 Task: Buy 1 Torque Converters from Transmission & Drive Train section under best seller category for shipping address: Austin King, 2421 August Lane, Shreveport, Louisiana 71101, Cell Number 3184332610. Pay from credit card ending with 5759, CVV 953
Action: Key pressed amazon.com<Key.enter>
Screenshot: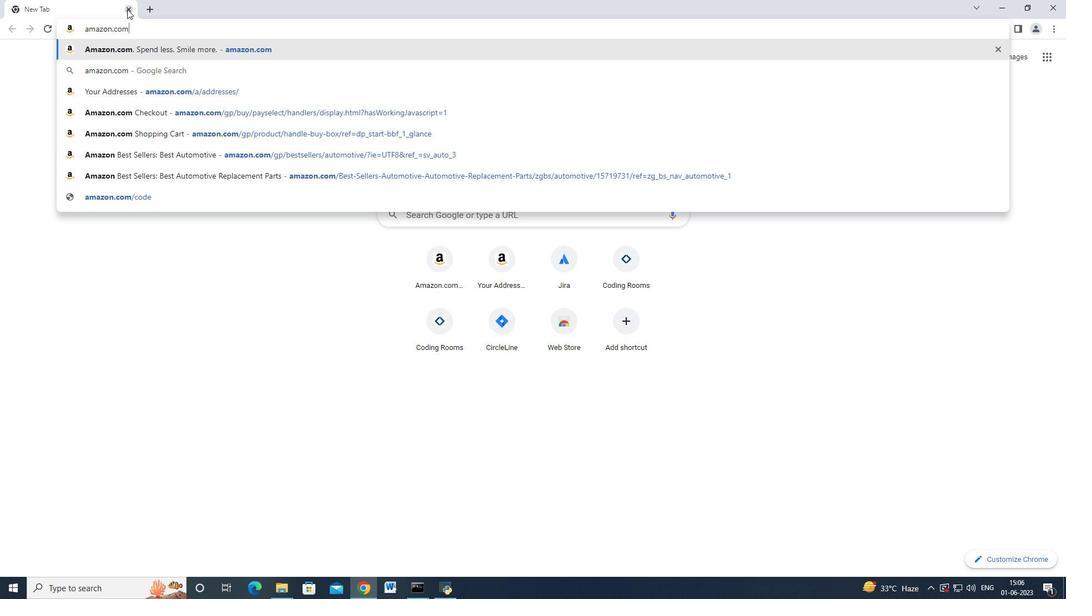 
Action: Mouse moved to (30, 87)
Screenshot: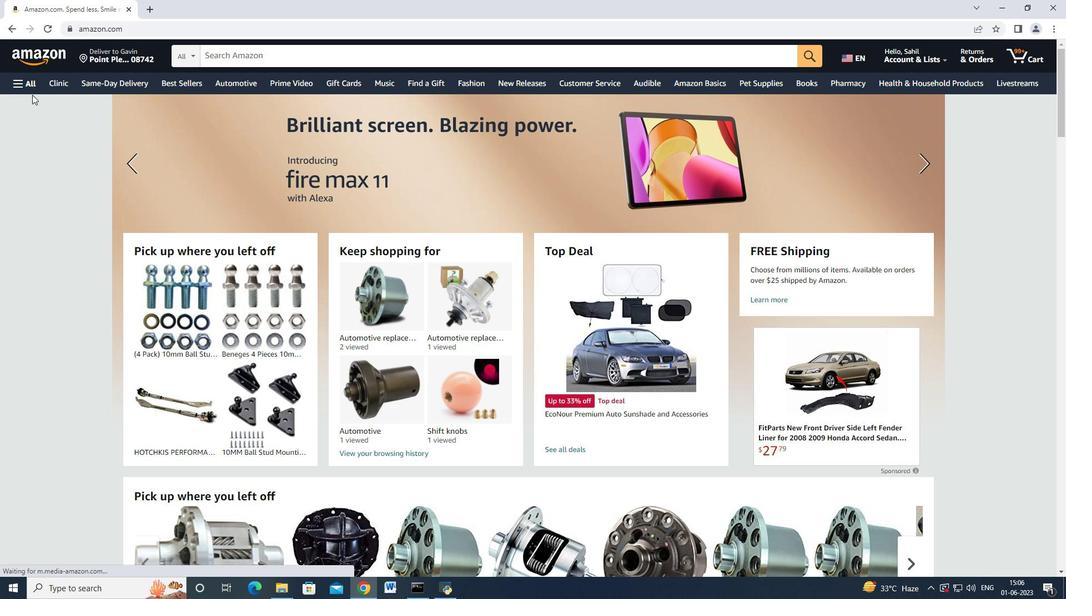 
Action: Mouse pressed left at (30, 87)
Screenshot: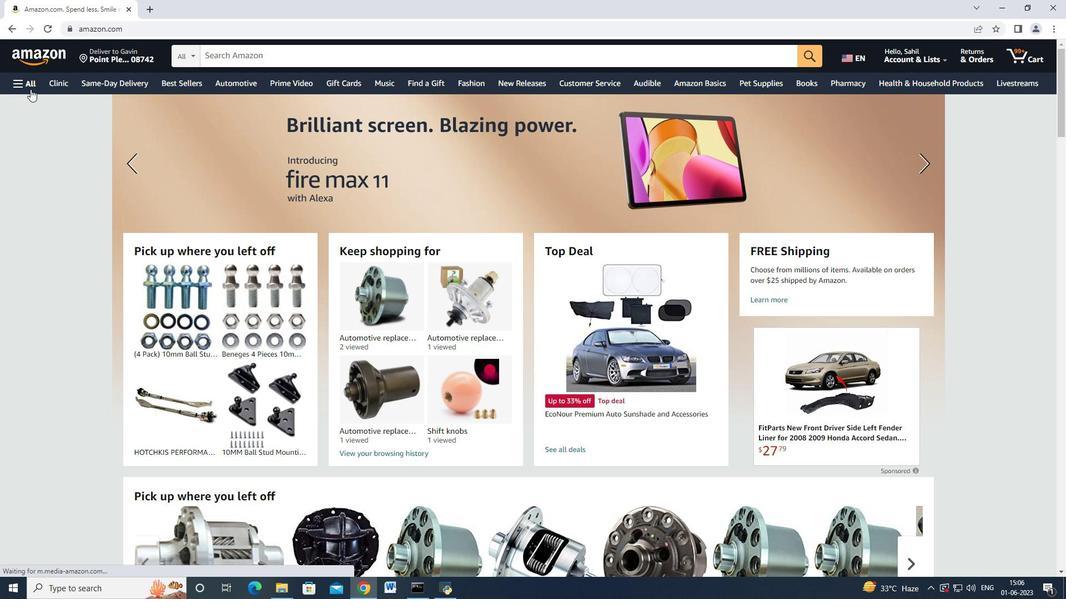 
Action: Mouse moved to (91, 308)
Screenshot: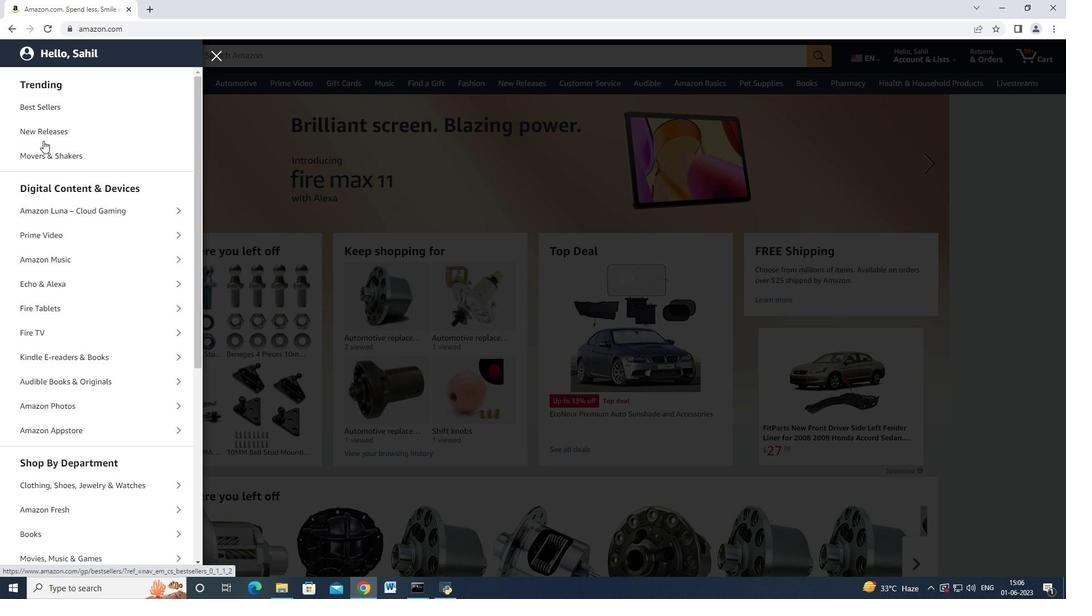
Action: Mouse scrolled (91, 308) with delta (0, 0)
Screenshot: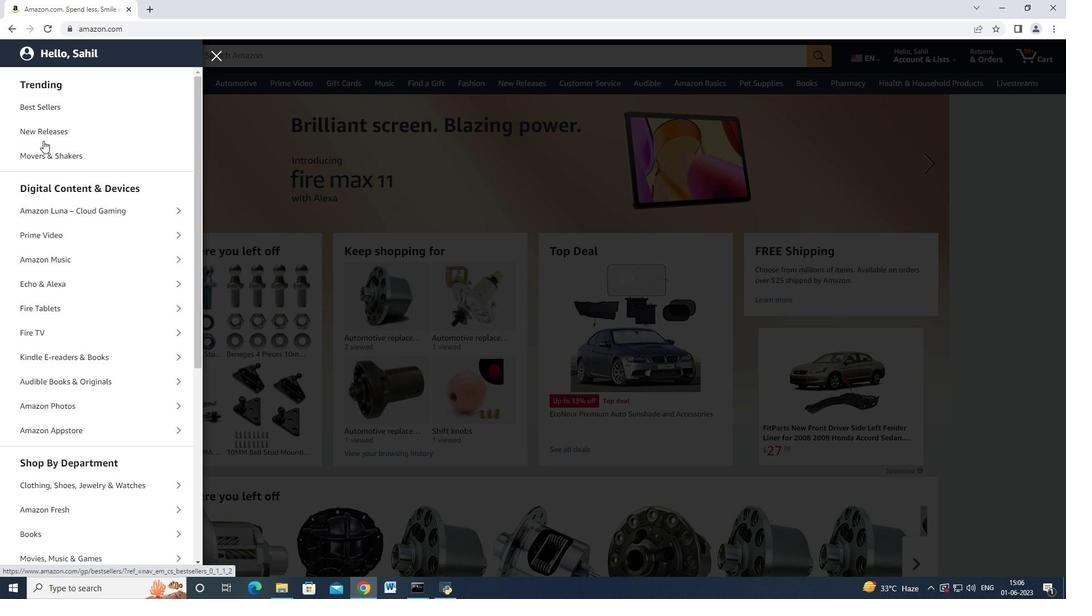 
Action: Mouse moved to (111, 366)
Screenshot: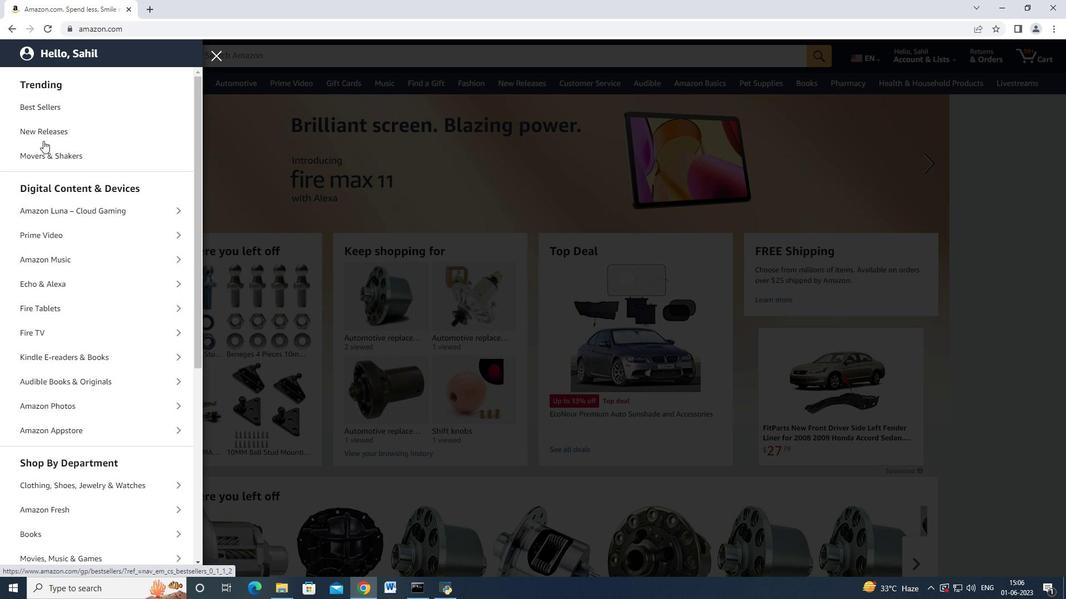 
Action: Mouse scrolled (111, 365) with delta (0, 0)
Screenshot: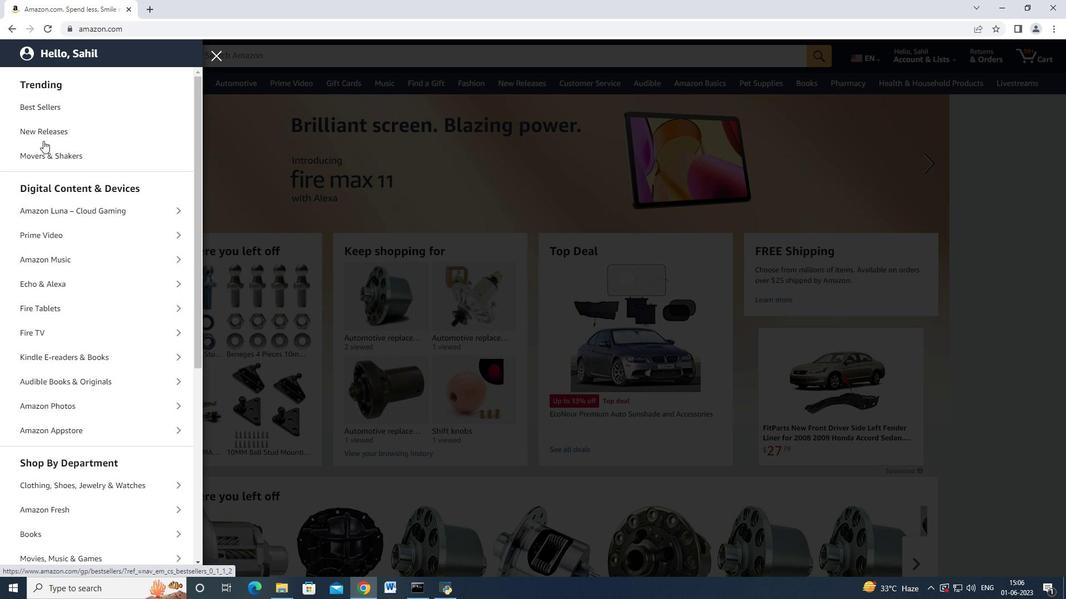 
Action: Mouse moved to (122, 402)
Screenshot: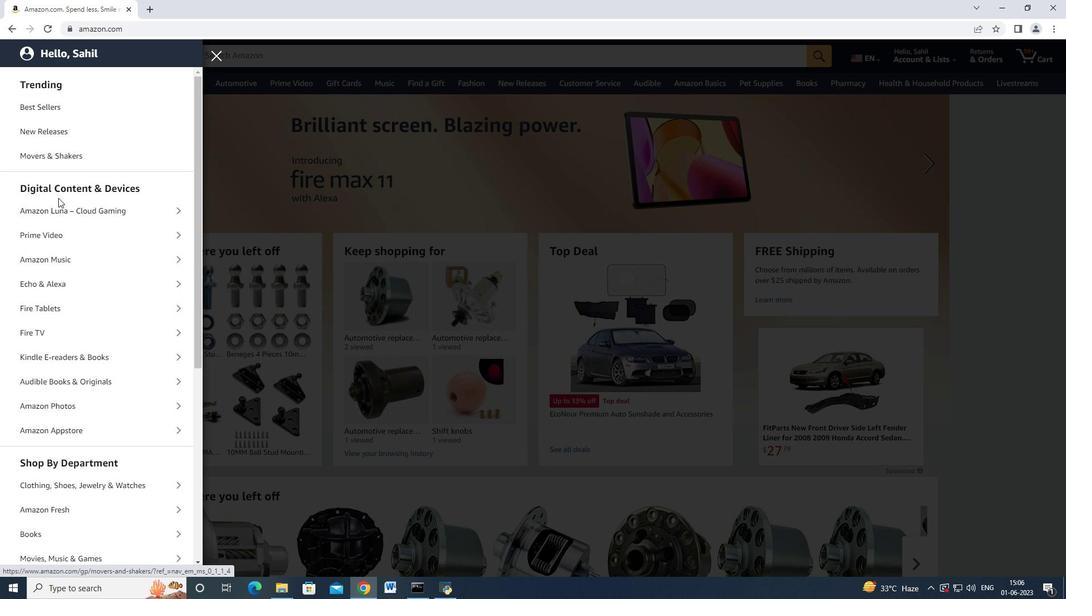 
Action: Mouse scrolled (122, 402) with delta (0, 0)
Screenshot: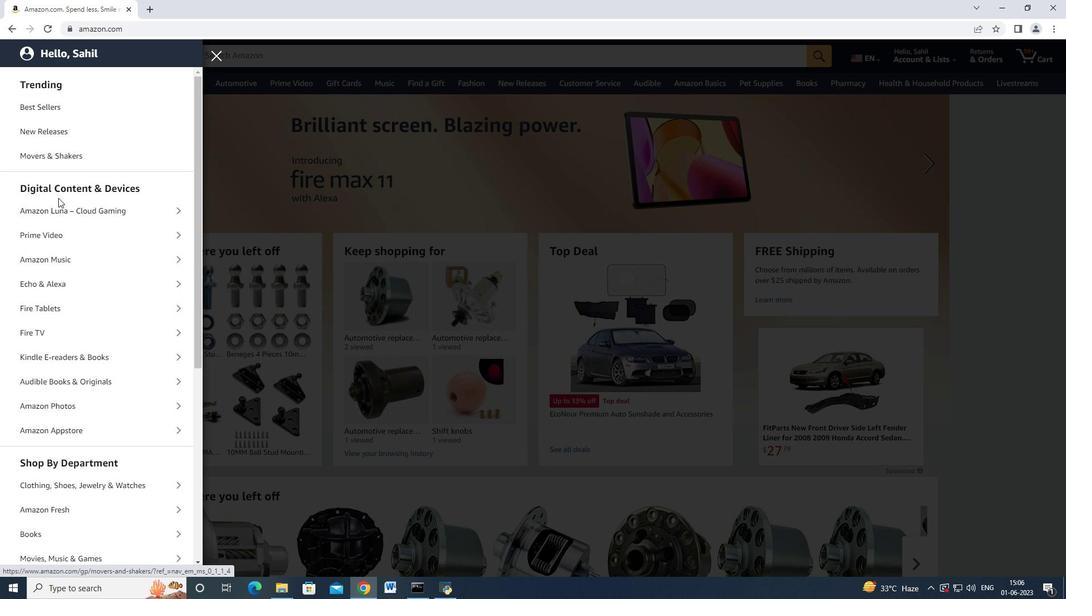 
Action: Mouse moved to (128, 427)
Screenshot: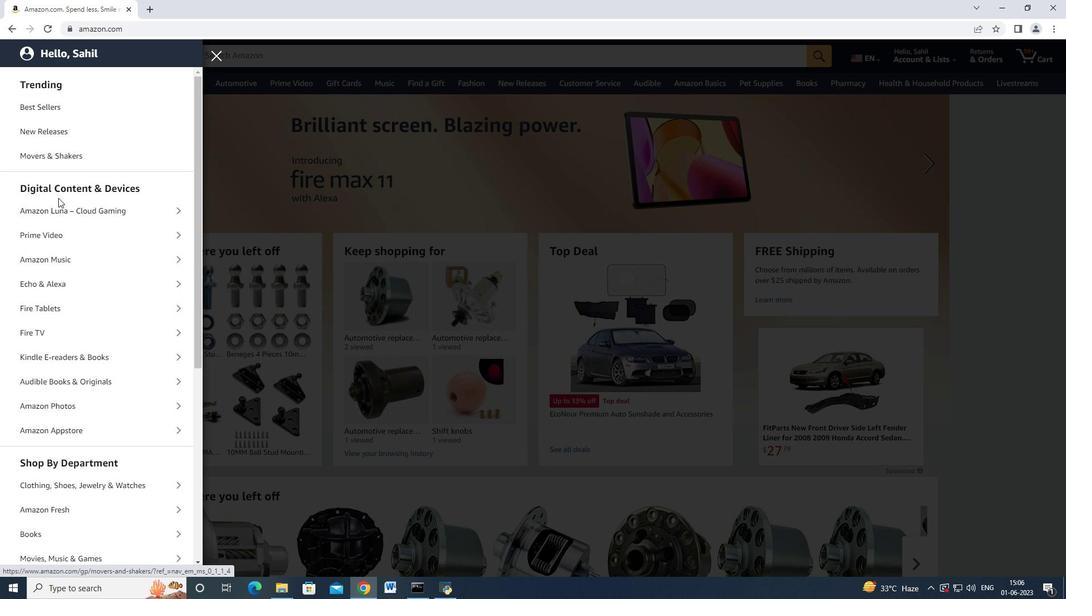 
Action: Mouse scrolled (128, 427) with delta (0, 0)
Screenshot: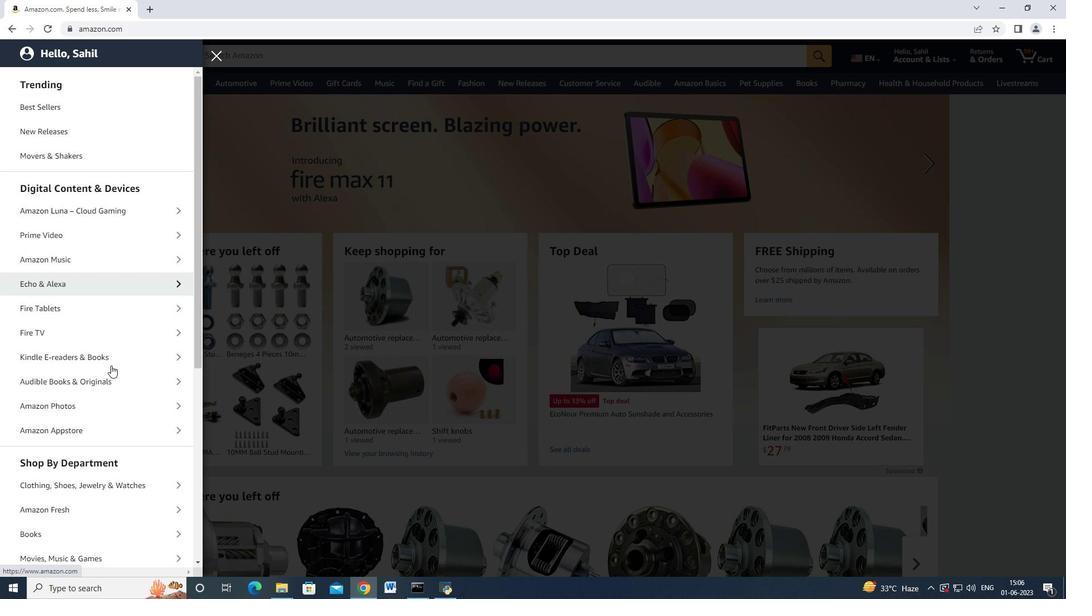 
Action: Mouse moved to (131, 443)
Screenshot: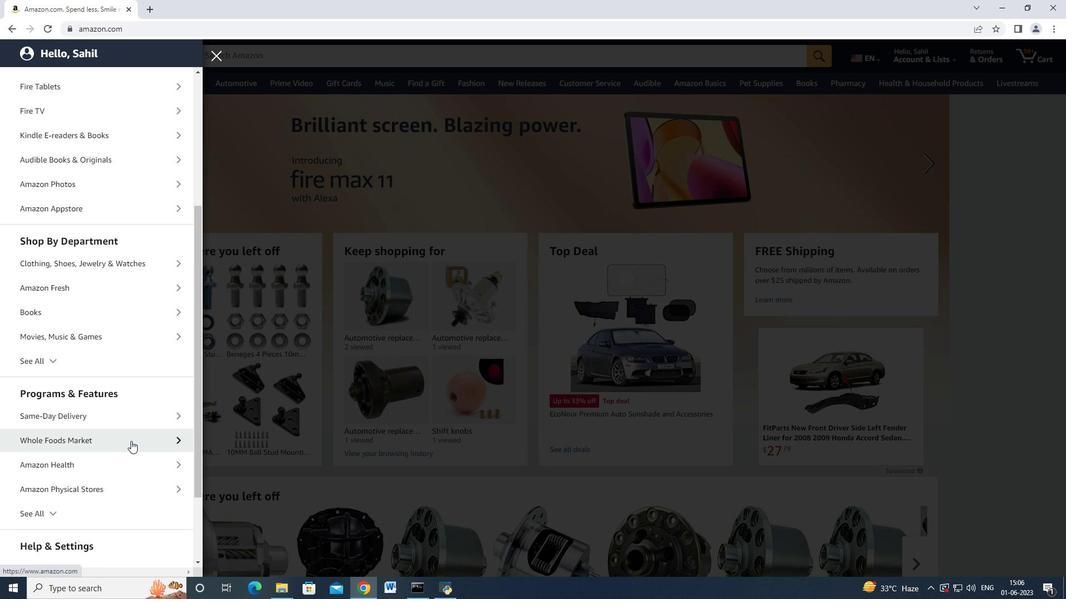 
Action: Mouse scrolled (131, 442) with delta (0, 0)
Screenshot: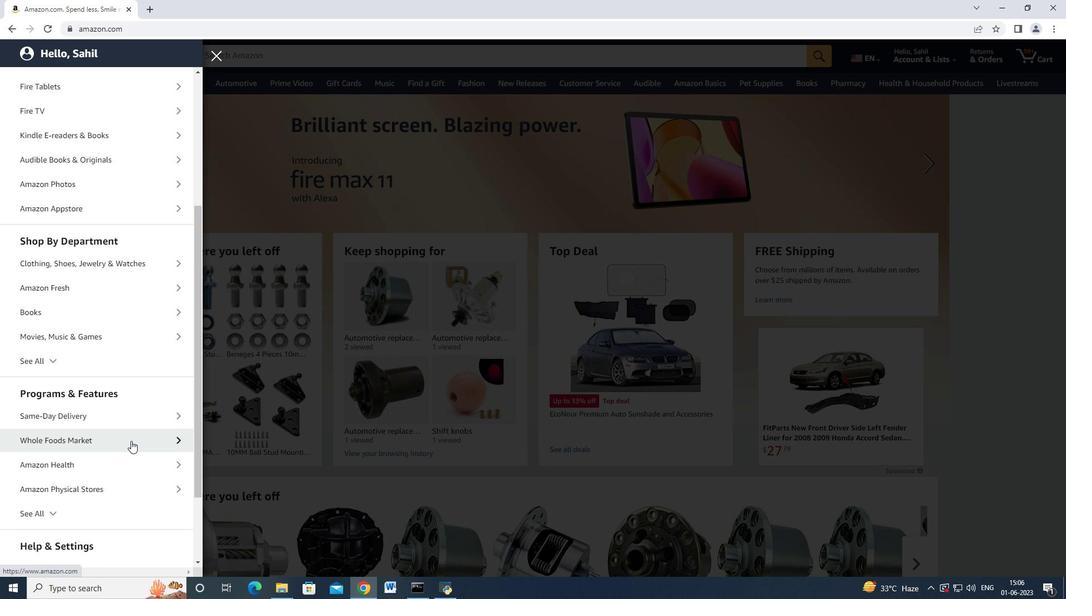 
Action: Mouse scrolled (131, 442) with delta (0, 0)
Screenshot: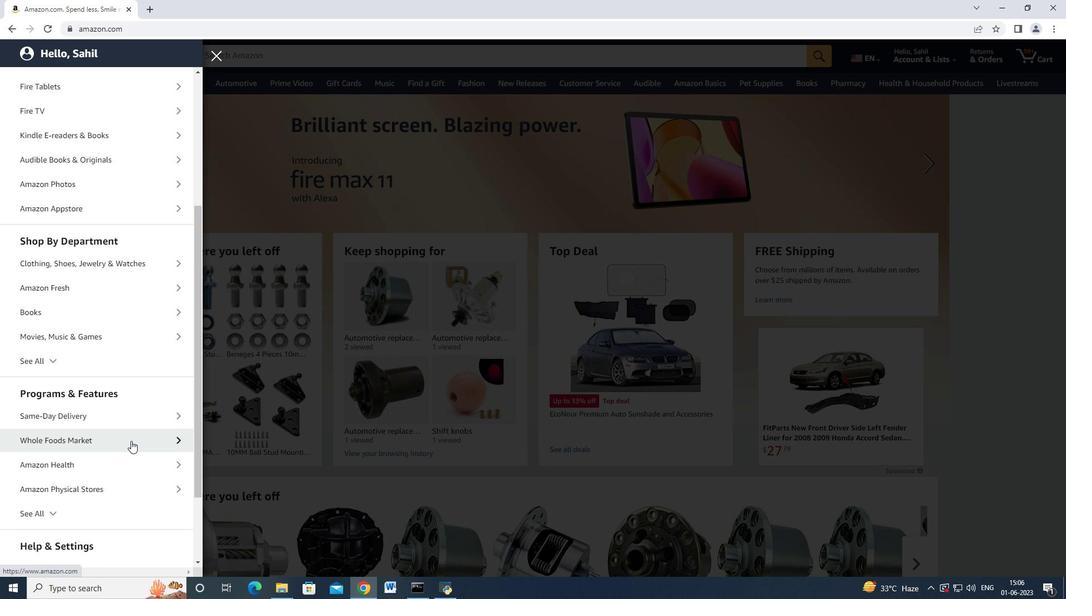 
Action: Mouse moved to (131, 442)
Screenshot: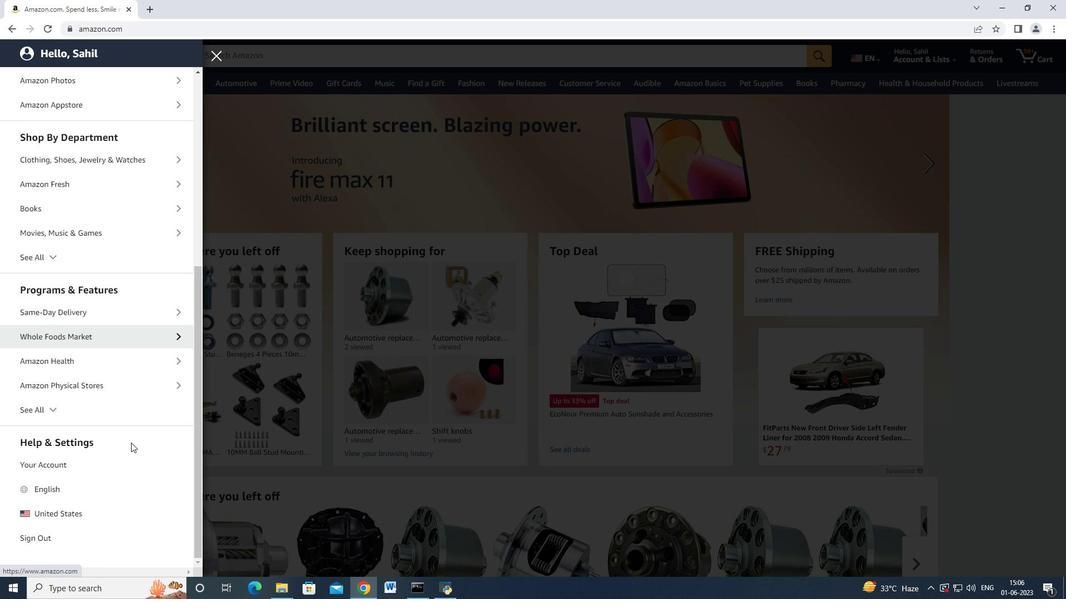 
Action: Mouse scrolled (131, 441) with delta (0, 0)
Screenshot: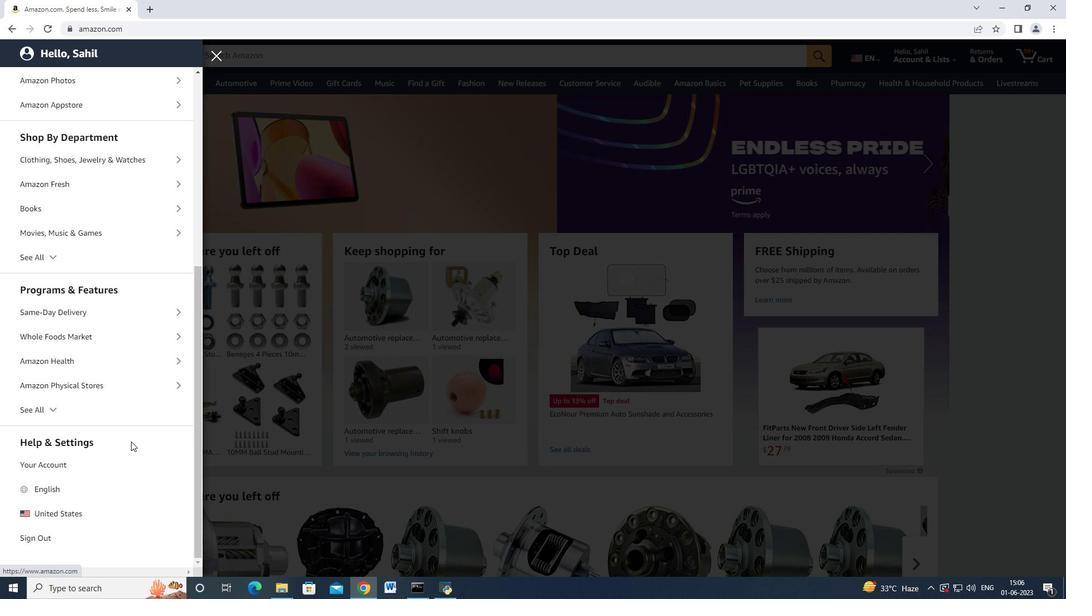 
Action: Mouse scrolled (131, 441) with delta (0, 0)
Screenshot: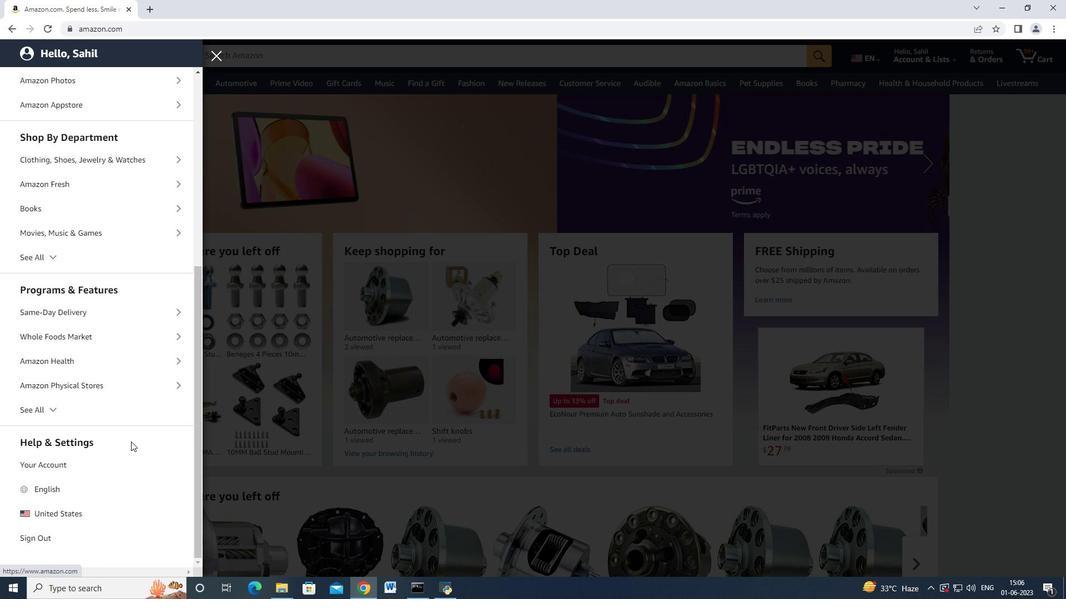 
Action: Mouse moved to (106, 268)
Screenshot: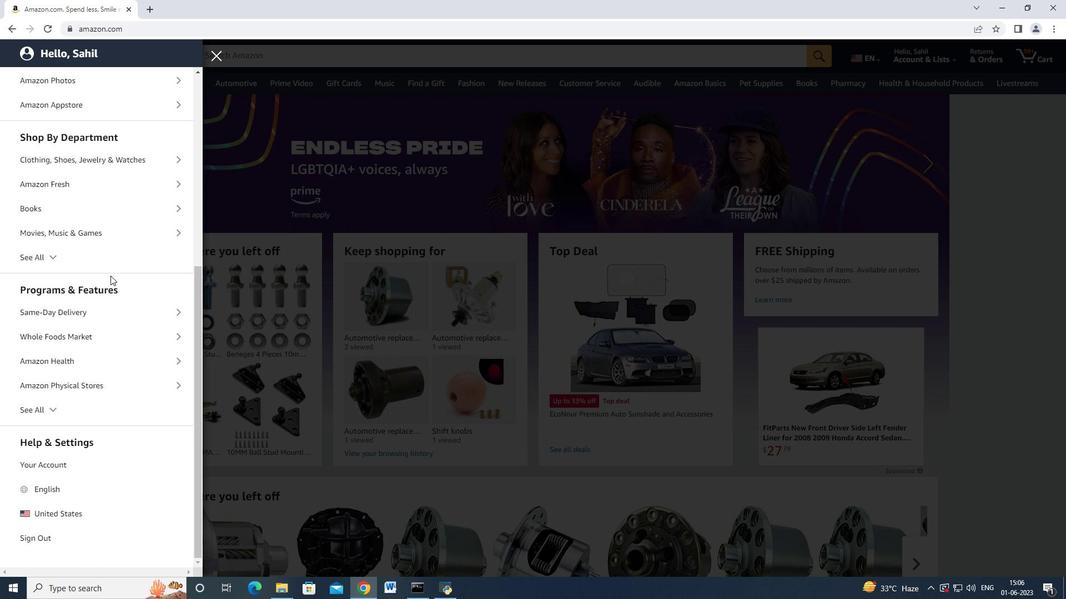 
Action: Mouse pressed left at (106, 268)
Screenshot: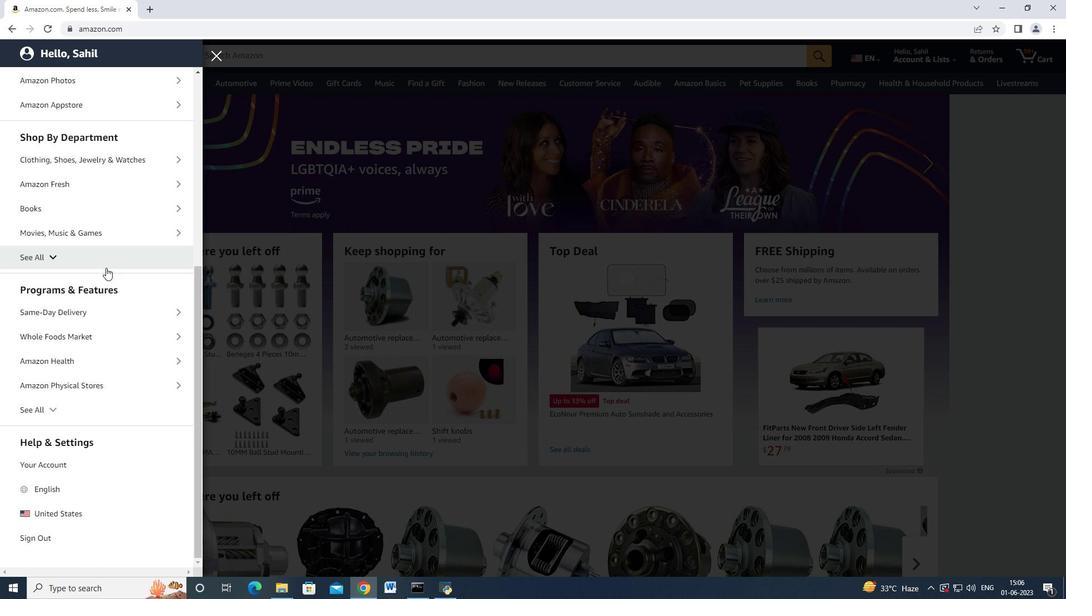 
Action: Mouse scrolled (106, 267) with delta (0, 0)
Screenshot: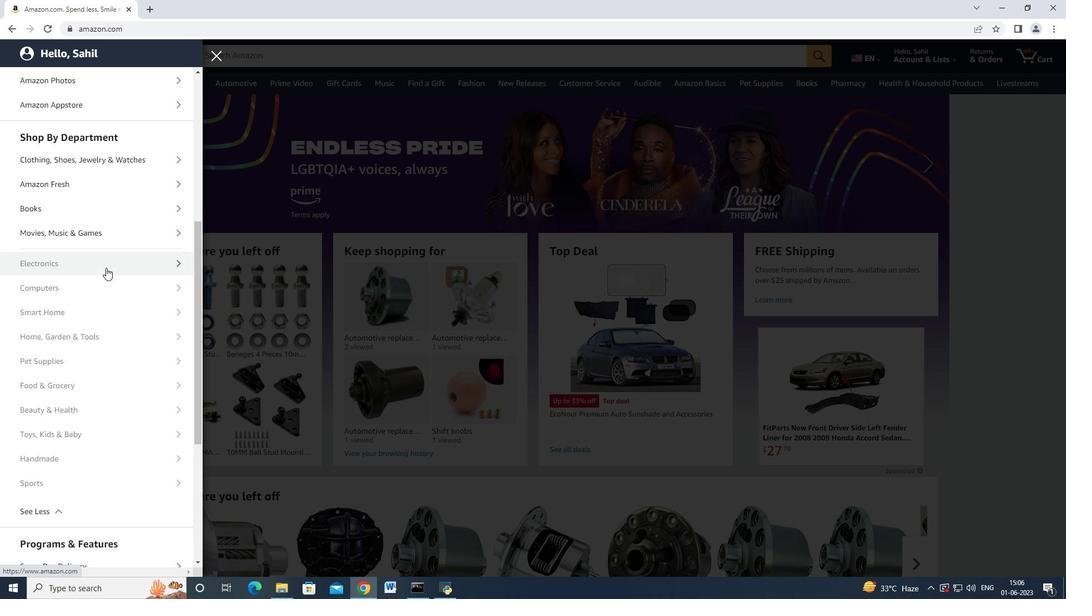
Action: Mouse scrolled (106, 267) with delta (0, 0)
Screenshot: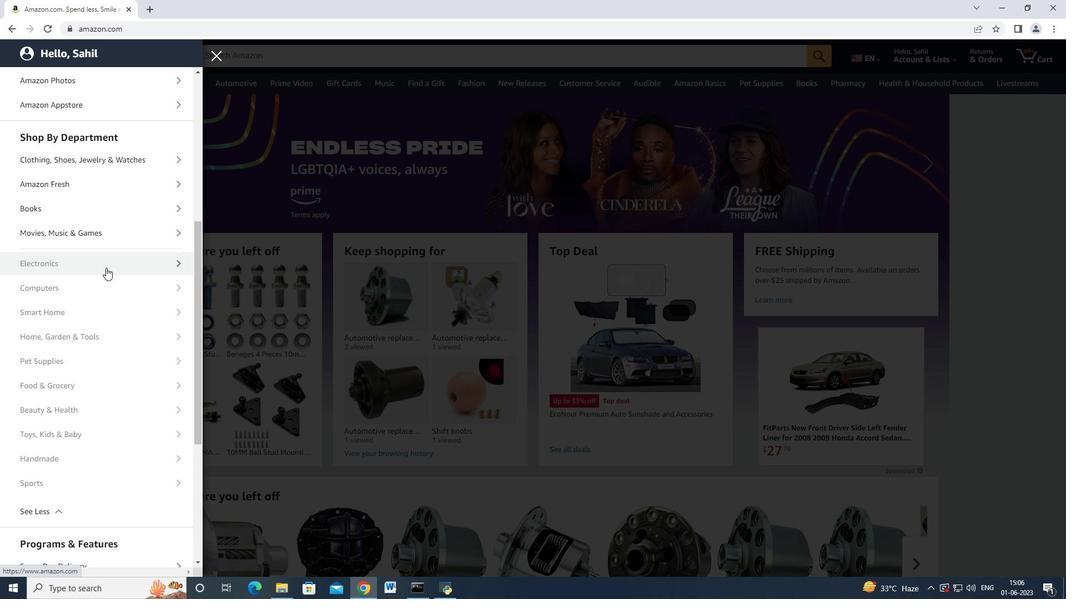 
Action: Mouse moved to (105, 354)
Screenshot: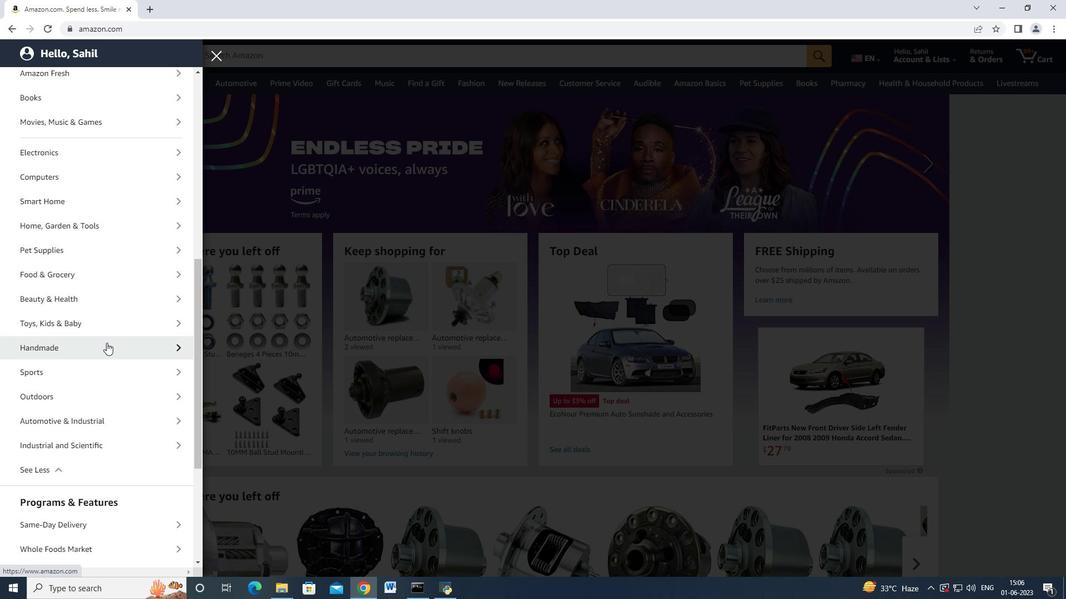 
Action: Mouse scrolled (105, 354) with delta (0, 0)
Screenshot: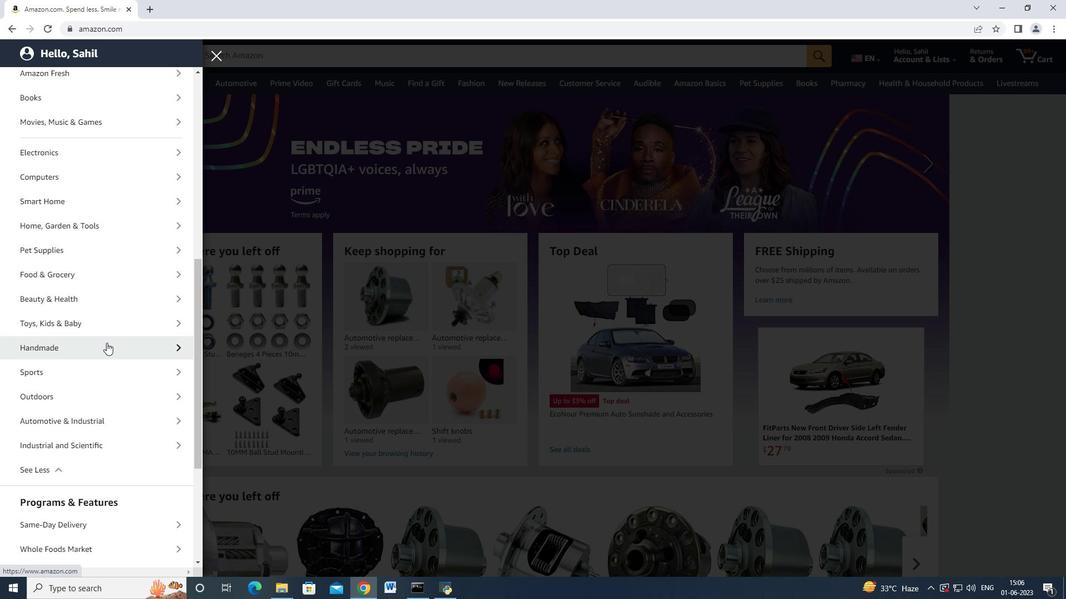 
Action: Mouse moved to (103, 366)
Screenshot: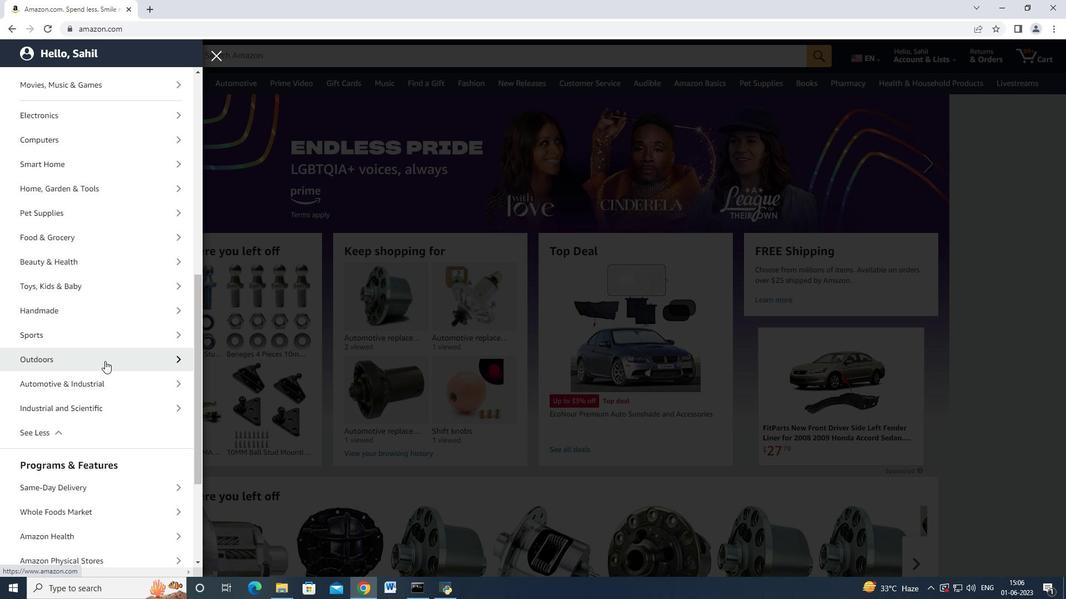 
Action: Mouse pressed left at (103, 366)
Screenshot: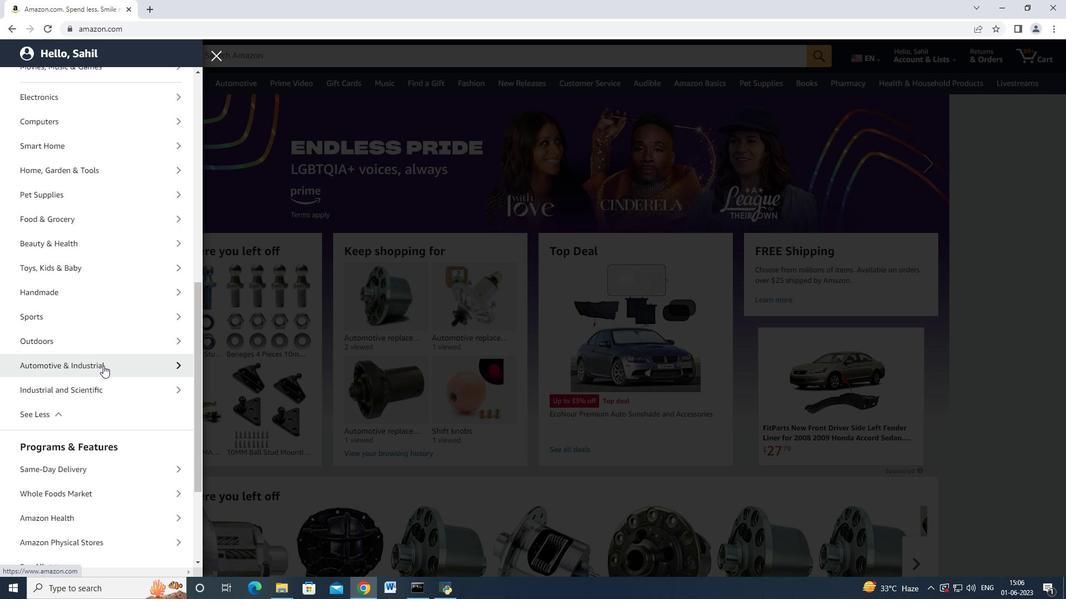 
Action: Mouse moved to (131, 134)
Screenshot: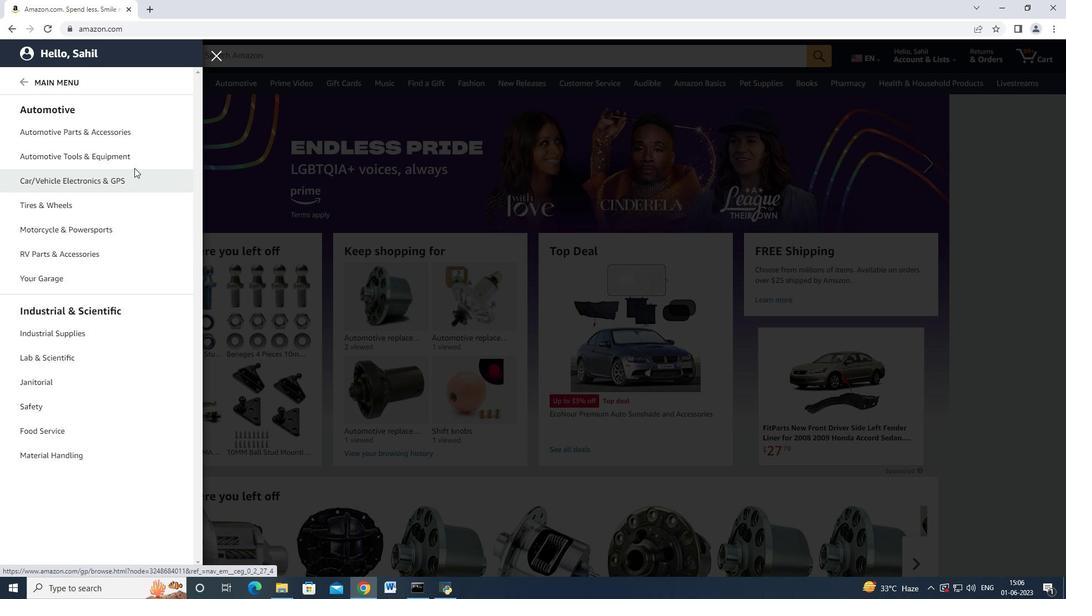 
Action: Mouse pressed left at (131, 134)
Screenshot: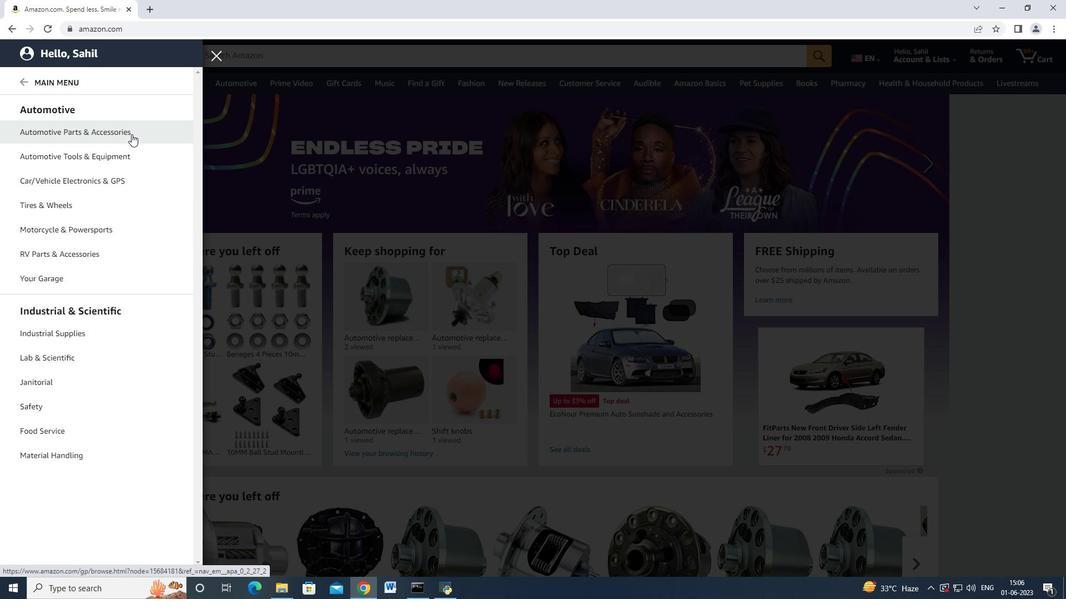 
Action: Mouse moved to (186, 98)
Screenshot: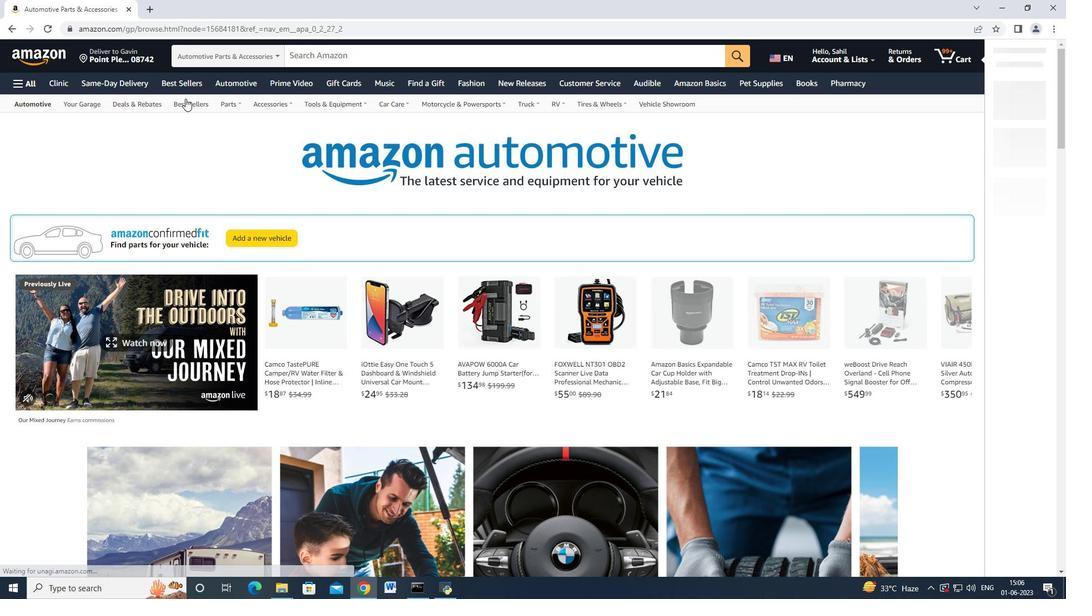 
Action: Mouse pressed left at (186, 98)
Screenshot: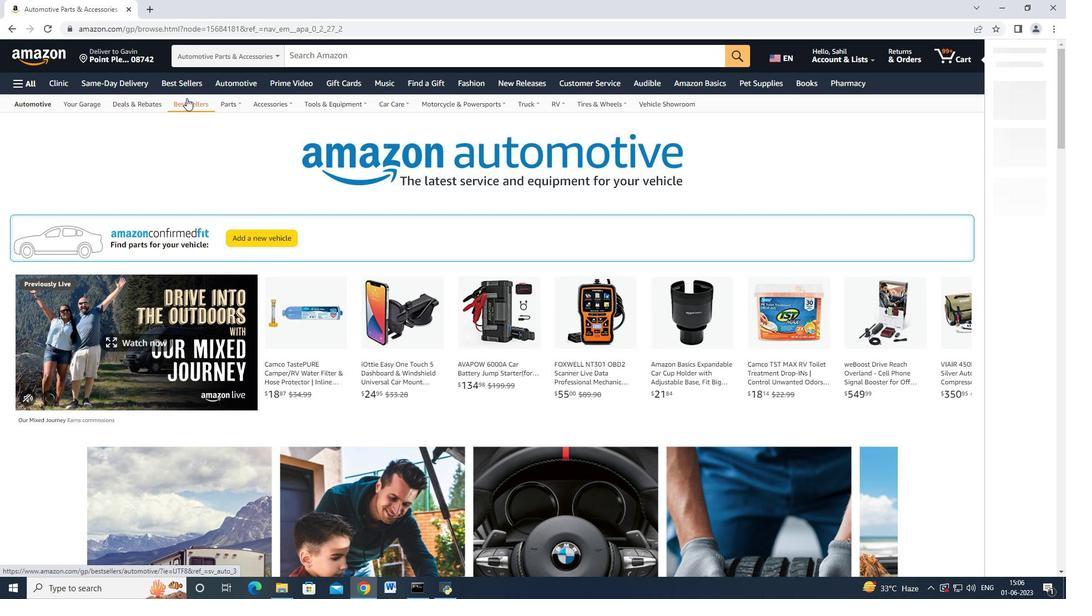 
Action: Mouse moved to (115, 298)
Screenshot: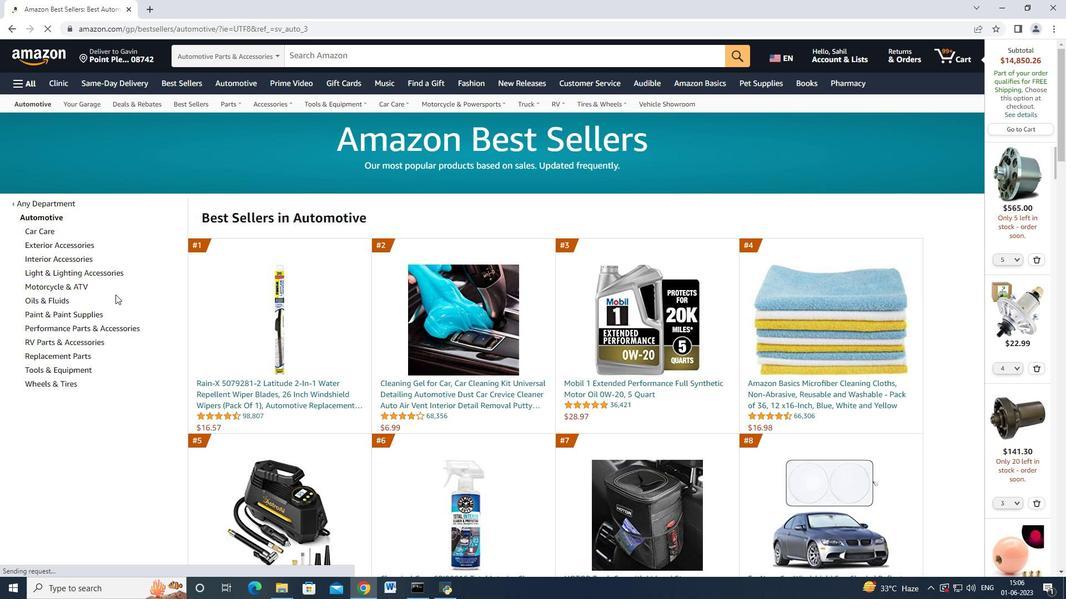 
Action: Mouse scrolled (115, 298) with delta (0, 0)
Screenshot: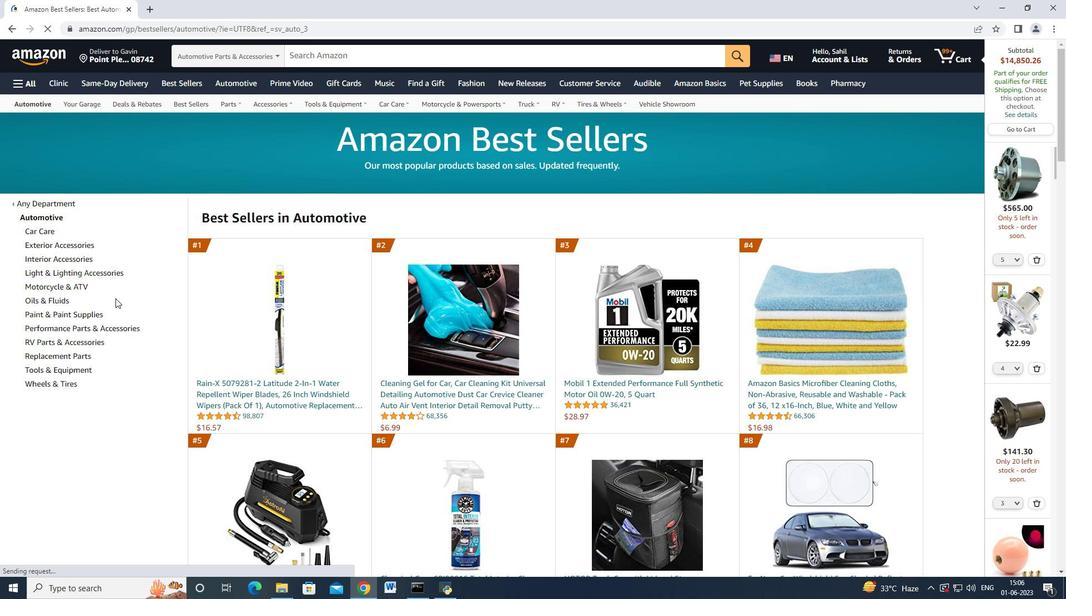 
Action: Mouse moved to (74, 298)
Screenshot: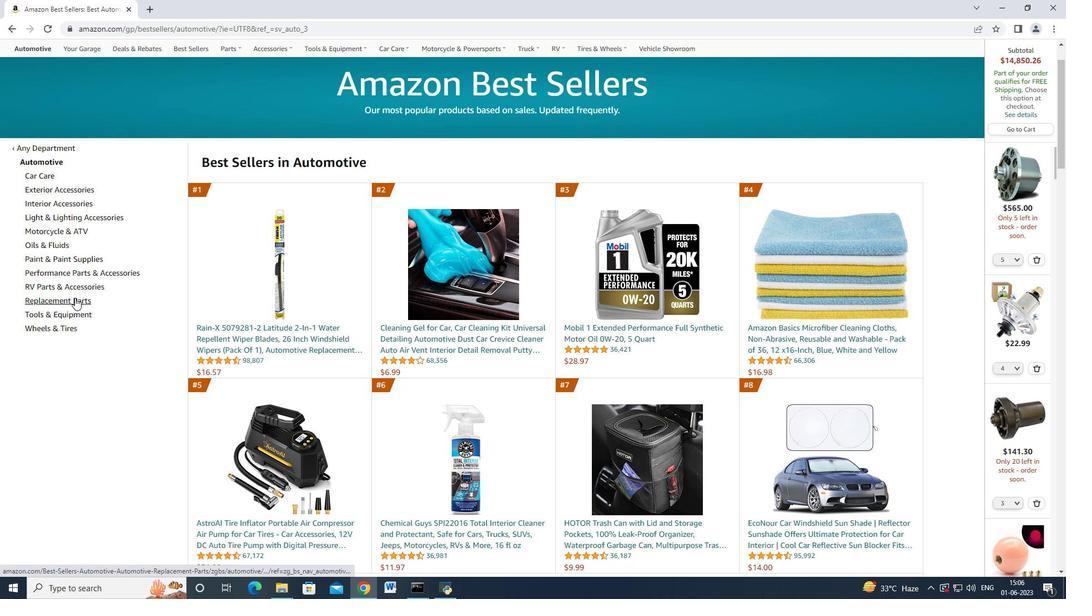 
Action: Mouse pressed left at (74, 298)
Screenshot: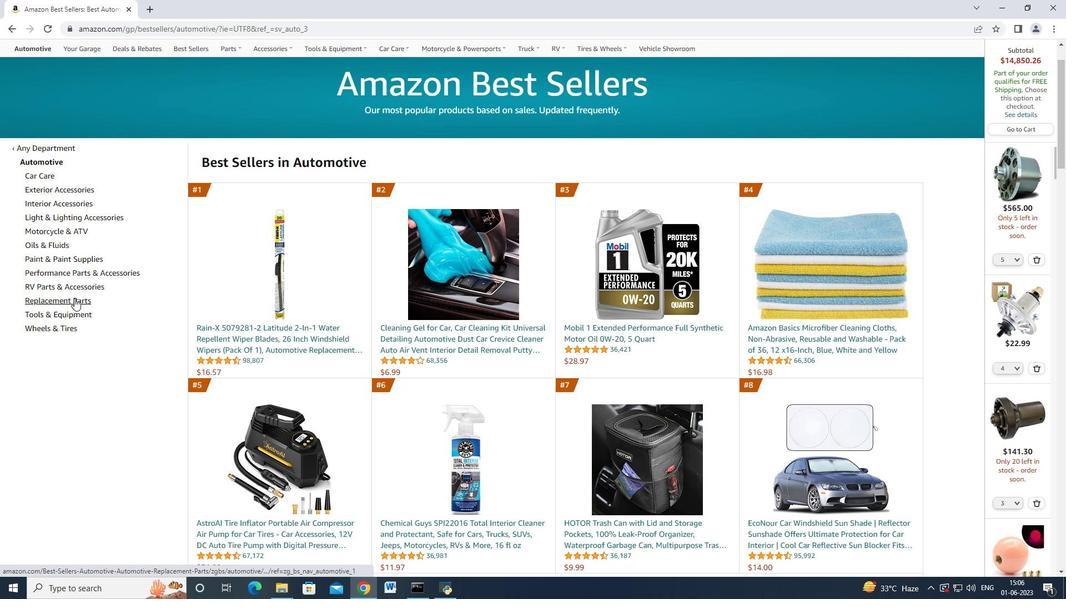 
Action: Mouse moved to (80, 314)
Screenshot: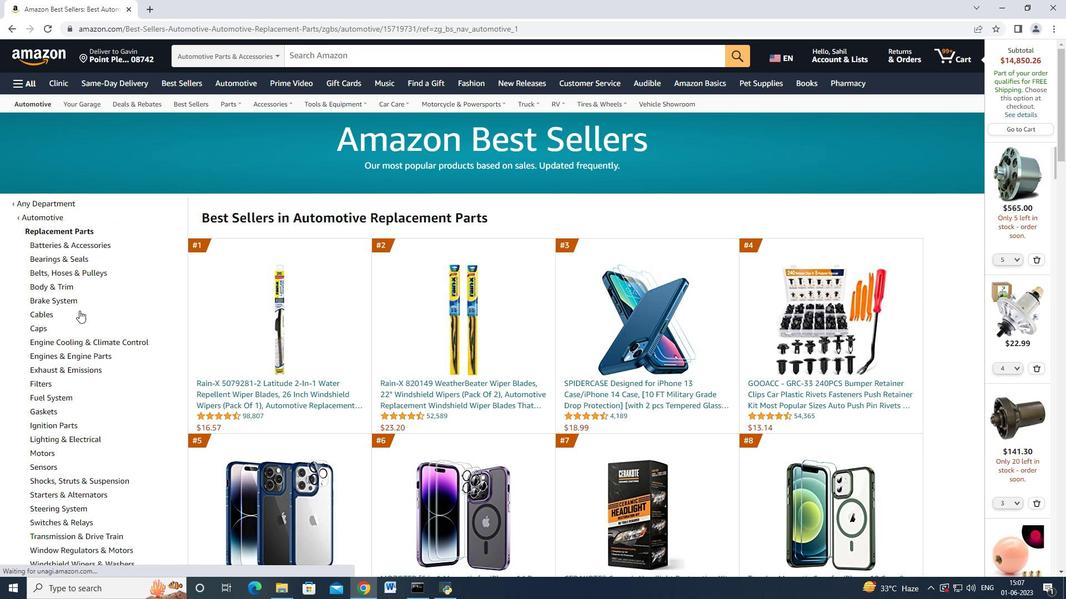 
Action: Mouse scrolled (80, 313) with delta (0, 0)
Screenshot: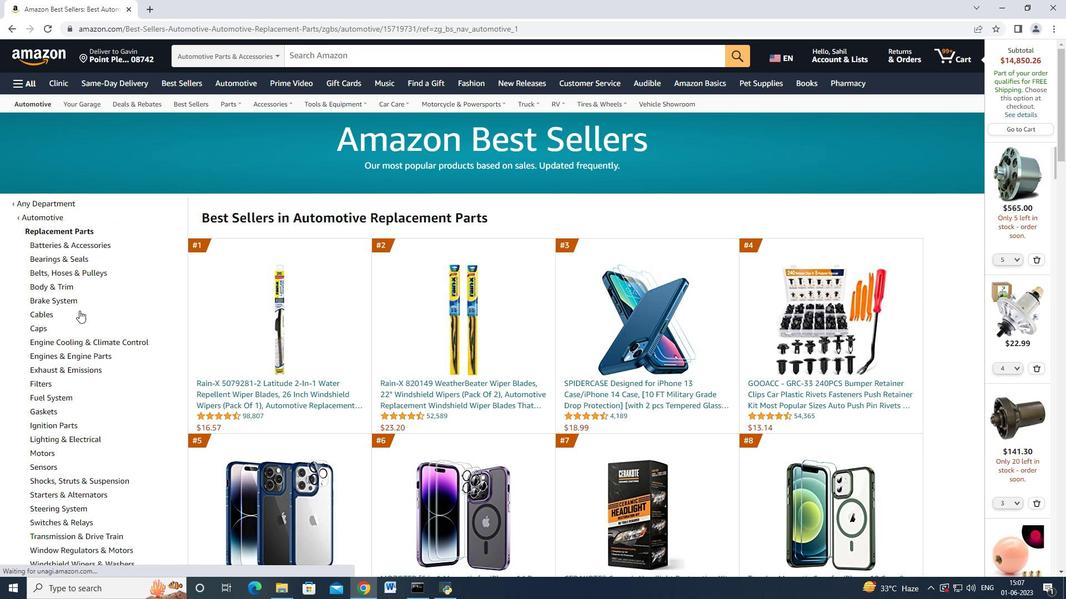
Action: Mouse moved to (80, 315)
Screenshot: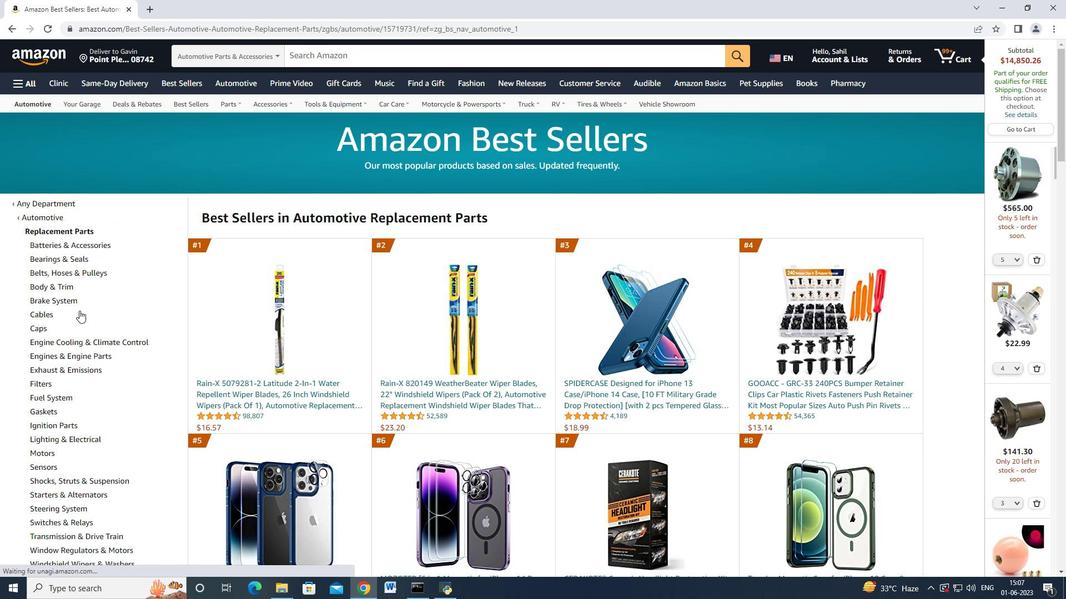 
Action: Mouse scrolled (80, 314) with delta (0, 0)
Screenshot: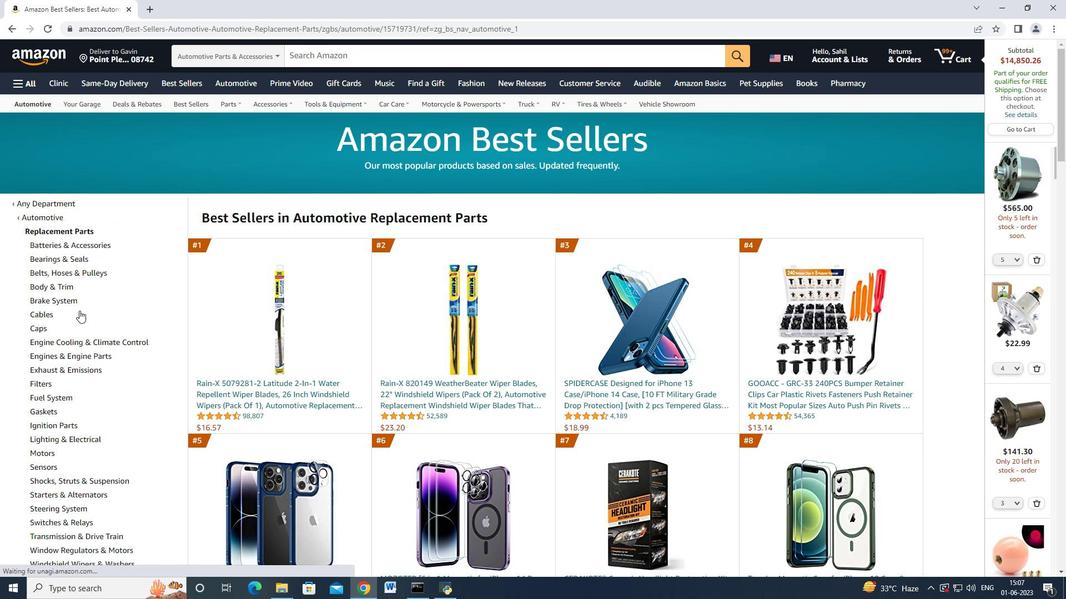 
Action: Mouse scrolled (80, 314) with delta (0, 0)
Screenshot: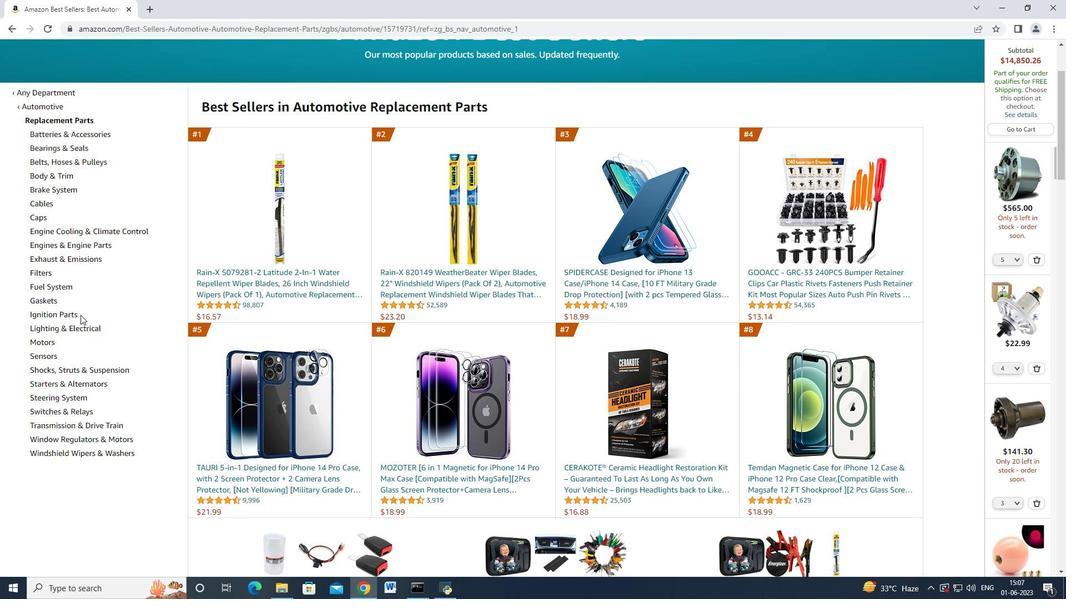 
Action: Mouse moved to (96, 372)
Screenshot: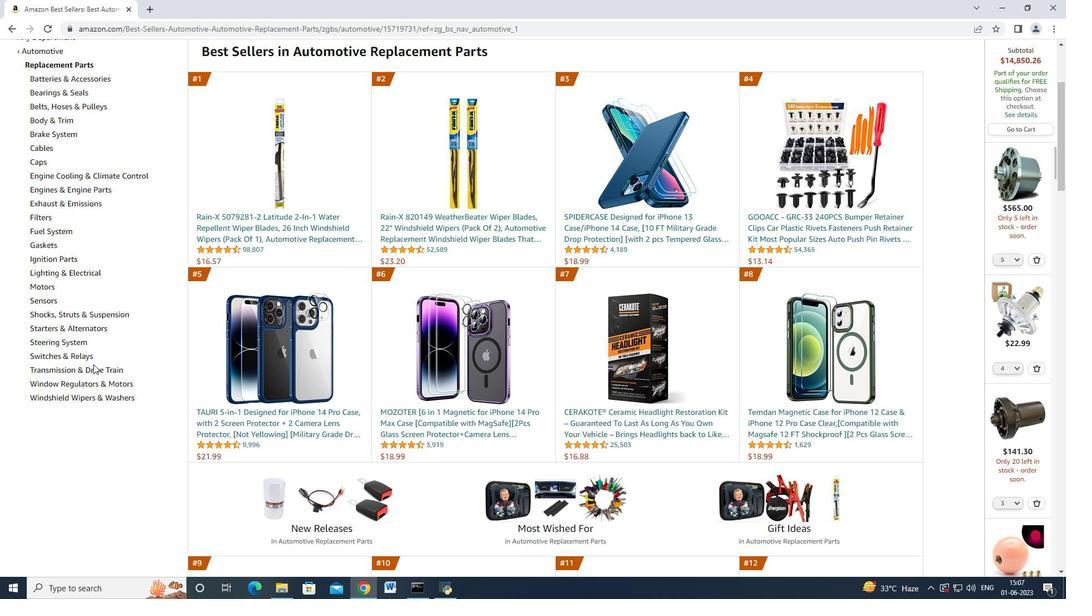 
Action: Mouse pressed left at (96, 372)
Screenshot: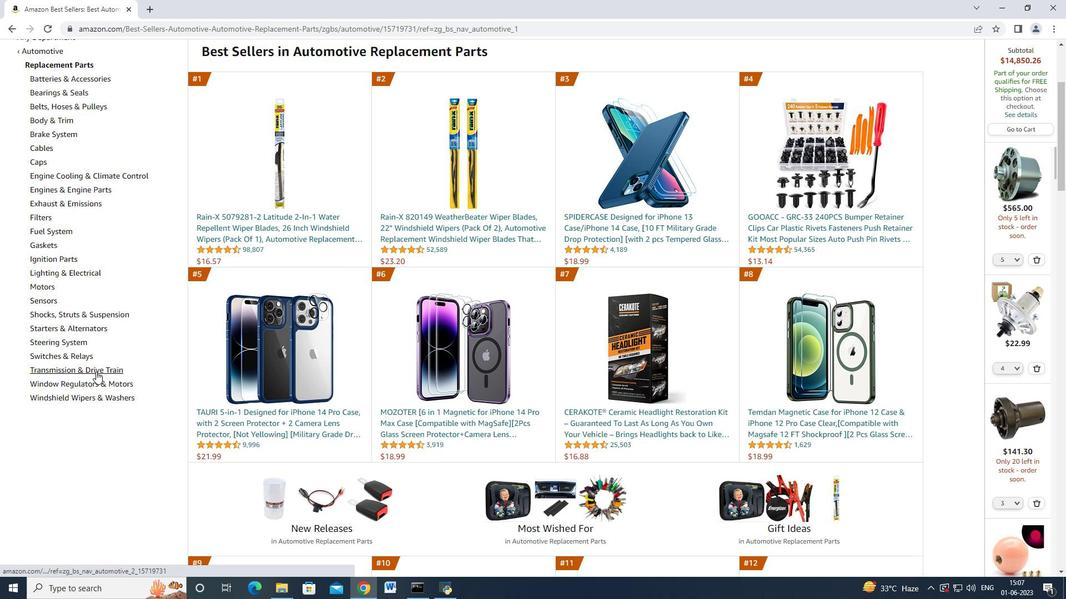 
Action: Mouse moved to (106, 338)
Screenshot: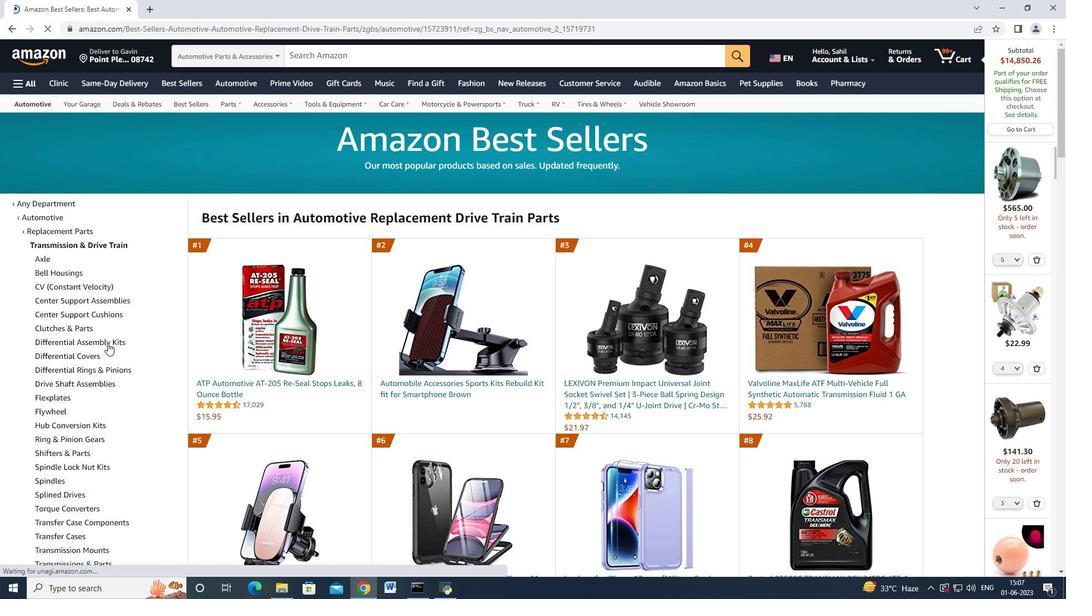 
Action: Mouse scrolled (106, 338) with delta (0, 0)
Screenshot: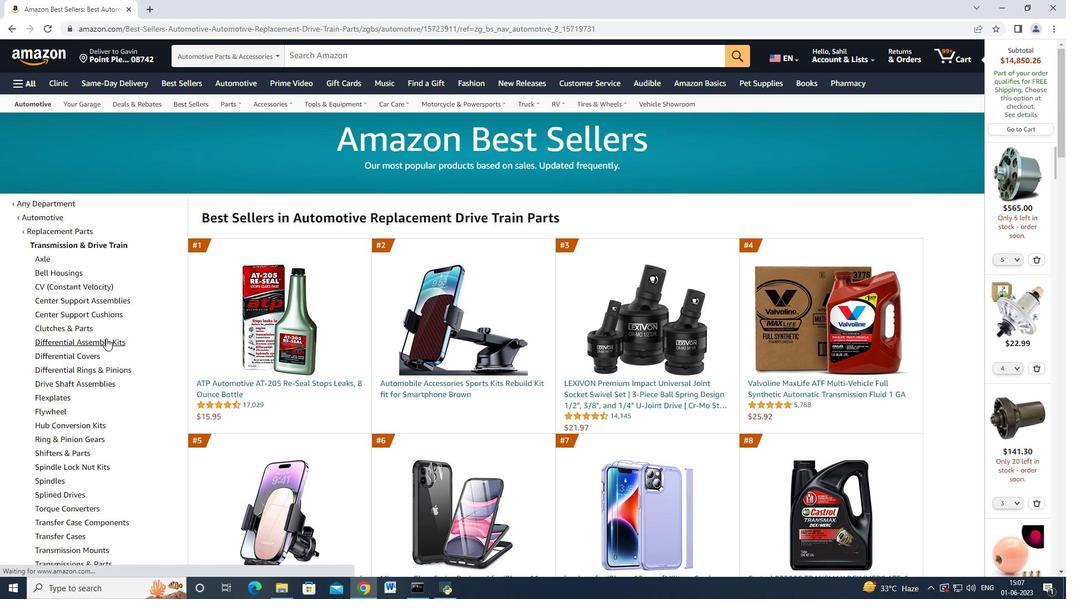 
Action: Mouse moved to (68, 450)
Screenshot: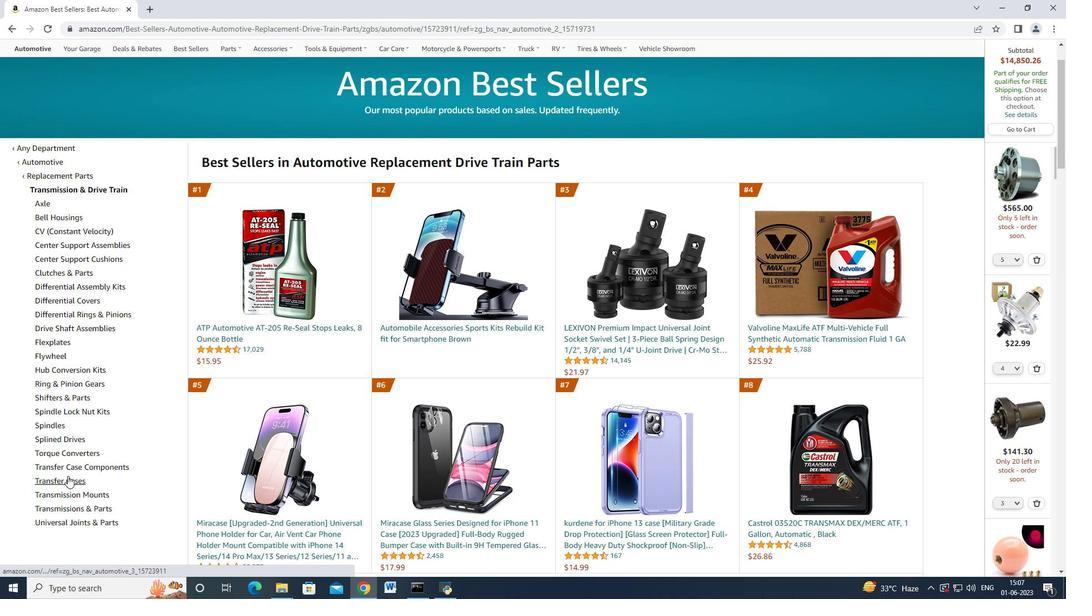 
Action: Mouse pressed left at (68, 450)
Screenshot: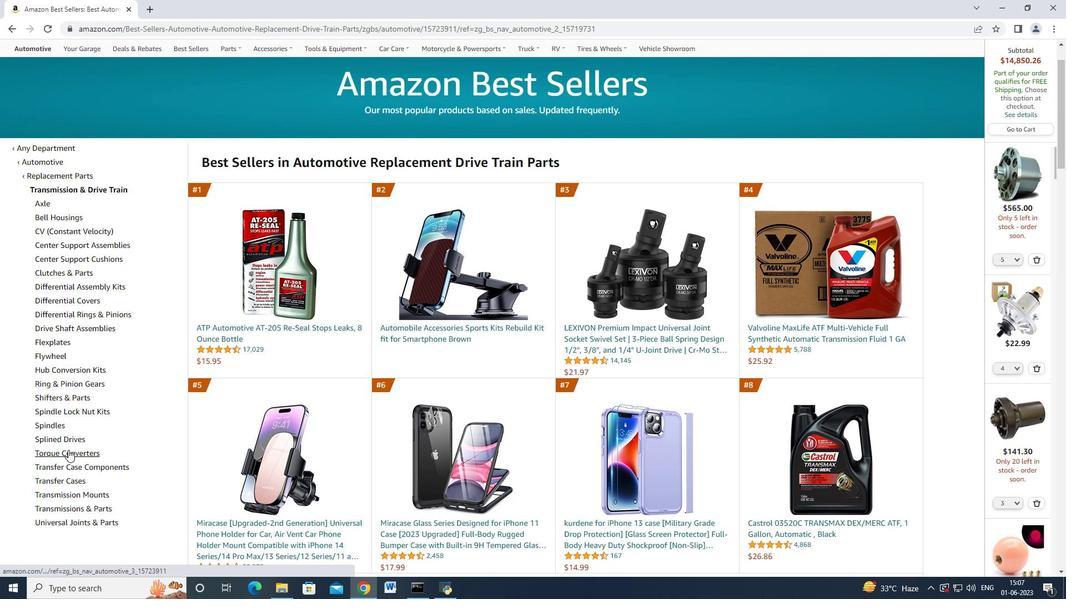 
Action: Mouse moved to (209, 385)
Screenshot: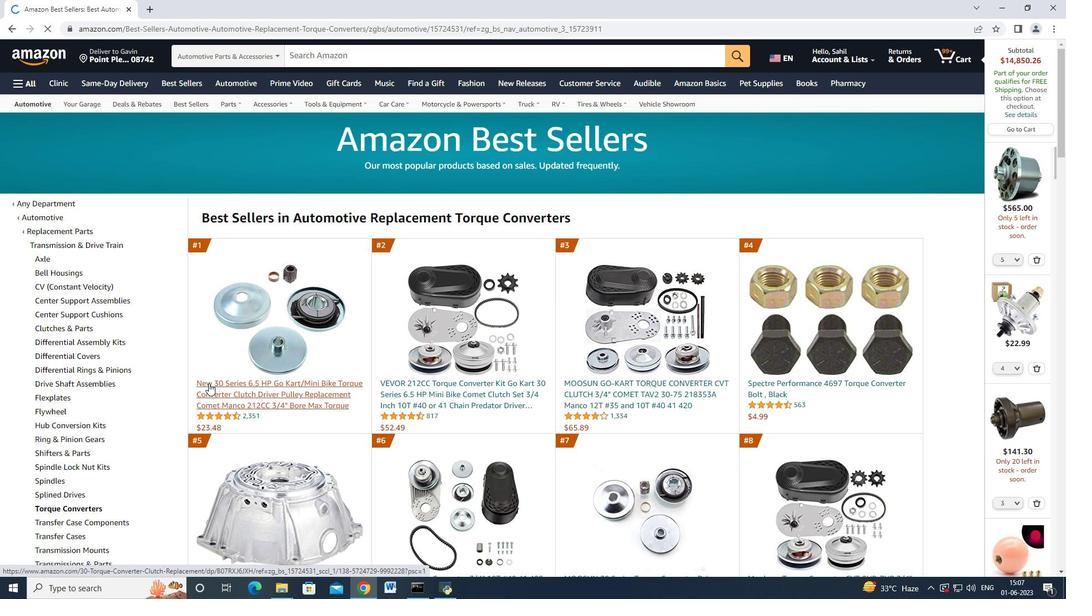 
Action: Mouse scrolled (209, 384) with delta (0, 0)
Screenshot: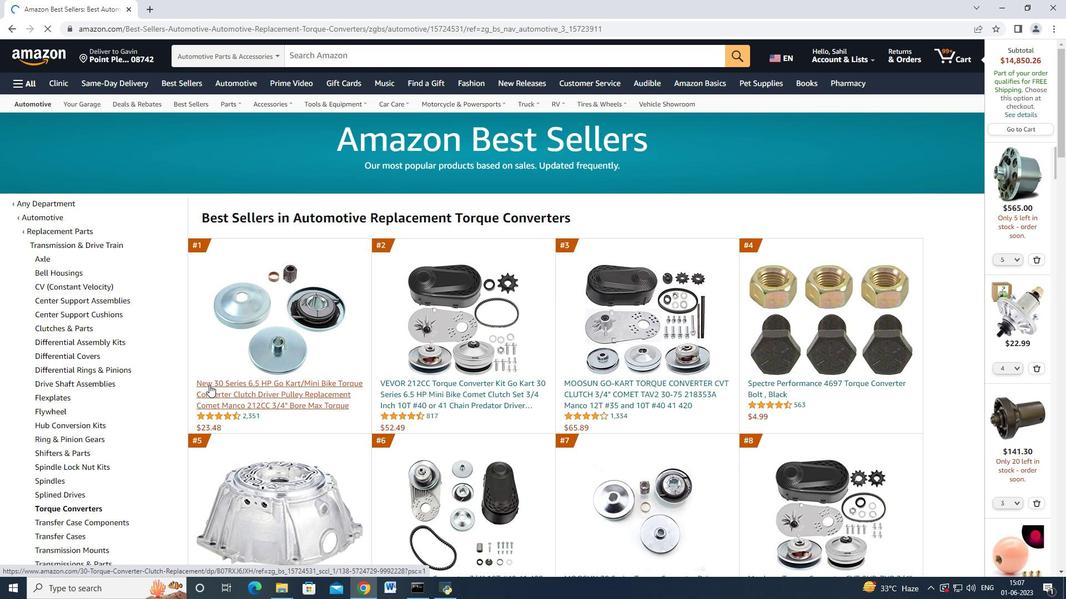 
Action: Mouse moved to (412, 344)
Screenshot: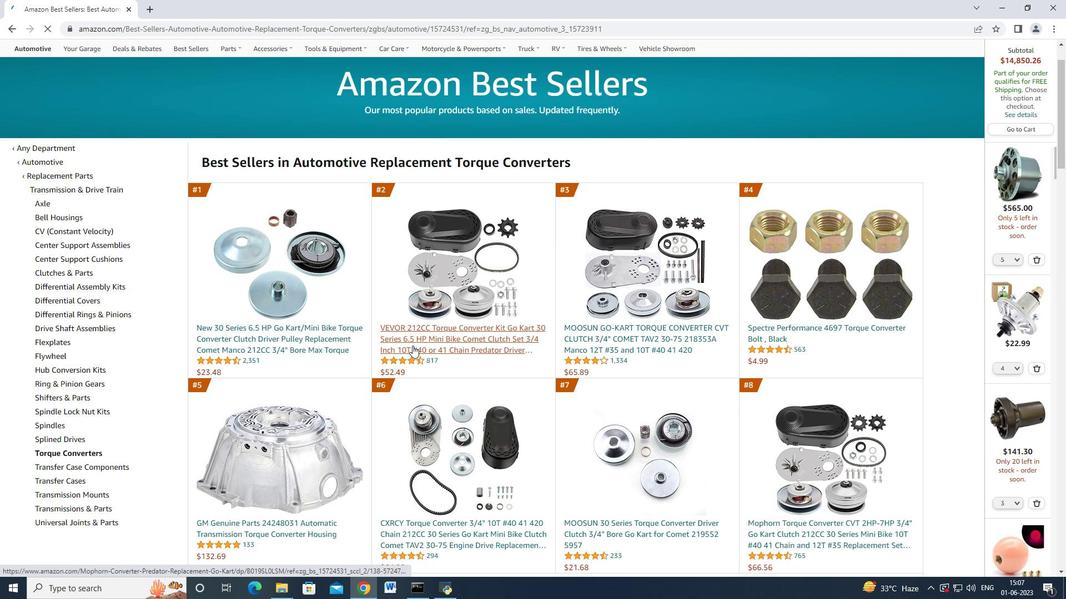 
Action: Mouse pressed left at (412, 344)
Screenshot: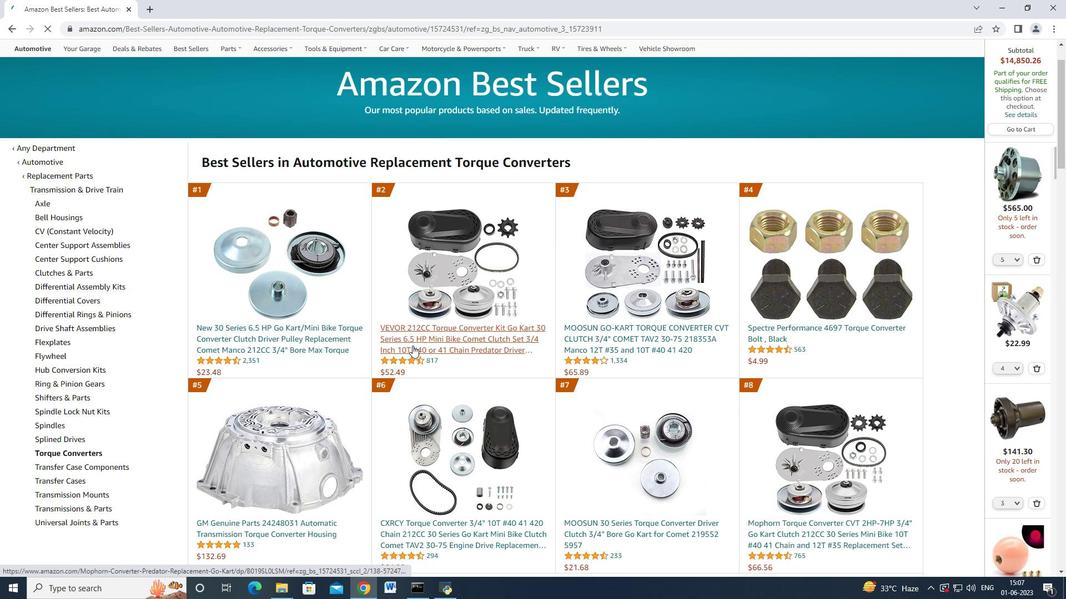 
Action: Mouse moved to (803, 339)
Screenshot: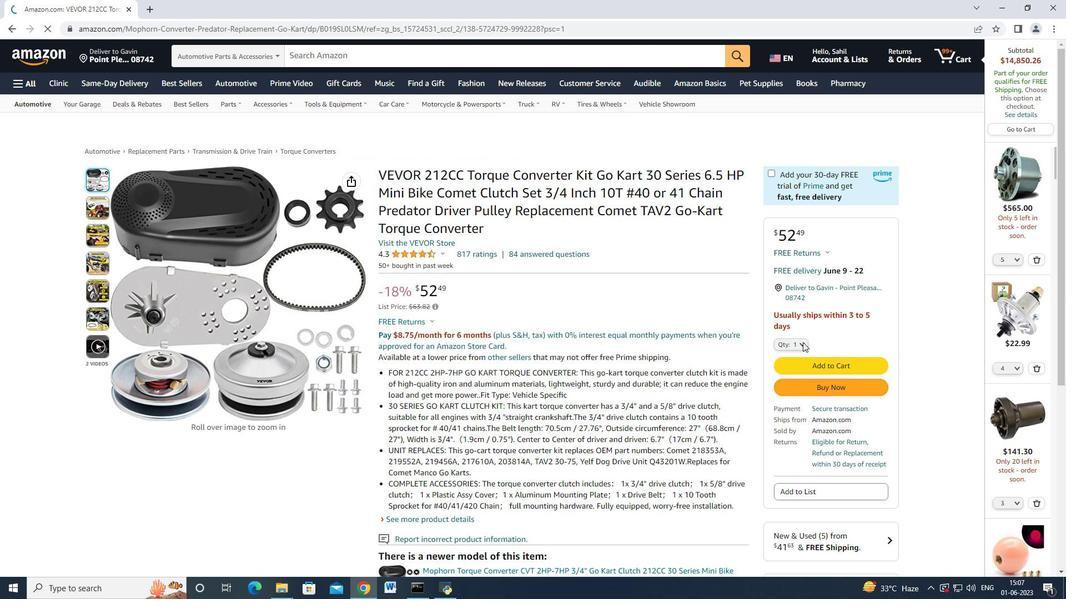 
Action: Mouse pressed left at (803, 339)
Screenshot: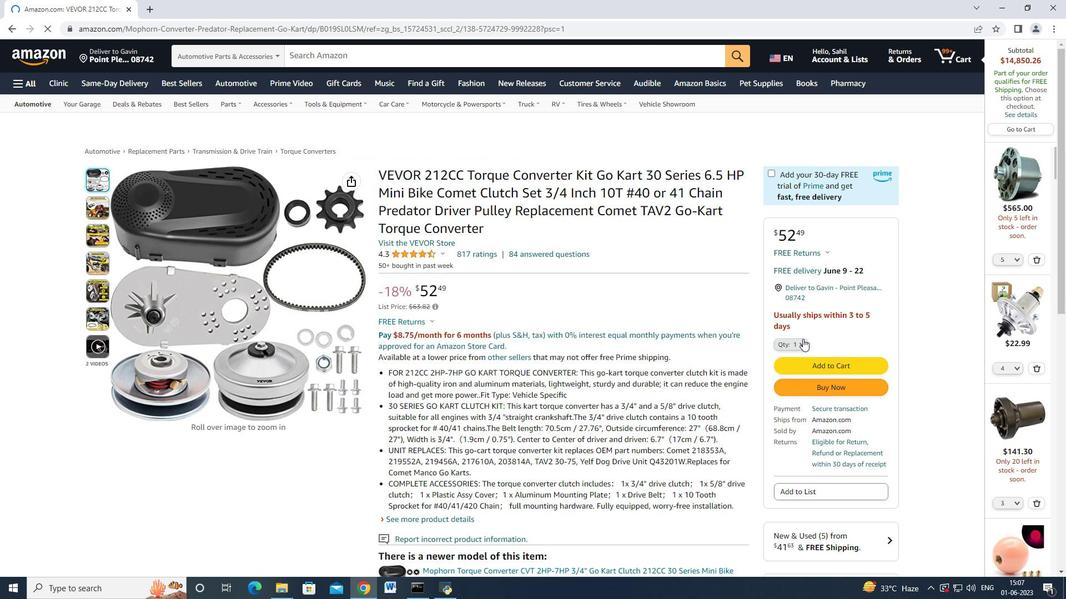 
Action: Mouse moved to (870, 338)
Screenshot: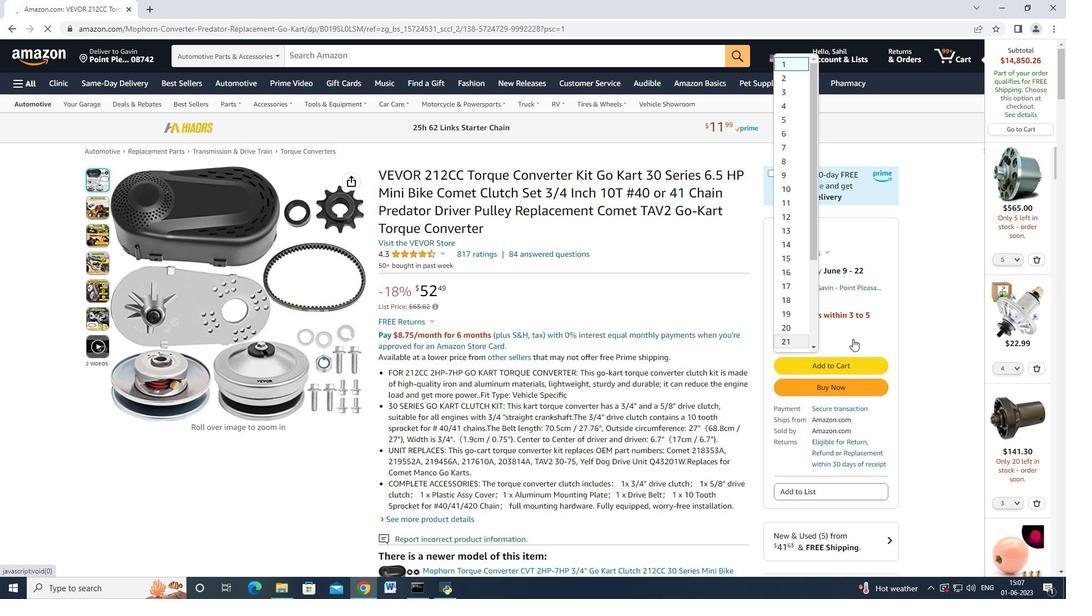 
Action: Mouse pressed left at (870, 338)
Screenshot: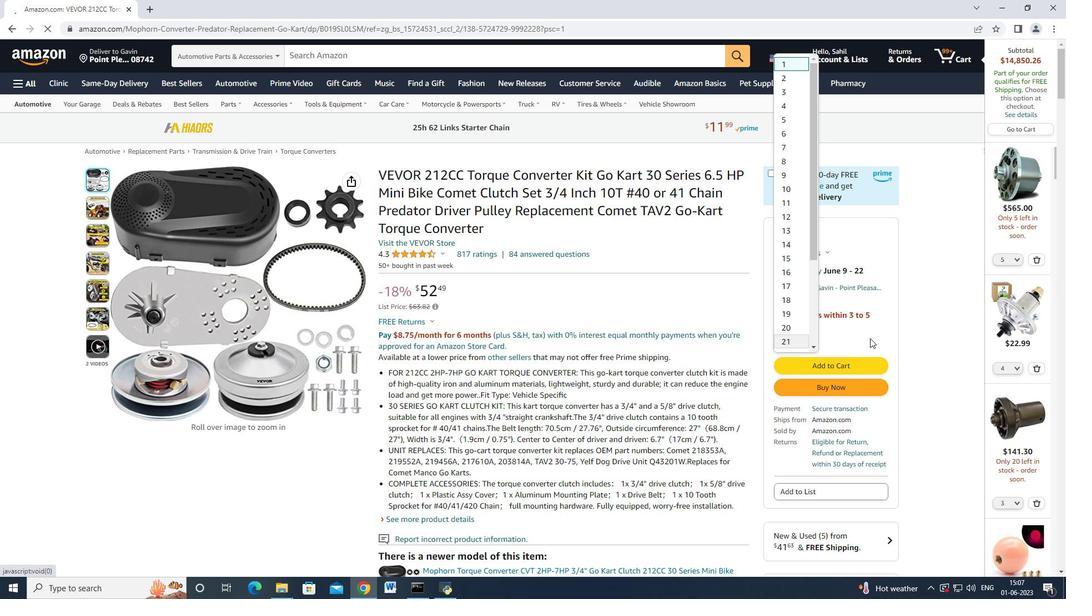
Action: Mouse moved to (825, 389)
Screenshot: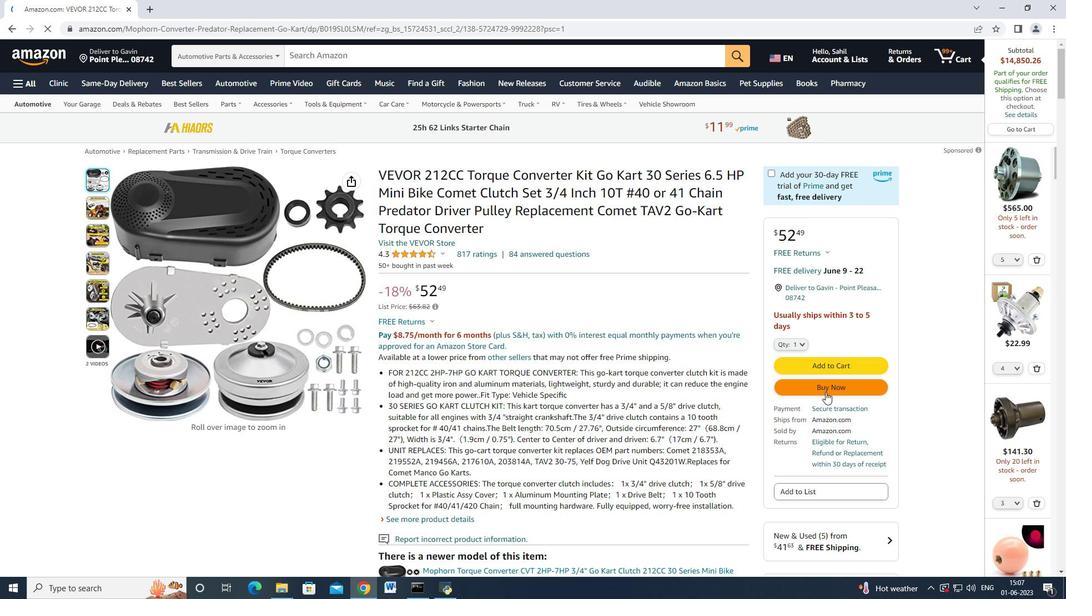
Action: Mouse pressed left at (825, 389)
Screenshot: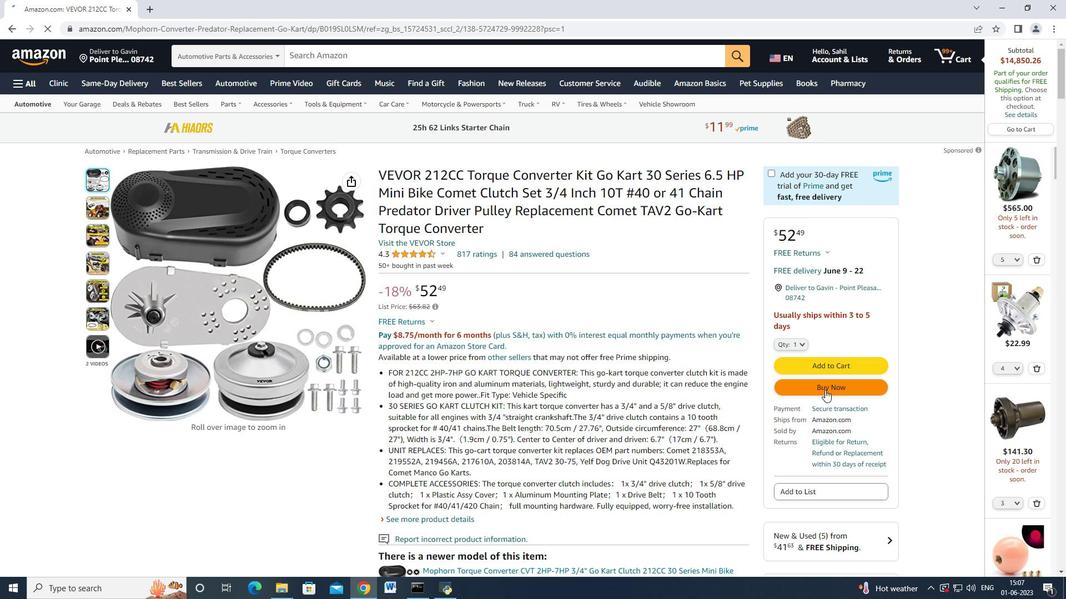 
Action: Mouse moved to (650, 90)
Screenshot: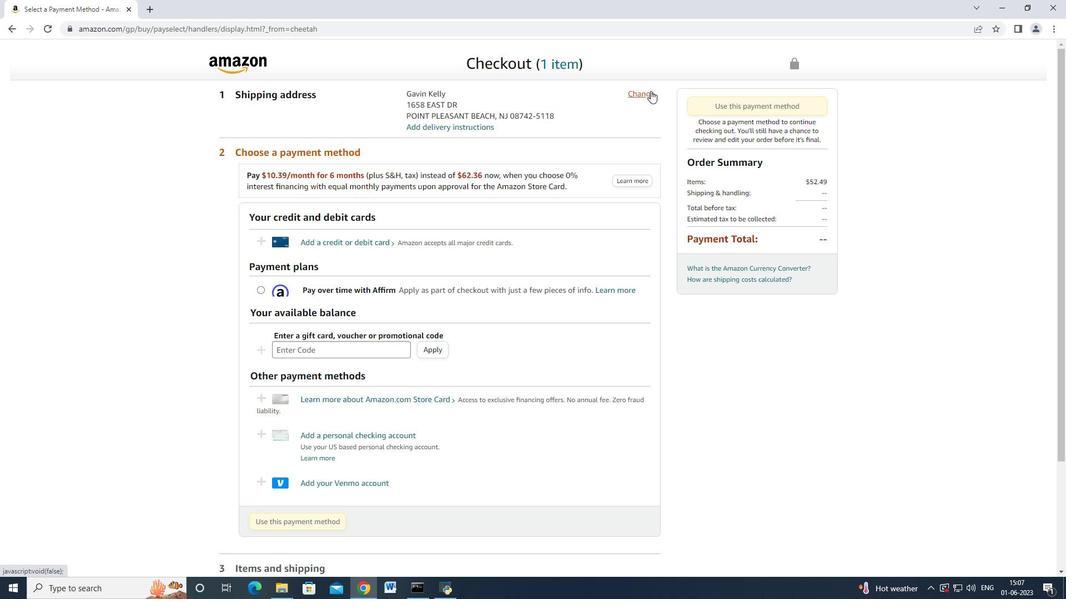 
Action: Mouse pressed left at (650, 90)
Screenshot: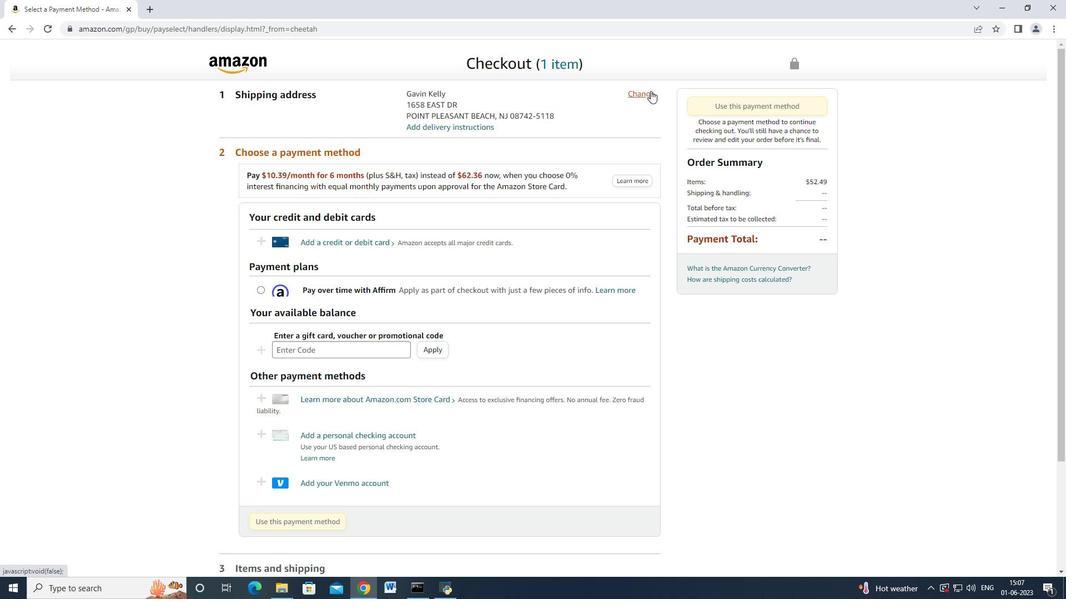 
Action: Mouse moved to (424, 189)
Screenshot: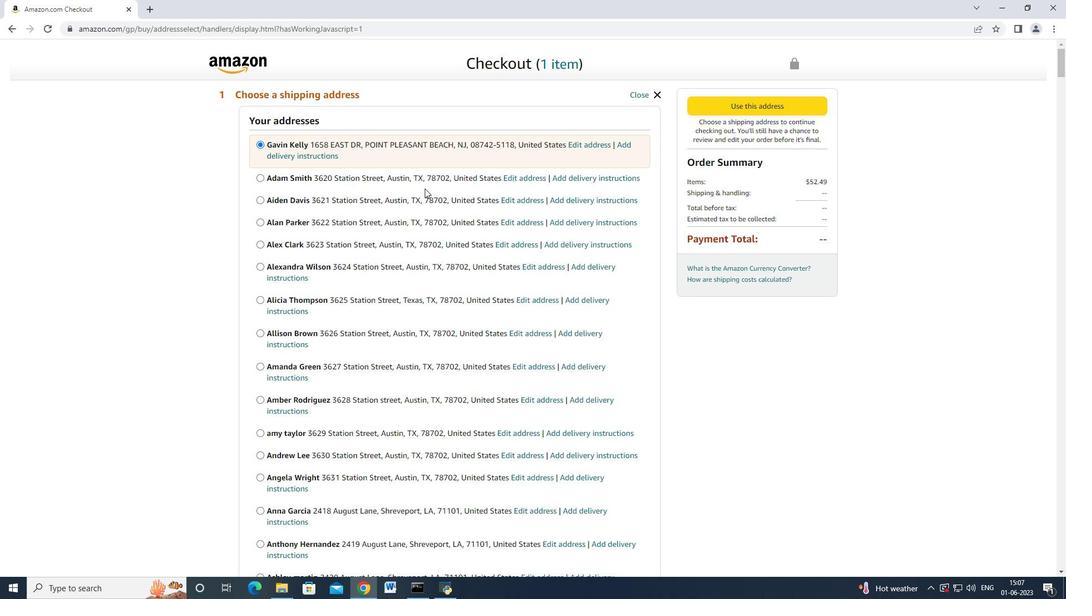 
Action: Mouse scrolled (424, 189) with delta (0, 0)
Screenshot: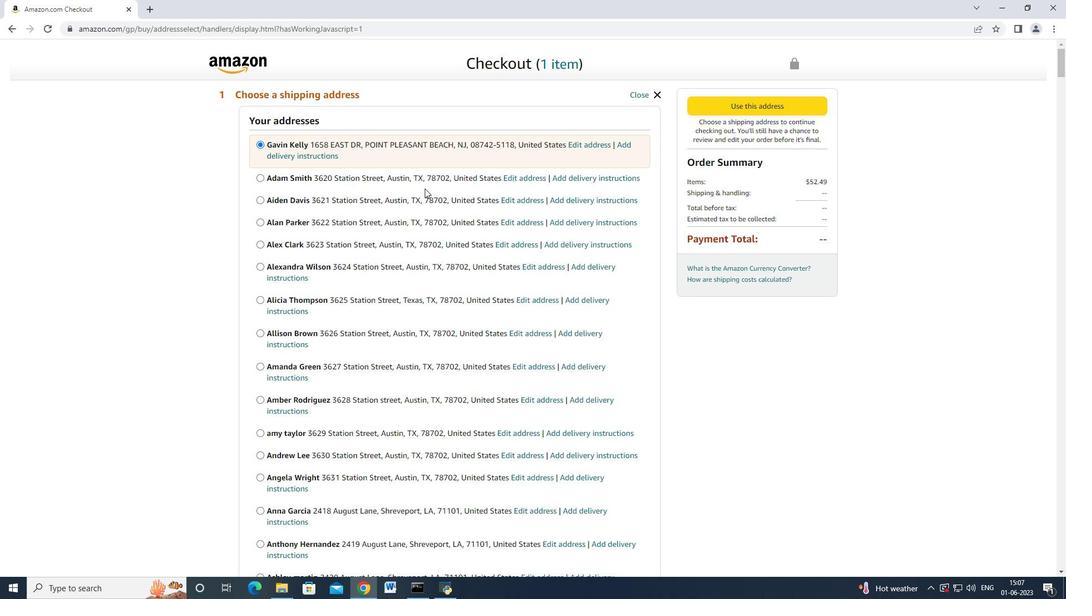 
Action: Mouse moved to (424, 190)
Screenshot: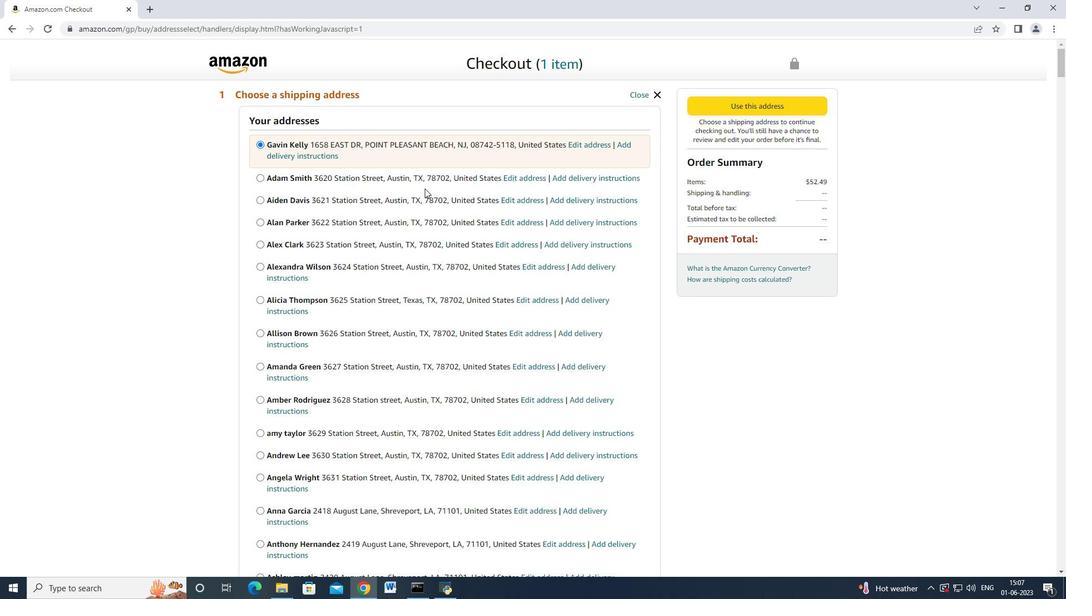 
Action: Mouse scrolled (424, 189) with delta (0, 0)
Screenshot: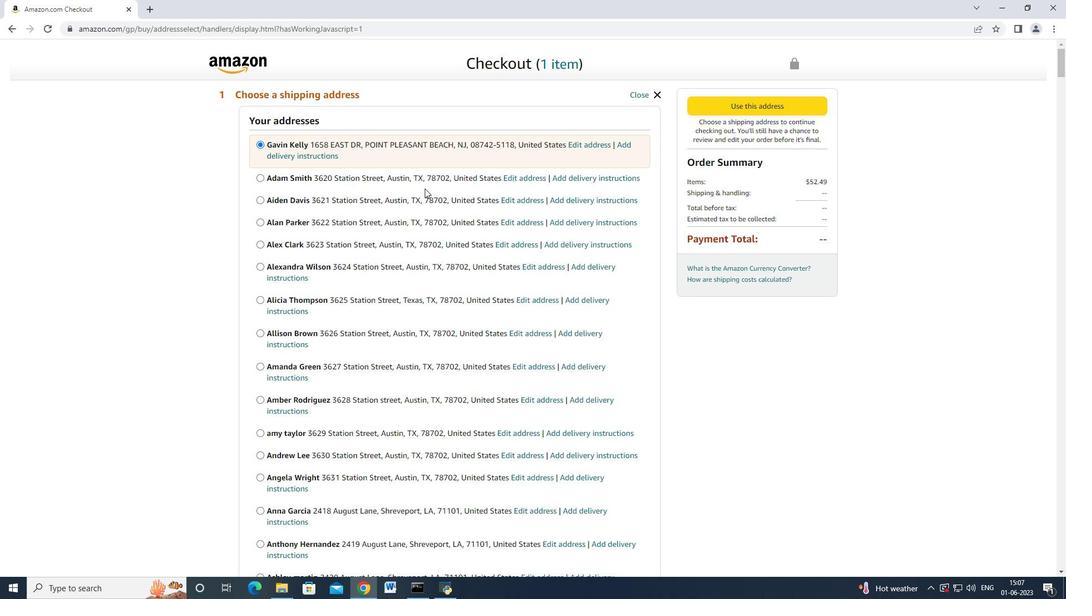 
Action: Mouse moved to (424, 190)
Screenshot: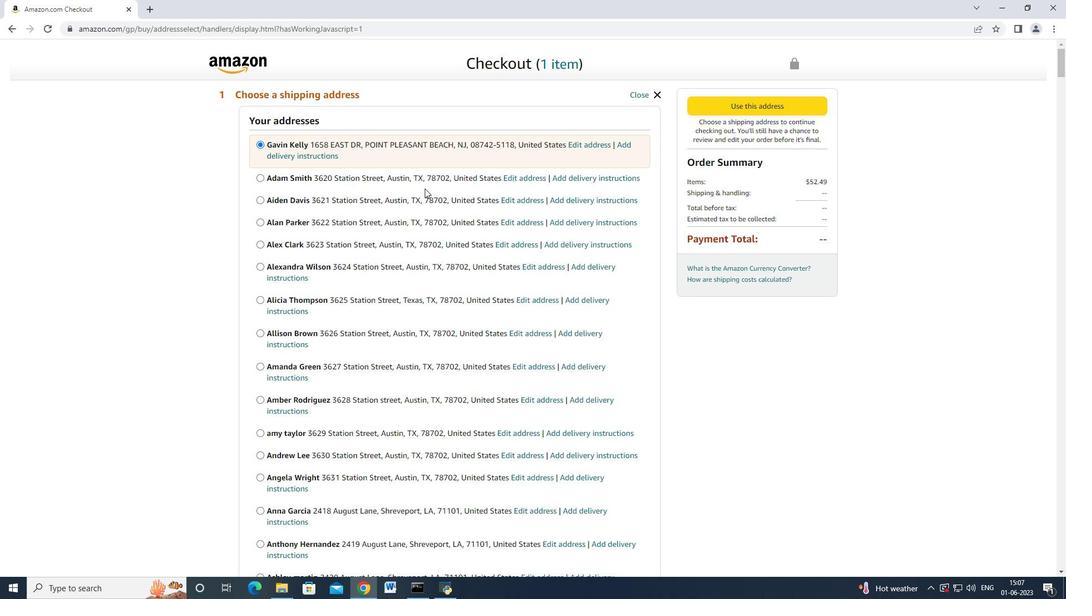
Action: Mouse scrolled (424, 189) with delta (0, 0)
Screenshot: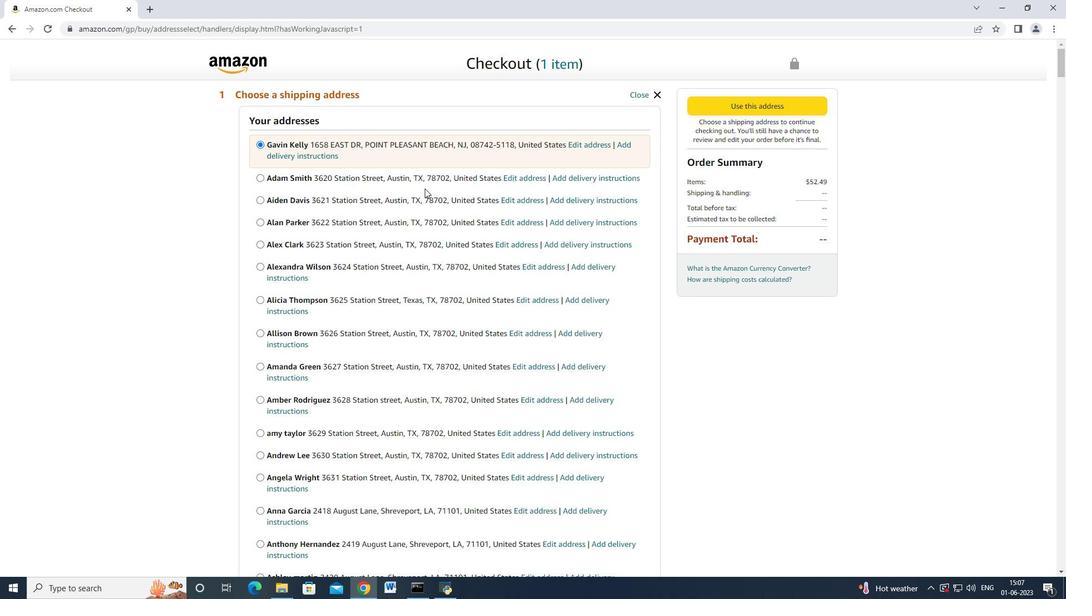 
Action: Mouse moved to (424, 190)
Screenshot: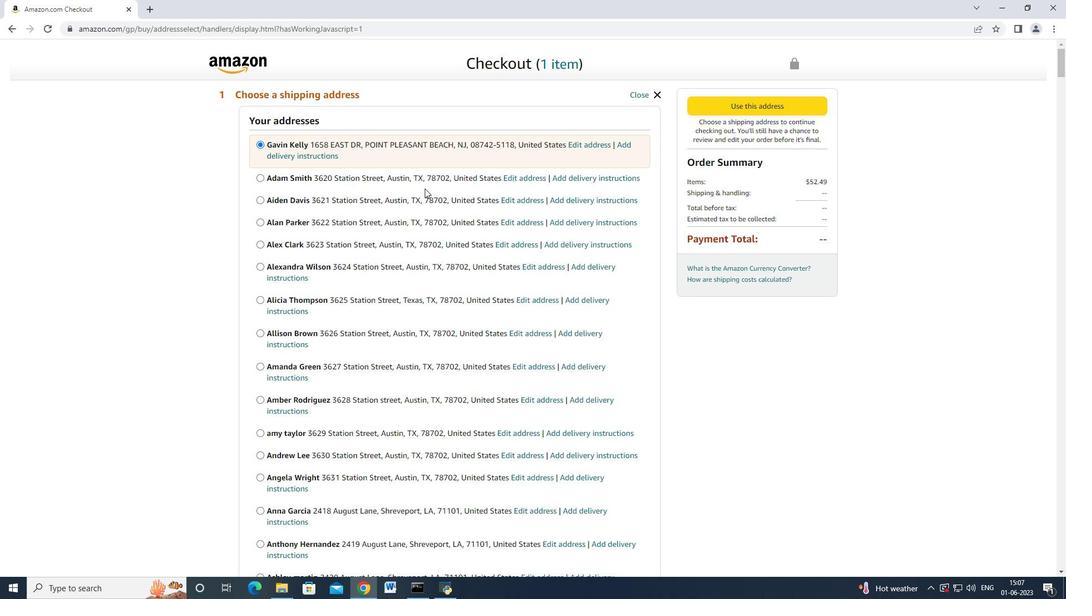 
Action: Mouse scrolled (424, 189) with delta (0, -1)
Screenshot: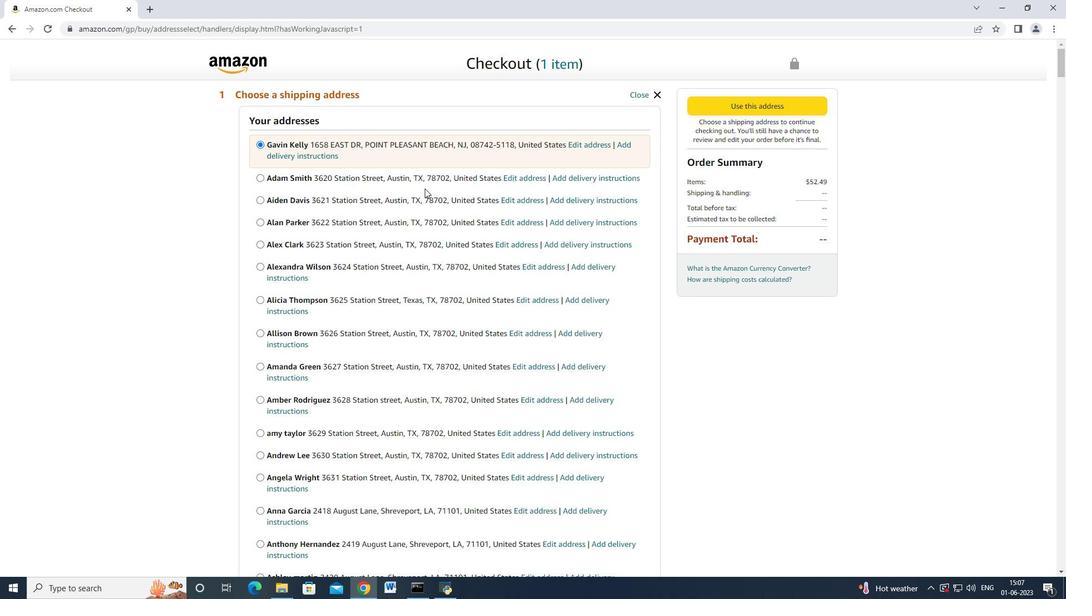 
Action: Mouse scrolled (424, 189) with delta (0, 0)
Screenshot: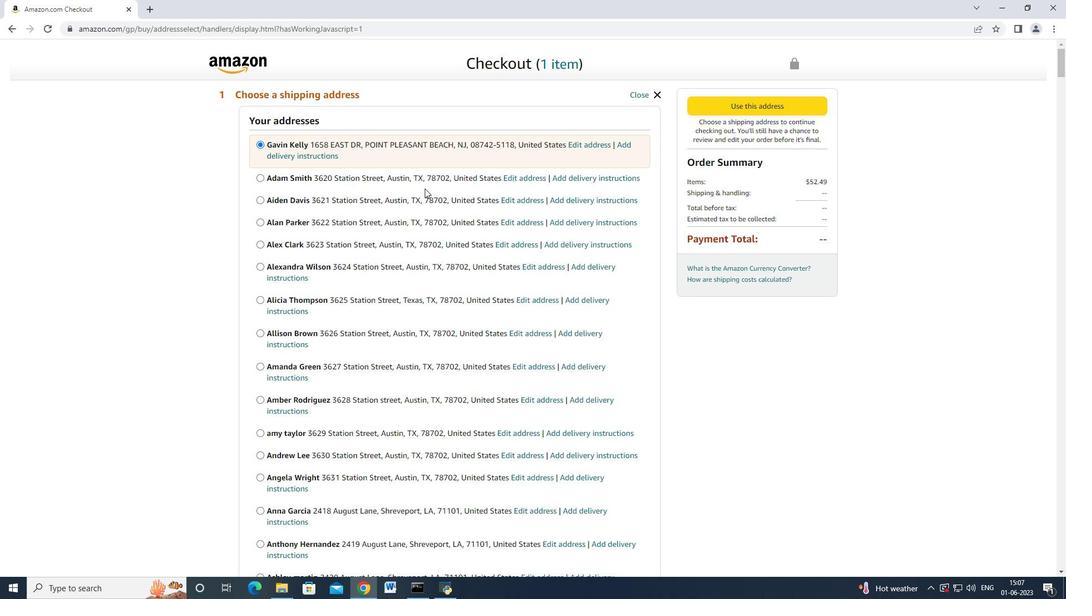 
Action: Mouse scrolled (424, 189) with delta (0, -1)
Screenshot: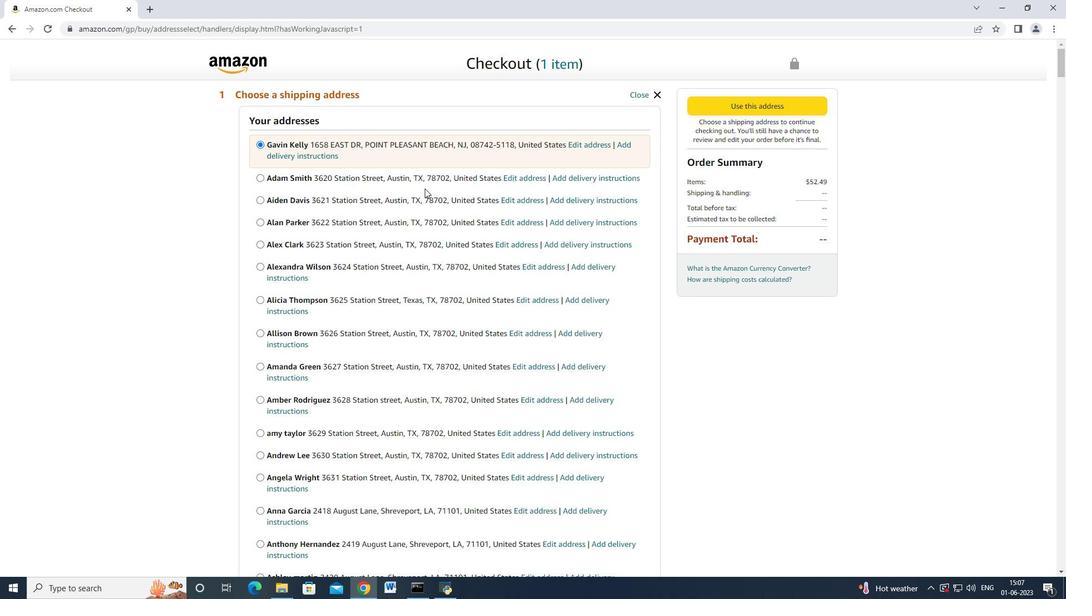 
Action: Mouse scrolled (424, 189) with delta (0, 0)
Screenshot: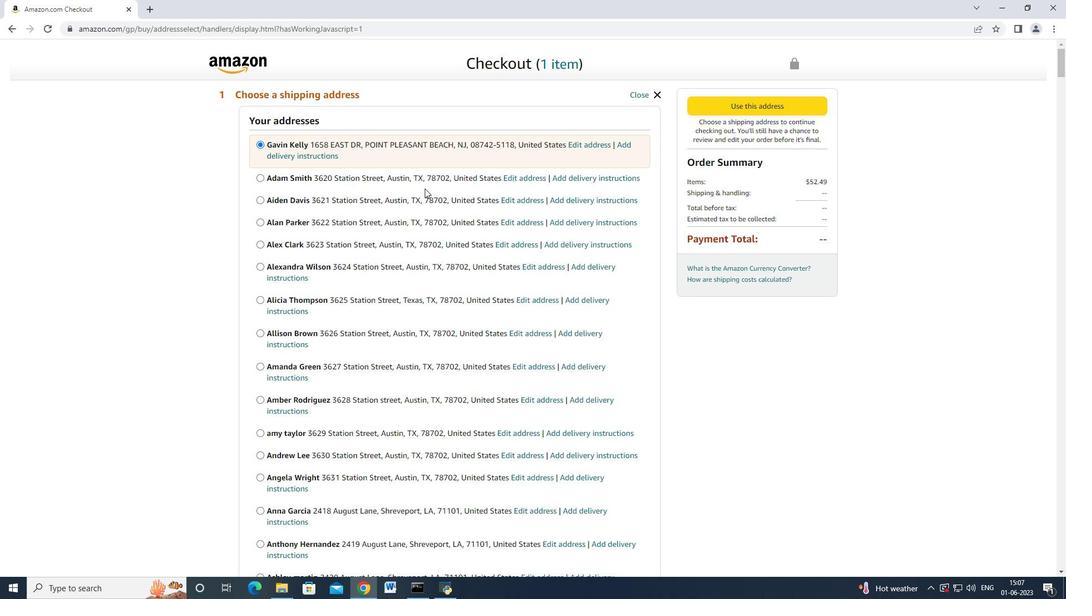 
Action: Mouse moved to (424, 191)
Screenshot: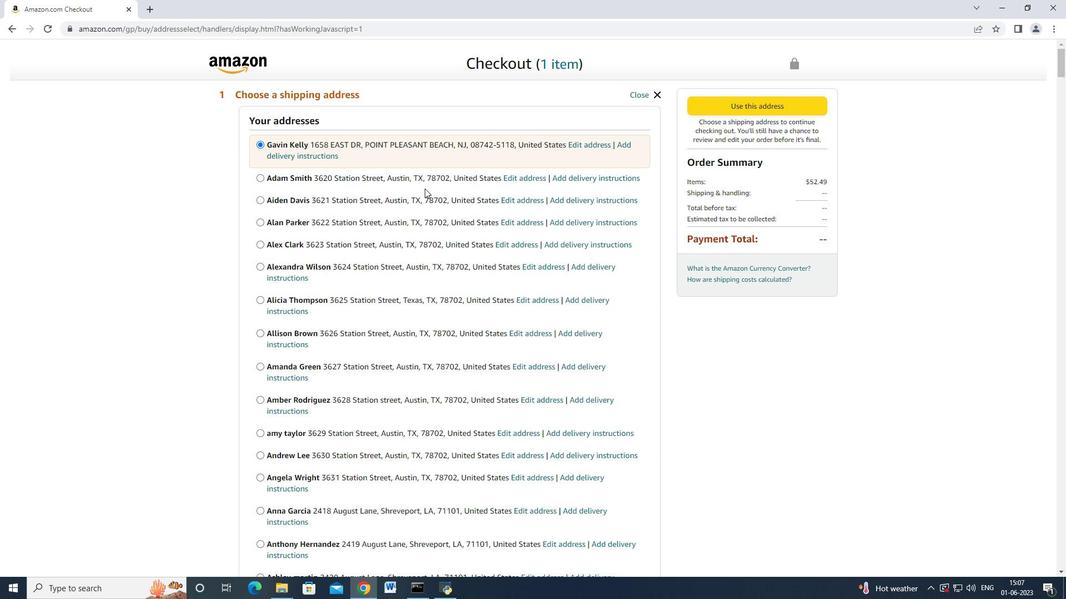 
Action: Mouse scrolled (424, 190) with delta (0, 0)
Screenshot: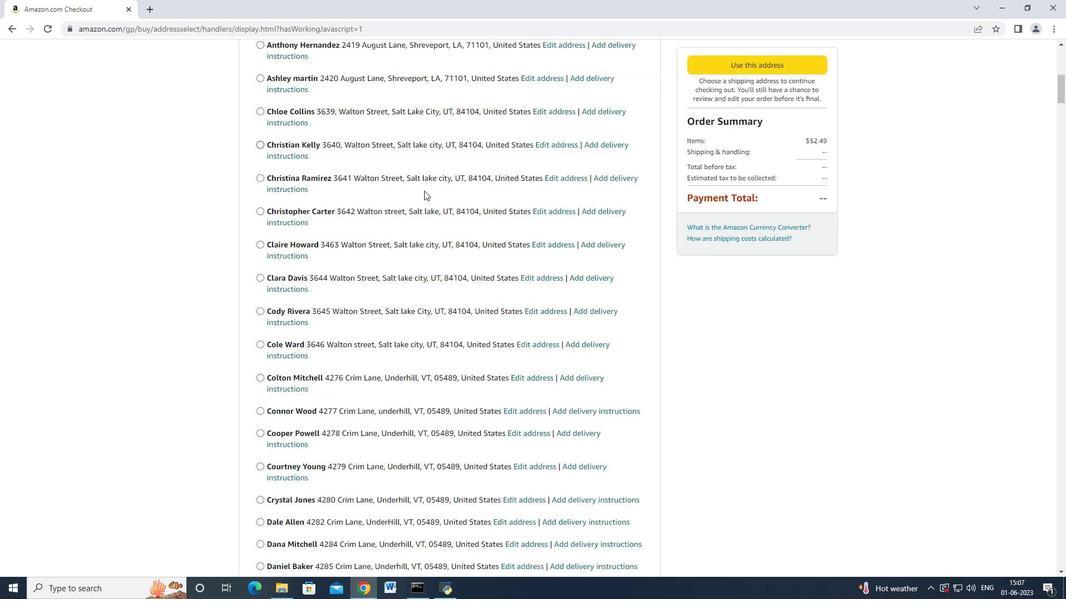 
Action: Mouse scrolled (424, 190) with delta (0, 0)
Screenshot: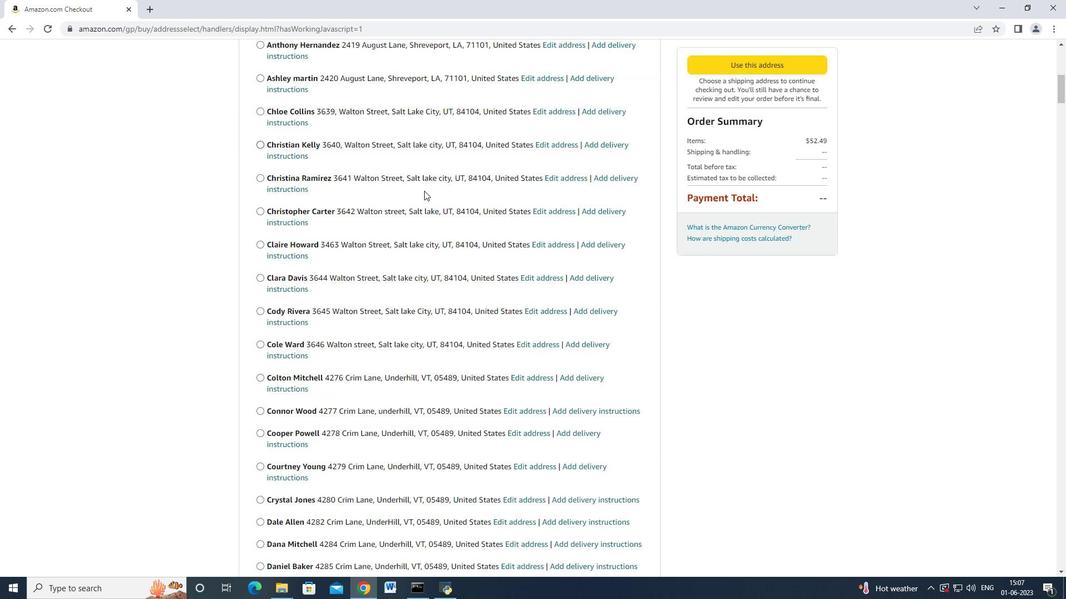 
Action: Mouse scrolled (424, 190) with delta (0, 0)
Screenshot: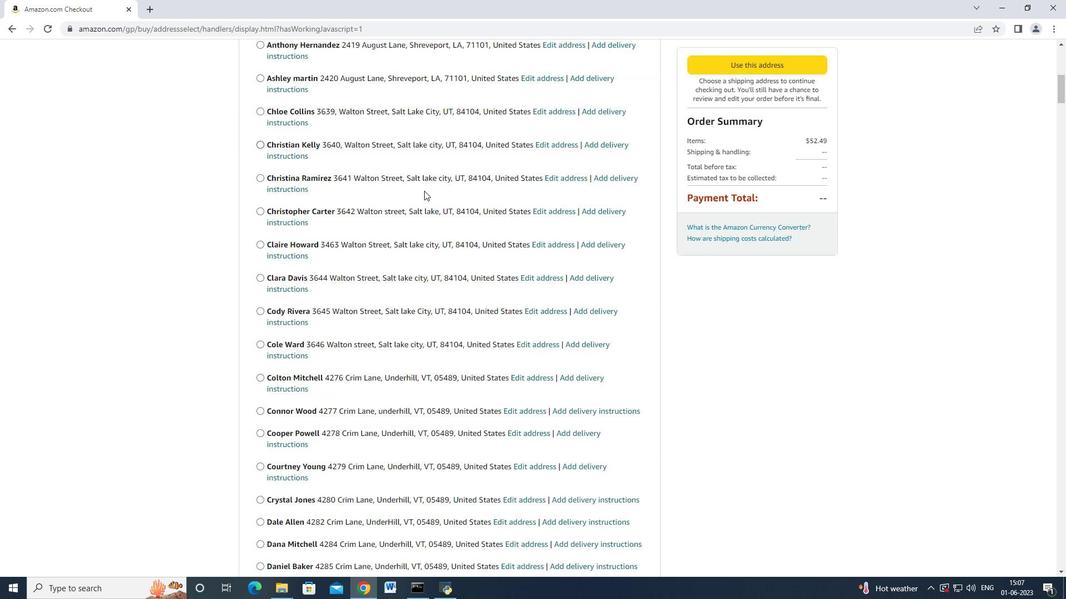 
Action: Mouse scrolled (424, 190) with delta (0, 0)
Screenshot: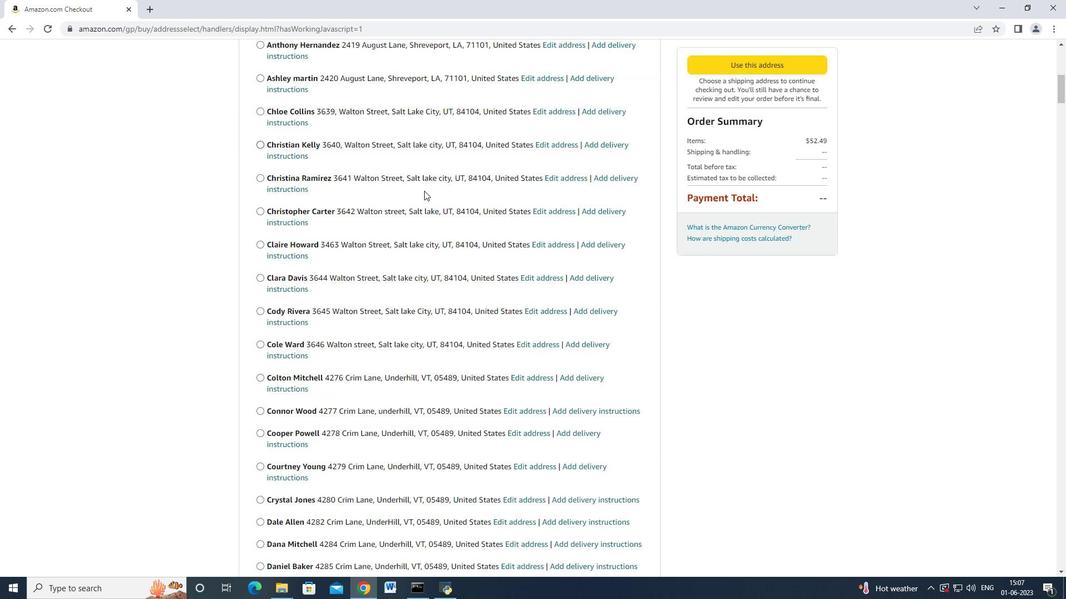 
Action: Mouse scrolled (424, 190) with delta (0, 0)
Screenshot: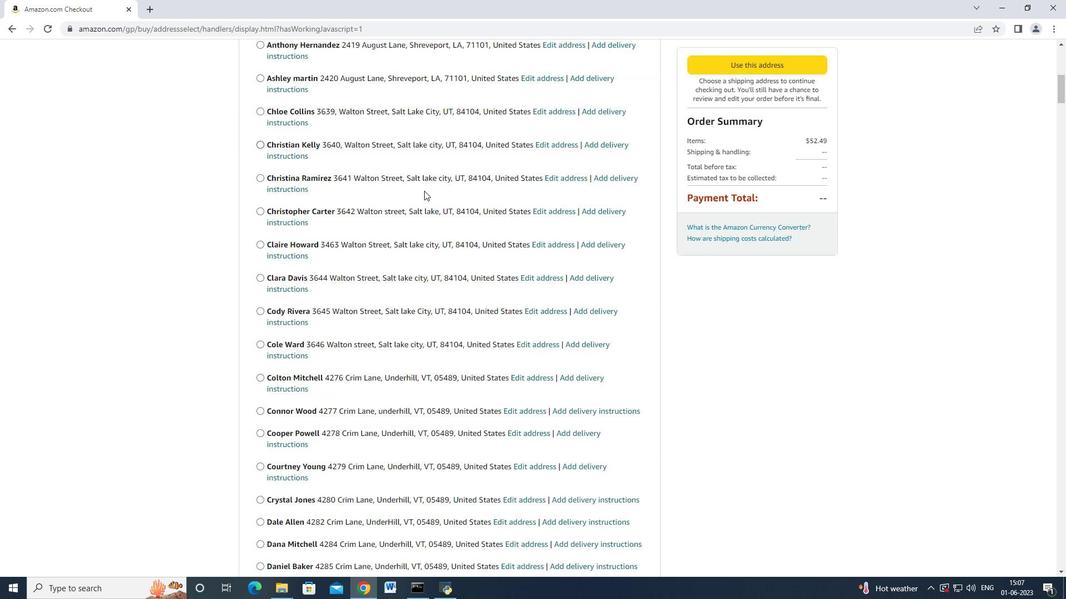 
Action: Mouse scrolled (424, 190) with delta (0, 0)
Screenshot: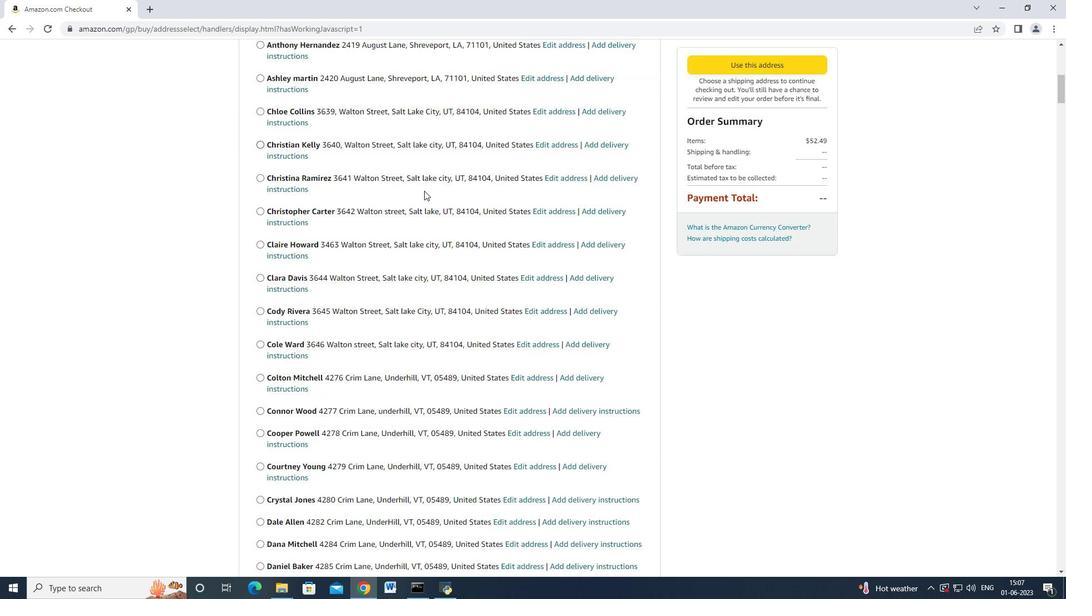 
Action: Mouse scrolled (424, 190) with delta (0, 0)
Screenshot: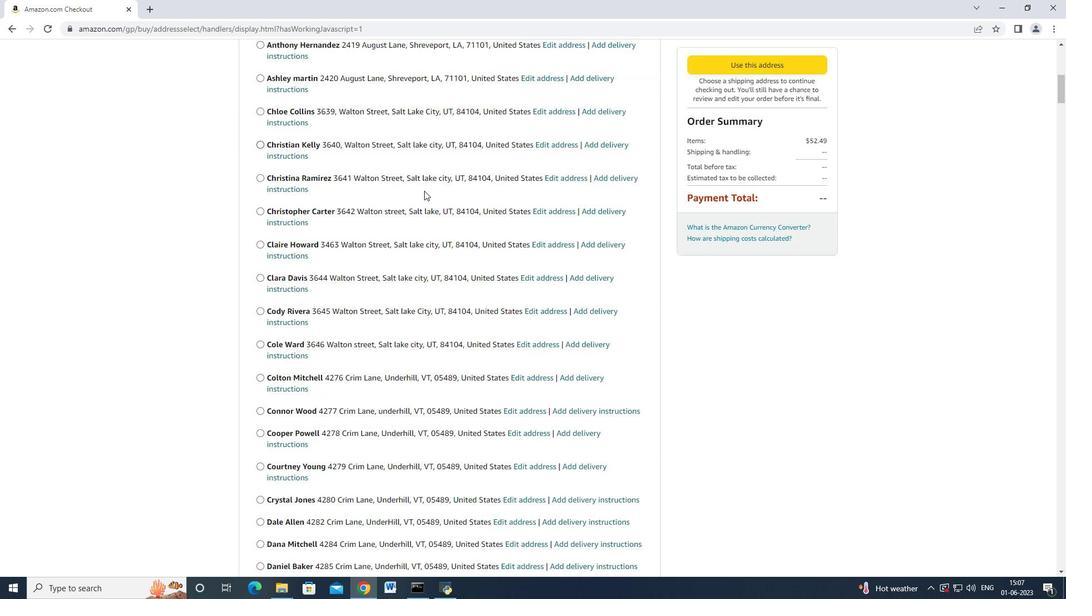 
Action: Mouse scrolled (424, 190) with delta (0, 0)
Screenshot: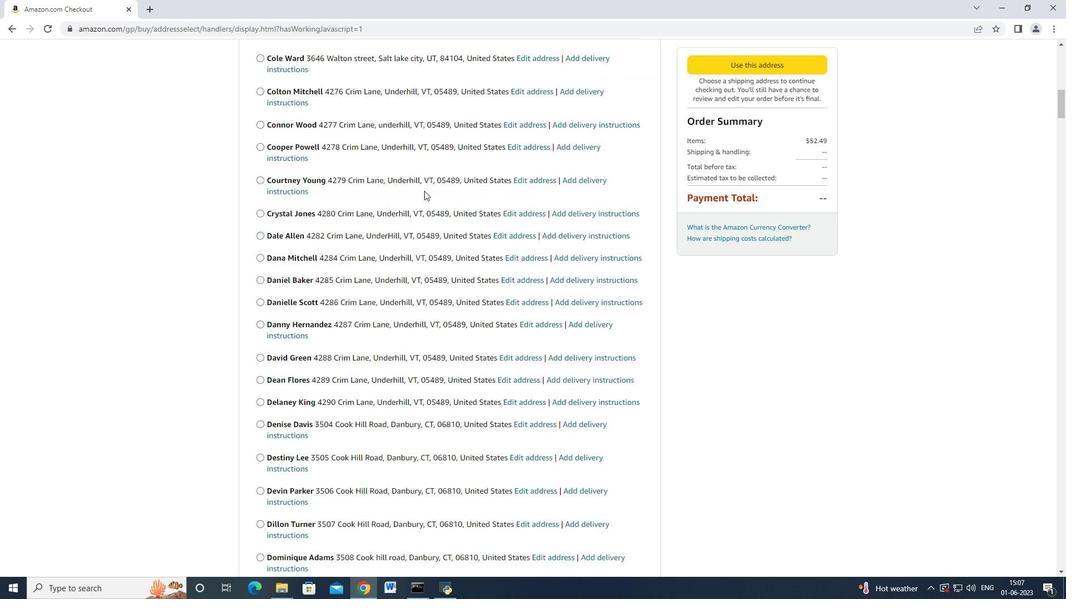 
Action: Mouse scrolled (424, 190) with delta (0, 0)
Screenshot: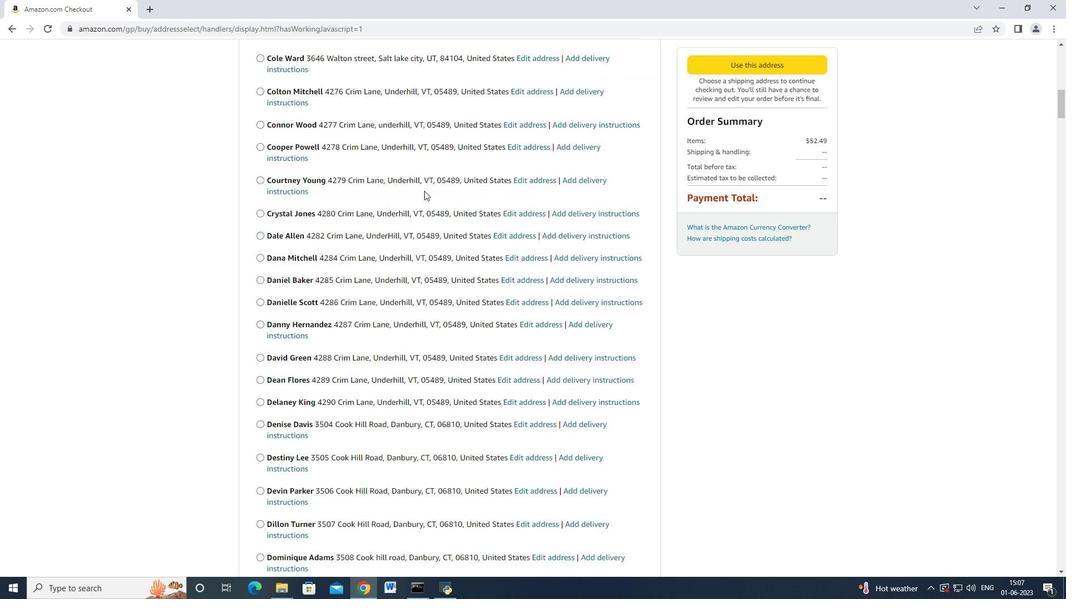 
Action: Mouse scrolled (424, 190) with delta (0, 0)
Screenshot: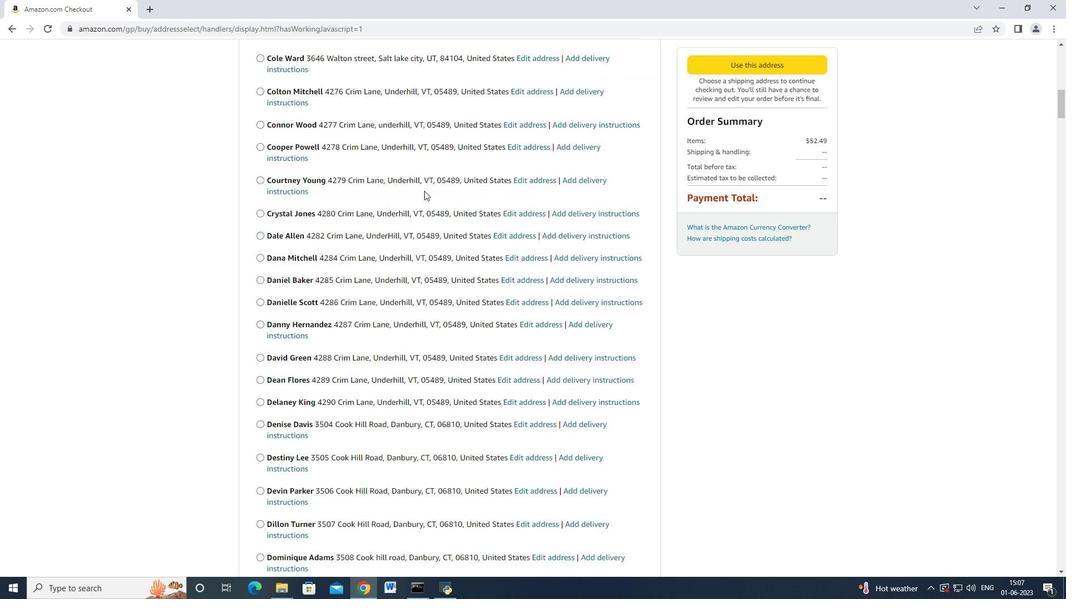 
Action: Mouse scrolled (424, 190) with delta (0, 0)
Screenshot: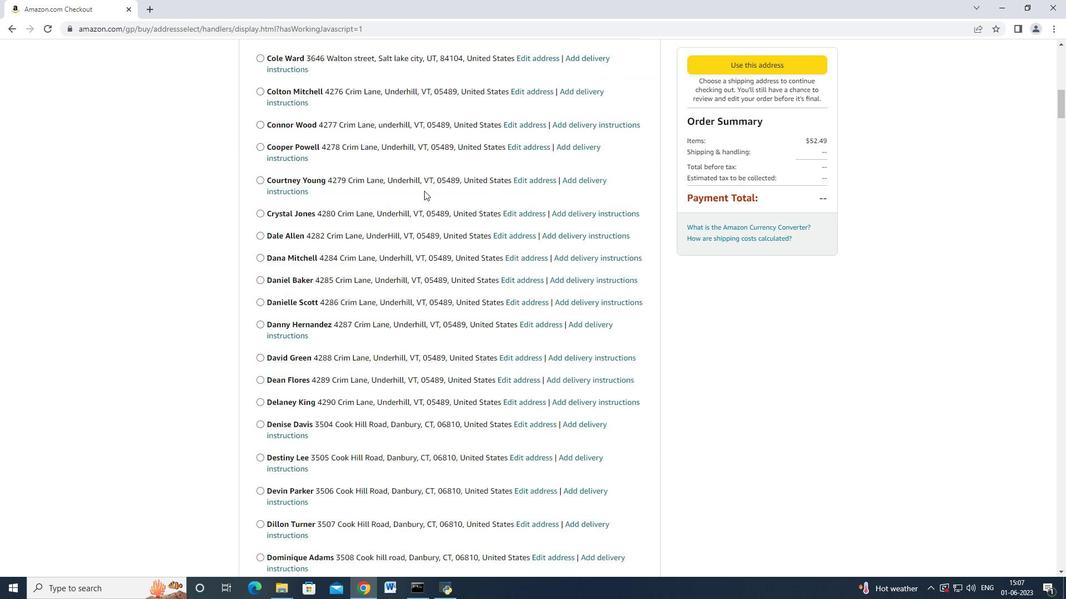 
Action: Mouse scrolled (424, 189) with delta (0, -1)
Screenshot: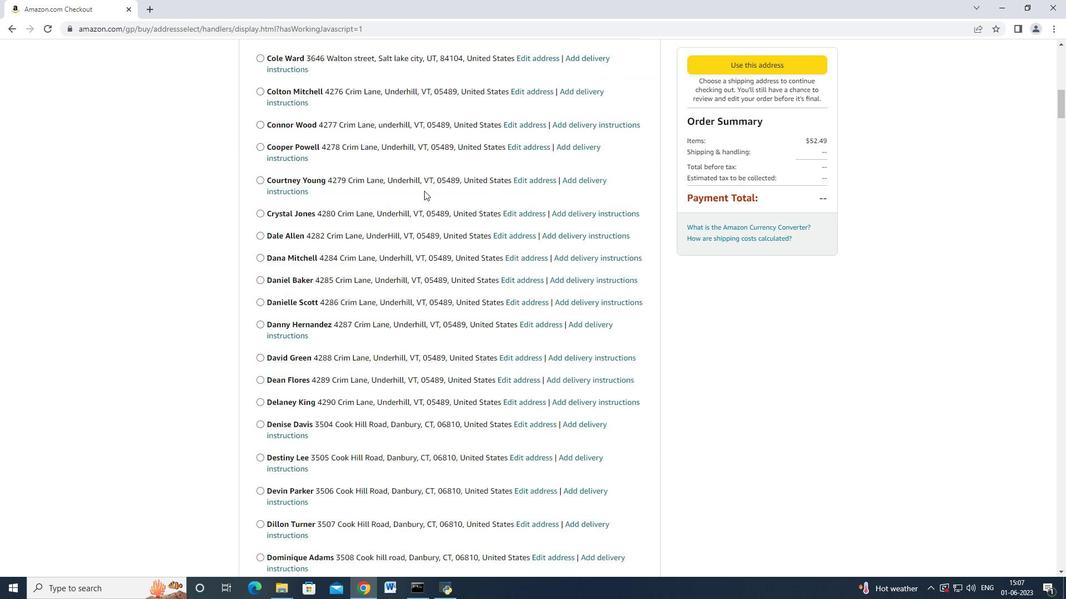 
Action: Mouse scrolled (424, 190) with delta (0, 0)
Screenshot: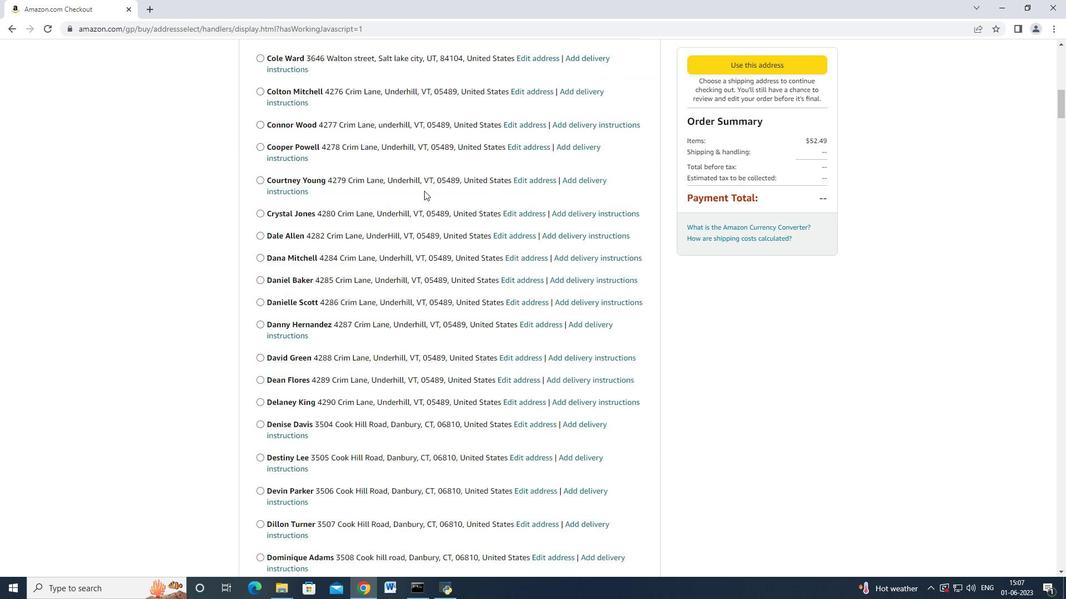 
Action: Mouse scrolled (424, 190) with delta (0, 0)
Screenshot: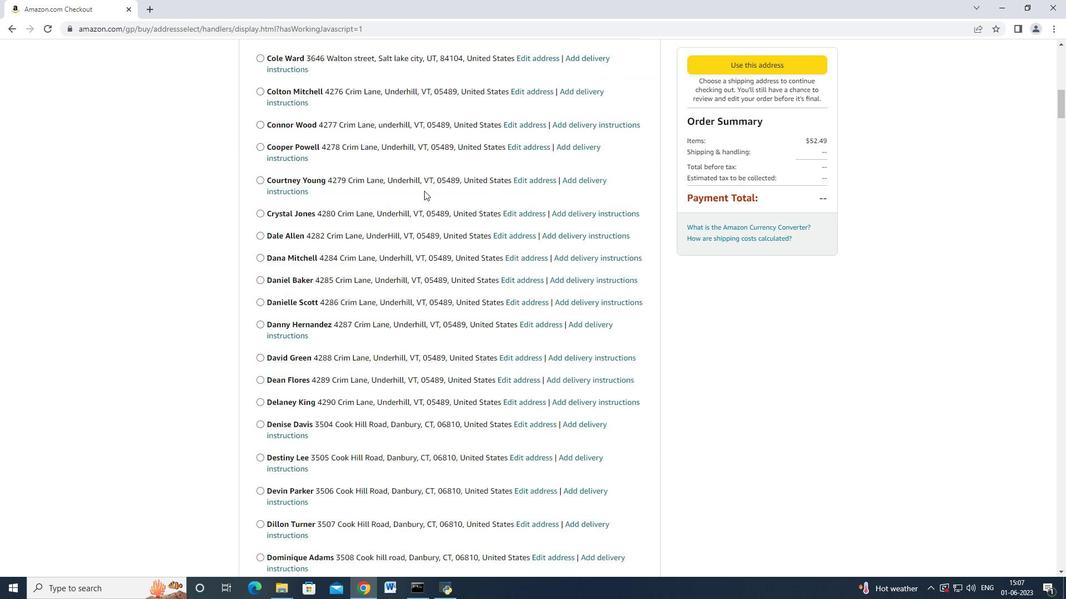 
Action: Mouse scrolled (424, 190) with delta (0, 0)
Screenshot: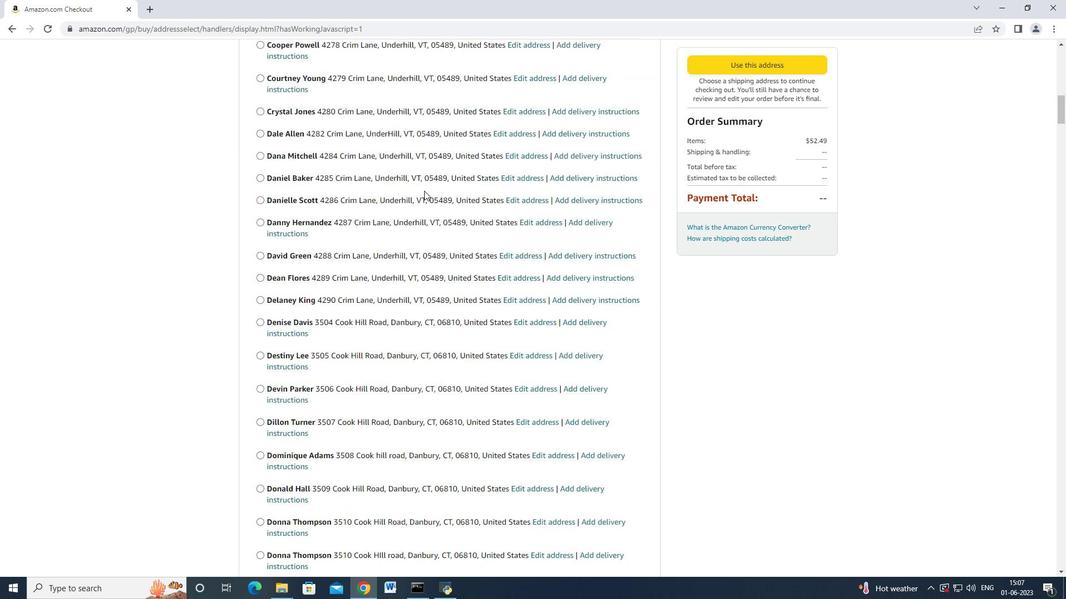
Action: Mouse scrolled (424, 190) with delta (0, 0)
Screenshot: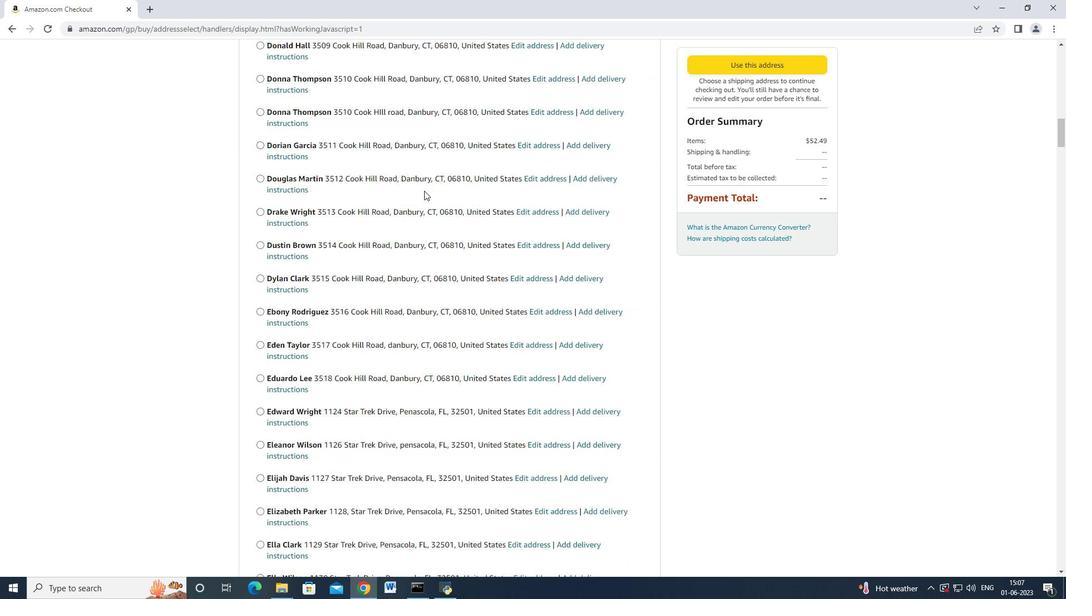 
Action: Mouse scrolled (424, 190) with delta (0, 0)
Screenshot: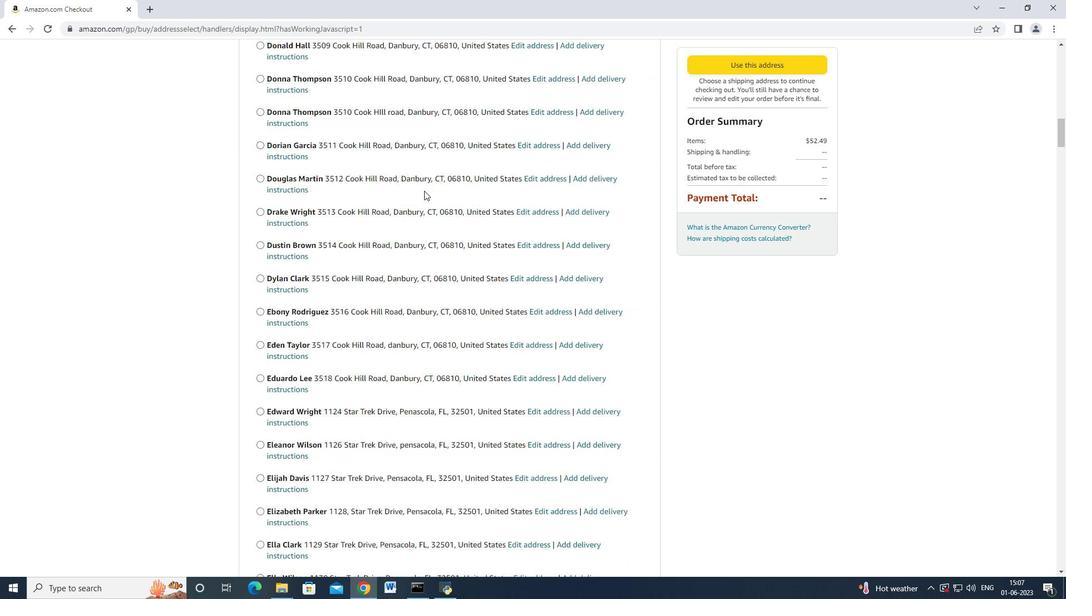 
Action: Mouse scrolled (424, 190) with delta (0, 0)
Screenshot: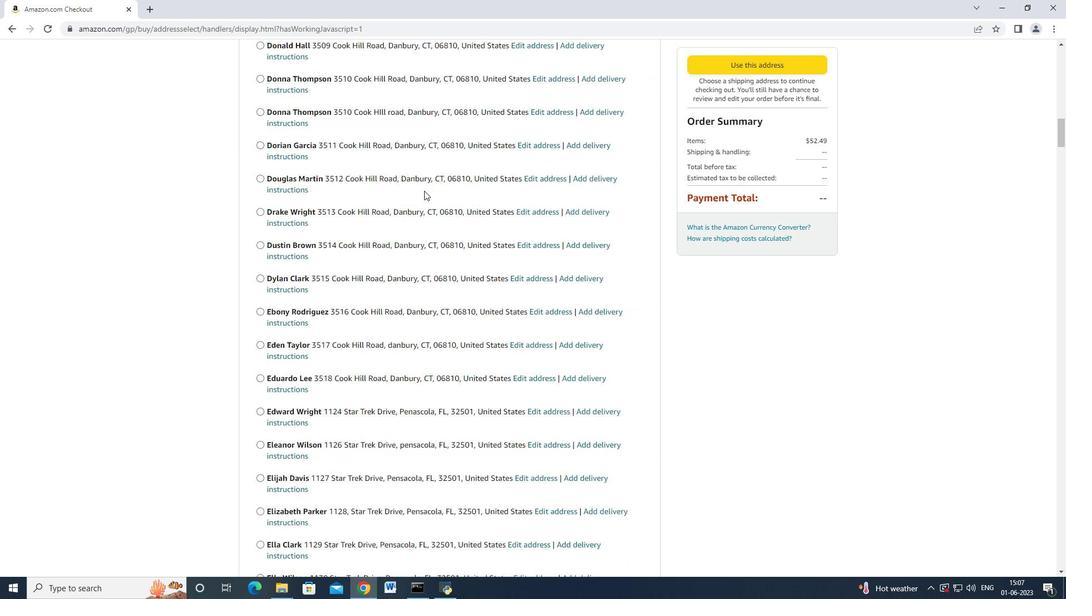 
Action: Mouse scrolled (424, 189) with delta (0, -1)
Screenshot: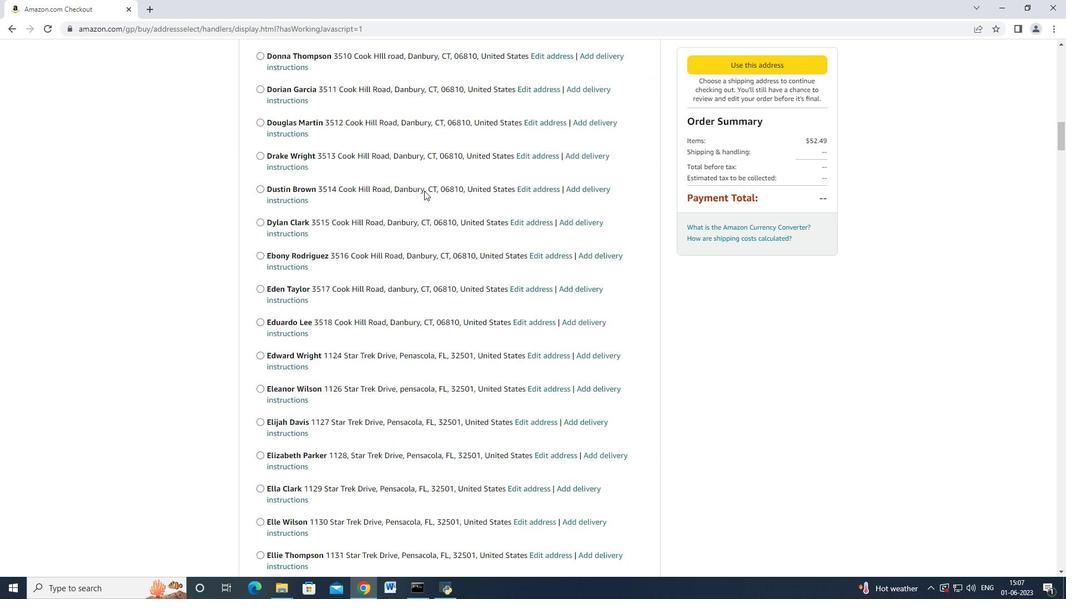 
Action: Mouse scrolled (424, 190) with delta (0, 0)
Screenshot: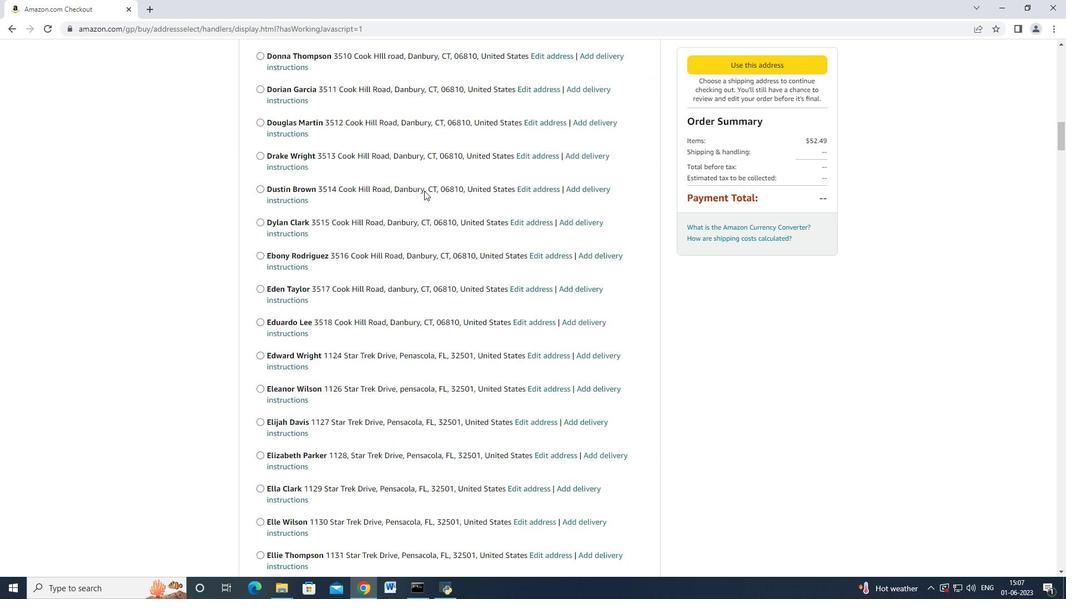
Action: Mouse scrolled (424, 190) with delta (0, 0)
Screenshot: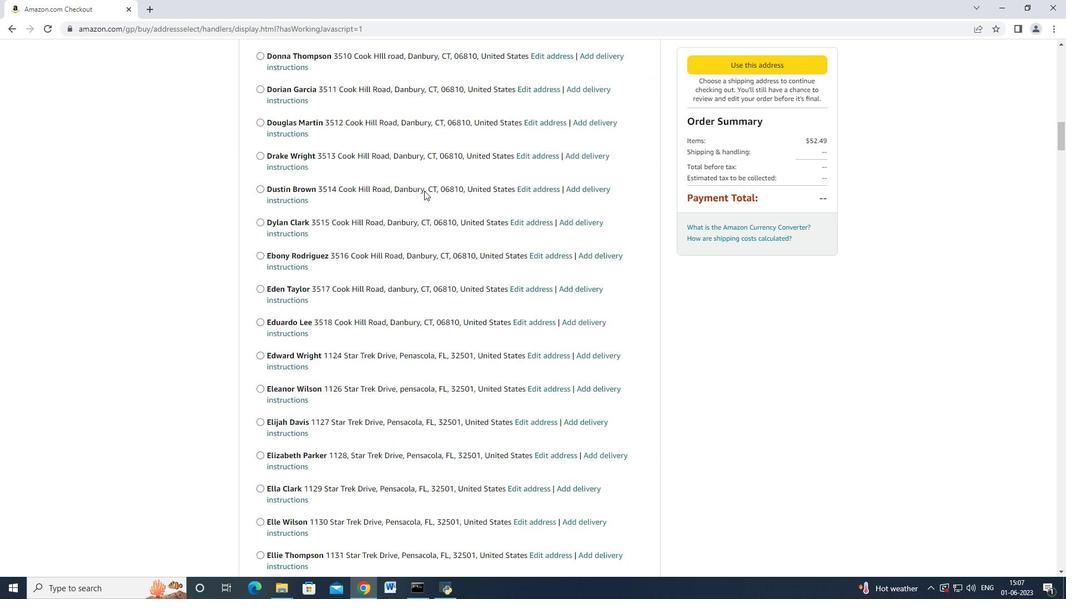 
Action: Mouse scrolled (424, 190) with delta (0, 0)
Screenshot: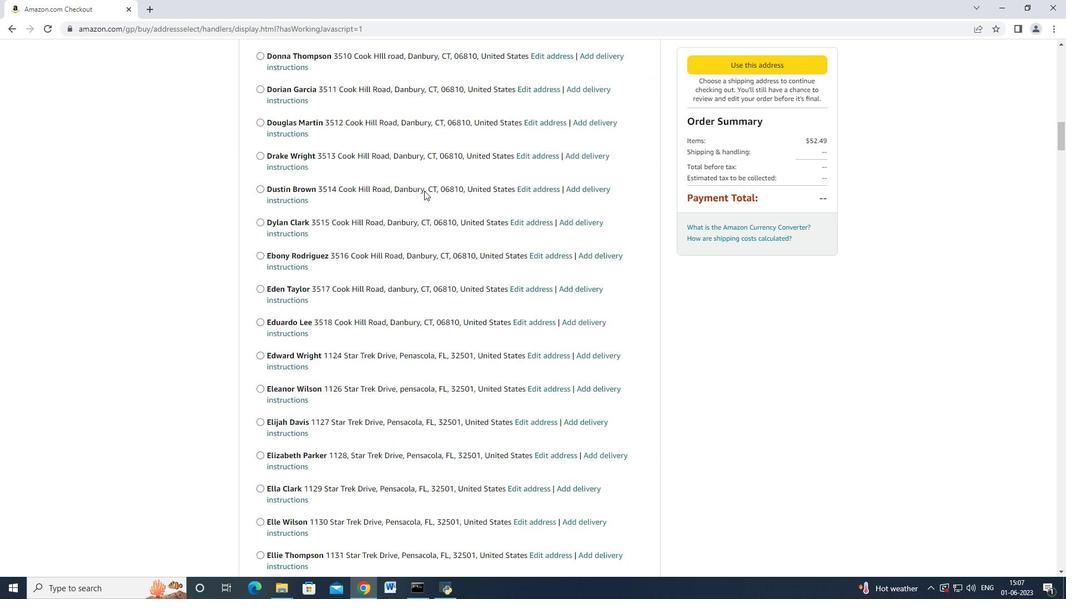 
Action: Mouse scrolled (424, 190) with delta (0, 0)
Screenshot: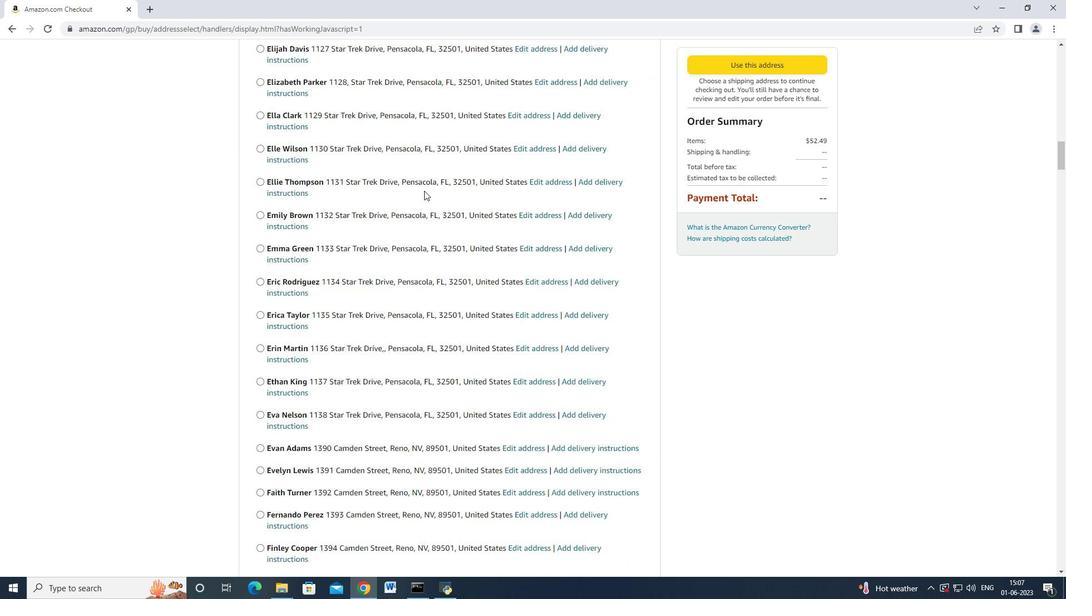 
Action: Mouse scrolled (424, 190) with delta (0, 0)
Screenshot: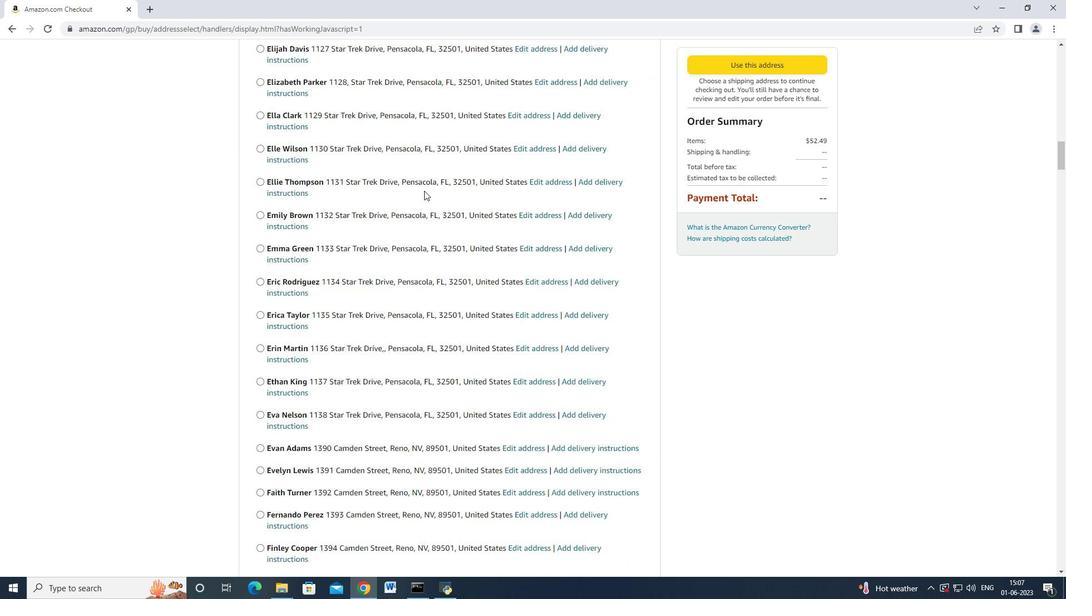 
Action: Mouse scrolled (424, 190) with delta (0, 0)
Screenshot: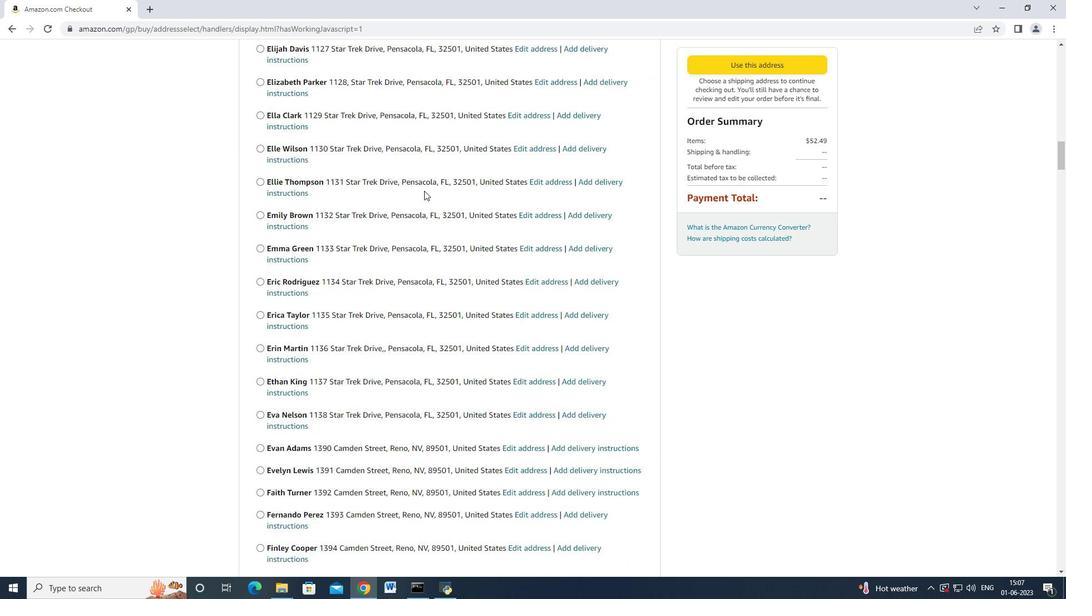 
Action: Mouse scrolled (424, 190) with delta (0, 0)
Screenshot: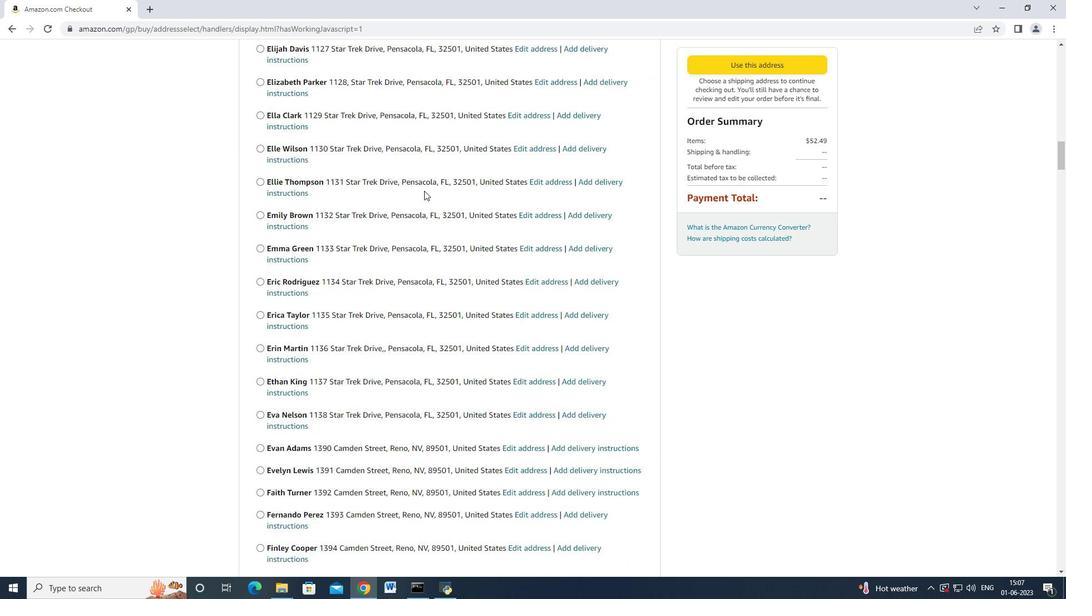 
Action: Mouse scrolled (424, 189) with delta (0, -1)
Screenshot: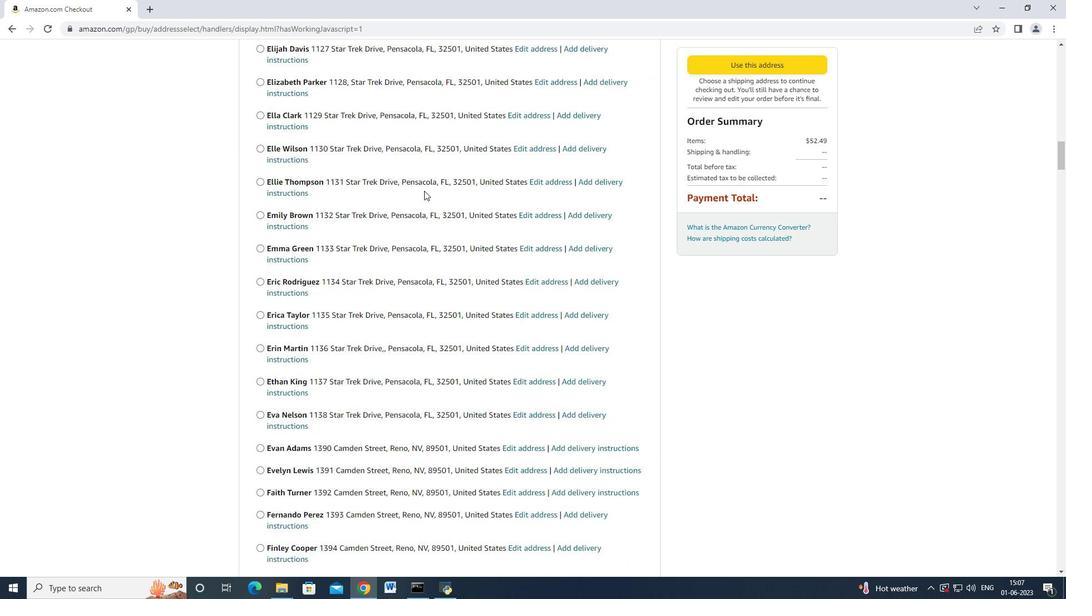 
Action: Mouse scrolled (424, 190) with delta (0, 0)
Screenshot: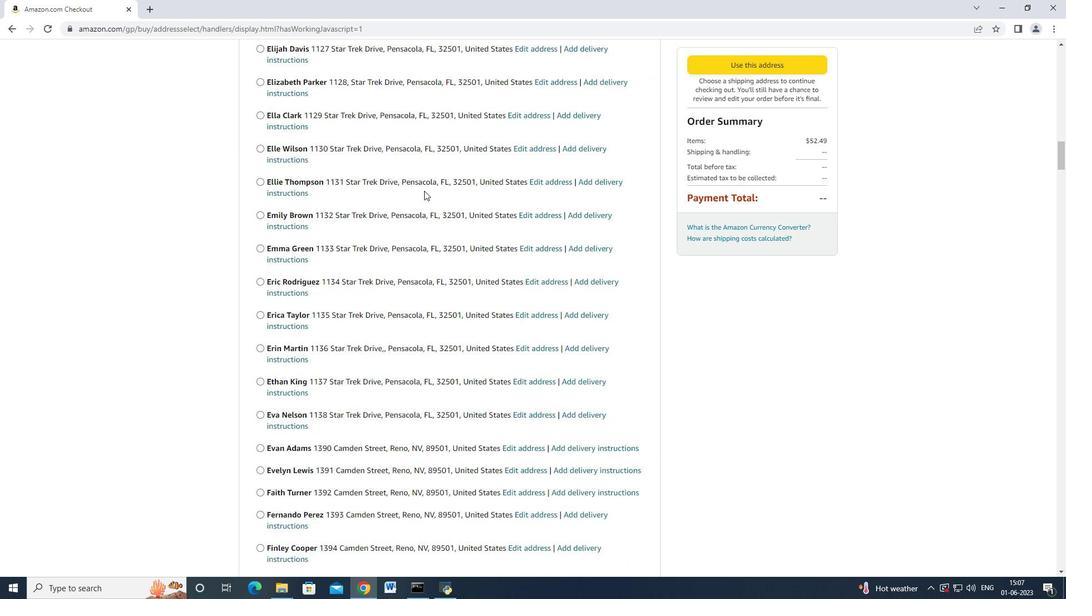 
Action: Mouse scrolled (424, 190) with delta (0, 0)
Screenshot: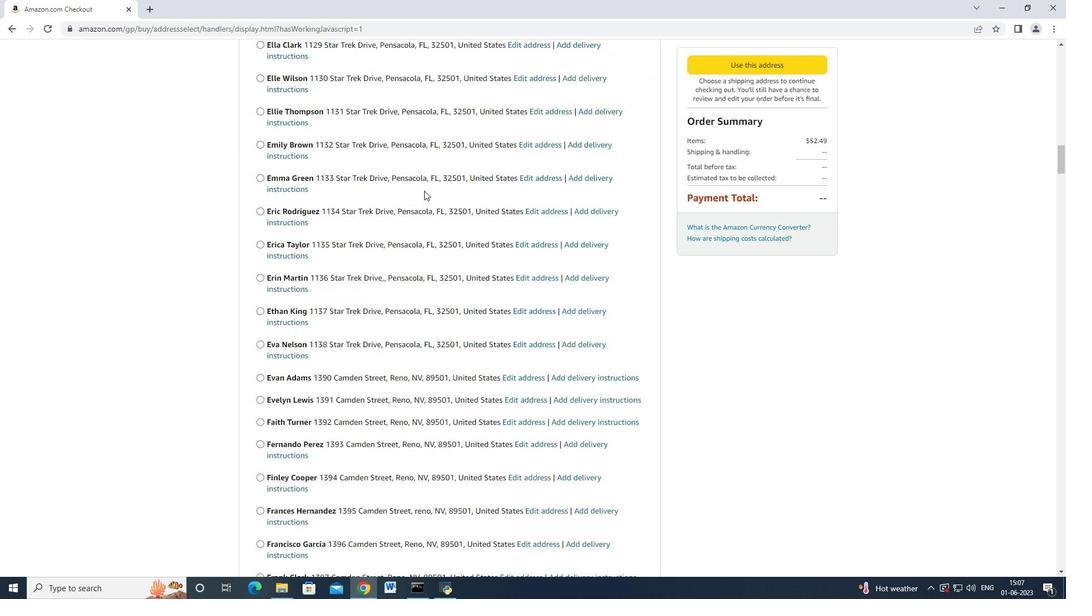 
Action: Mouse scrolled (424, 190) with delta (0, 0)
Screenshot: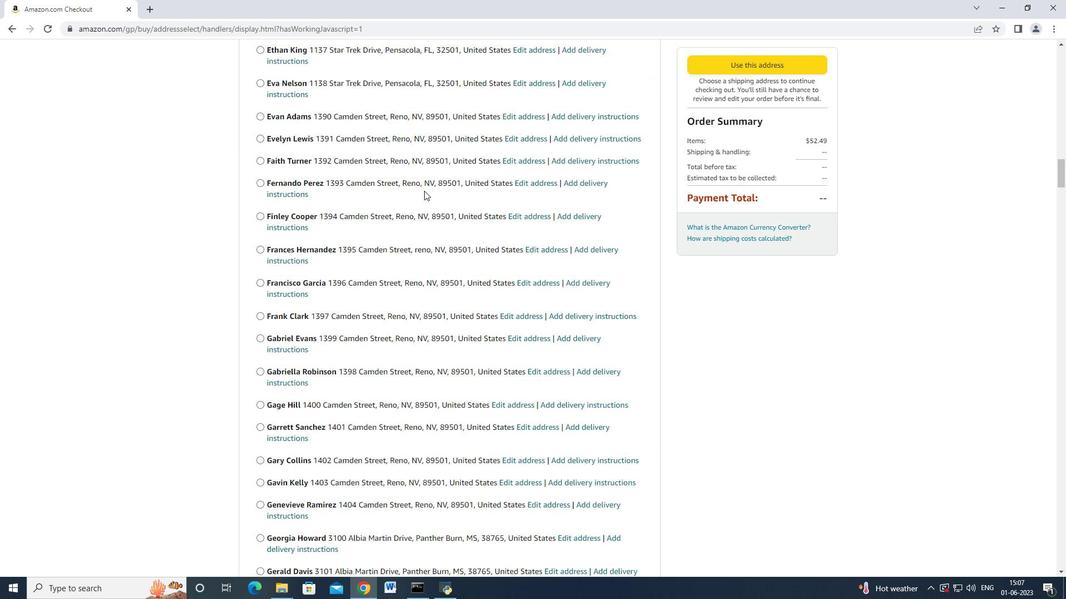 
Action: Mouse scrolled (424, 189) with delta (0, -1)
Screenshot: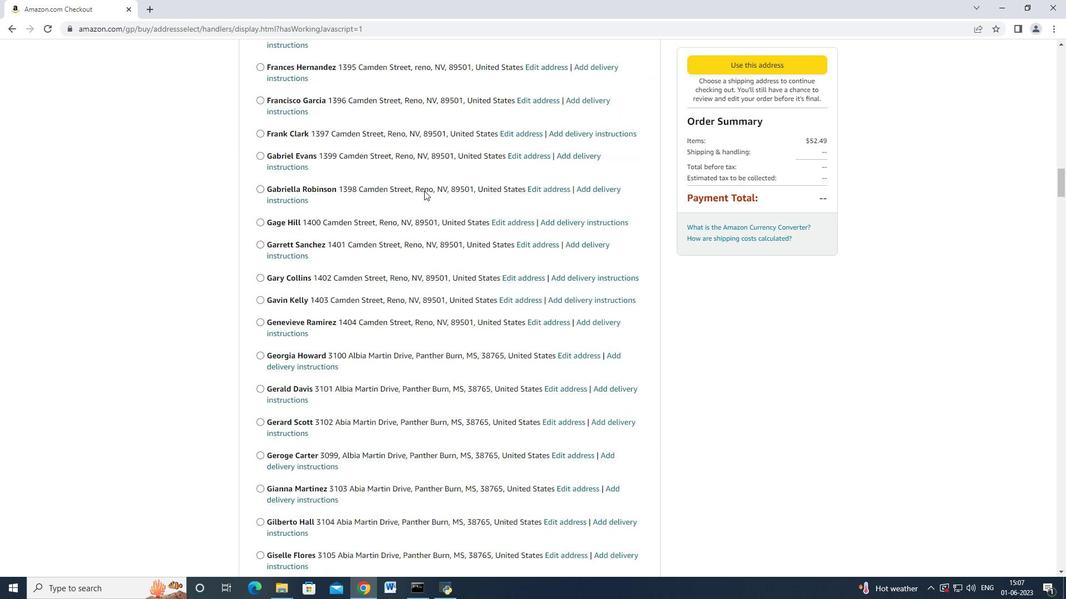 
Action: Mouse scrolled (424, 190) with delta (0, 0)
Screenshot: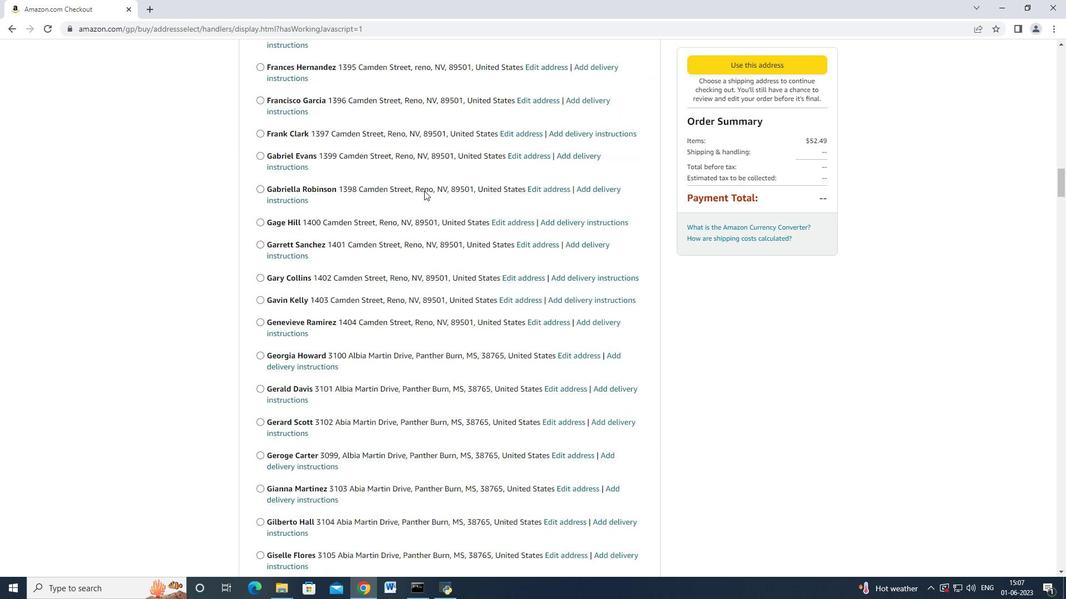 
Action: Mouse scrolled (424, 190) with delta (0, 0)
Screenshot: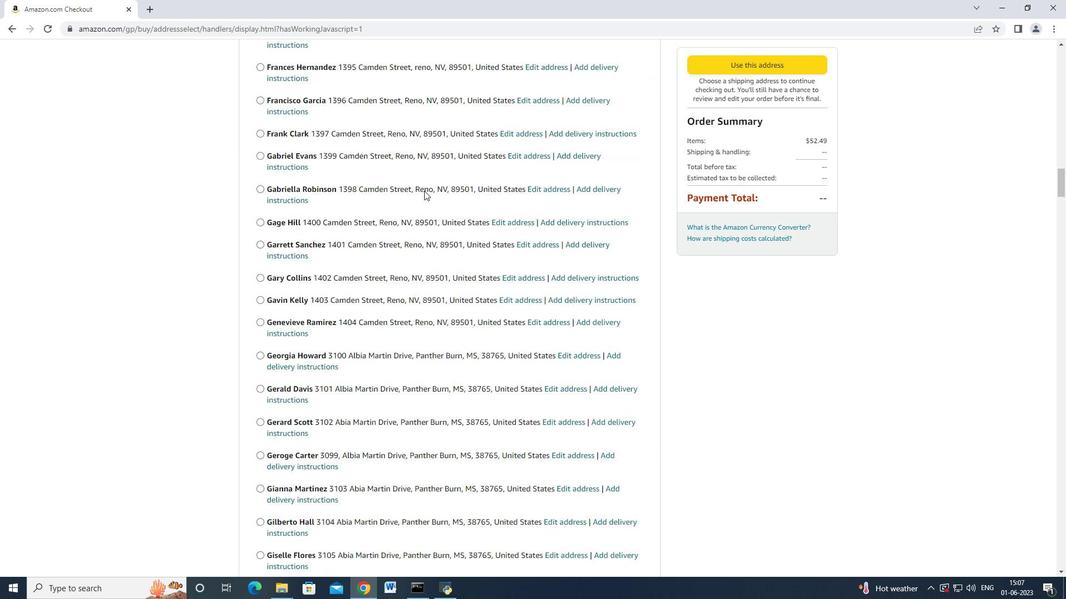 
Action: Mouse scrolled (424, 190) with delta (0, 0)
Screenshot: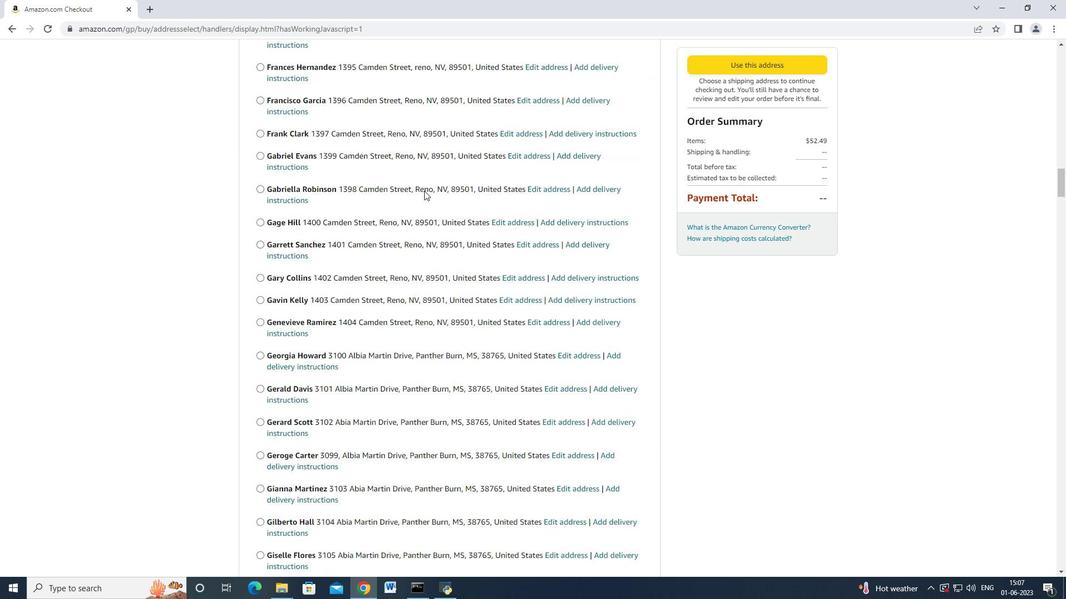 
Action: Mouse scrolled (424, 190) with delta (0, 0)
Screenshot: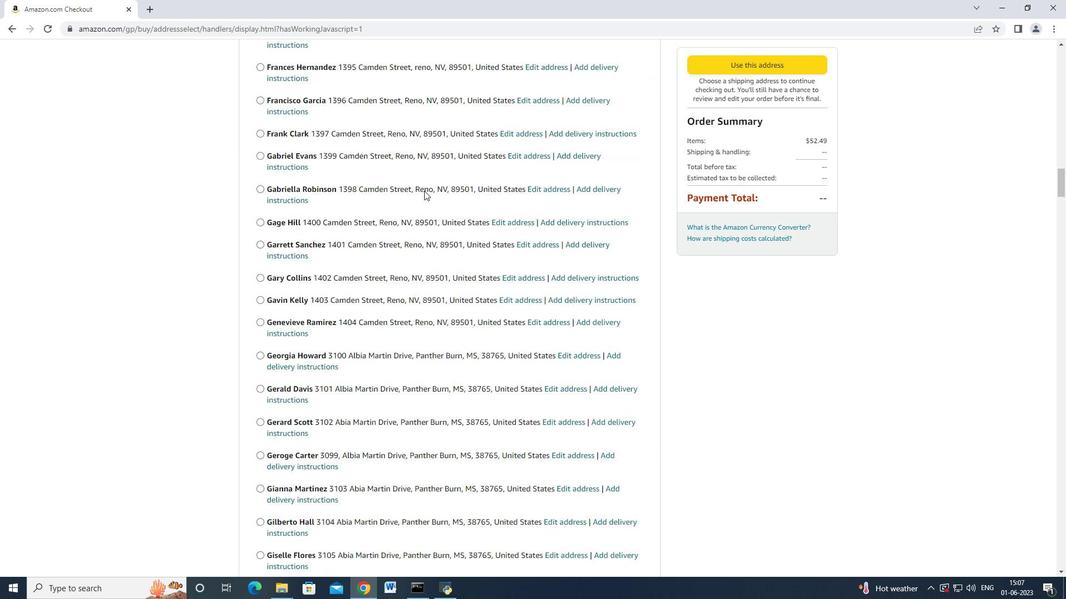 
Action: Mouse scrolled (424, 190) with delta (0, 0)
Screenshot: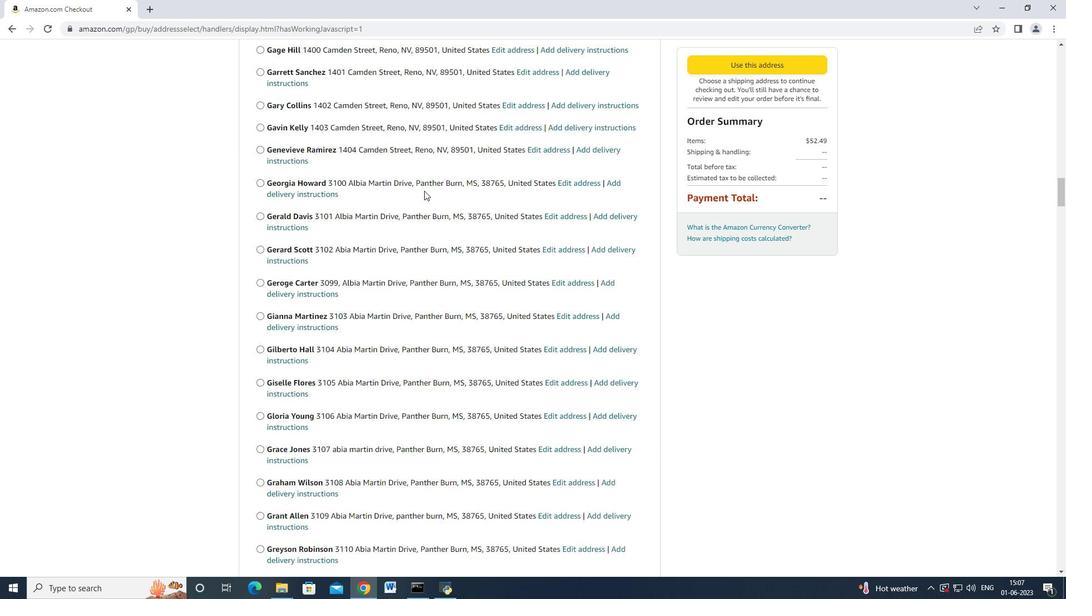 
Action: Mouse scrolled (424, 189) with delta (0, -1)
Screenshot: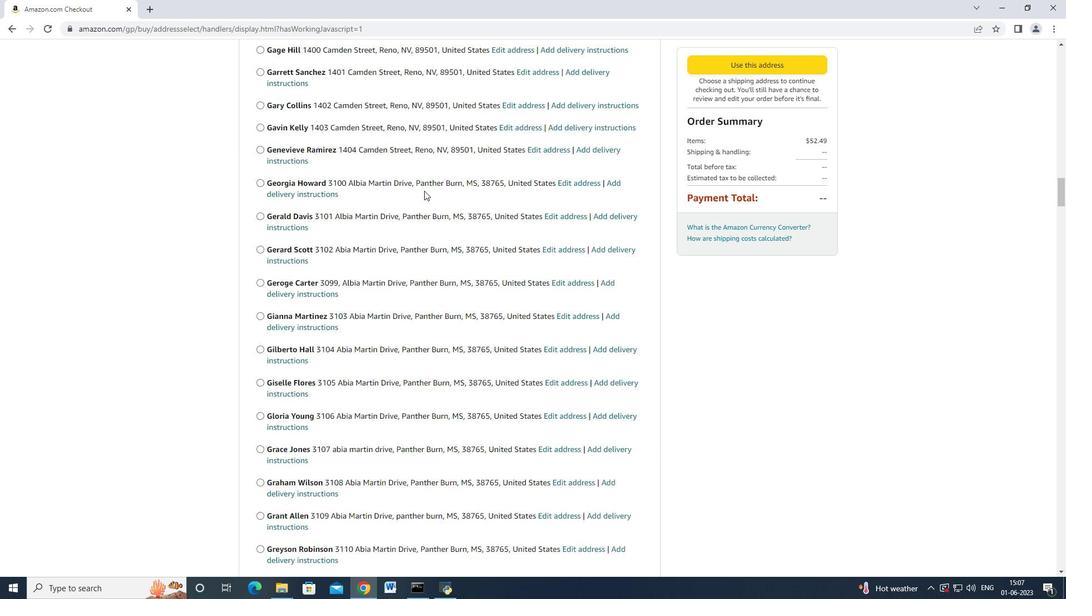 
Action: Mouse scrolled (424, 190) with delta (0, 0)
Screenshot: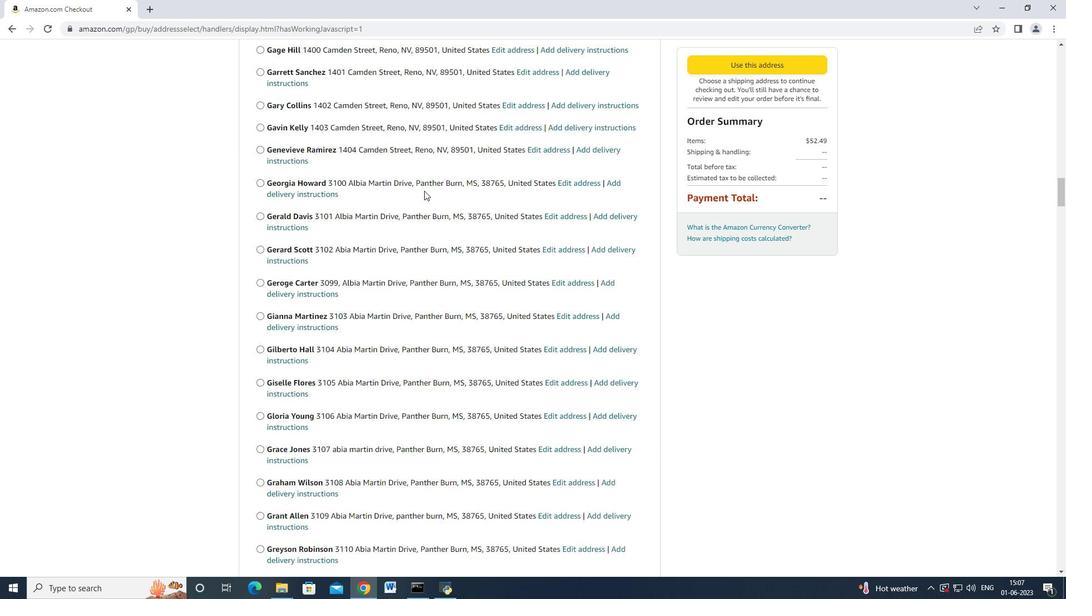
Action: Mouse scrolled (424, 189) with delta (0, -1)
Screenshot: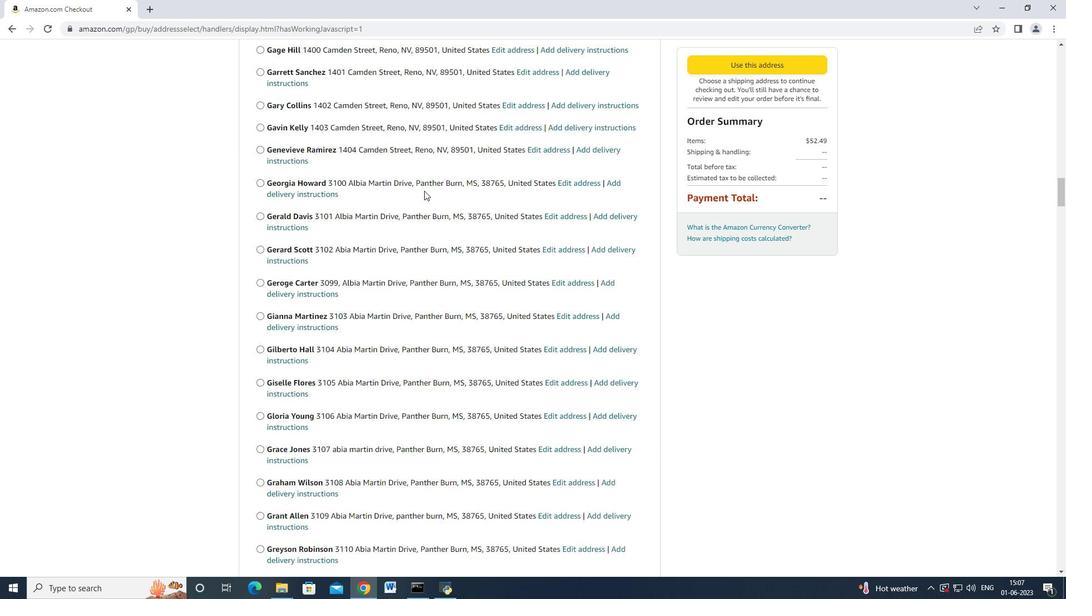 
Action: Mouse scrolled (424, 190) with delta (0, 0)
Screenshot: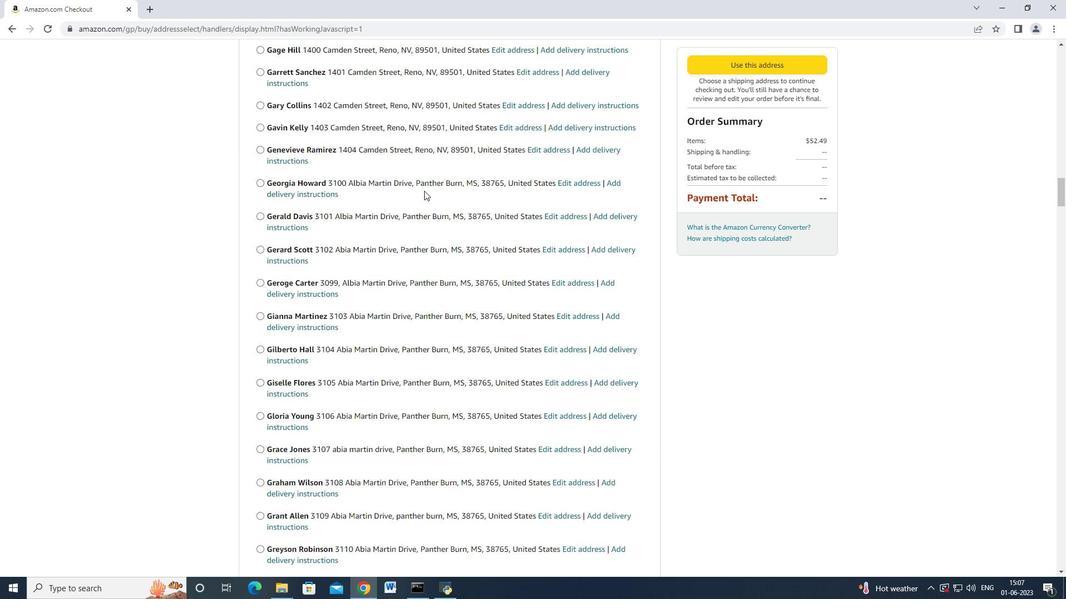 
Action: Mouse scrolled (424, 190) with delta (0, 0)
Screenshot: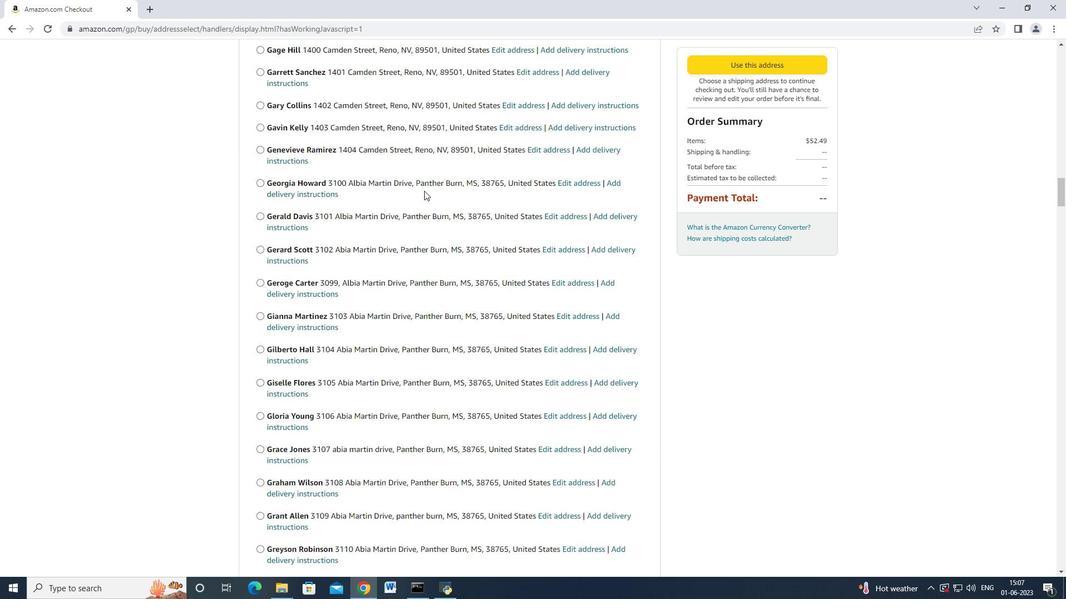 
Action: Mouse scrolled (424, 190) with delta (0, 0)
Screenshot: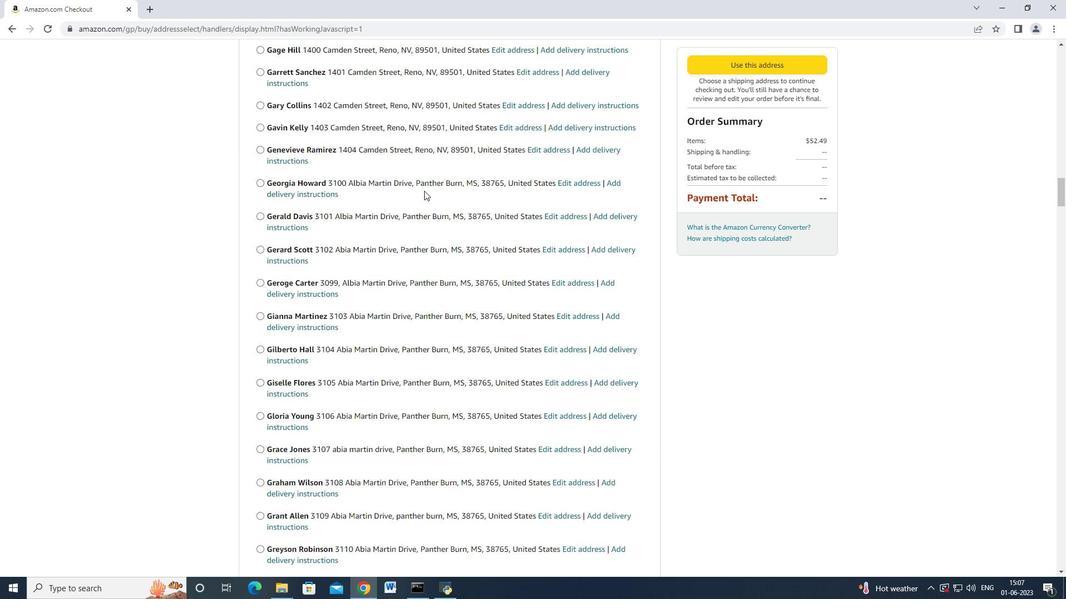 
Action: Mouse scrolled (424, 190) with delta (0, 0)
Screenshot: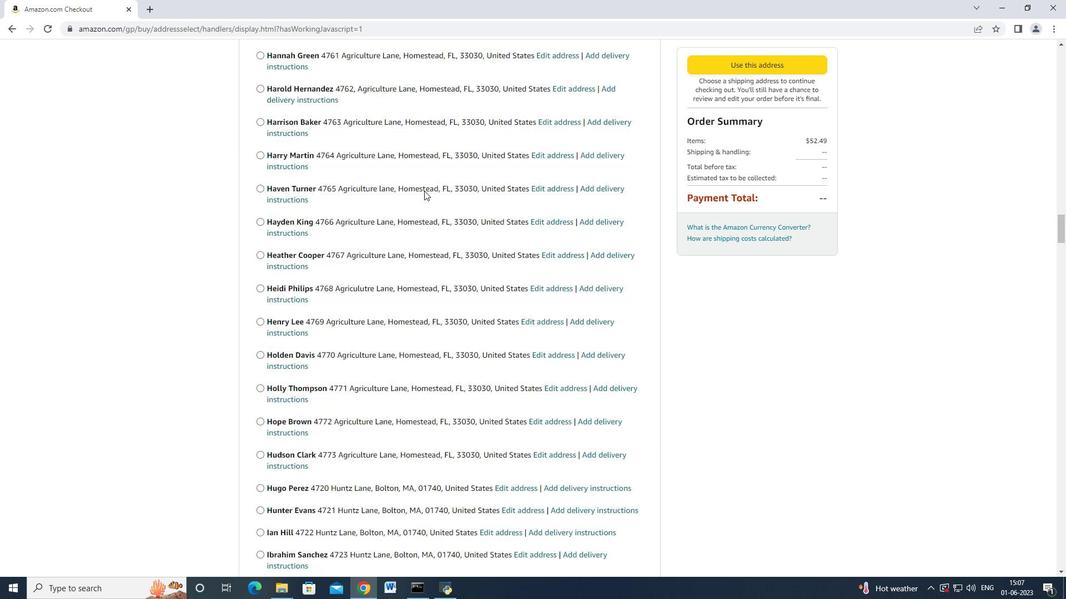 
Action: Mouse scrolled (424, 190) with delta (0, 0)
Screenshot: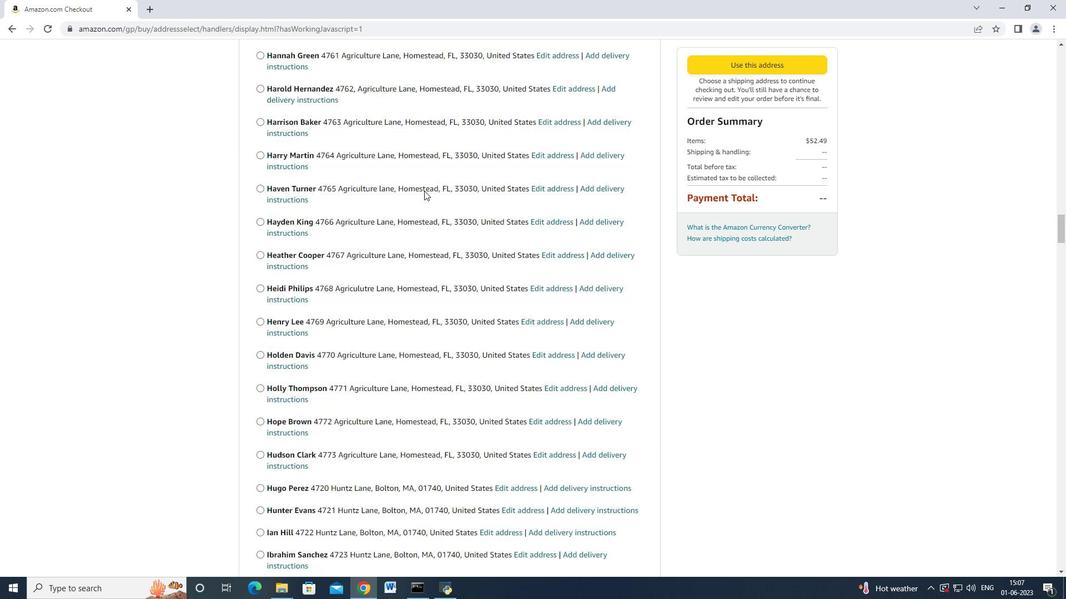 
Action: Mouse scrolled (424, 190) with delta (0, 0)
Screenshot: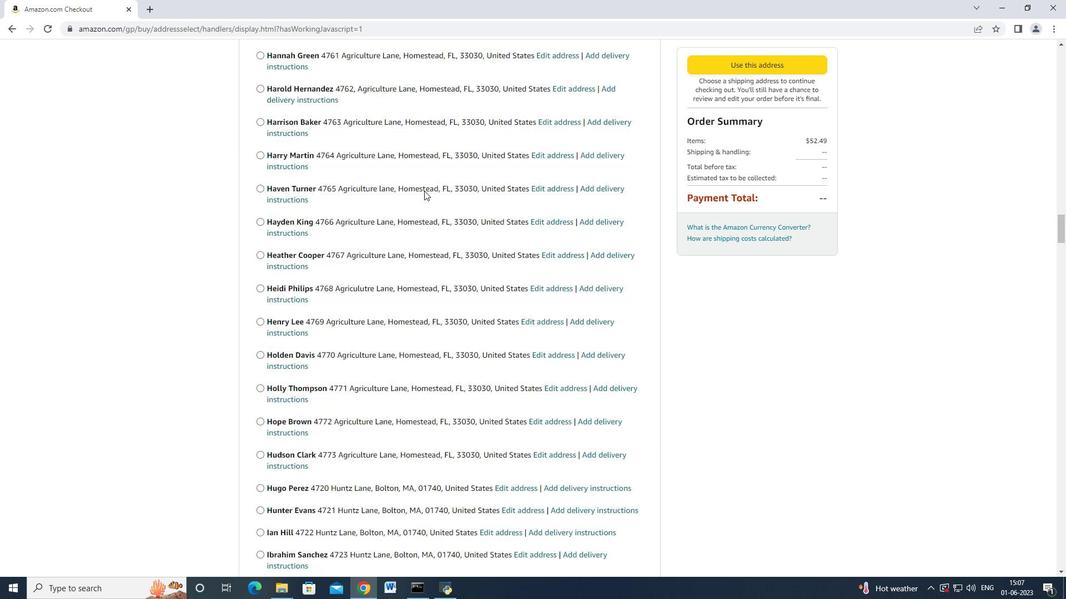 
Action: Mouse scrolled (424, 190) with delta (0, 0)
Screenshot: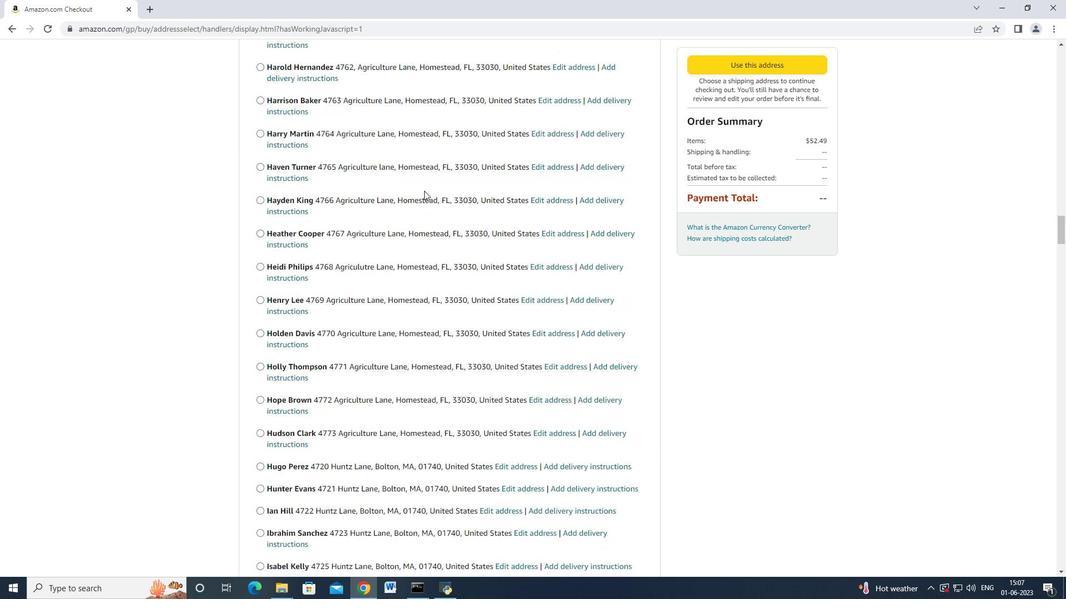 
Action: Mouse scrolled (424, 190) with delta (0, 0)
Screenshot: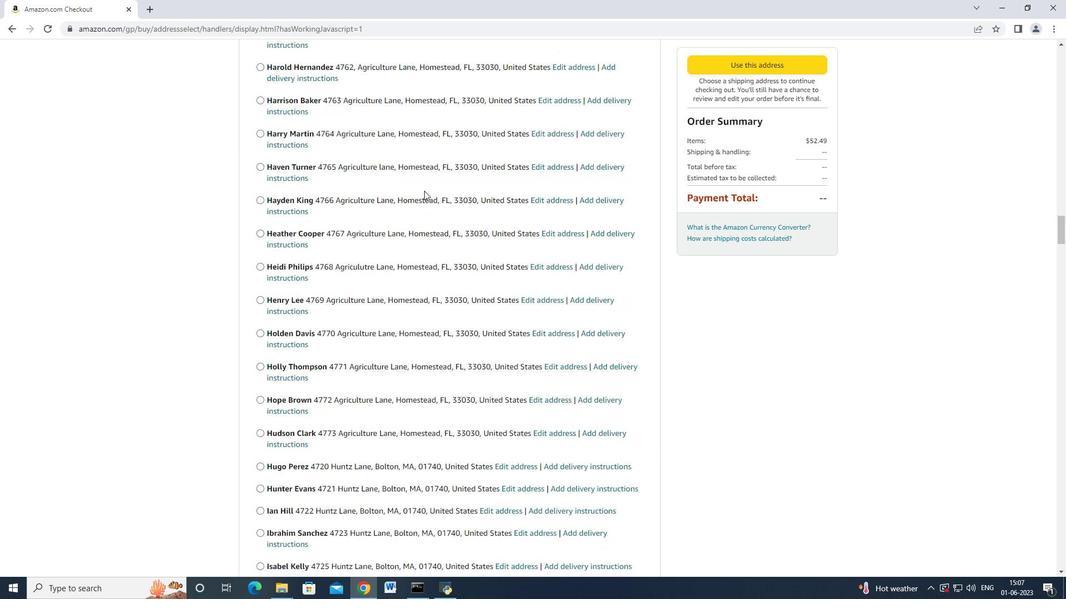 
Action: Mouse scrolled (424, 189) with delta (0, -1)
Screenshot: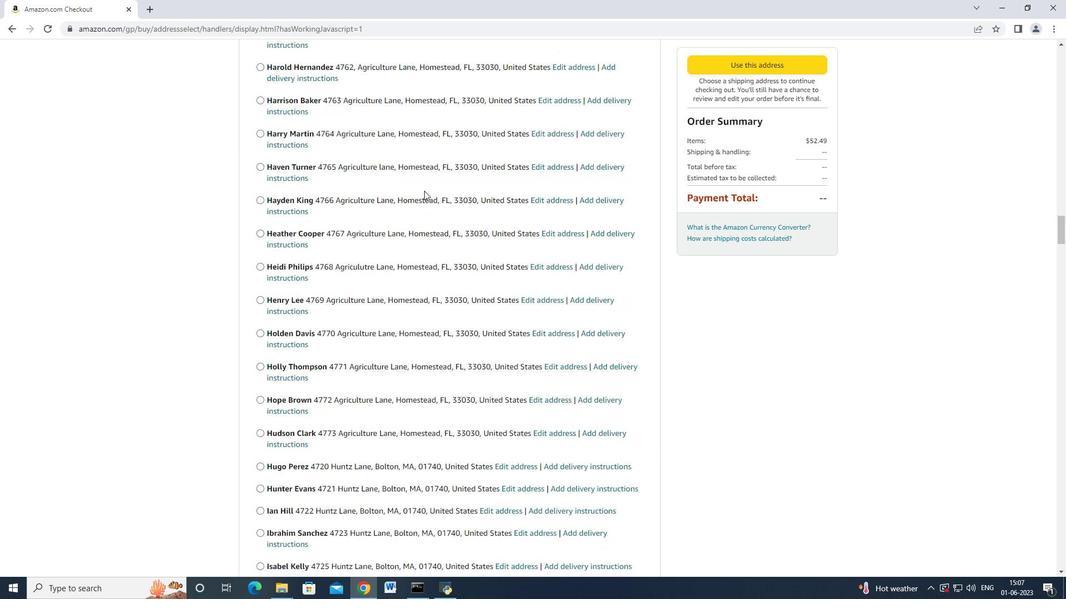 
Action: Mouse scrolled (424, 190) with delta (0, 0)
Screenshot: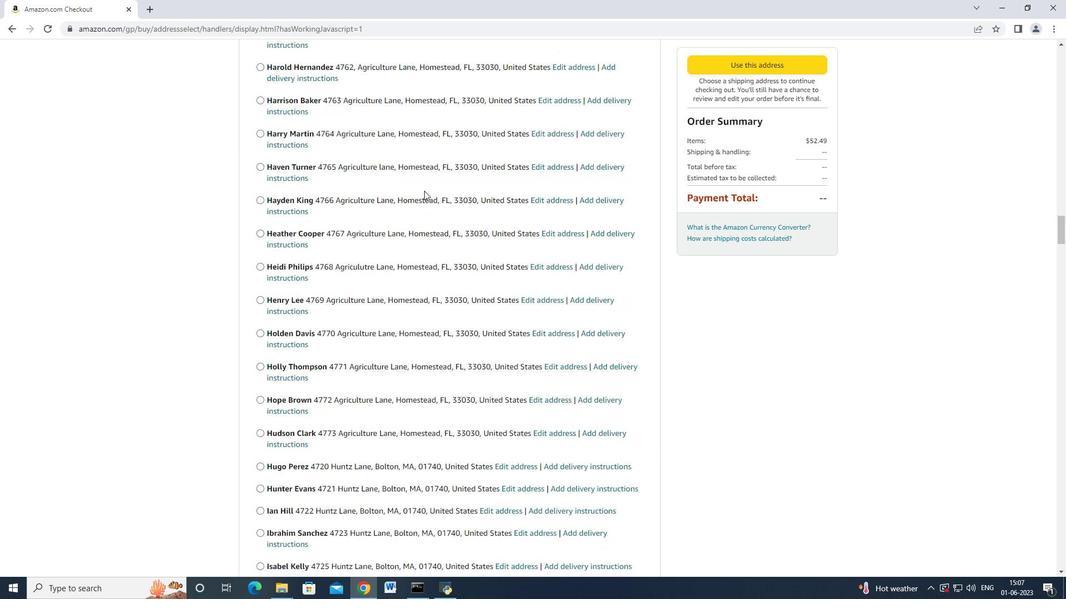 
Action: Mouse scrolled (424, 190) with delta (0, 0)
Screenshot: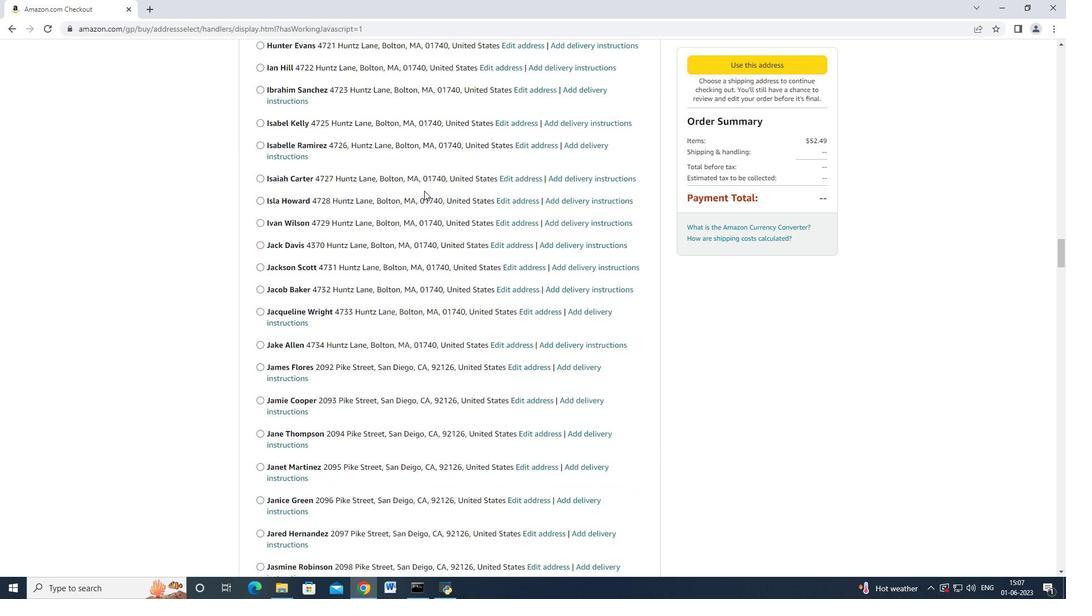 
Action: Mouse scrolled (424, 190) with delta (0, 0)
Screenshot: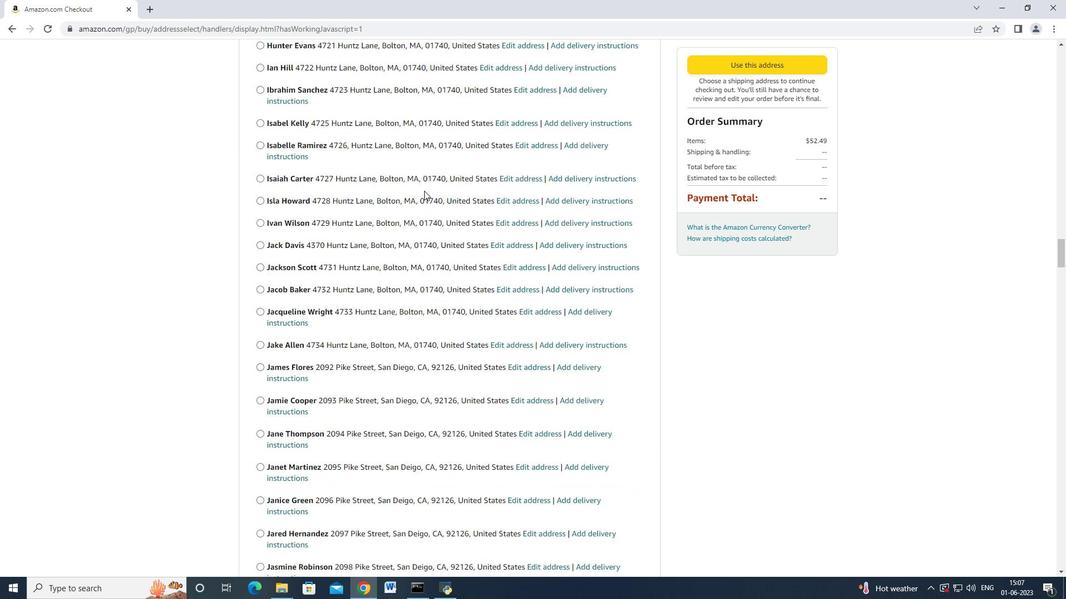
Action: Mouse scrolled (424, 190) with delta (0, 0)
Screenshot: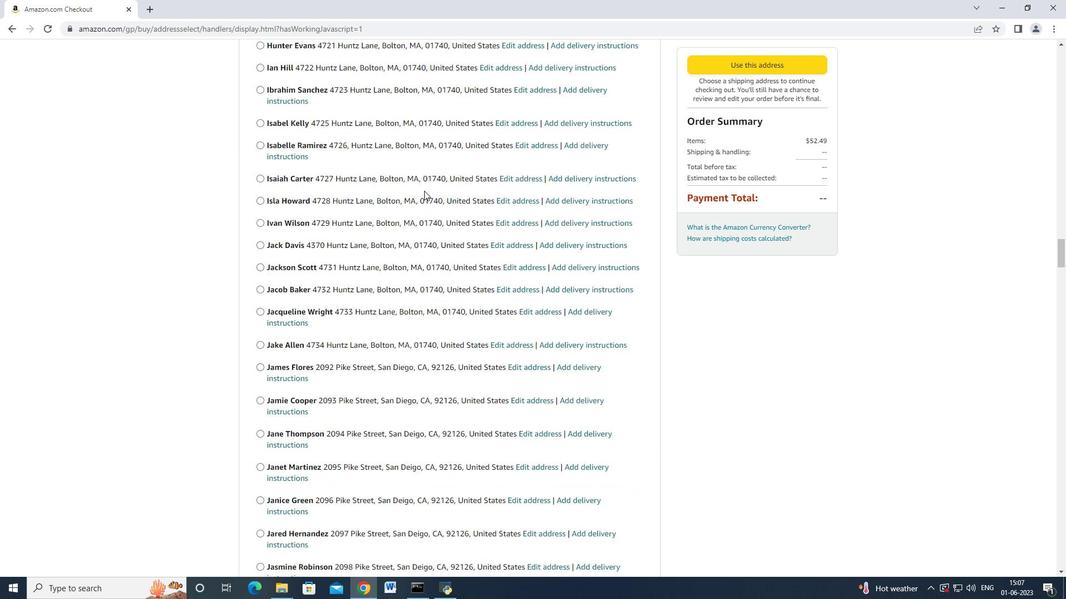 
Action: Mouse scrolled (424, 190) with delta (0, 0)
Screenshot: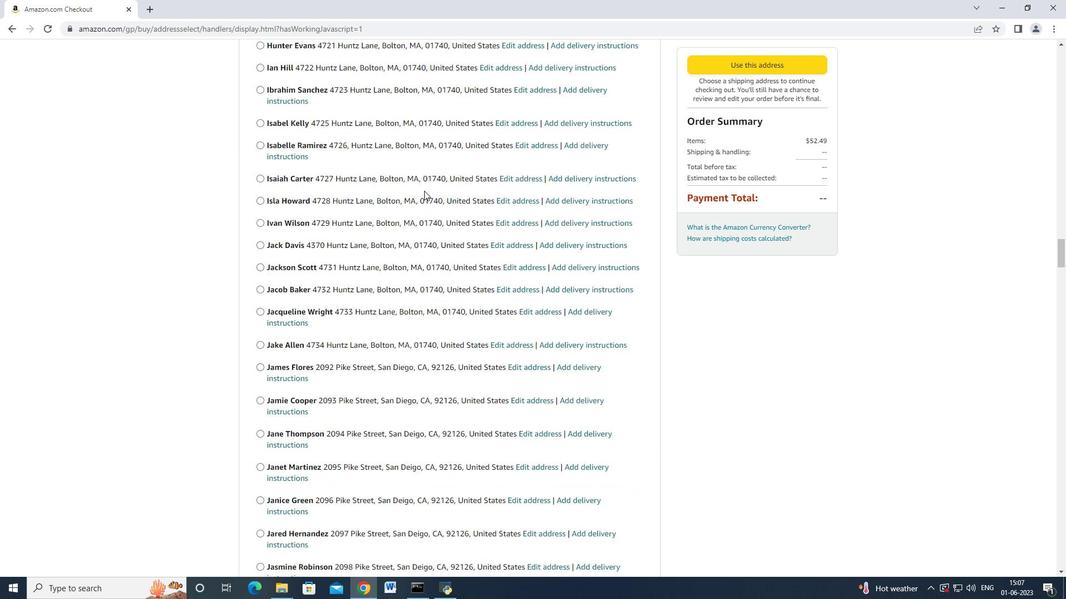 
Action: Mouse scrolled (424, 190) with delta (0, 0)
Screenshot: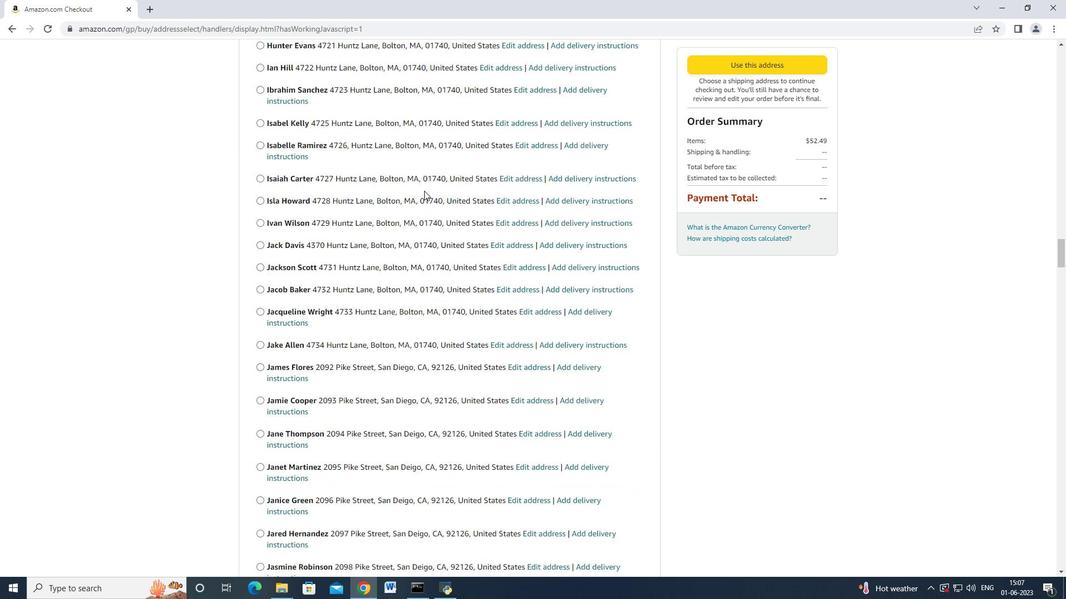 
Action: Mouse scrolled (424, 190) with delta (0, 0)
Screenshot: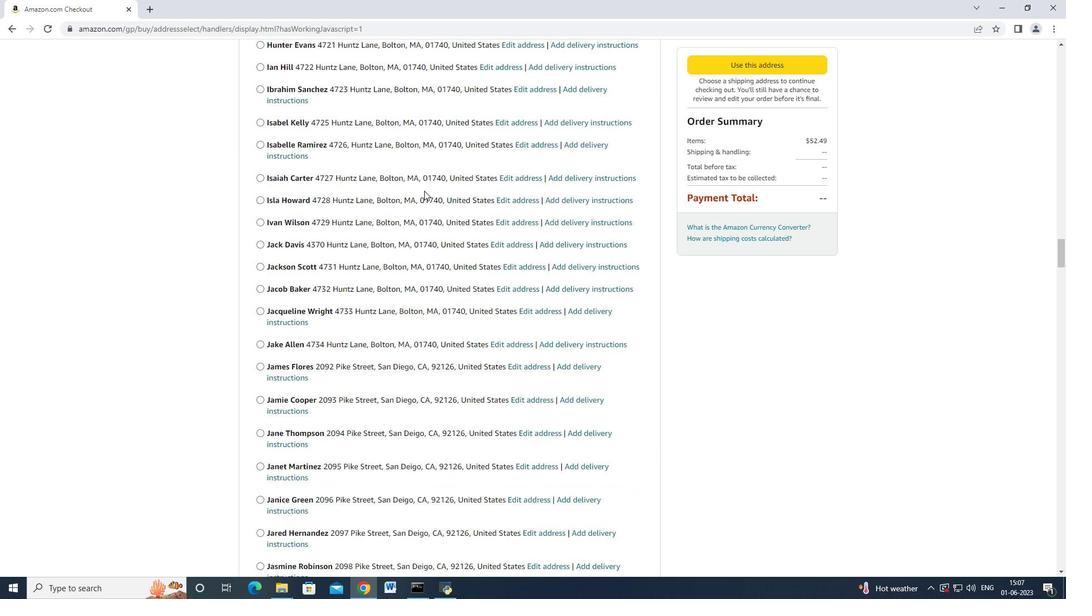 
Action: Mouse scrolled (424, 189) with delta (0, -1)
Screenshot: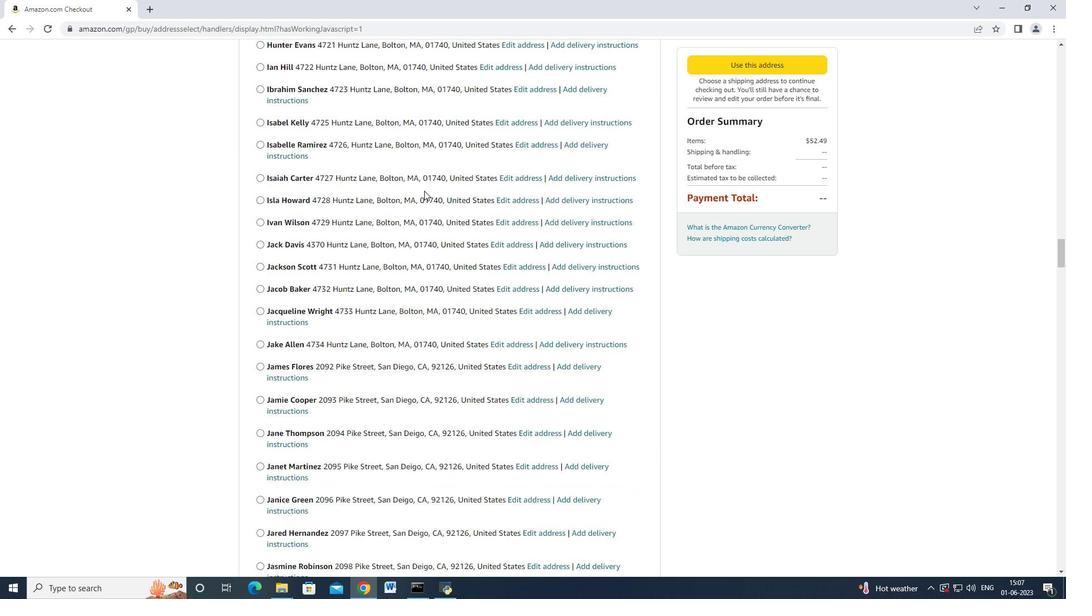 
Action: Mouse scrolled (424, 190) with delta (0, 0)
Screenshot: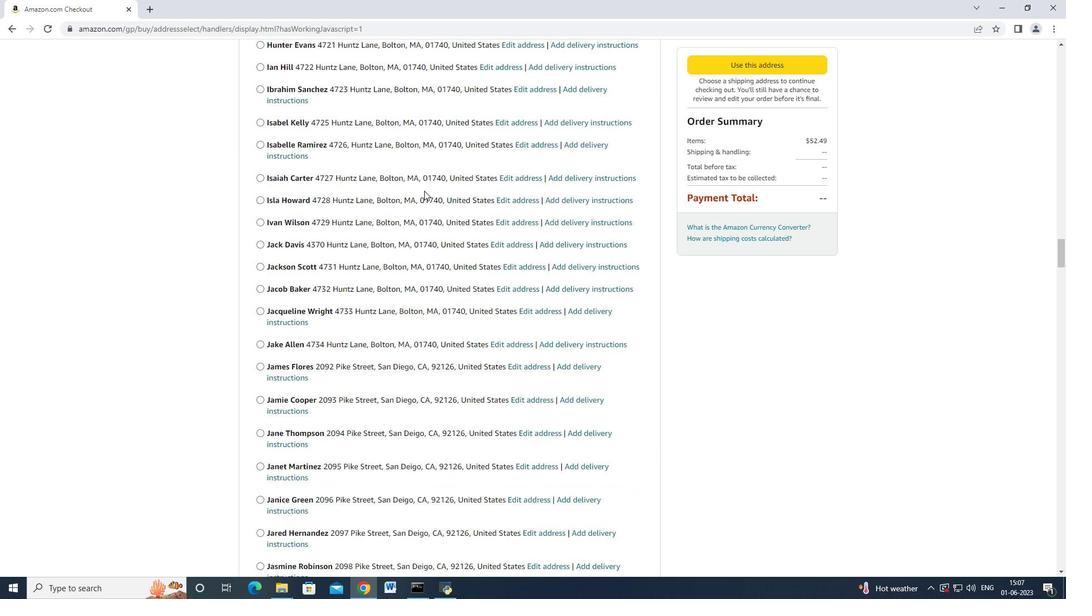 
Action: Mouse scrolled (424, 190) with delta (0, 0)
Screenshot: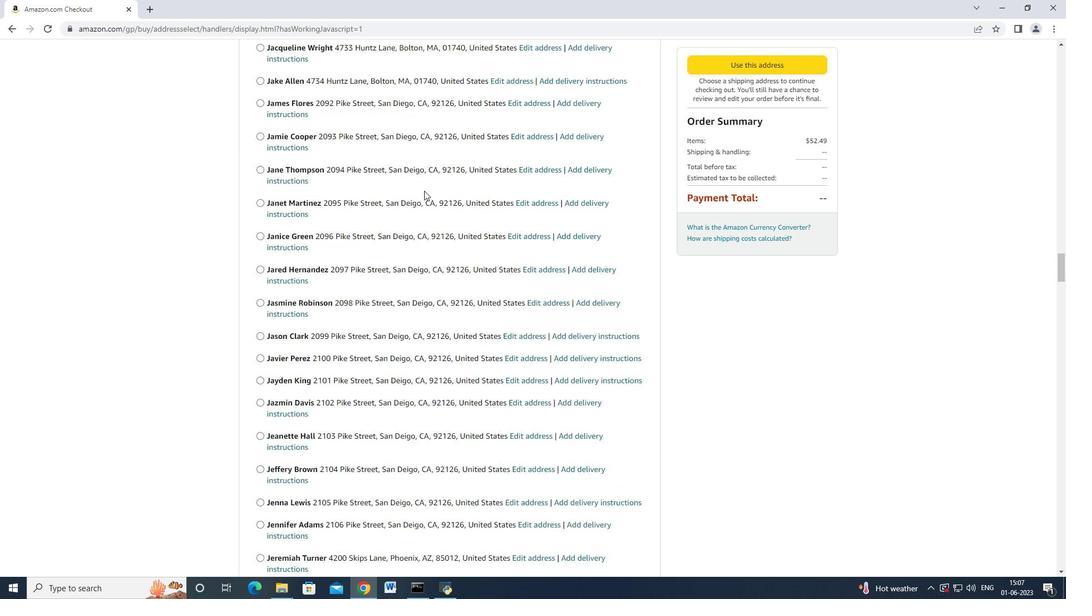 
Action: Mouse scrolled (424, 190) with delta (0, 0)
Screenshot: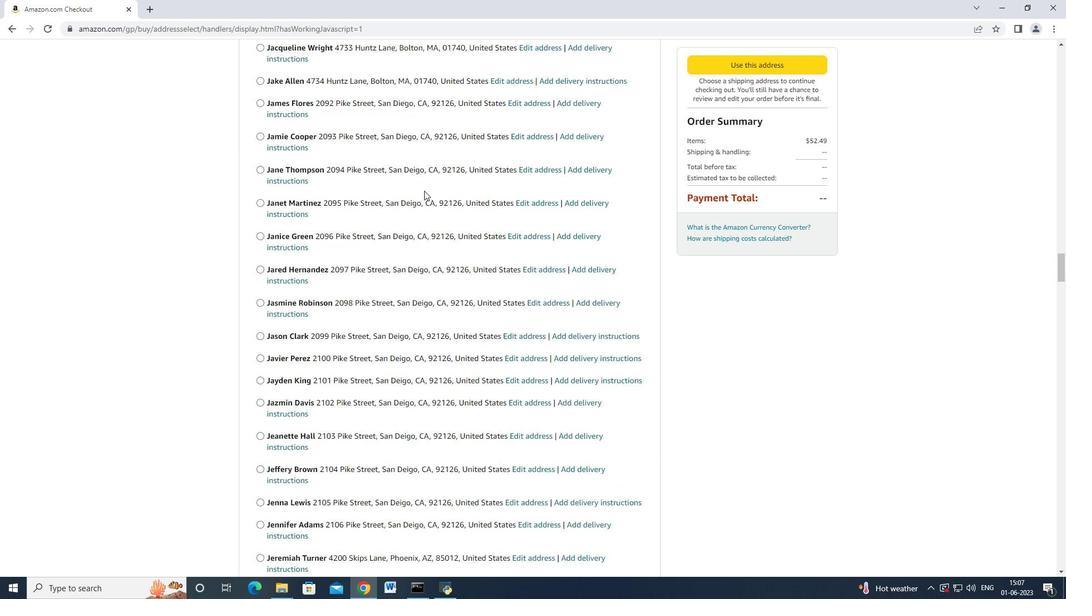 
Action: Mouse scrolled (424, 190) with delta (0, 0)
Screenshot: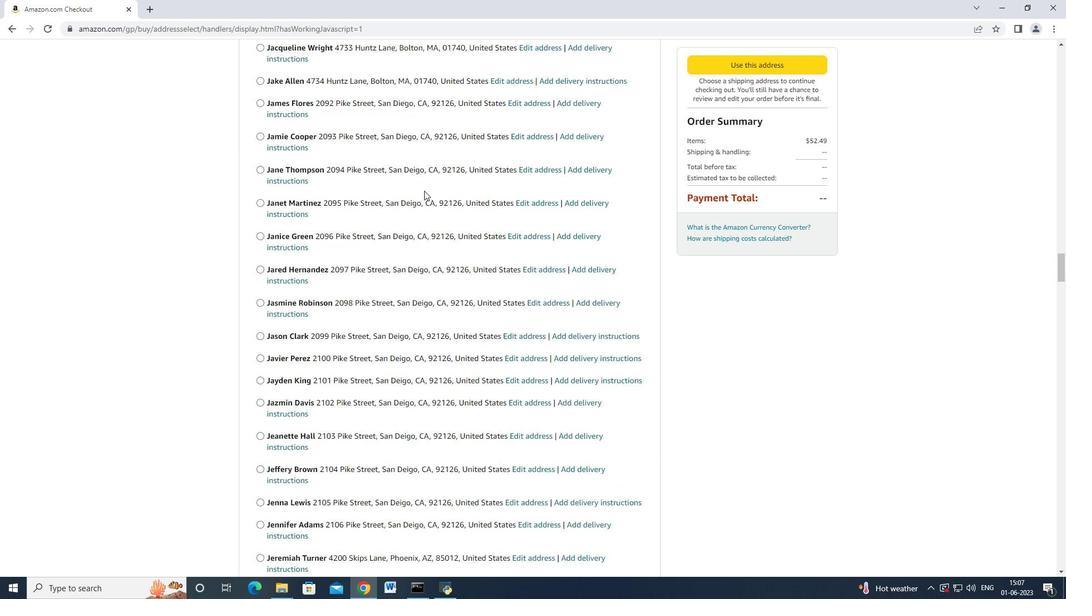 
Action: Mouse scrolled (424, 190) with delta (0, 0)
Screenshot: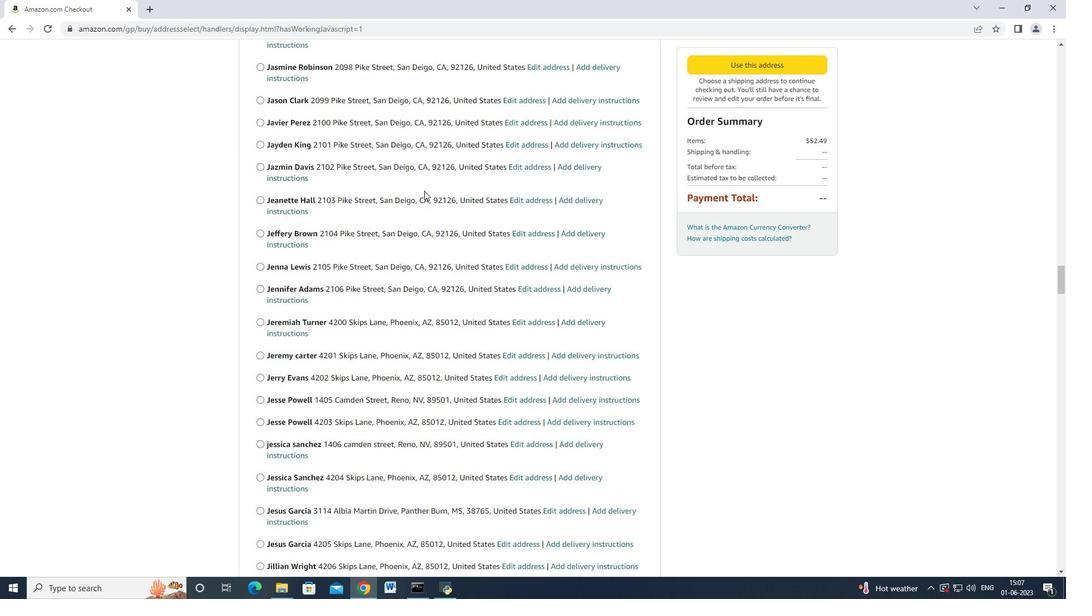 
Action: Mouse scrolled (424, 189) with delta (0, -1)
Screenshot: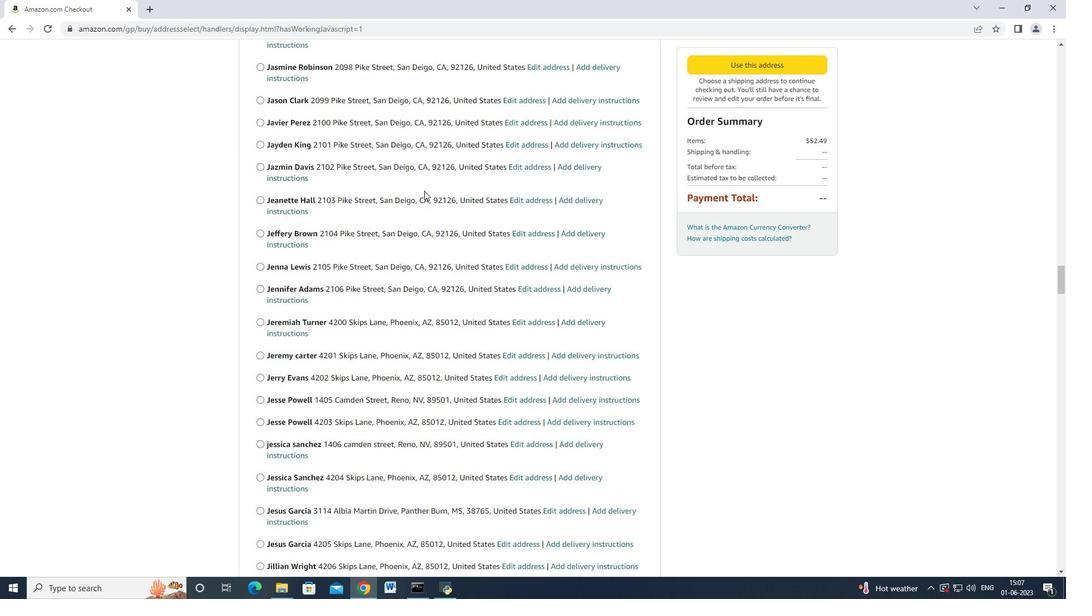 
Action: Mouse scrolled (424, 190) with delta (0, 0)
Screenshot: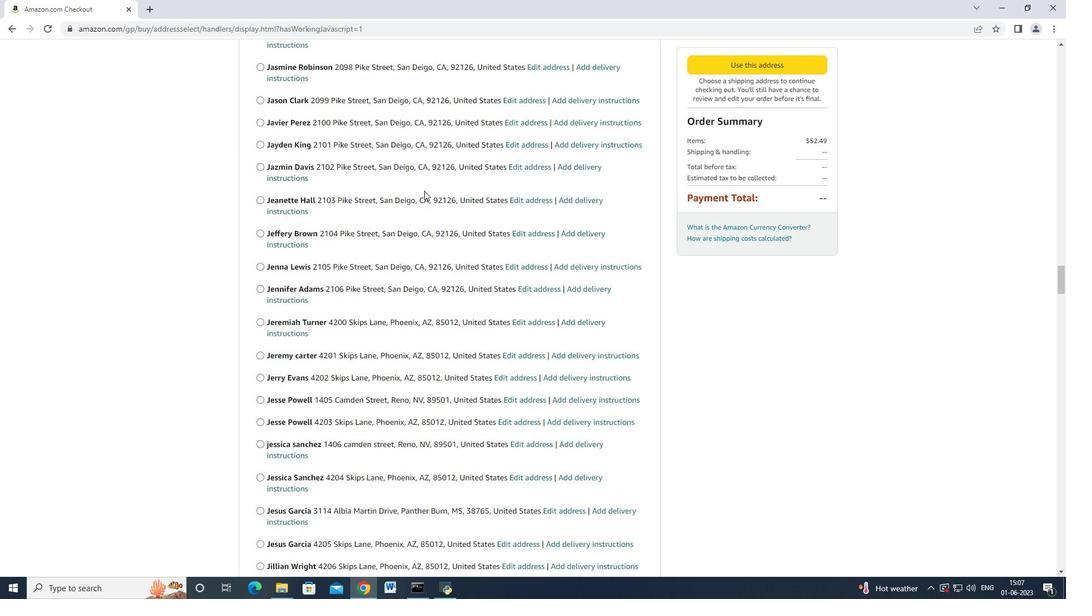 
Action: Mouse scrolled (424, 189) with delta (0, -1)
Screenshot: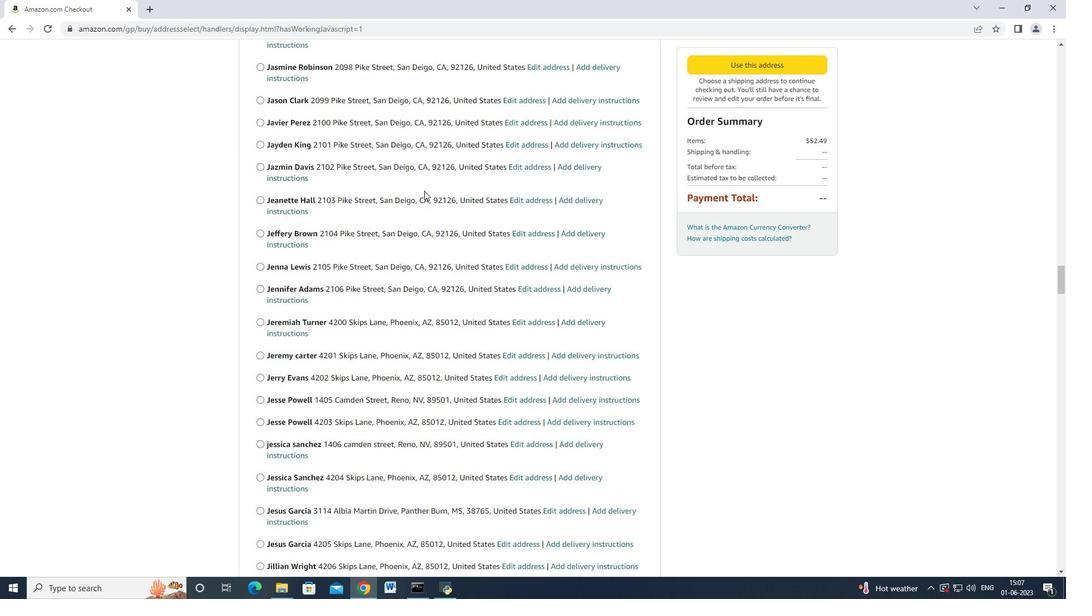 
Action: Mouse scrolled (424, 190) with delta (0, 0)
Screenshot: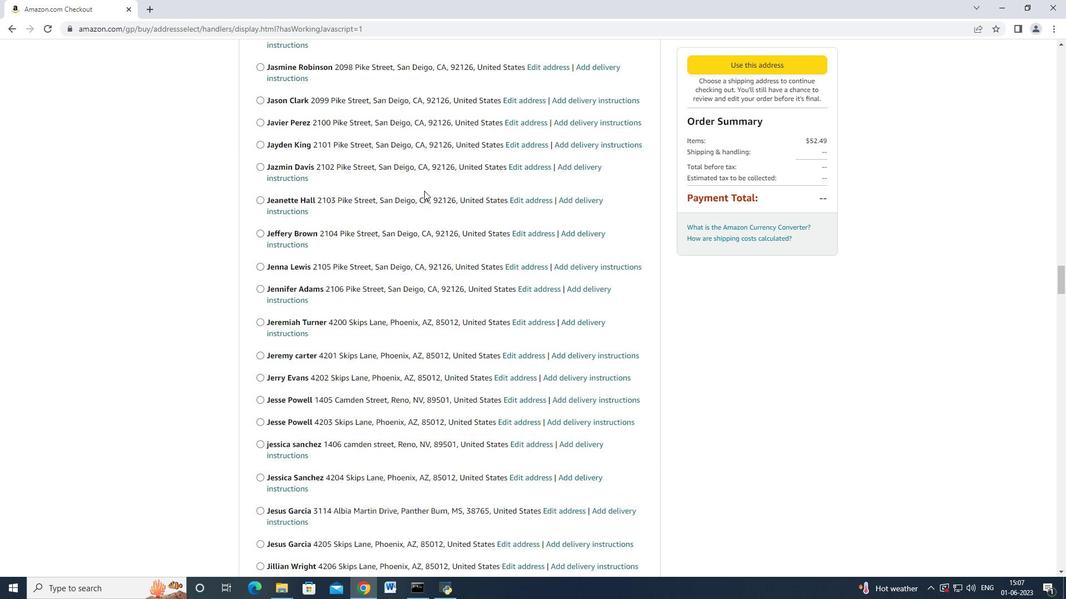 
Action: Mouse scrolled (424, 190) with delta (0, 0)
Screenshot: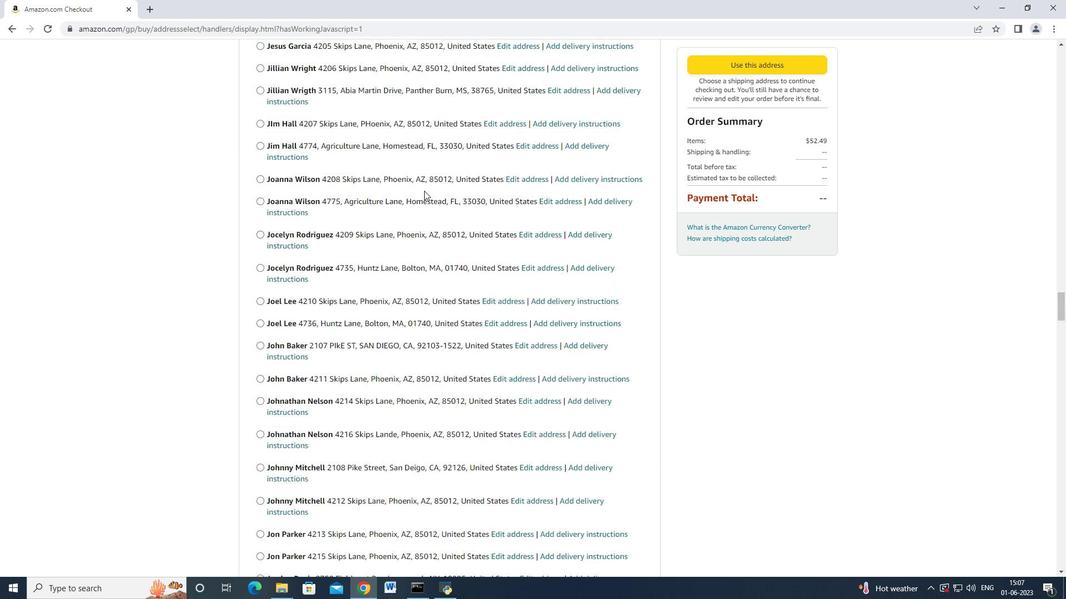 
Action: Mouse scrolled (424, 190) with delta (0, 0)
Screenshot: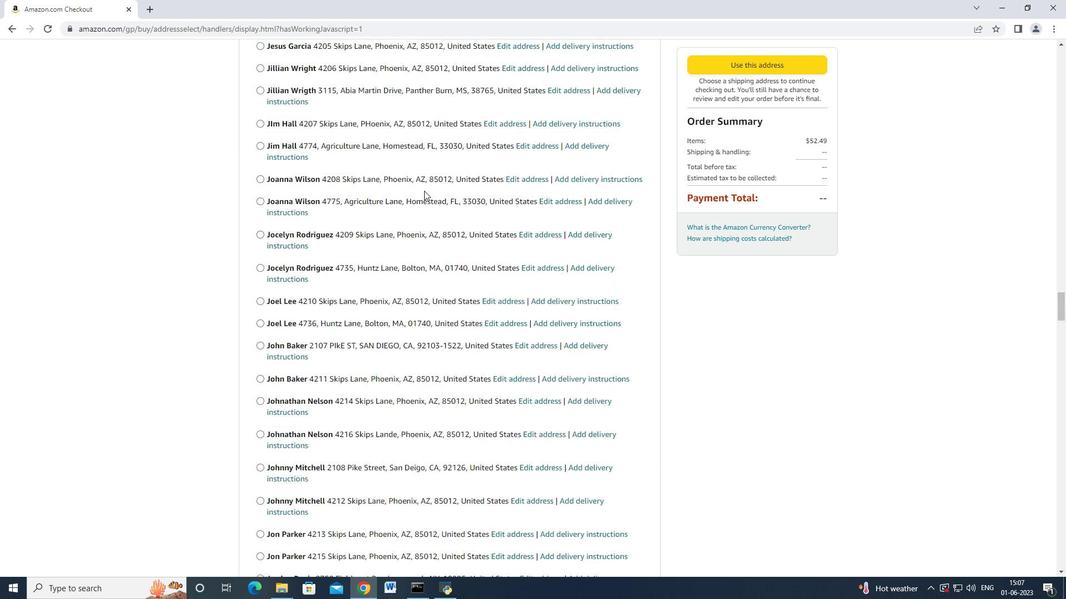 
Action: Mouse scrolled (424, 189) with delta (0, -1)
Screenshot: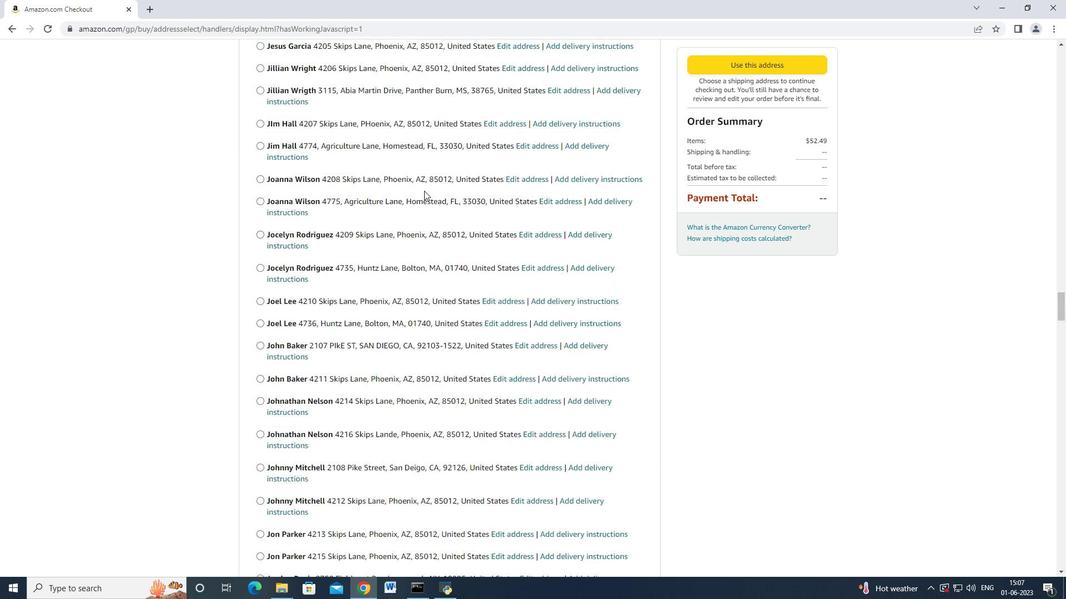 
Action: Mouse scrolled (424, 190) with delta (0, 0)
Screenshot: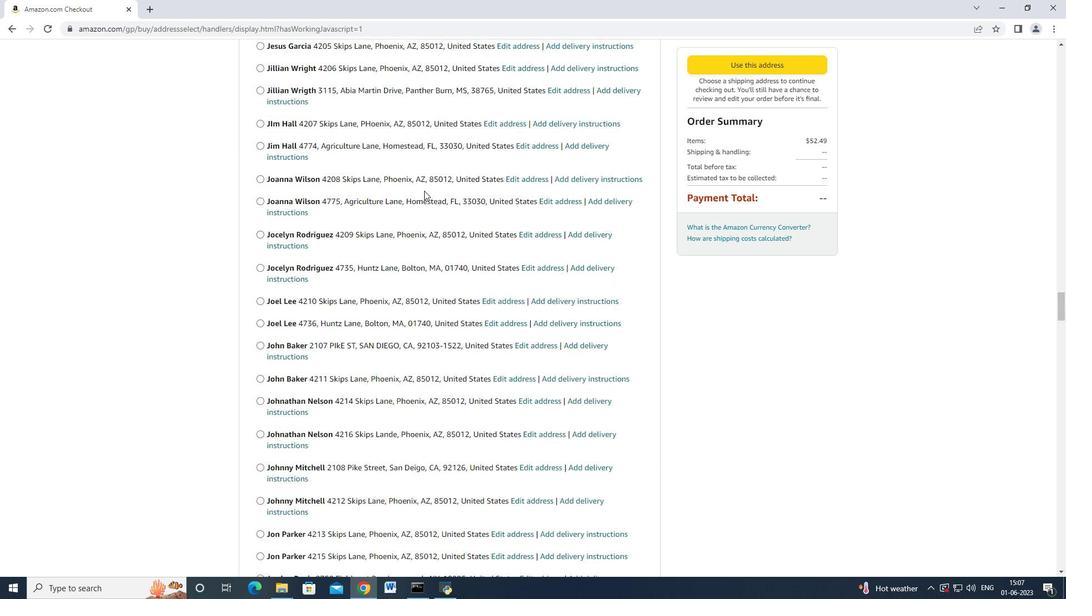 
Action: Mouse scrolled (424, 190) with delta (0, 0)
Screenshot: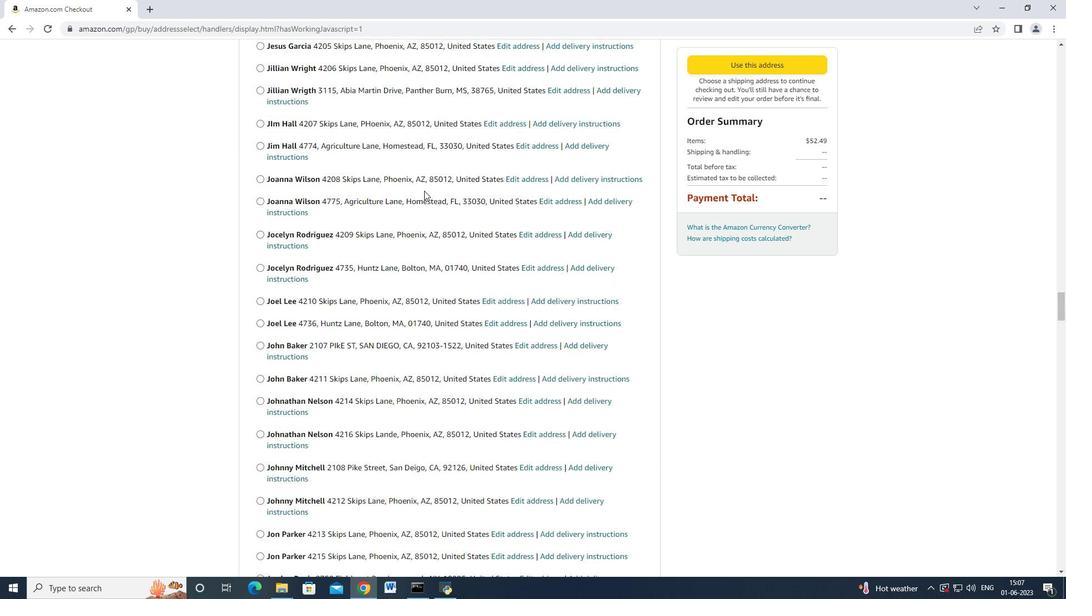 
Action: Mouse scrolled (424, 189) with delta (0, -1)
Screenshot: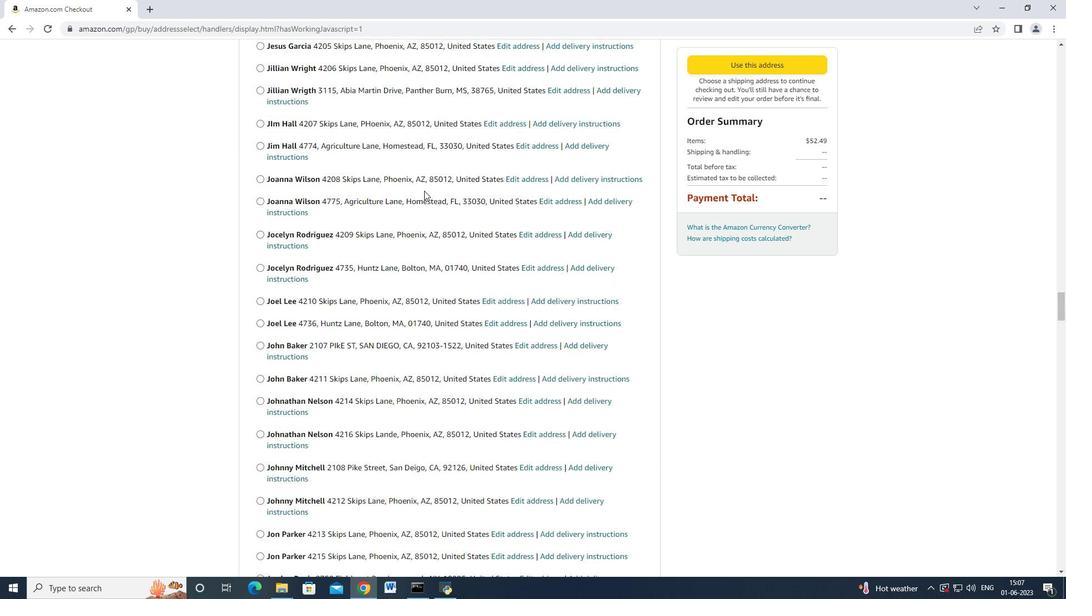 
Action: Mouse scrolled (424, 190) with delta (0, 0)
Screenshot: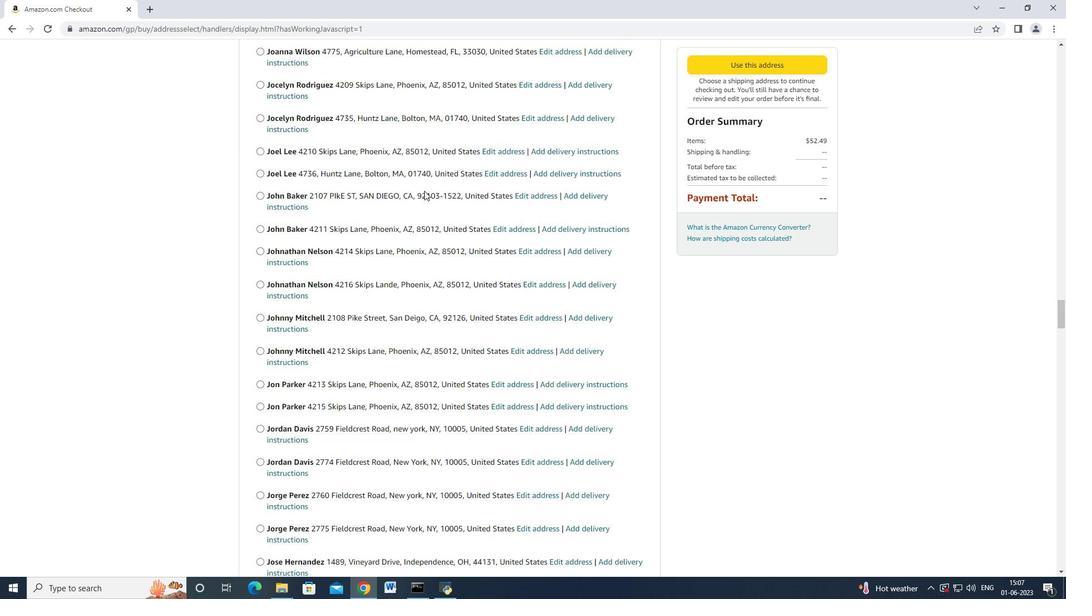 
Action: Mouse scrolled (424, 190) with delta (0, 0)
Screenshot: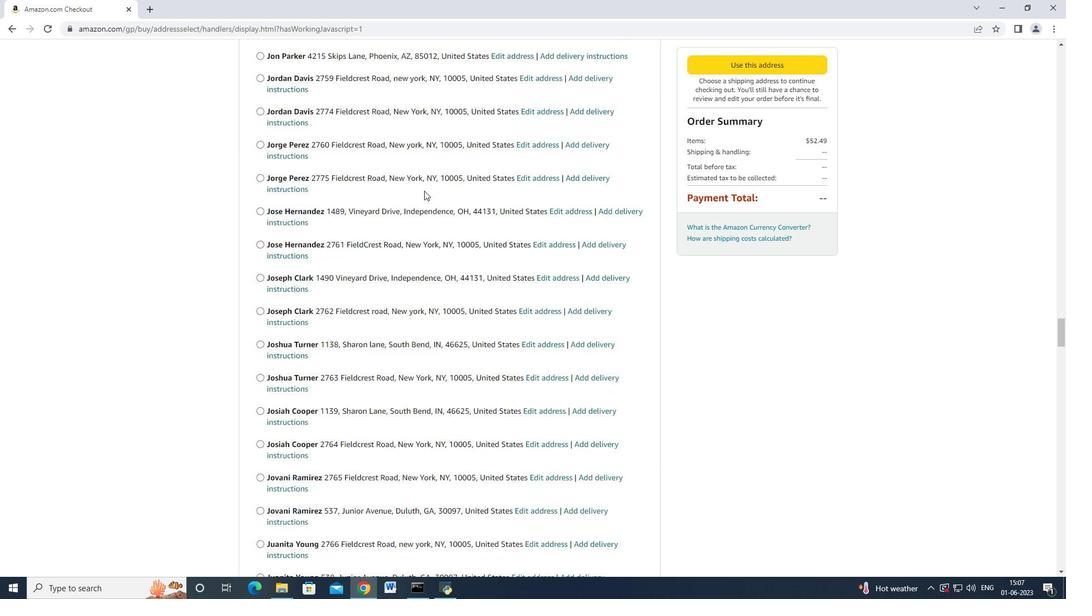 
Action: Mouse scrolled (424, 190) with delta (0, 0)
Screenshot: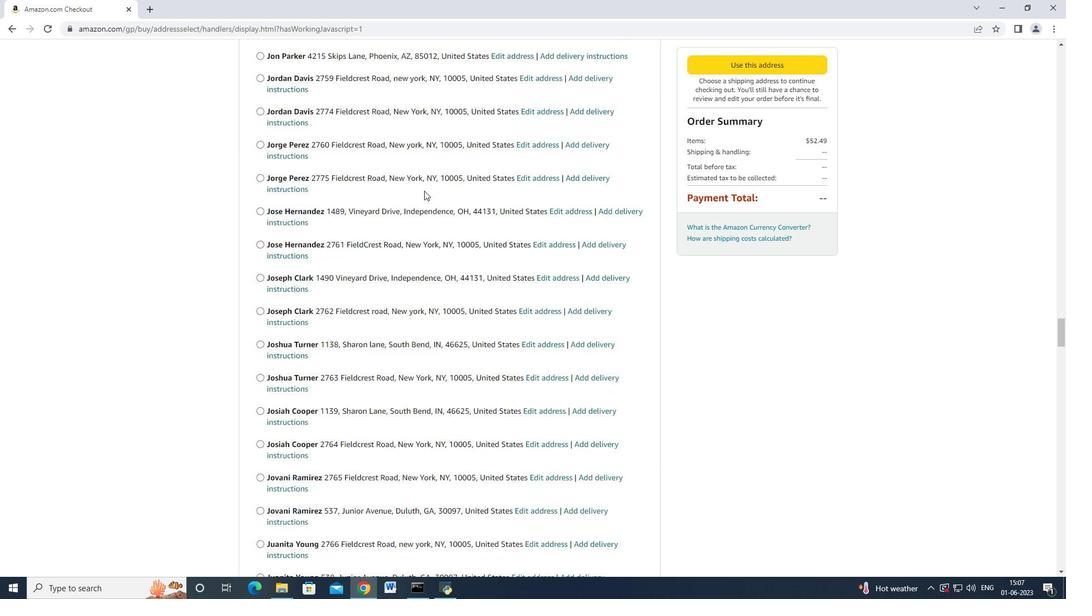 
Action: Mouse scrolled (424, 190) with delta (0, 0)
Screenshot: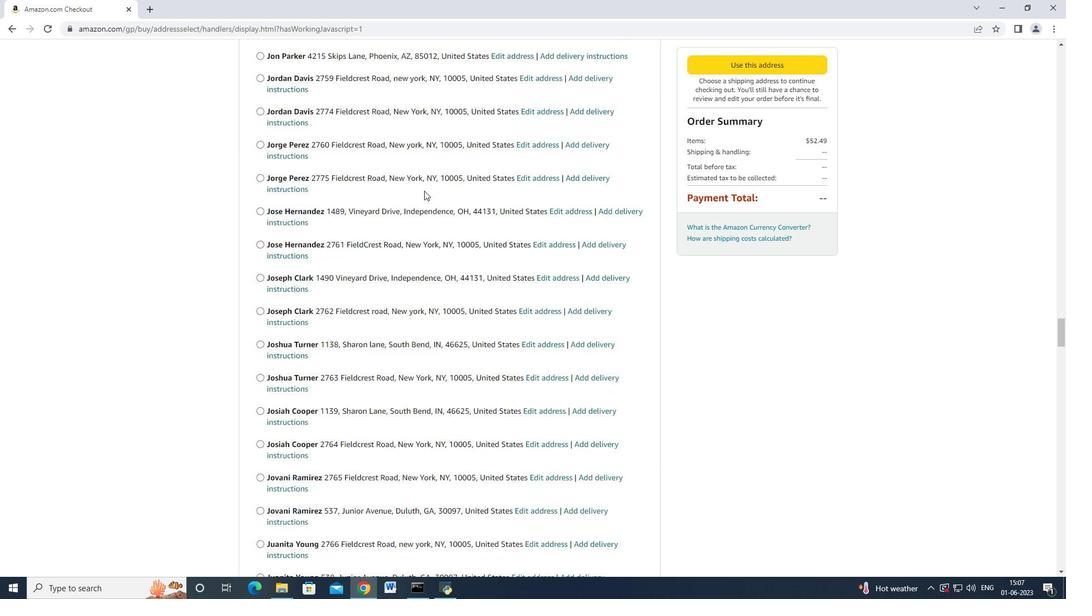 
Action: Mouse scrolled (424, 189) with delta (0, -1)
Screenshot: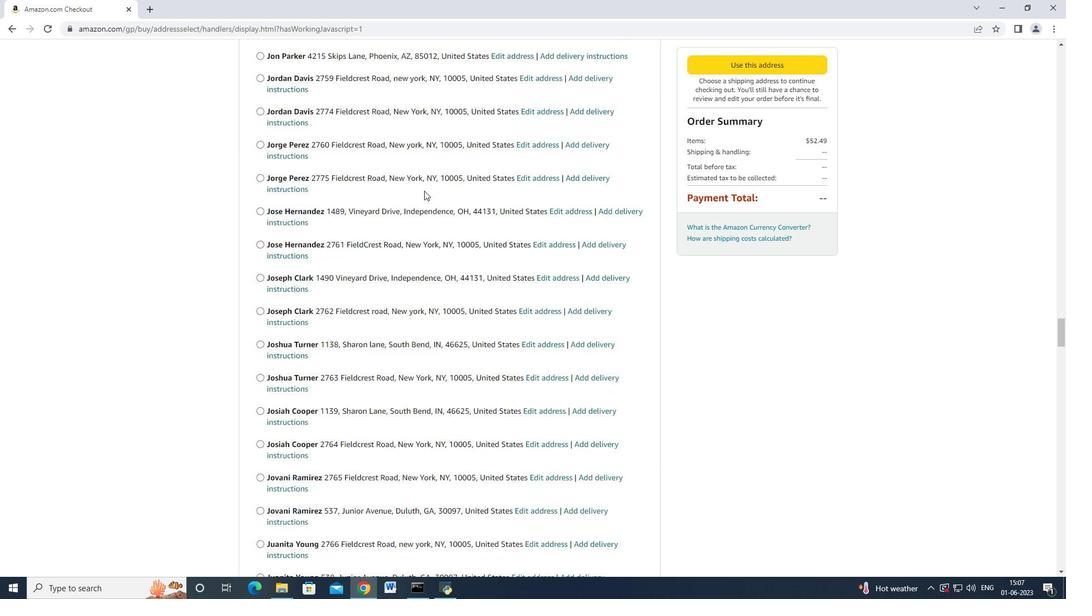 
Action: Mouse scrolled (424, 190) with delta (0, 0)
Screenshot: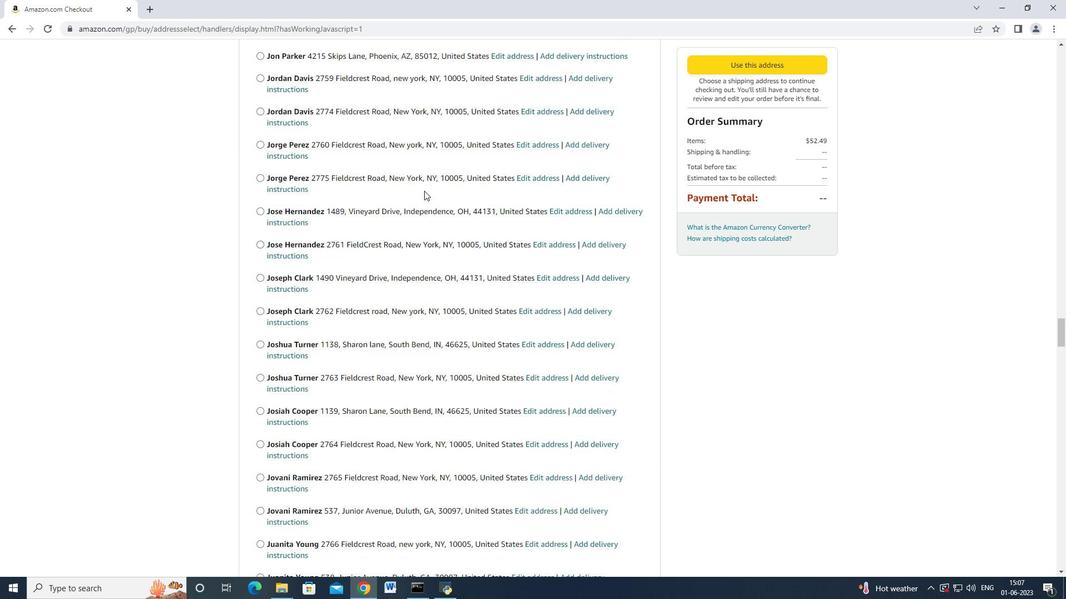 
Action: Mouse scrolled (424, 190) with delta (0, 0)
Screenshot: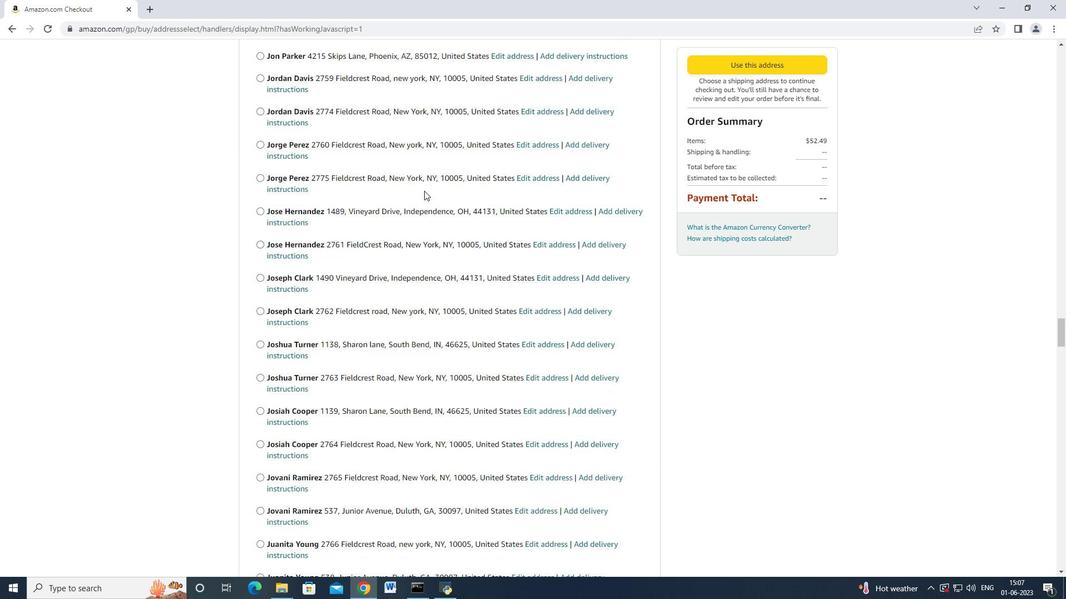 
Action: Mouse scrolled (424, 190) with delta (0, 0)
Screenshot: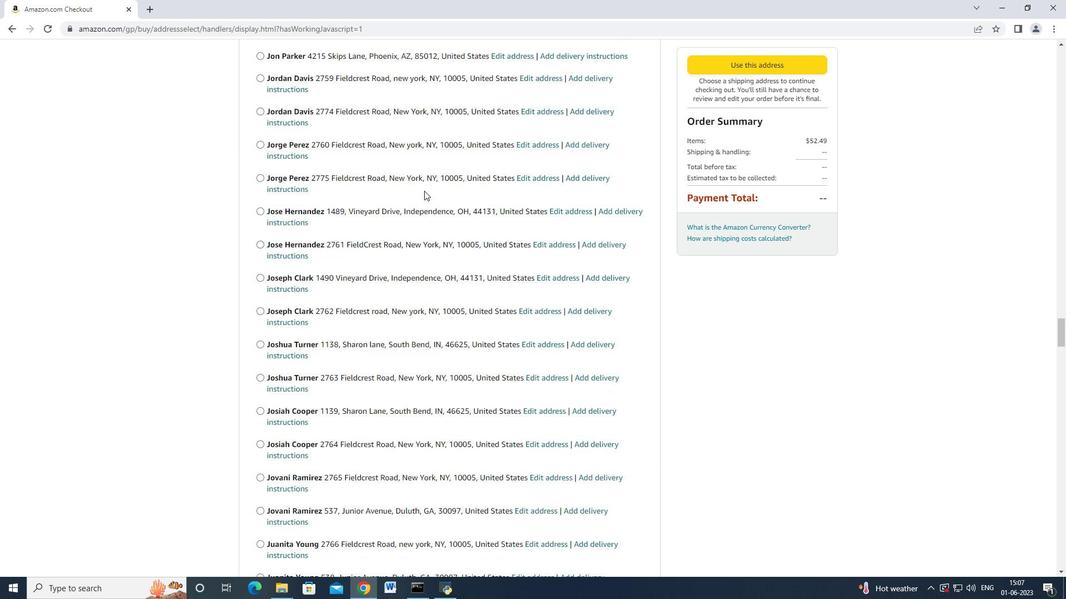 
Action: Mouse scrolled (424, 190) with delta (0, 0)
Screenshot: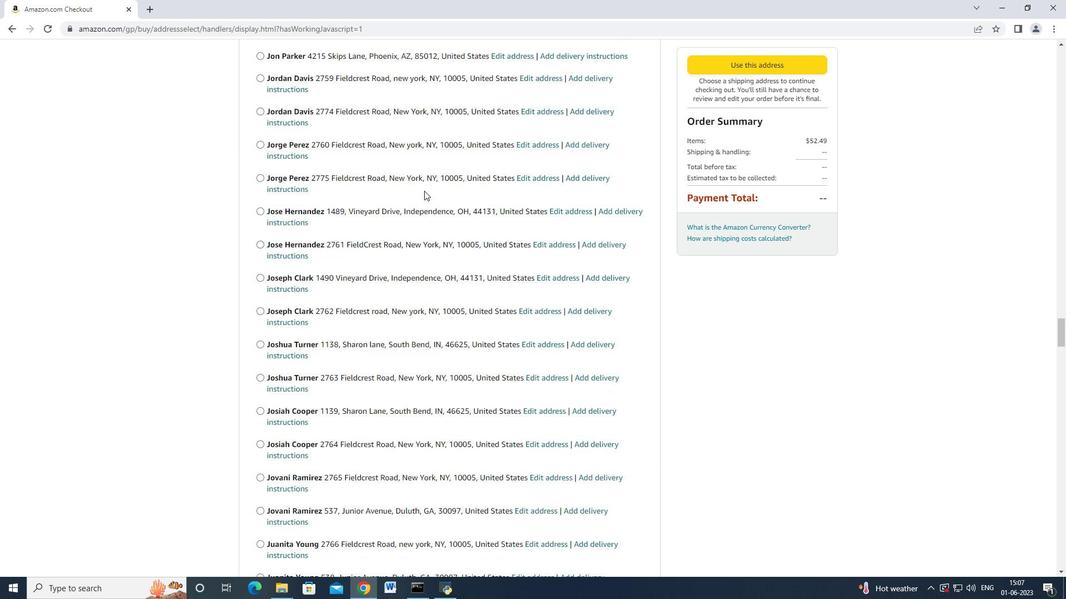 
Action: Mouse scrolled (424, 190) with delta (0, 0)
Screenshot: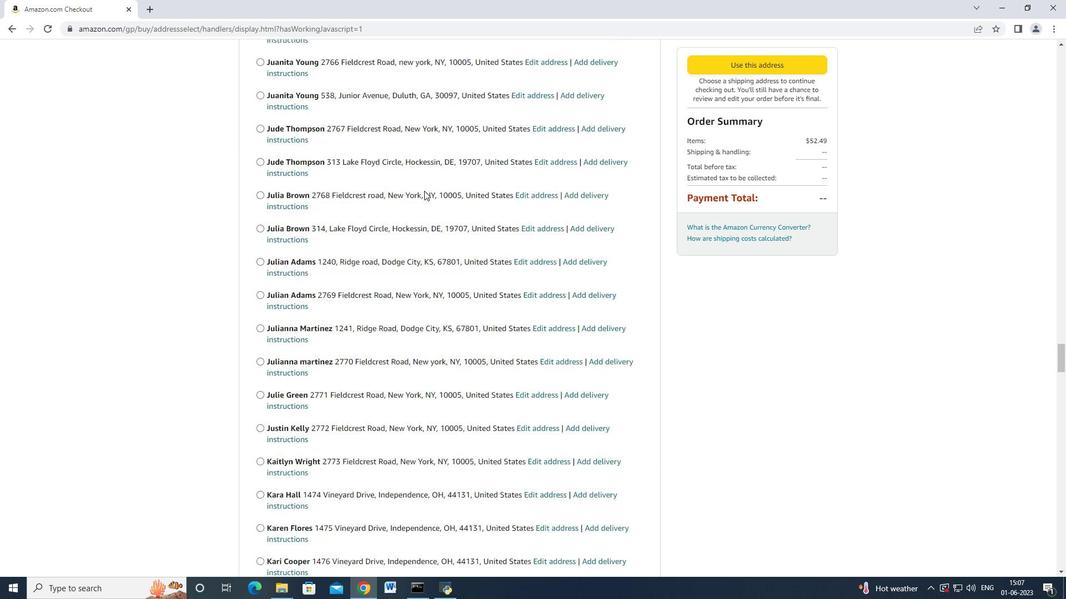 
Action: Mouse scrolled (424, 190) with delta (0, 0)
Screenshot: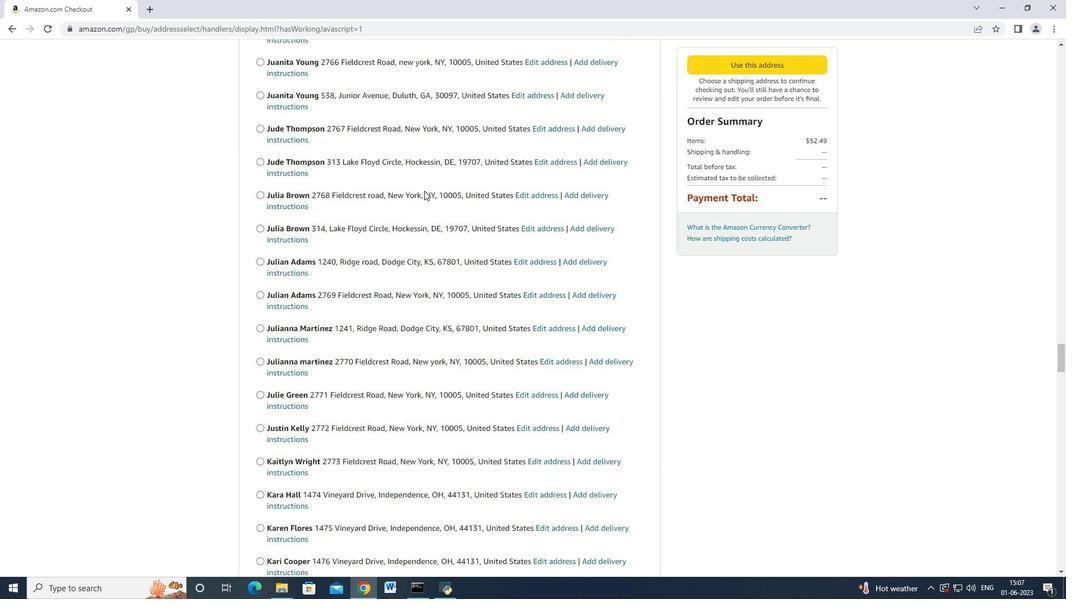 
Action: Mouse scrolled (424, 190) with delta (0, 0)
Screenshot: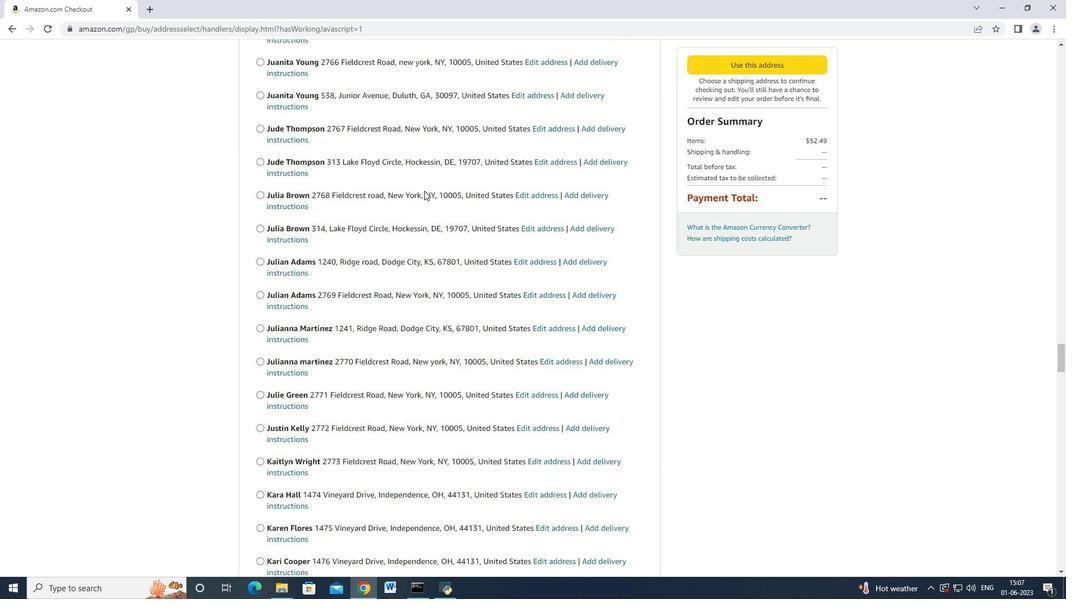 
Action: Mouse scrolled (424, 189) with delta (0, -1)
Screenshot: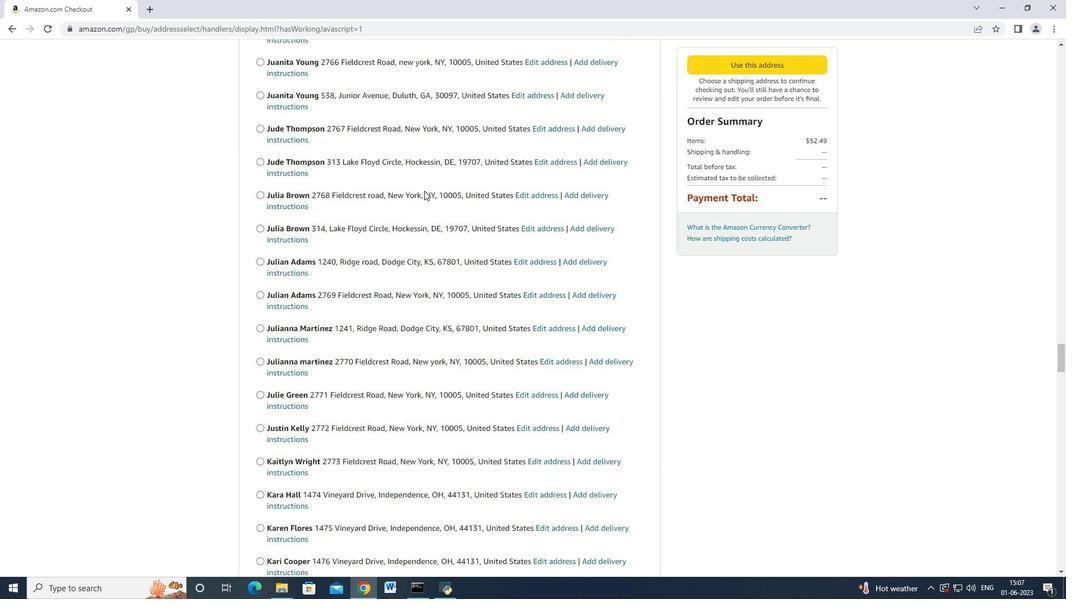 
Action: Mouse scrolled (424, 190) with delta (0, 0)
Screenshot: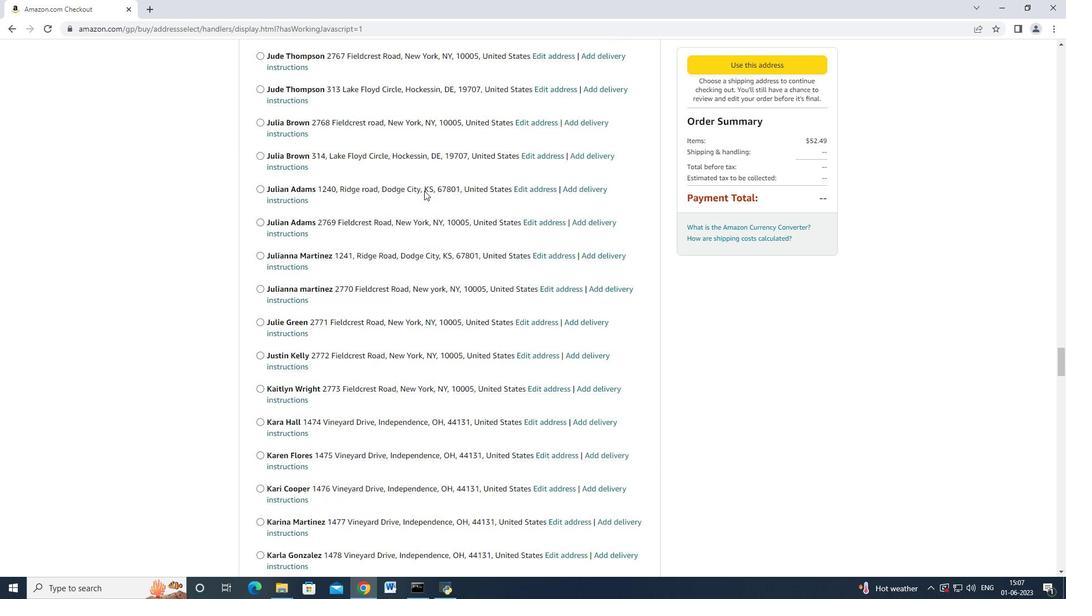 
Action: Mouse scrolled (424, 190) with delta (0, 0)
Screenshot: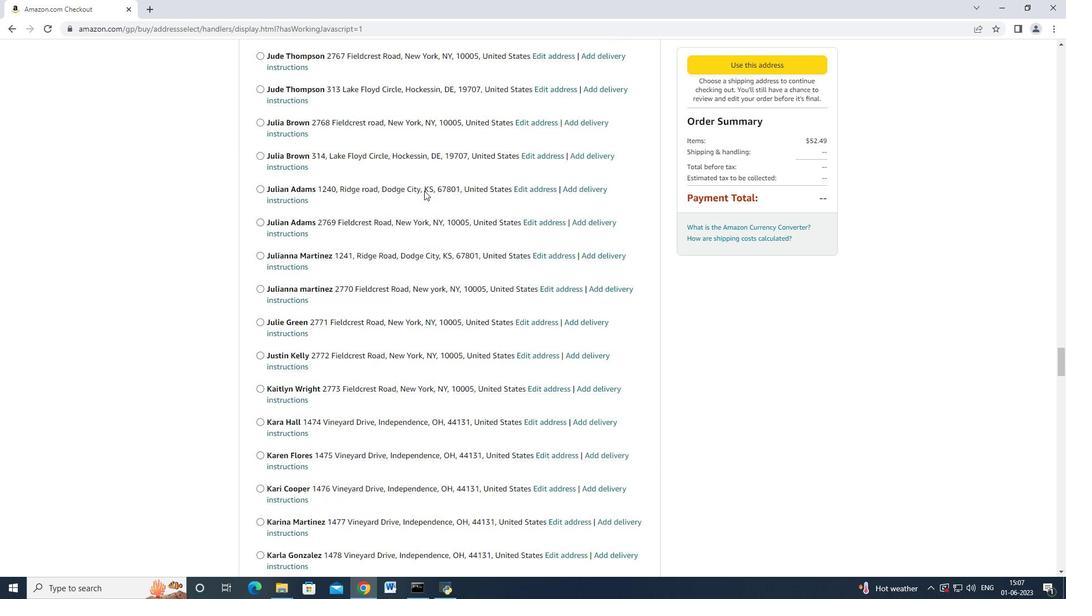 
Action: Mouse scrolled (424, 190) with delta (0, 0)
Screenshot: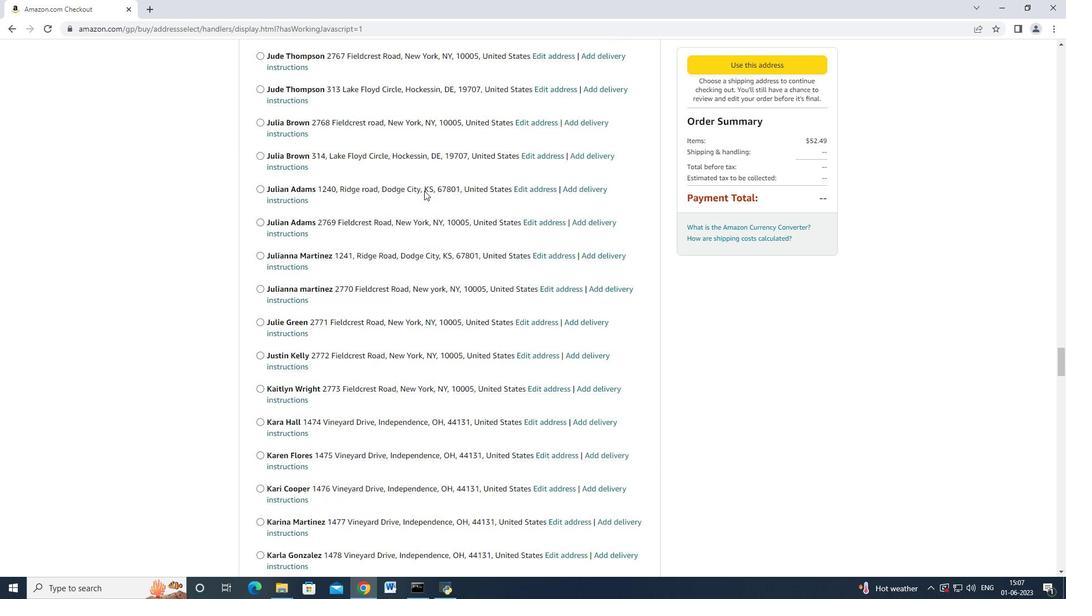 
Action: Mouse scrolled (424, 190) with delta (0, 0)
Screenshot: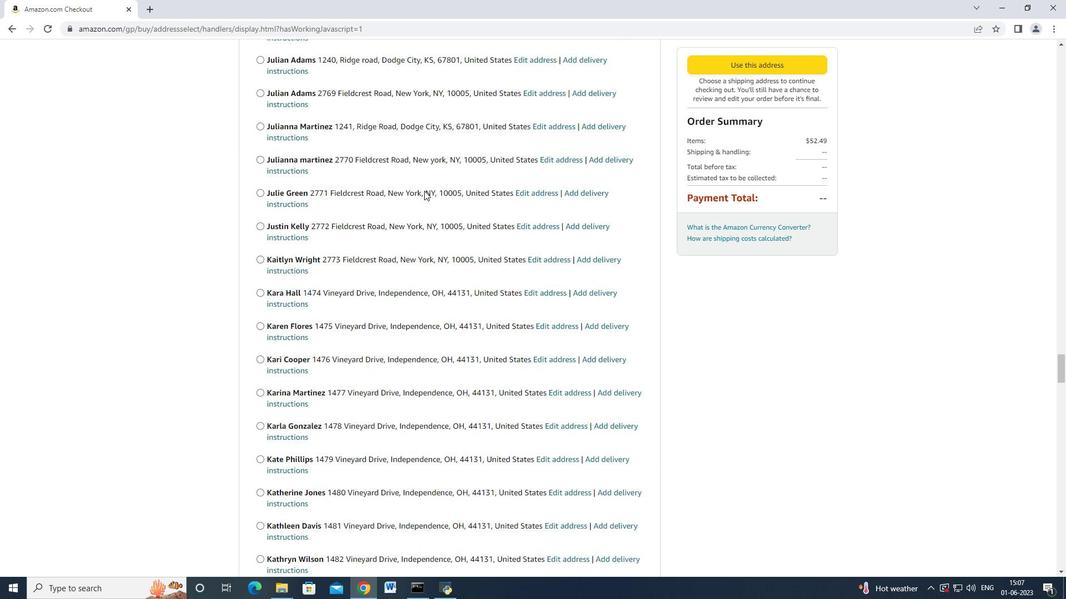 
Action: Mouse scrolled (424, 190) with delta (0, 0)
Screenshot: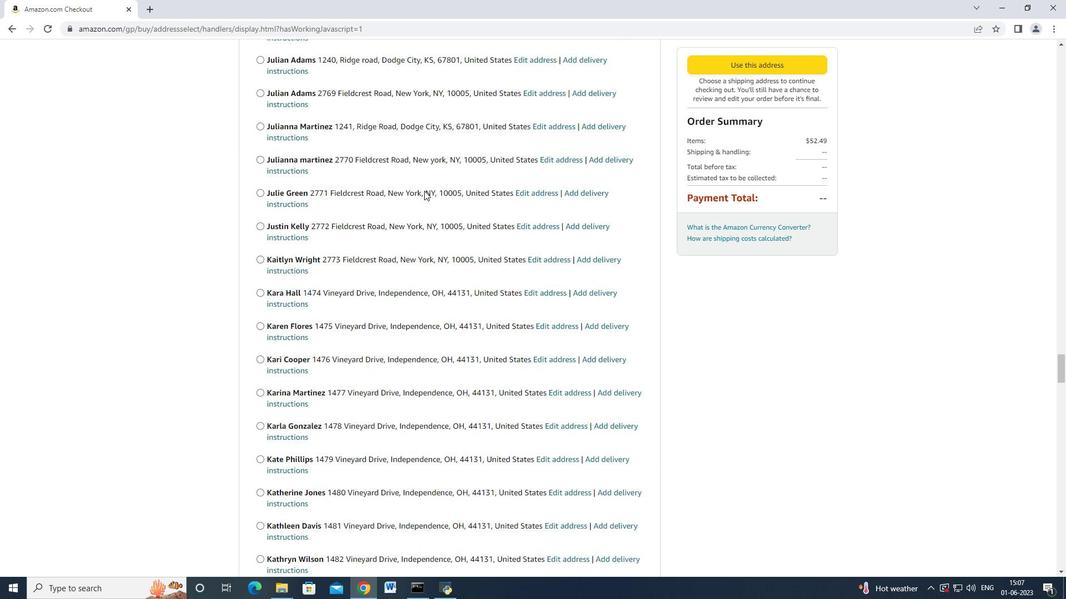 
Action: Mouse scrolled (424, 190) with delta (0, 0)
Screenshot: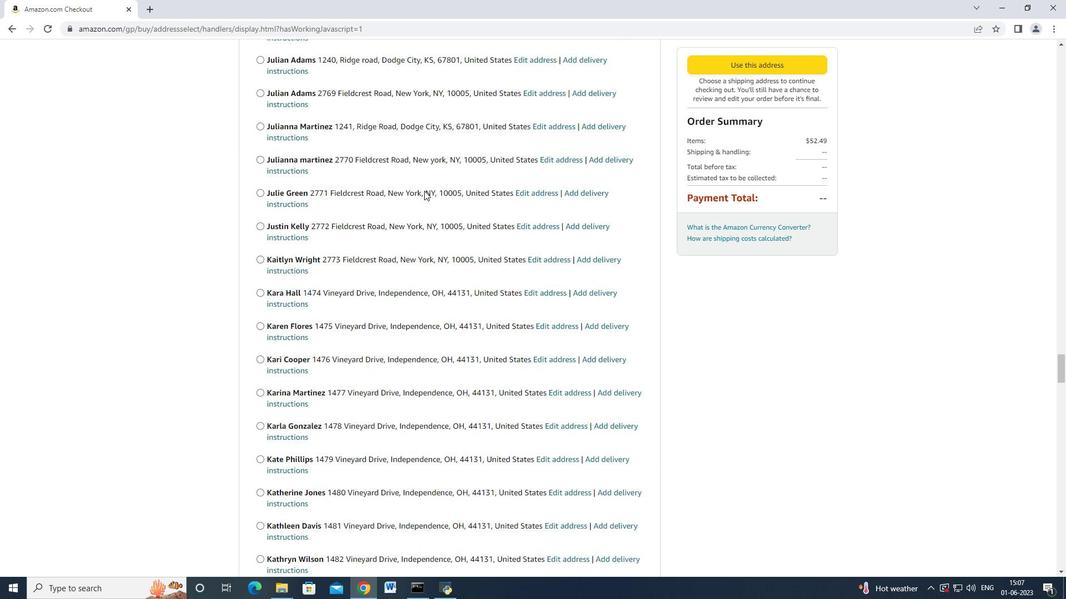 
Action: Mouse scrolled (424, 189) with delta (0, -1)
Screenshot: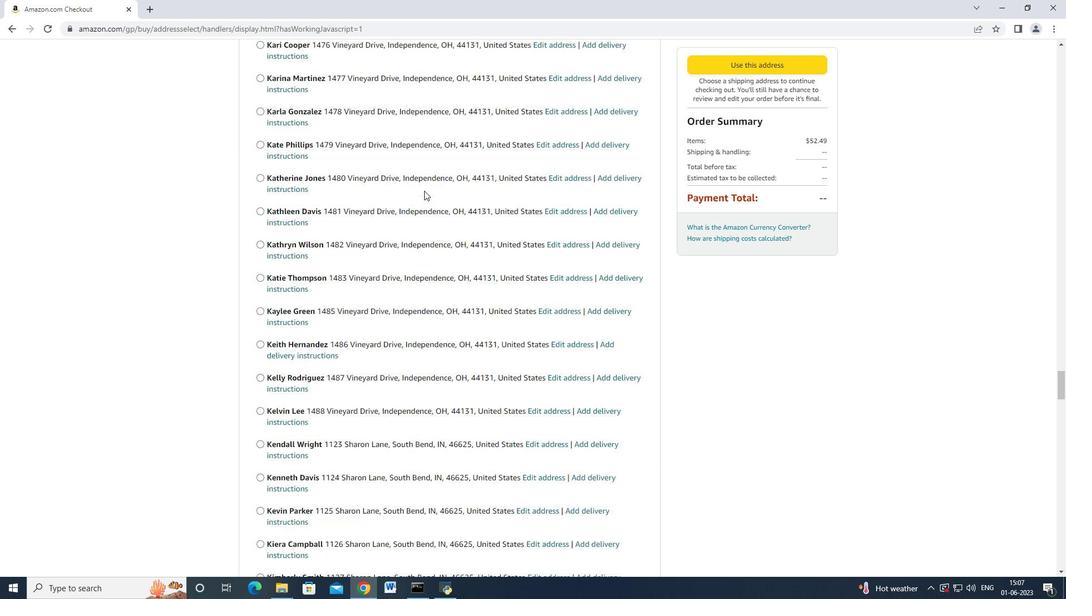 
Action: Mouse scrolled (424, 190) with delta (0, 0)
Screenshot: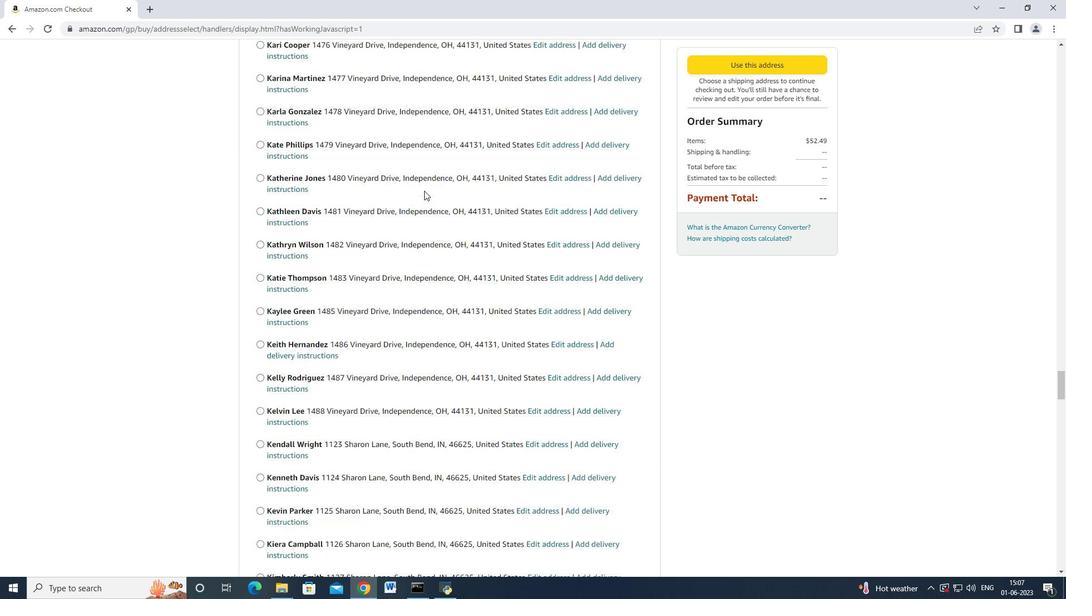 
Action: Mouse scrolled (424, 190) with delta (0, 0)
Screenshot: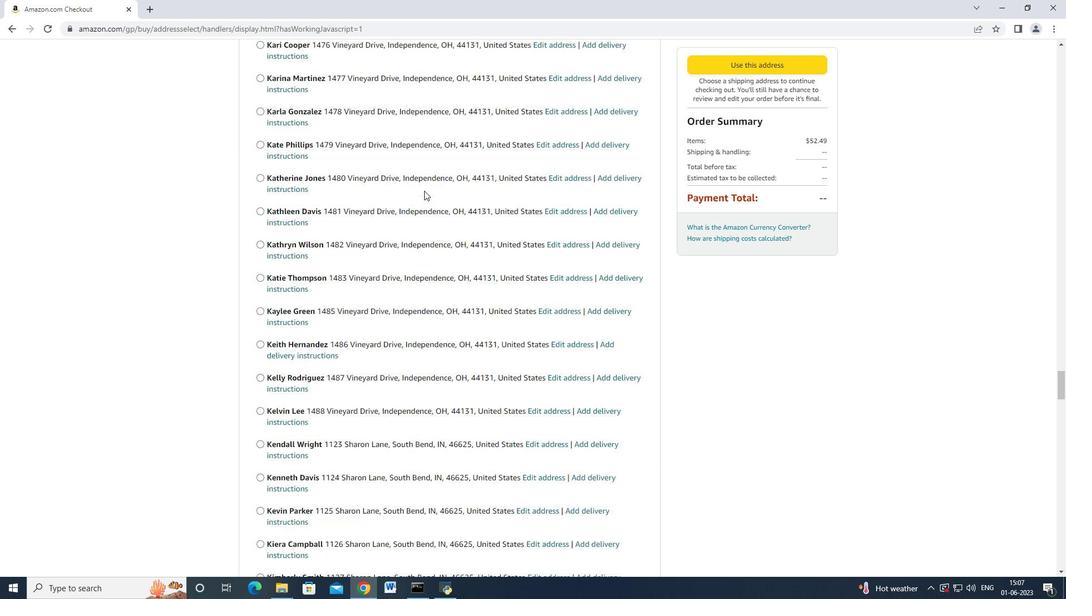 
Action: Mouse scrolled (424, 190) with delta (0, 0)
Screenshot: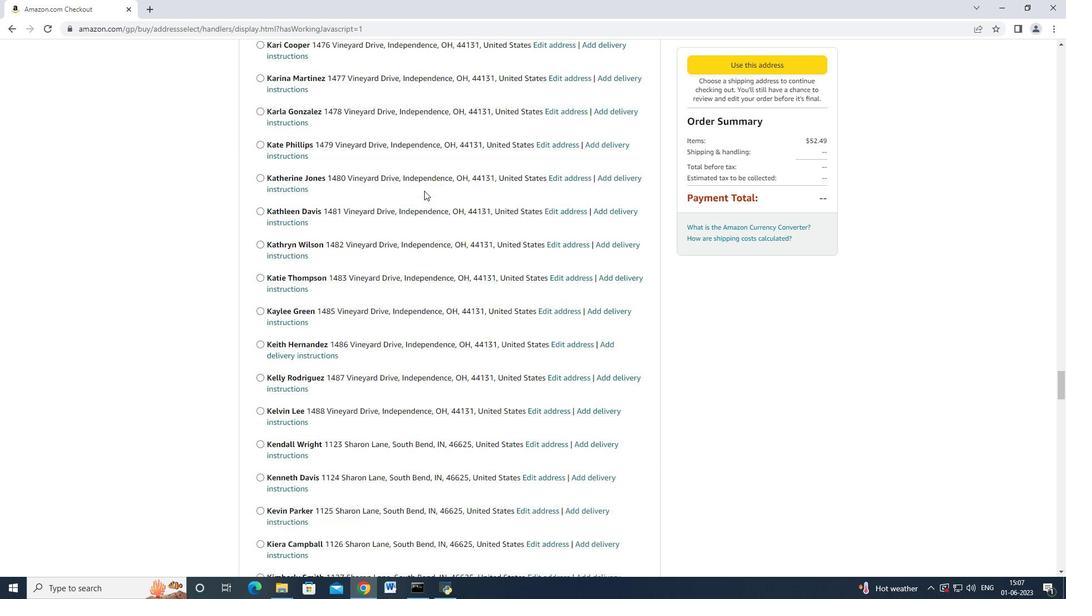 
Action: Mouse scrolled (424, 190) with delta (0, 0)
Screenshot: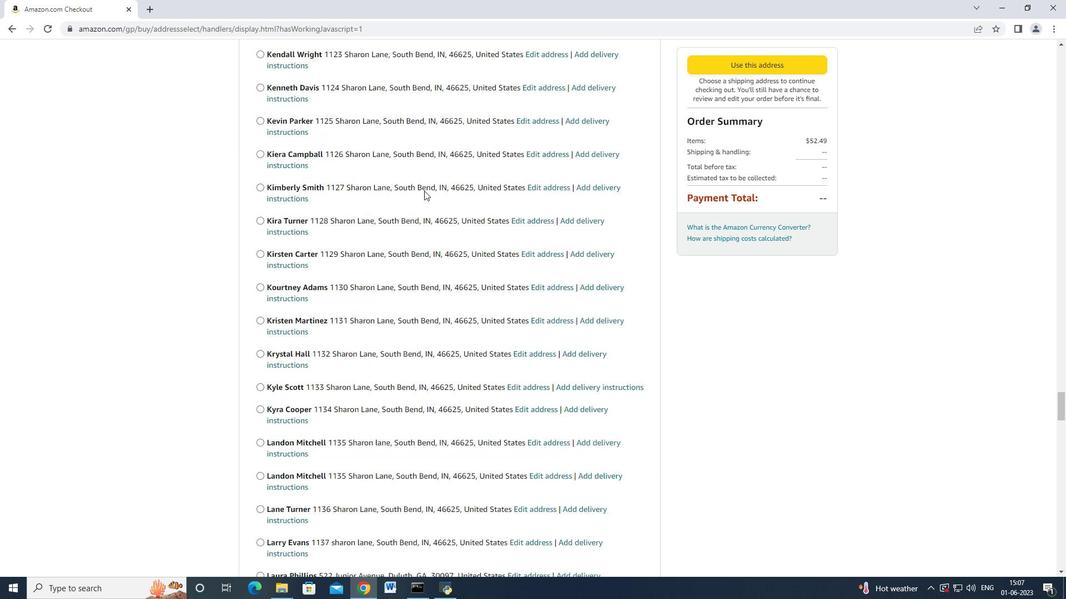 
Action: Mouse scrolled (424, 190) with delta (0, 0)
Screenshot: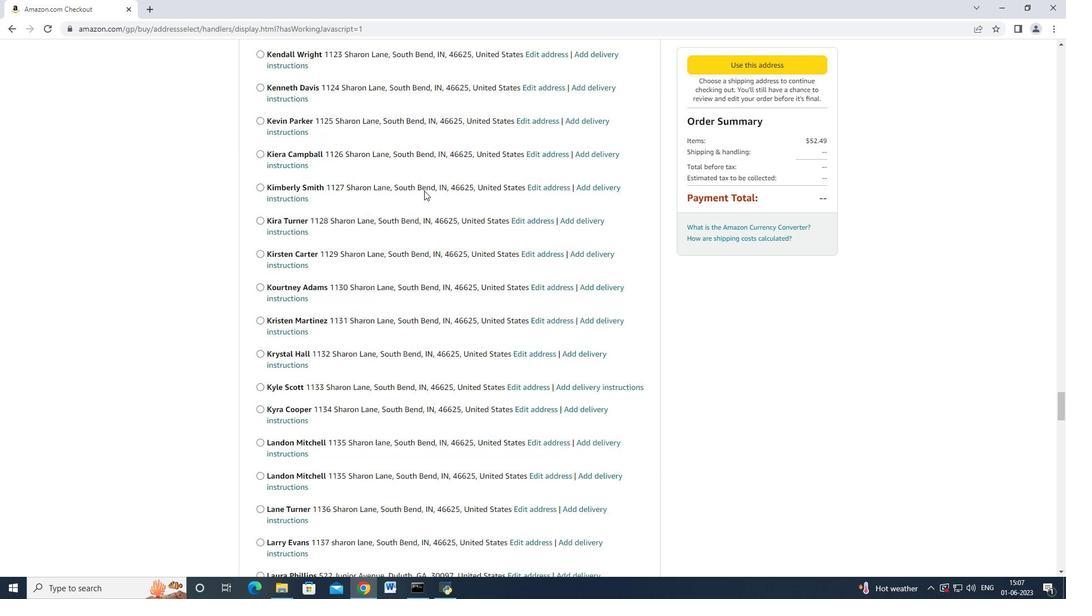 
Action: Mouse scrolled (424, 189) with delta (0, -1)
Screenshot: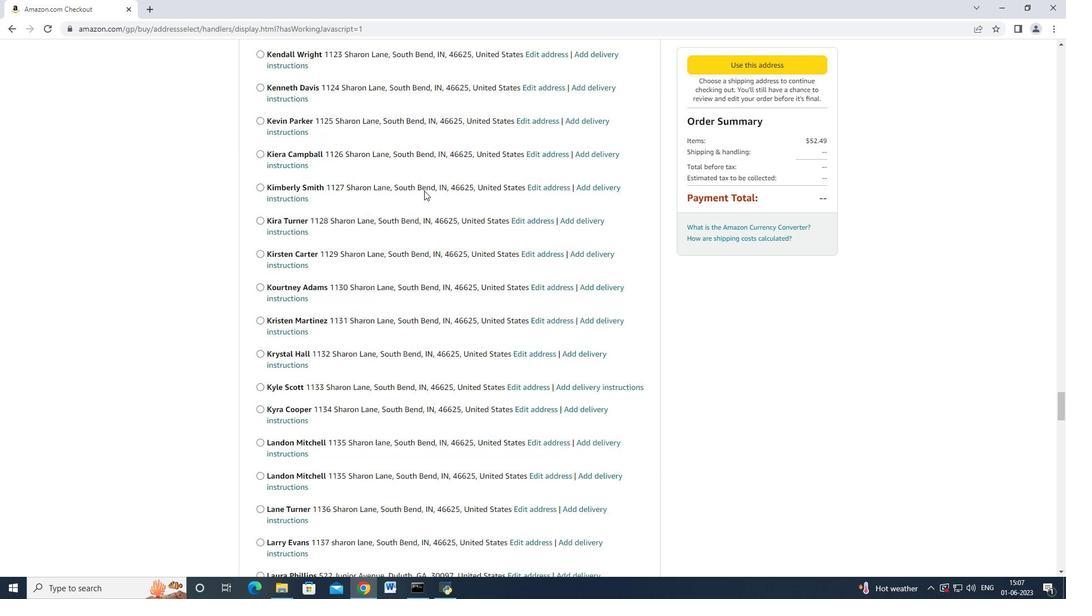 
Action: Mouse scrolled (424, 190) with delta (0, 0)
Screenshot: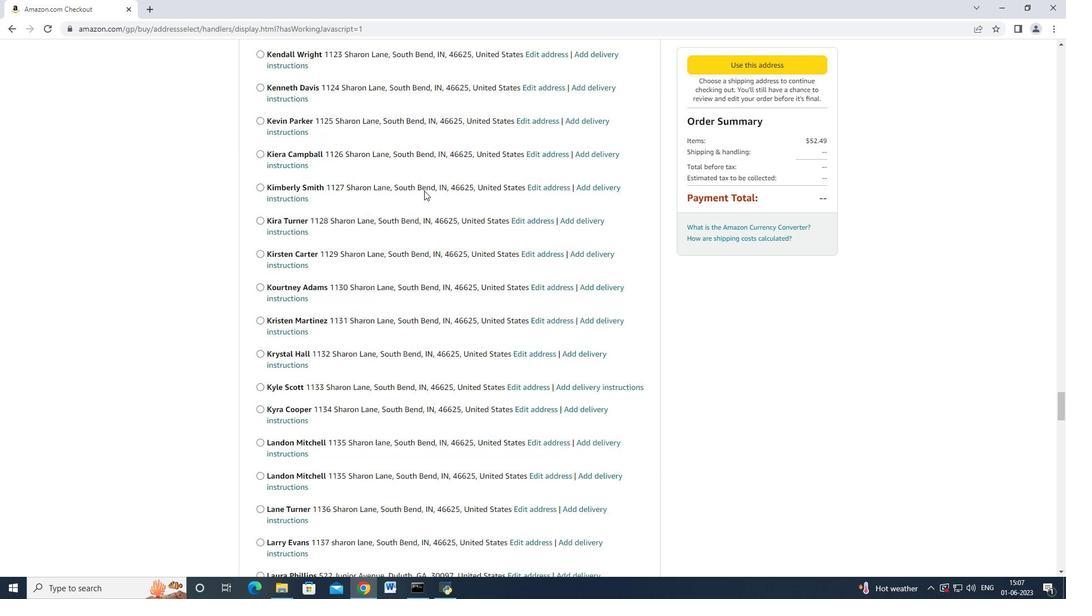 
Action: Mouse scrolled (424, 189) with delta (0, -1)
Screenshot: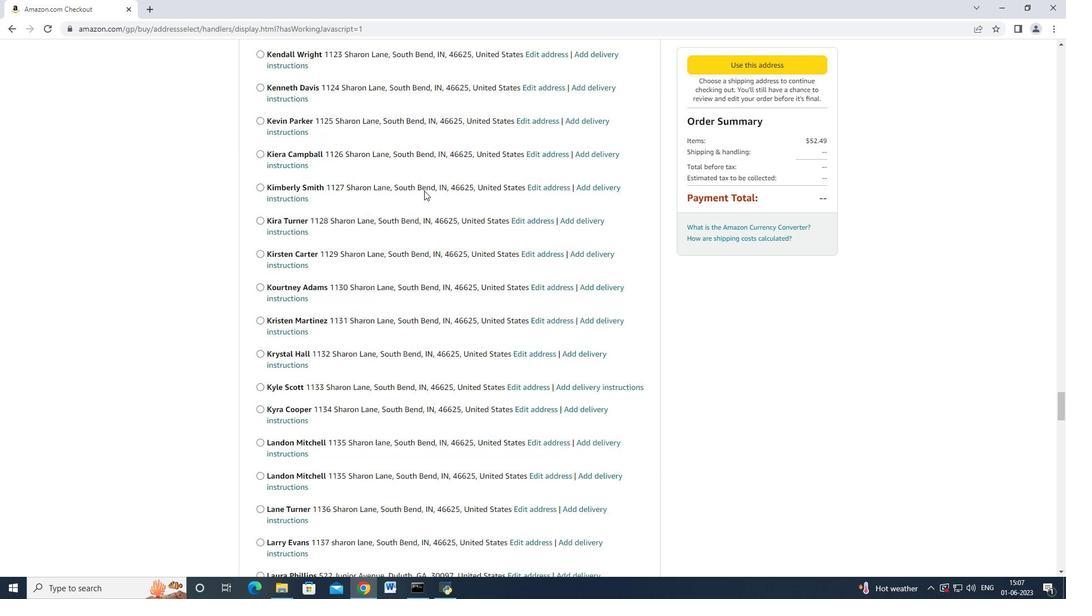 
Action: Mouse scrolled (424, 190) with delta (0, 0)
Screenshot: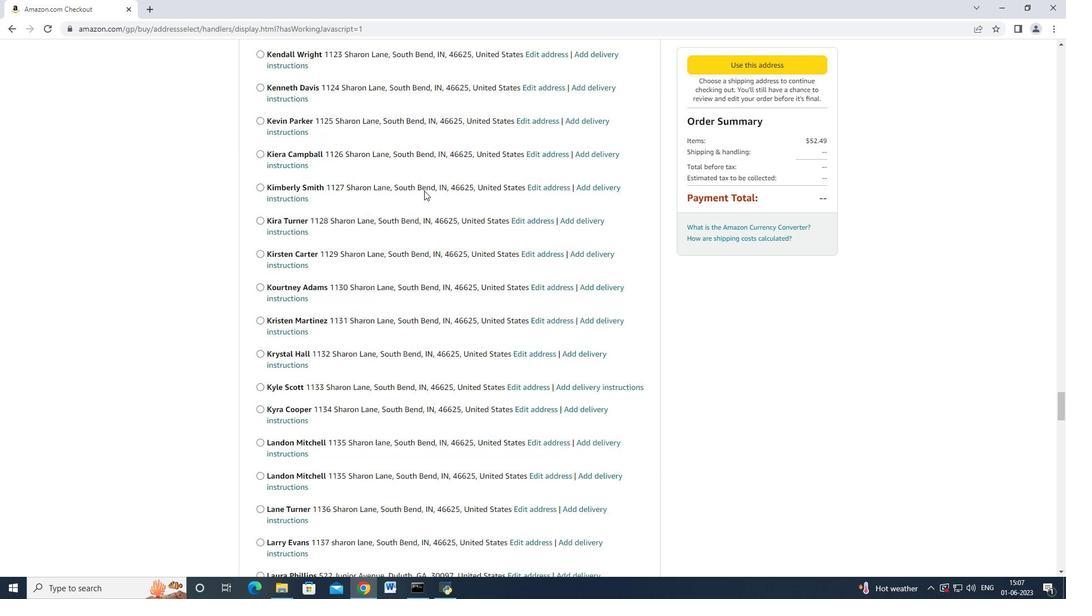 
Action: Mouse scrolled (424, 190) with delta (0, 0)
Screenshot: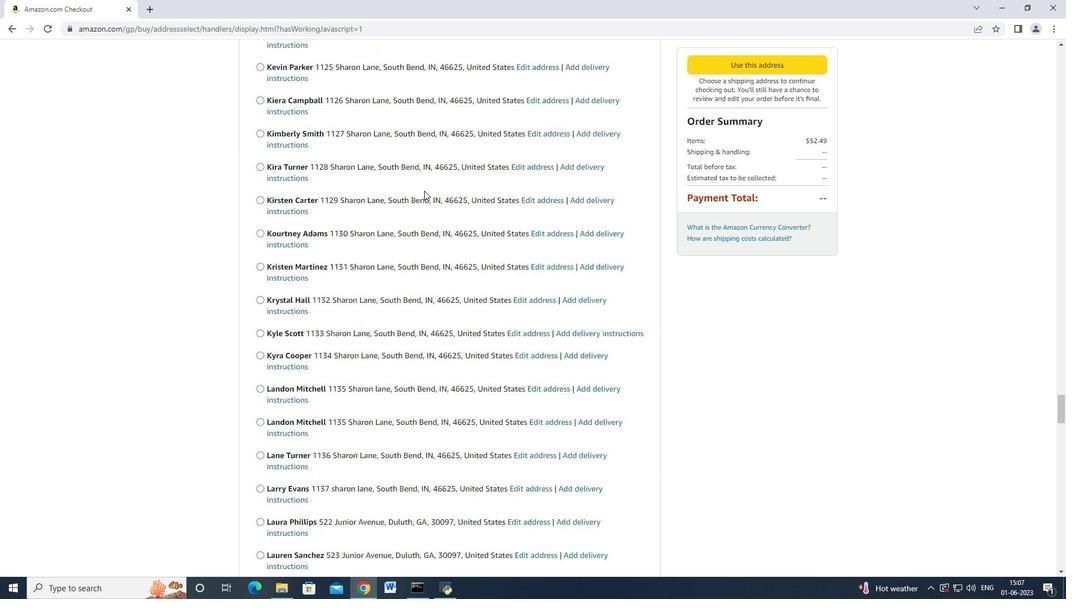 
Action: Mouse scrolled (424, 190) with delta (0, 0)
Screenshot: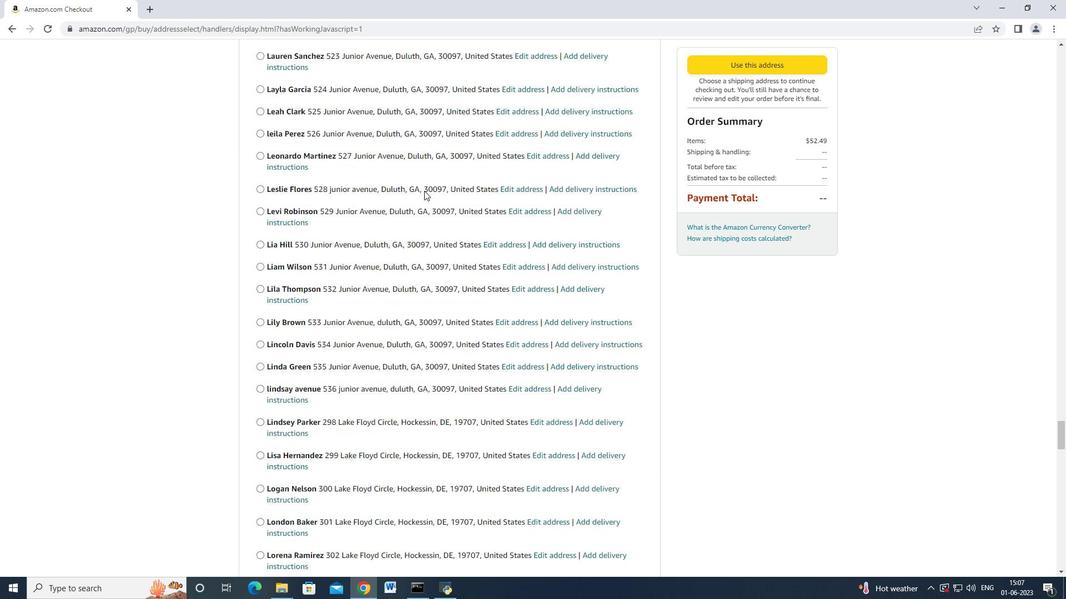 
Action: Mouse scrolled (424, 190) with delta (0, 0)
Screenshot: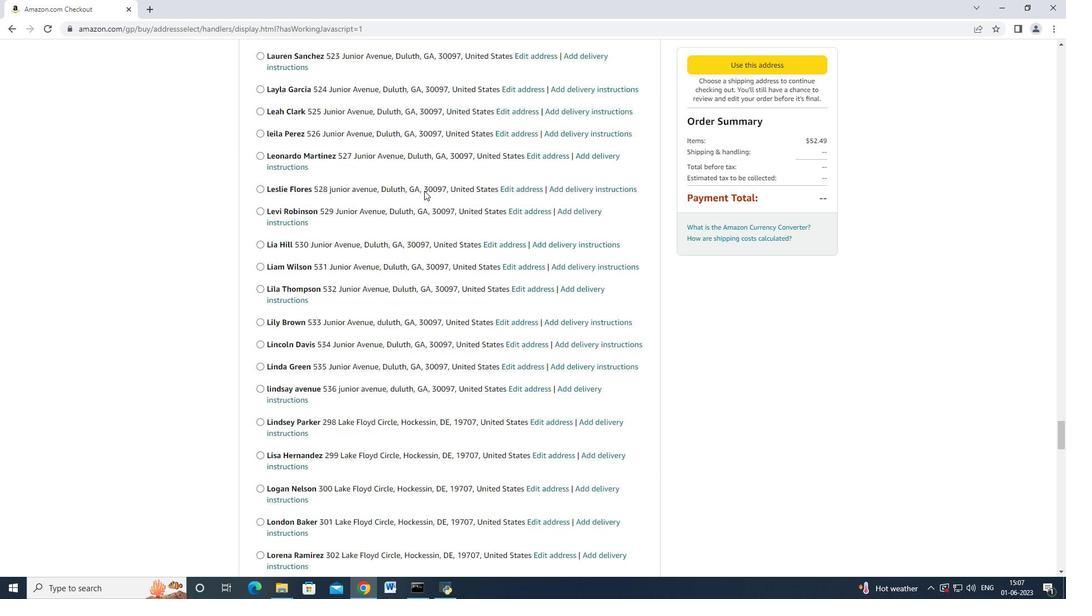 
Action: Mouse scrolled (424, 190) with delta (0, 0)
Screenshot: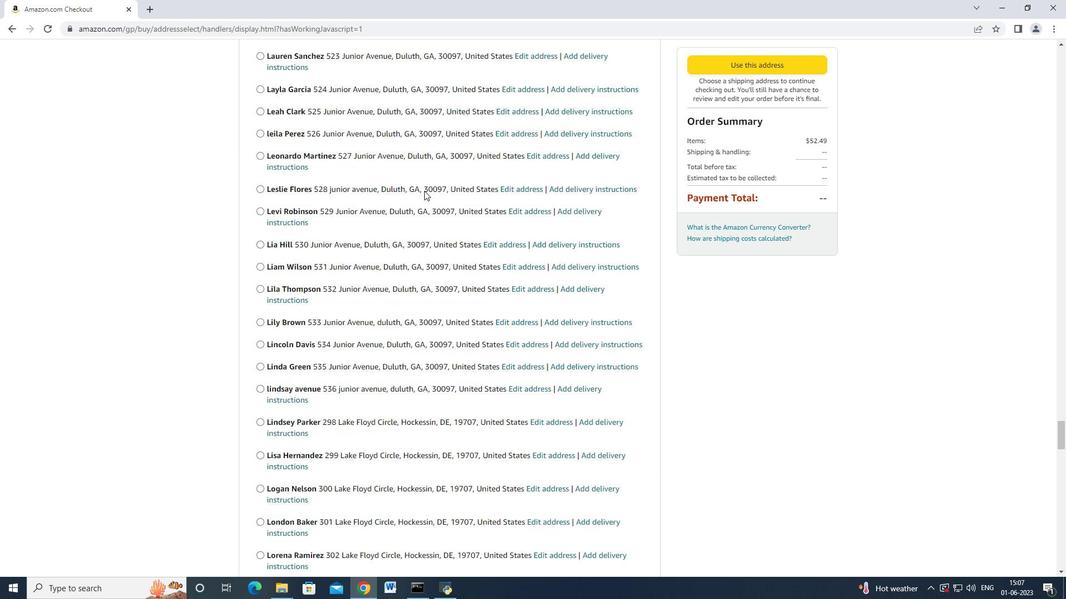 
Action: Mouse scrolled (424, 190) with delta (0, 0)
Screenshot: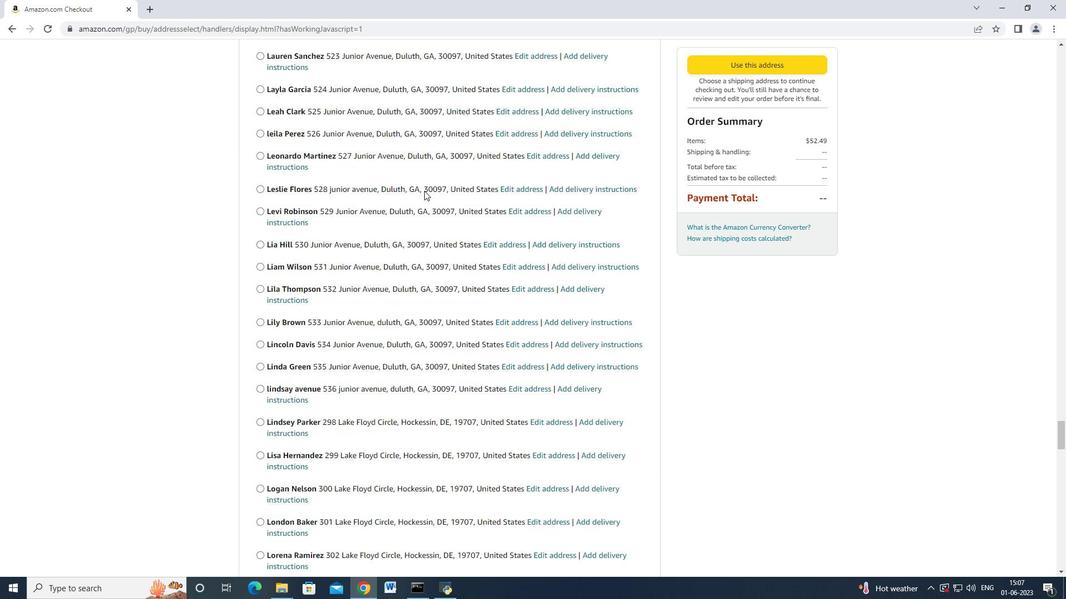 
Action: Mouse scrolled (424, 189) with delta (0, -1)
Screenshot: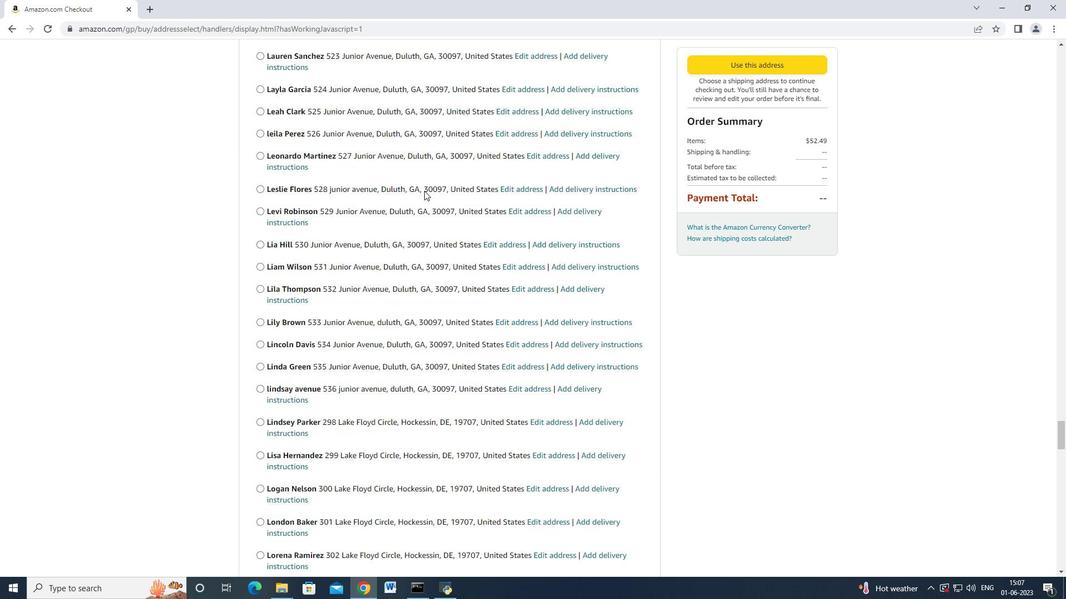 
Action: Mouse scrolled (424, 190) with delta (0, 0)
Screenshot: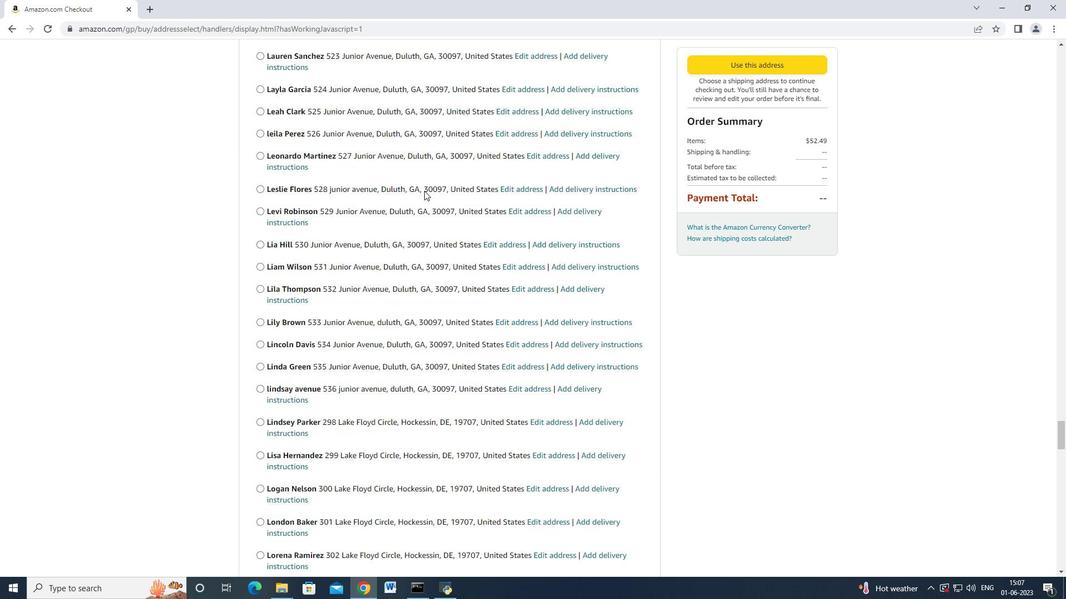 
Action: Mouse scrolled (424, 189) with delta (0, -1)
Screenshot: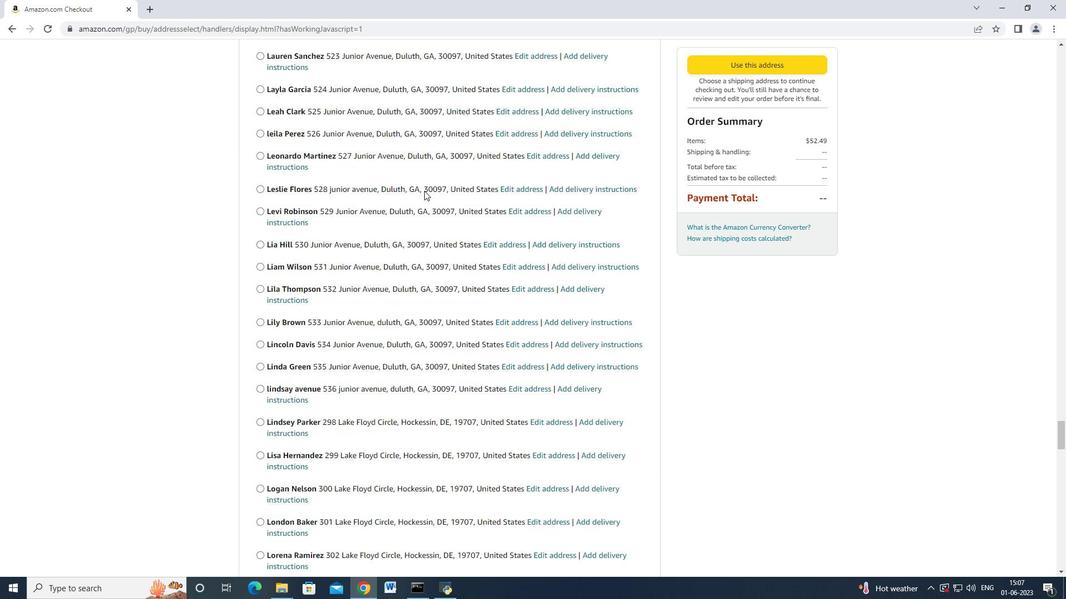 
Action: Mouse scrolled (424, 190) with delta (0, 0)
Screenshot: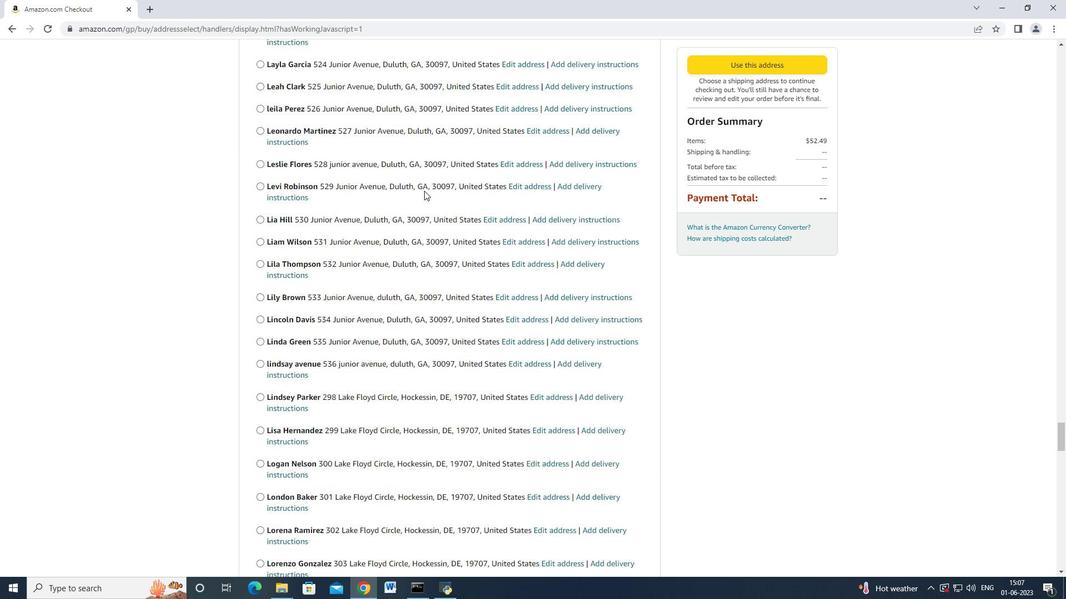 
Action: Mouse scrolled (424, 190) with delta (0, 0)
Screenshot: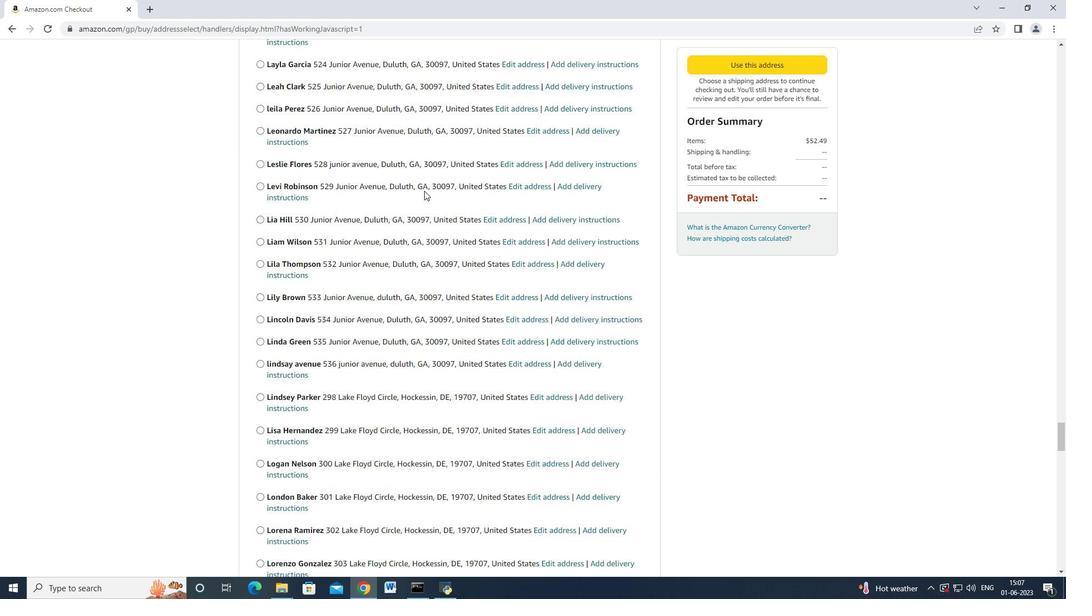
Action: Mouse scrolled (424, 190) with delta (0, 0)
Screenshot: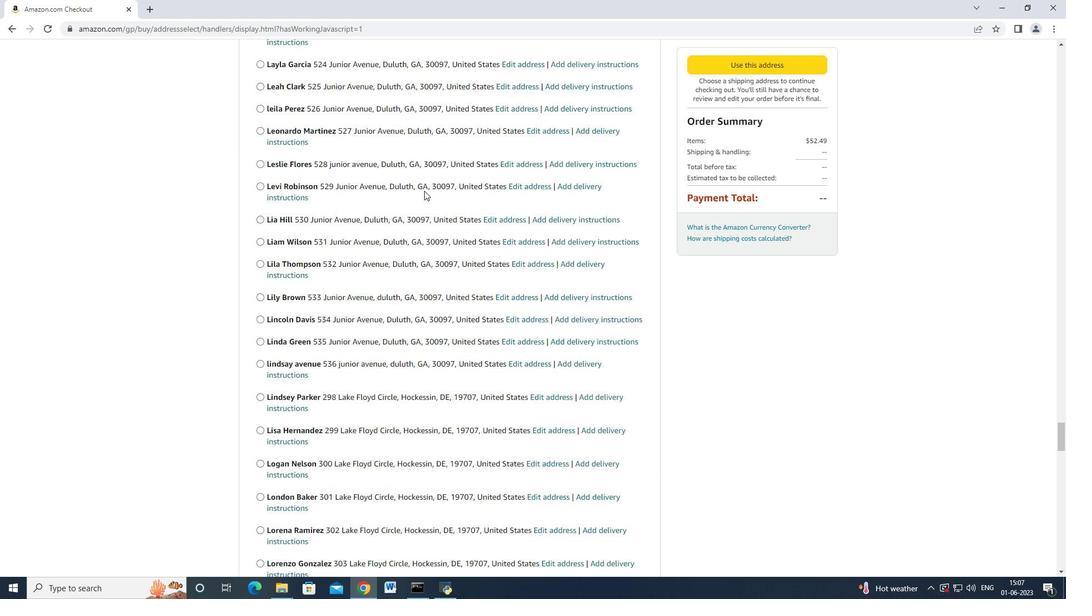 
Action: Mouse scrolled (424, 190) with delta (0, 0)
Screenshot: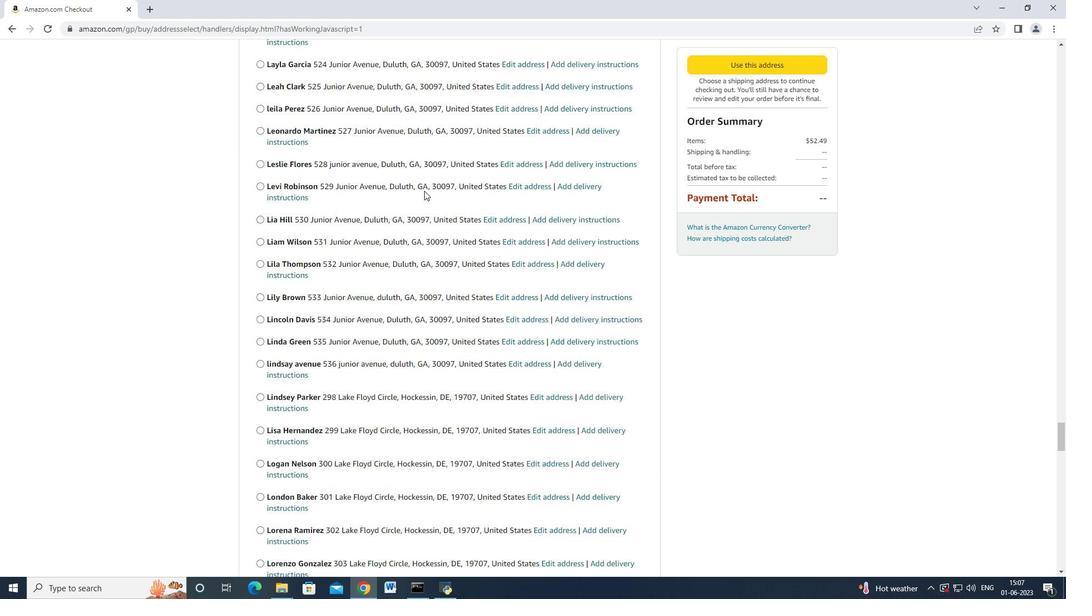 
Action: Mouse scrolled (424, 189) with delta (0, -1)
Screenshot: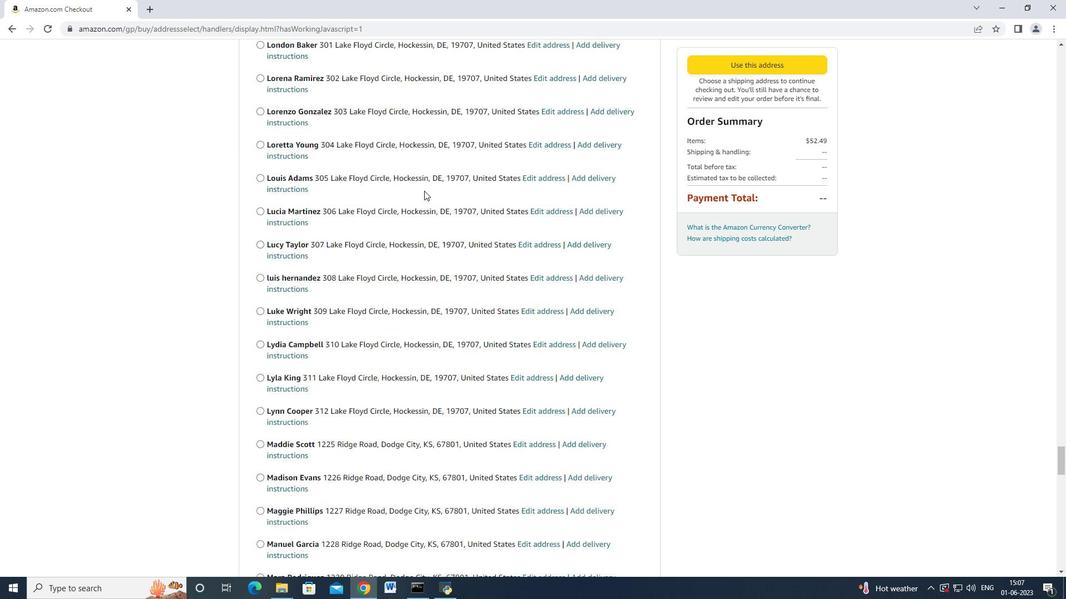 
Action: Mouse scrolled (424, 190) with delta (0, 0)
Screenshot: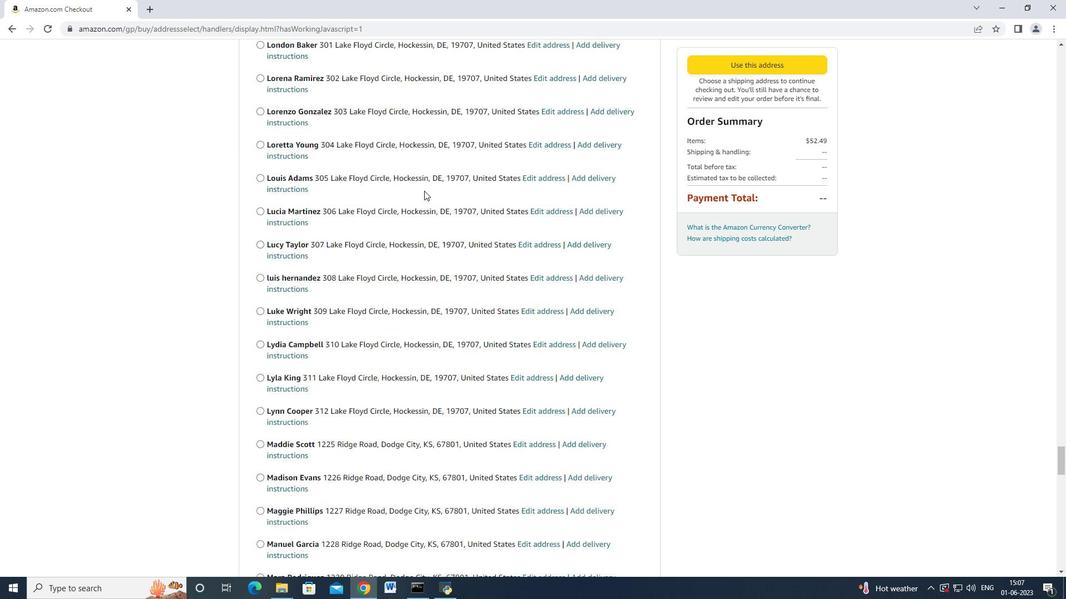 
Action: Mouse scrolled (424, 189) with delta (0, -1)
Screenshot: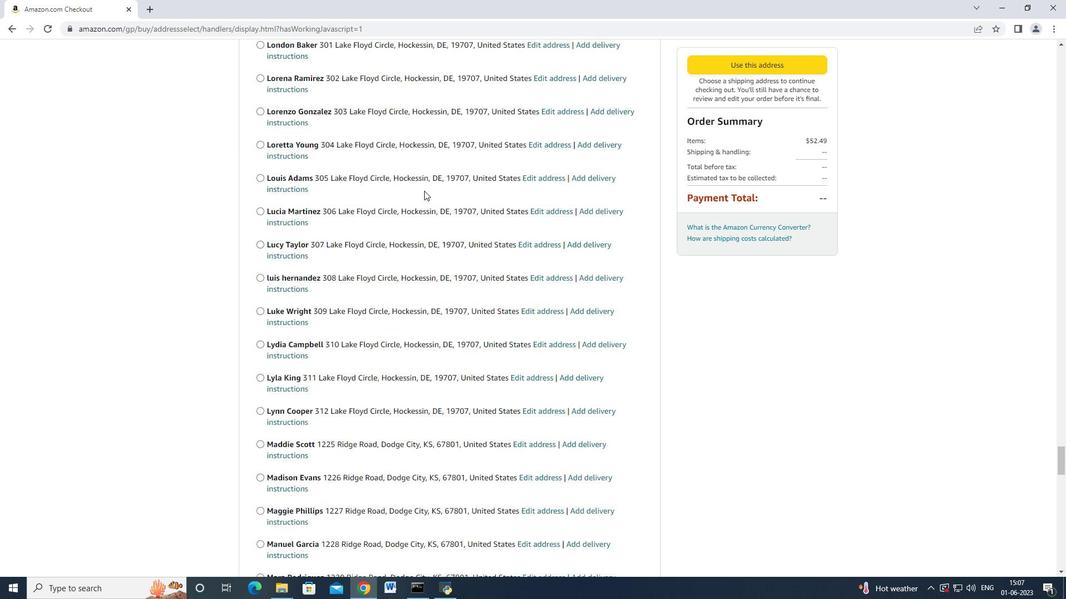 
Action: Mouse scrolled (424, 190) with delta (0, 0)
Screenshot: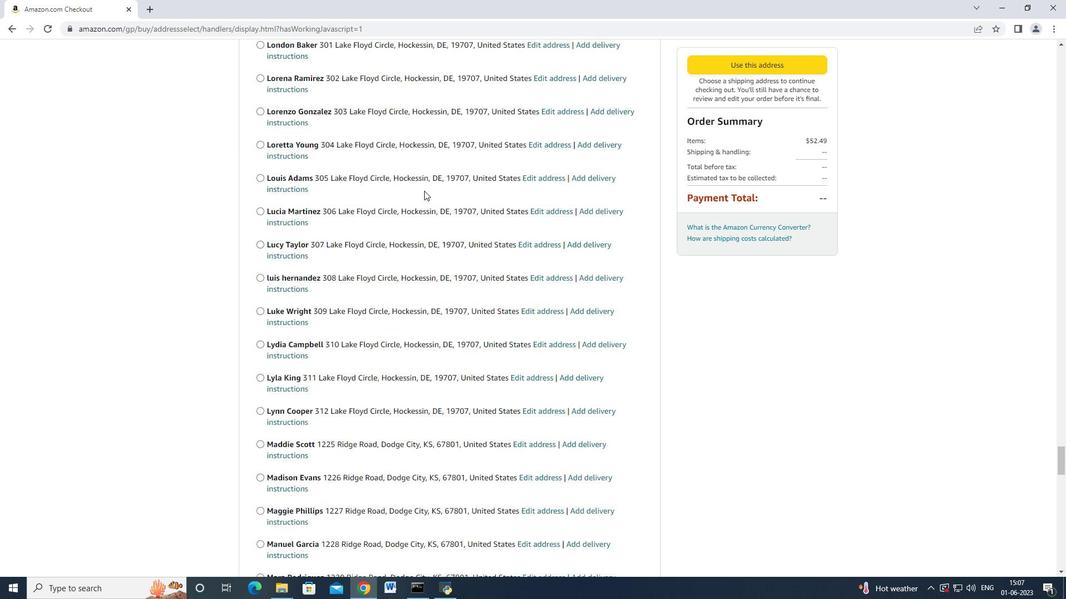 
Action: Mouse scrolled (424, 190) with delta (0, 0)
Screenshot: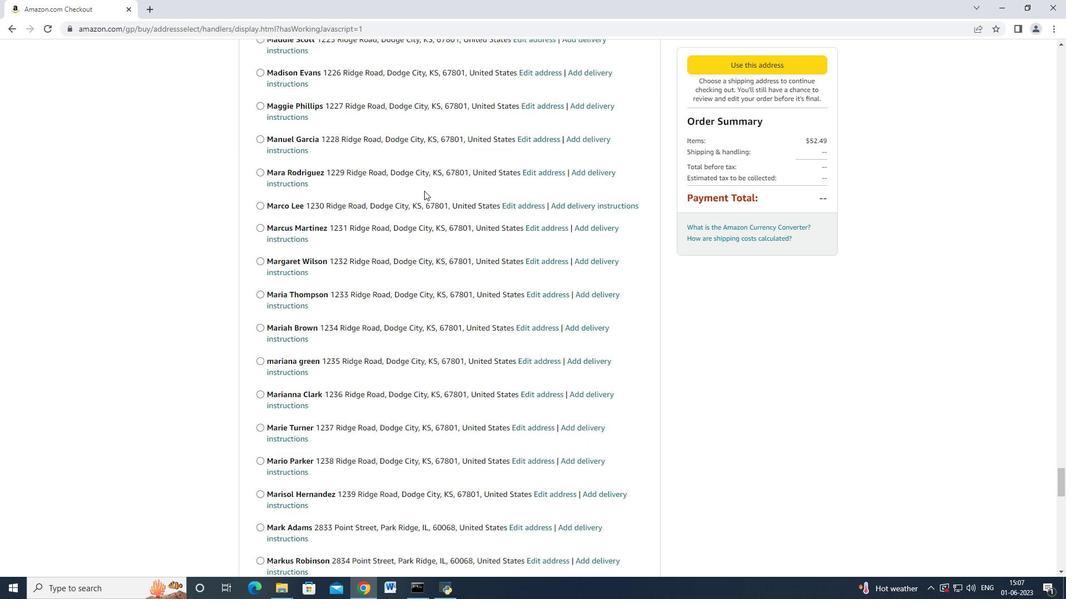 
Action: Mouse scrolled (424, 190) with delta (0, 0)
Screenshot: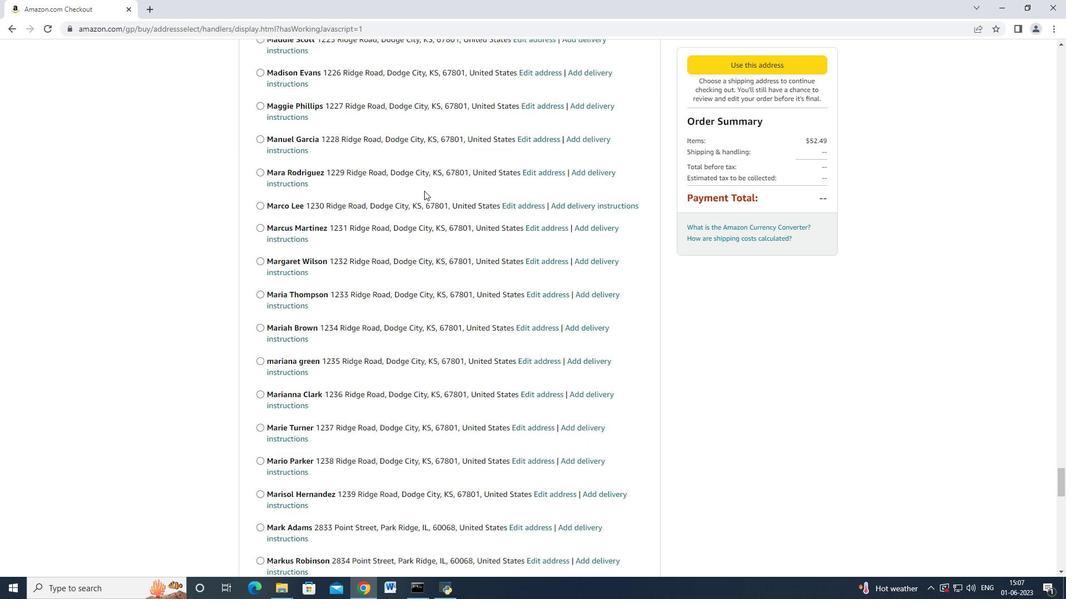 
Action: Mouse scrolled (424, 190) with delta (0, 0)
Screenshot: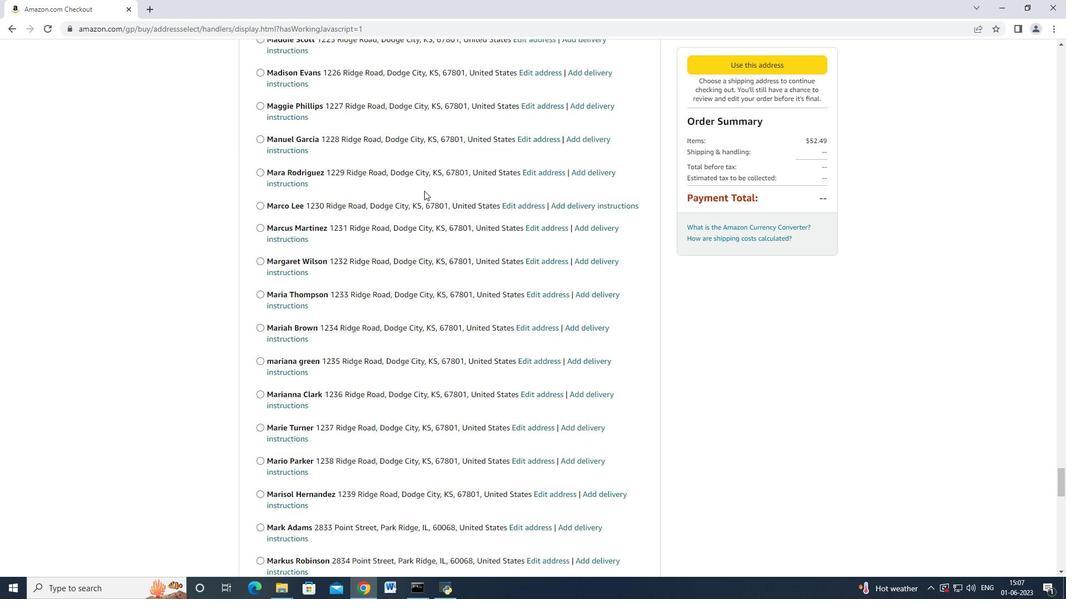 
Action: Mouse scrolled (424, 190) with delta (0, 0)
Screenshot: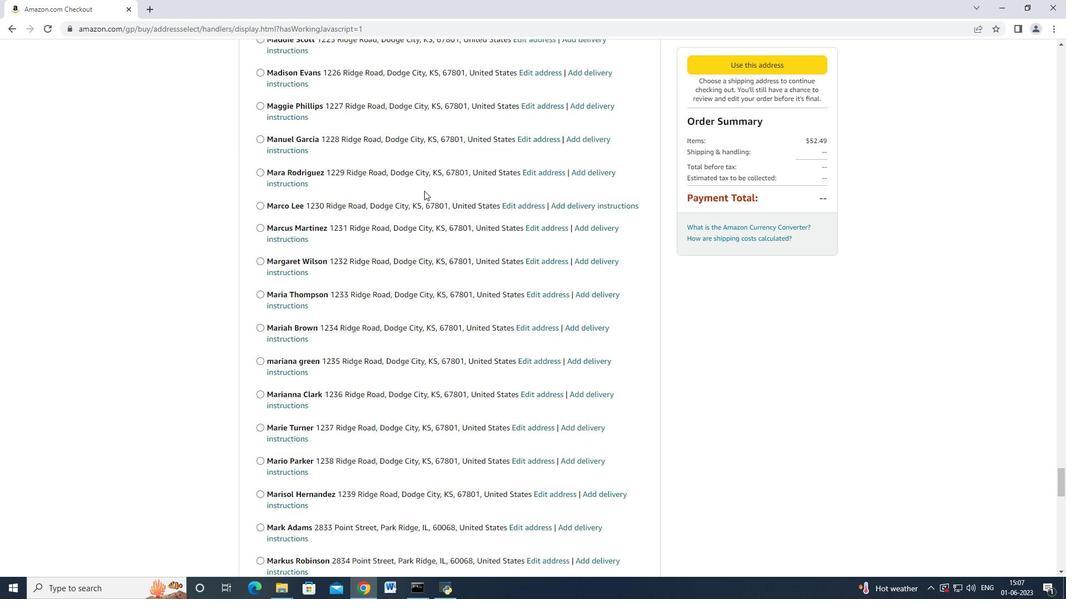 
Action: Mouse scrolled (424, 189) with delta (0, -1)
Screenshot: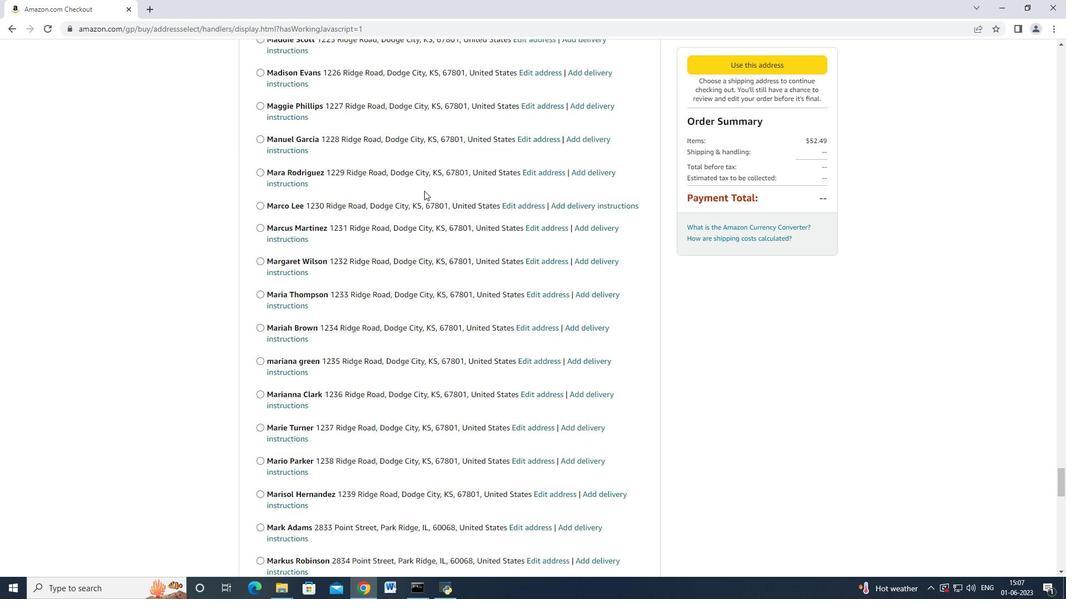 
Action: Mouse scrolled (424, 190) with delta (0, 0)
Screenshot: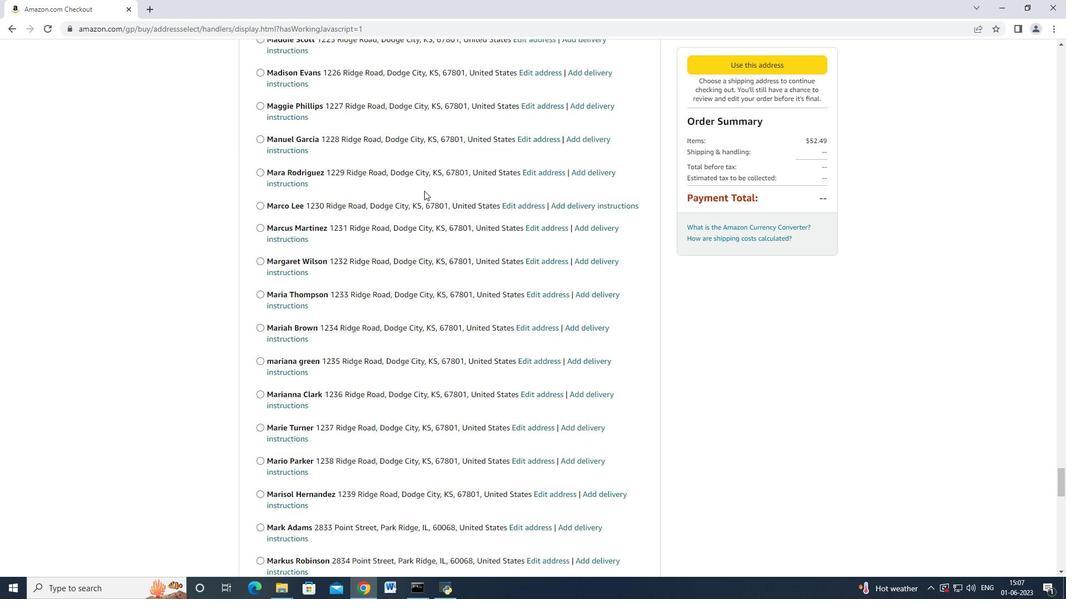 
Action: Mouse scrolled (424, 190) with delta (0, 0)
Screenshot: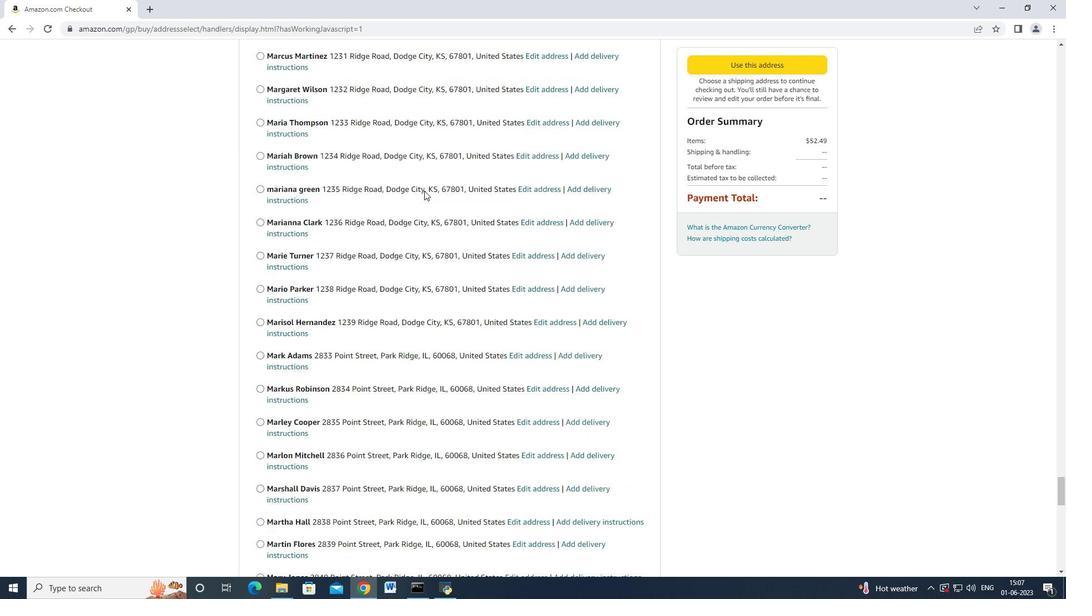 
Action: Mouse scrolled (424, 190) with delta (0, 0)
Screenshot: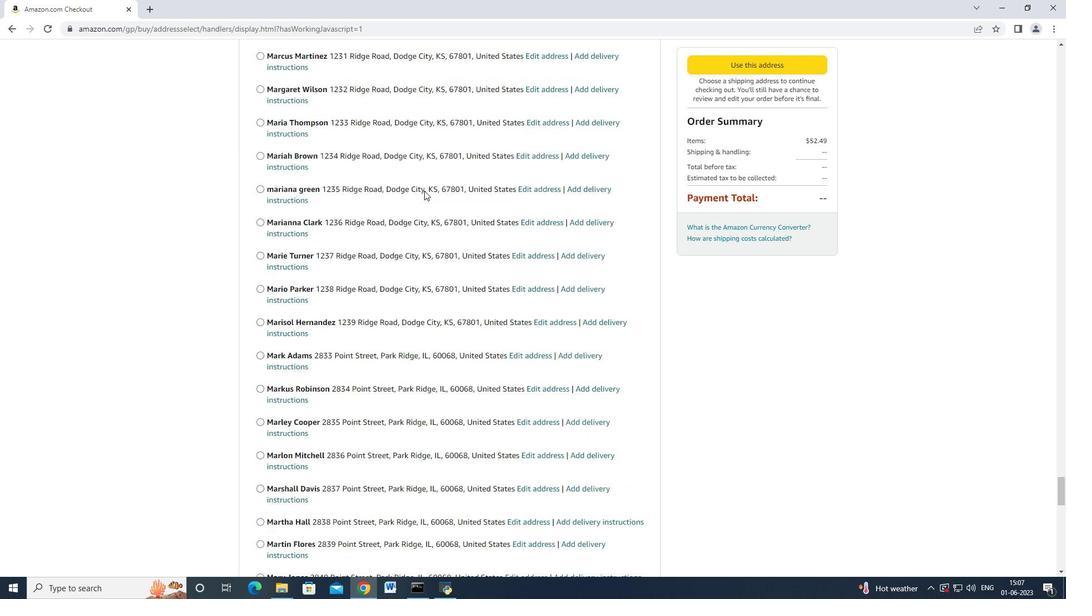 
Action: Mouse scrolled (424, 190) with delta (0, 0)
Screenshot: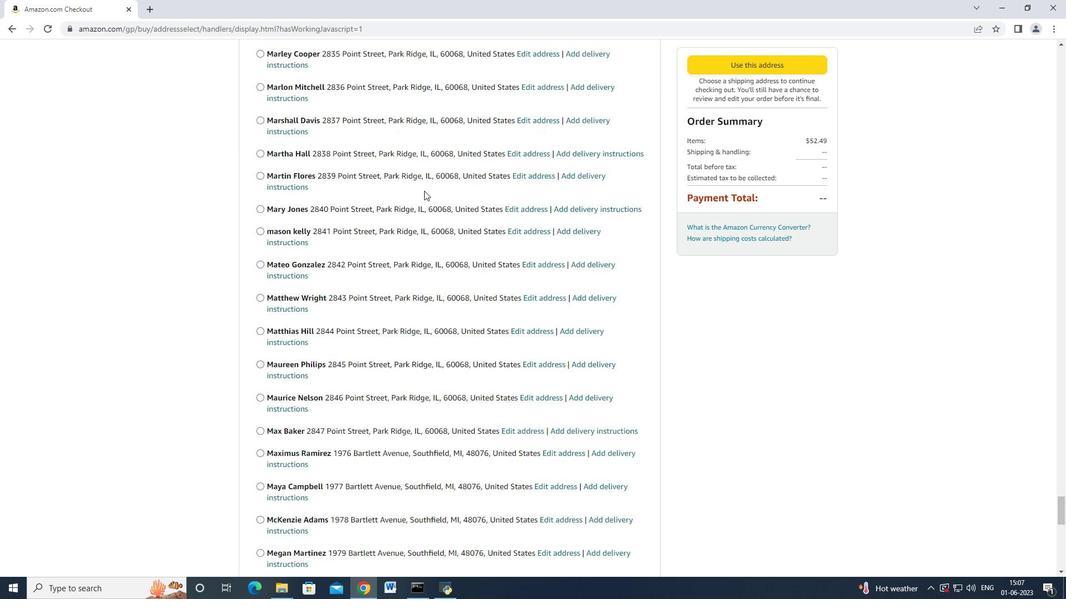 
Action: Mouse scrolled (424, 190) with delta (0, 0)
Screenshot: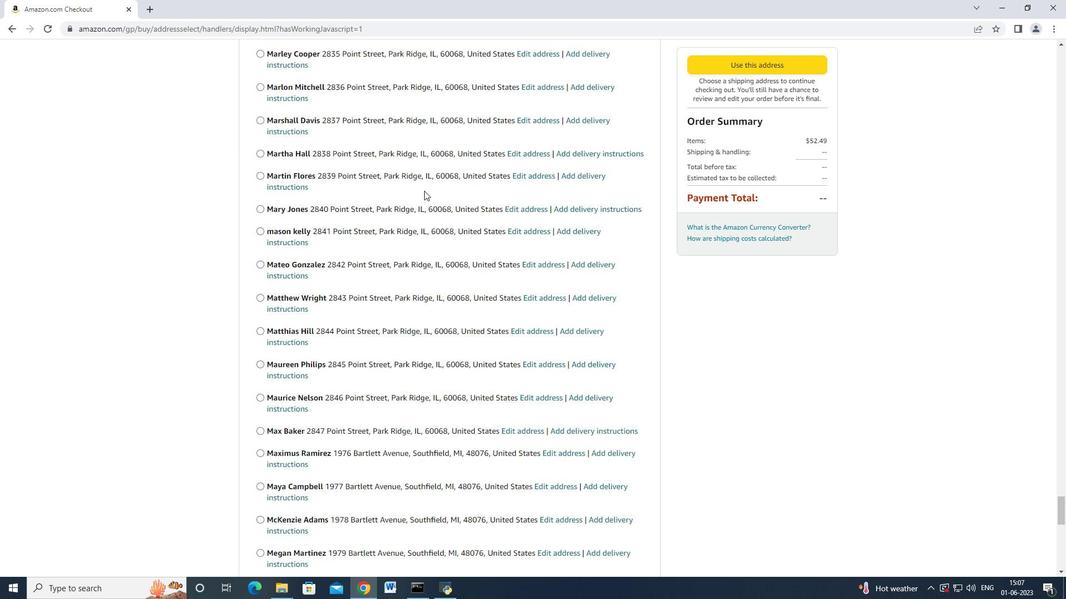 
Action: Mouse scrolled (424, 190) with delta (0, 0)
Screenshot: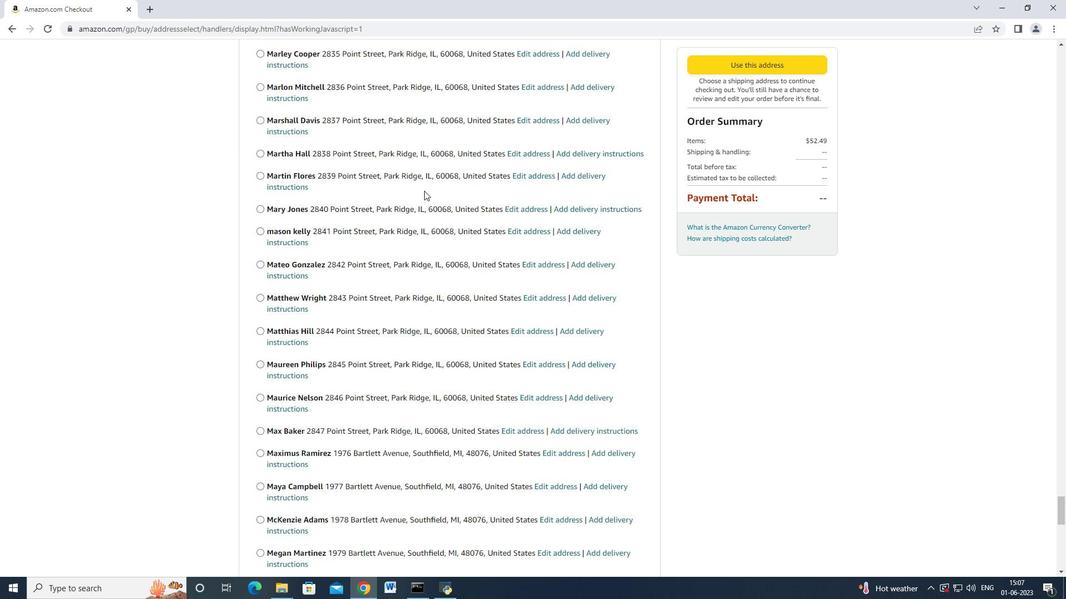 
Action: Mouse scrolled (424, 190) with delta (0, 0)
Screenshot: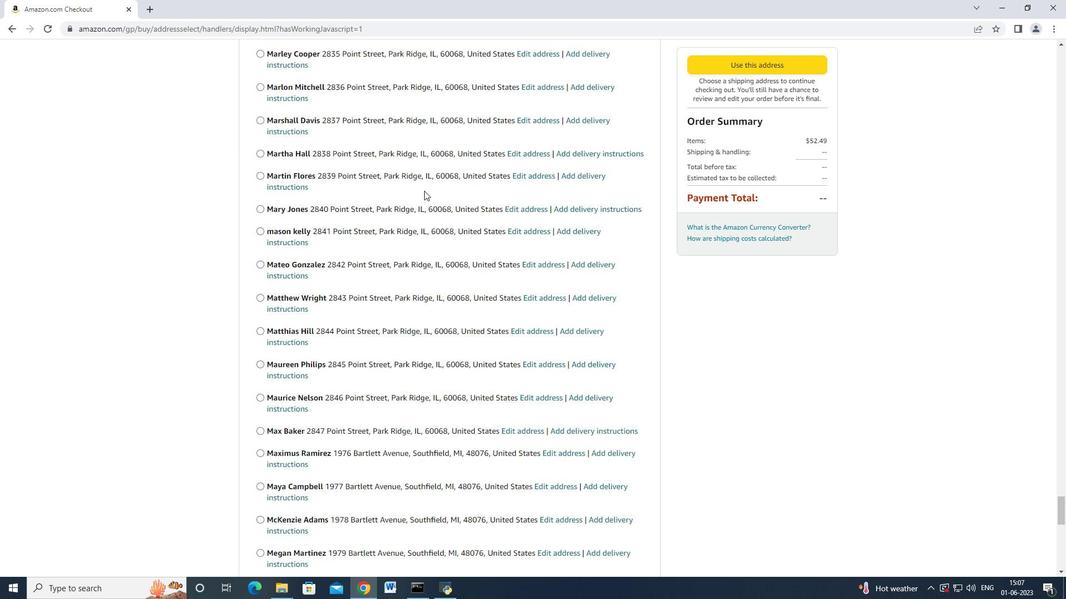 
Action: Mouse scrolled (424, 189) with delta (0, -1)
Screenshot: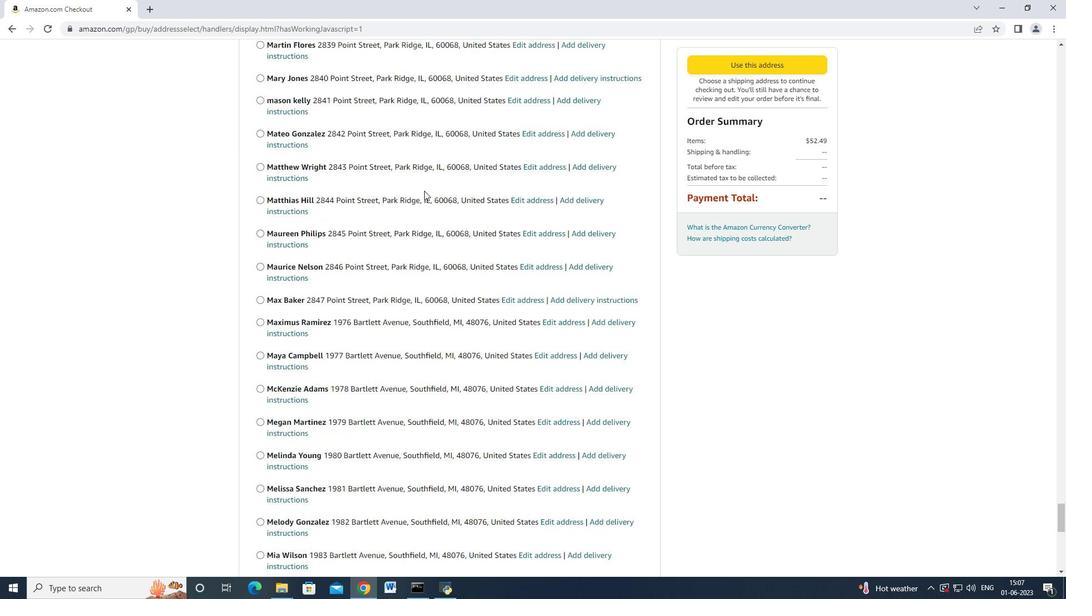 
Action: Mouse scrolled (424, 190) with delta (0, 0)
Screenshot: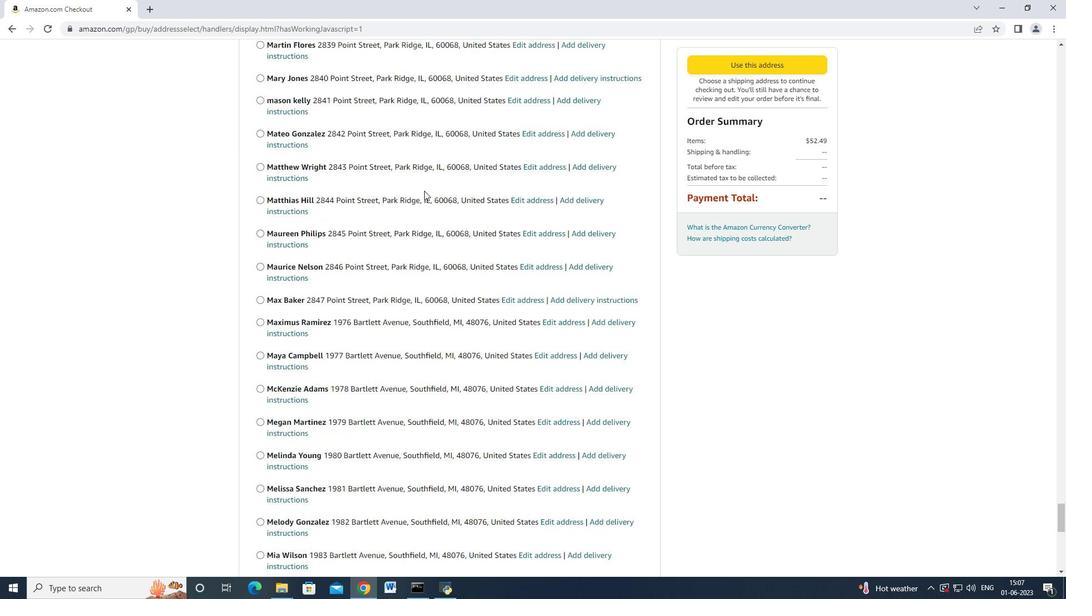 
Action: Mouse scrolled (424, 190) with delta (0, 0)
Screenshot: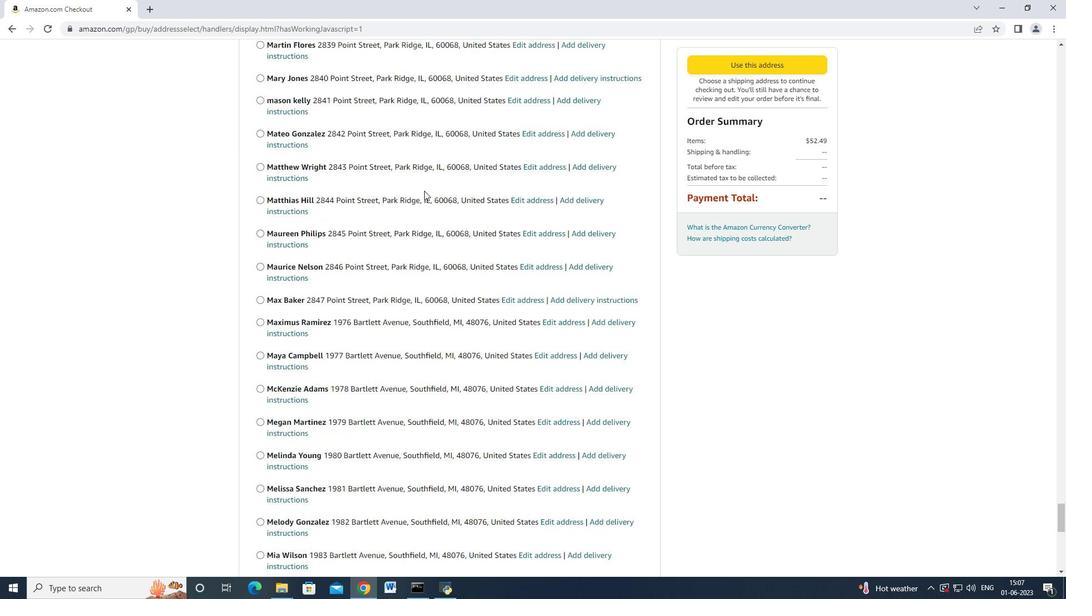 
Action: Mouse scrolled (424, 190) with delta (0, 0)
Screenshot: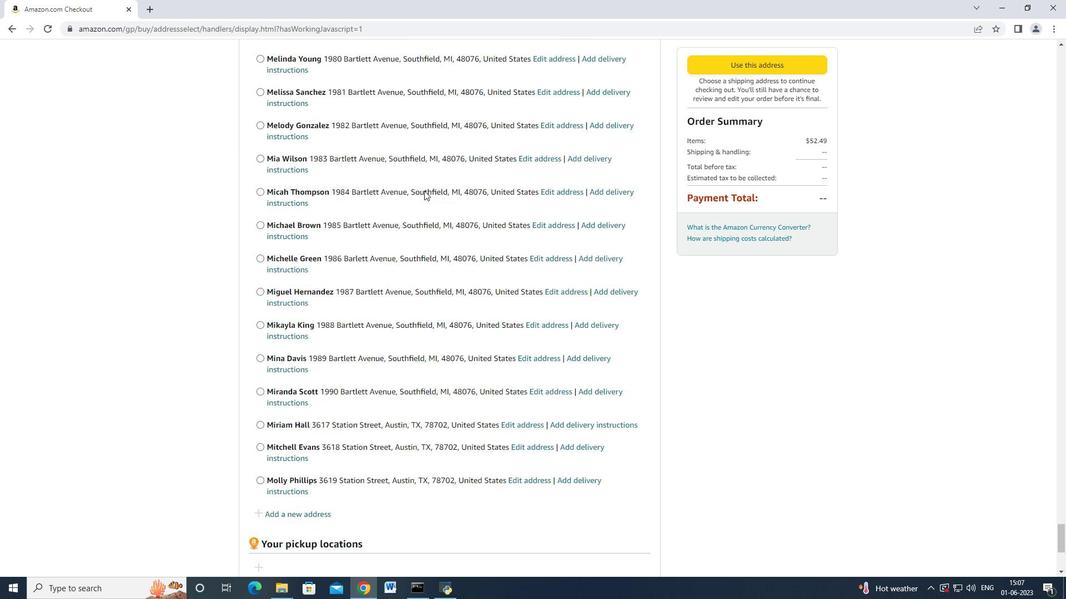 
Action: Mouse scrolled (424, 190) with delta (0, 0)
Screenshot: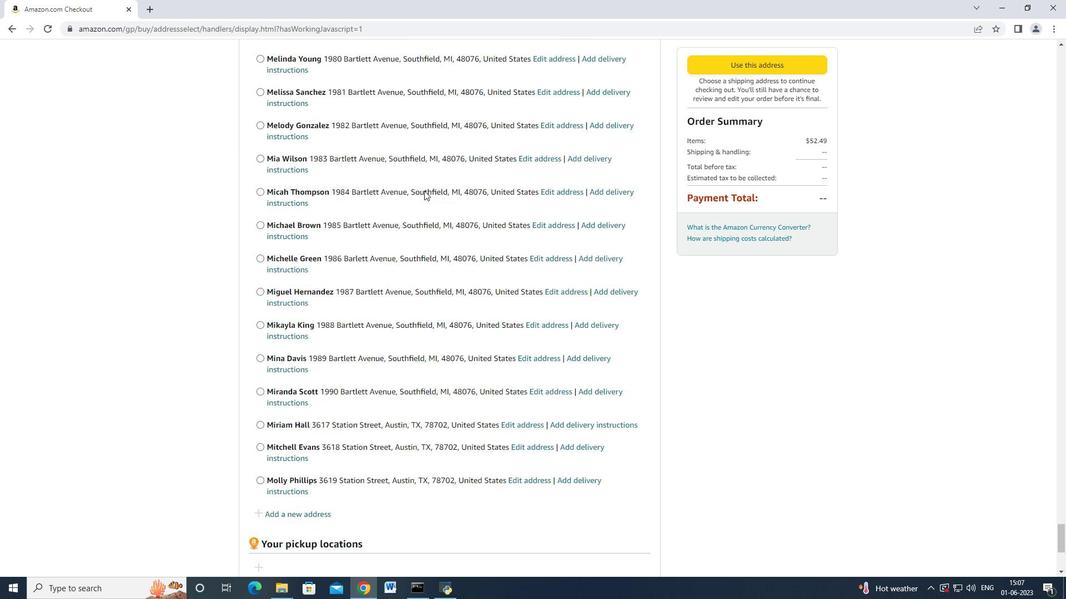 
Action: Mouse scrolled (424, 190) with delta (0, 0)
Screenshot: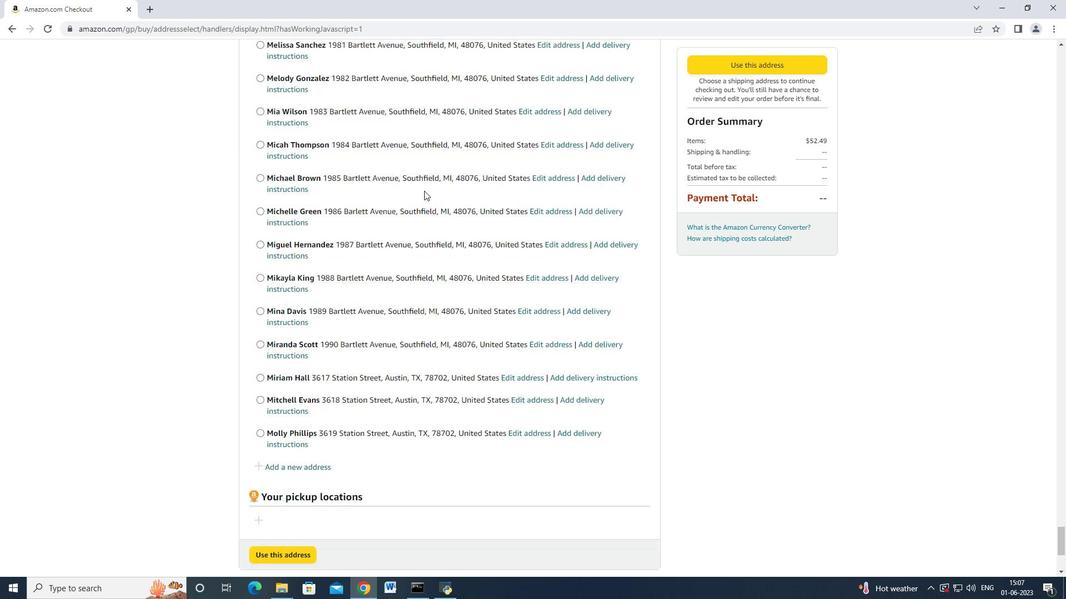 
Action: Mouse scrolled (424, 190) with delta (0, 0)
Screenshot: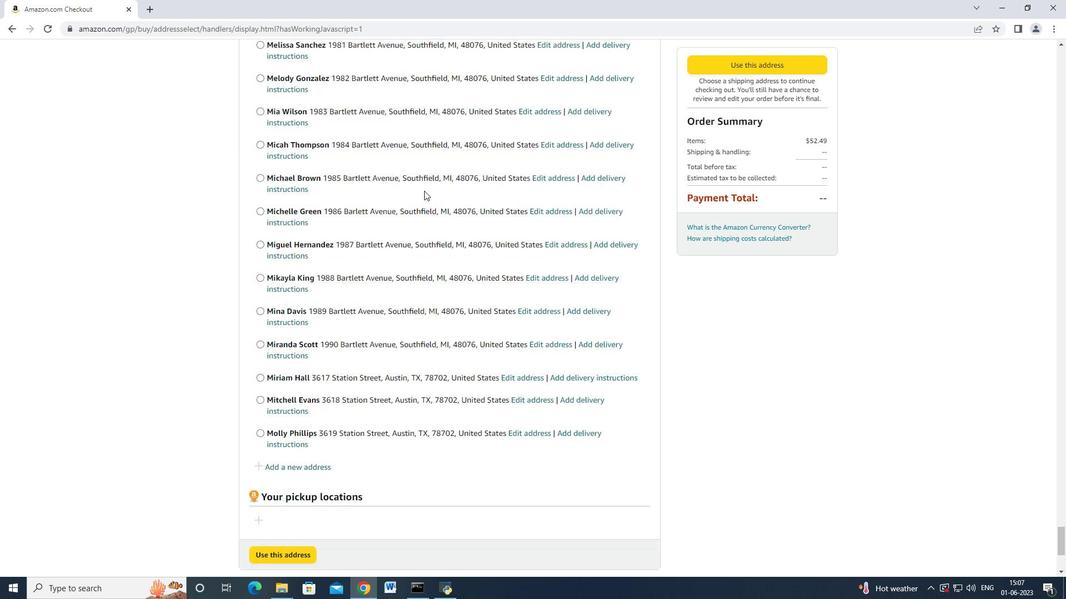 
Action: Mouse scrolled (424, 190) with delta (0, 0)
Screenshot: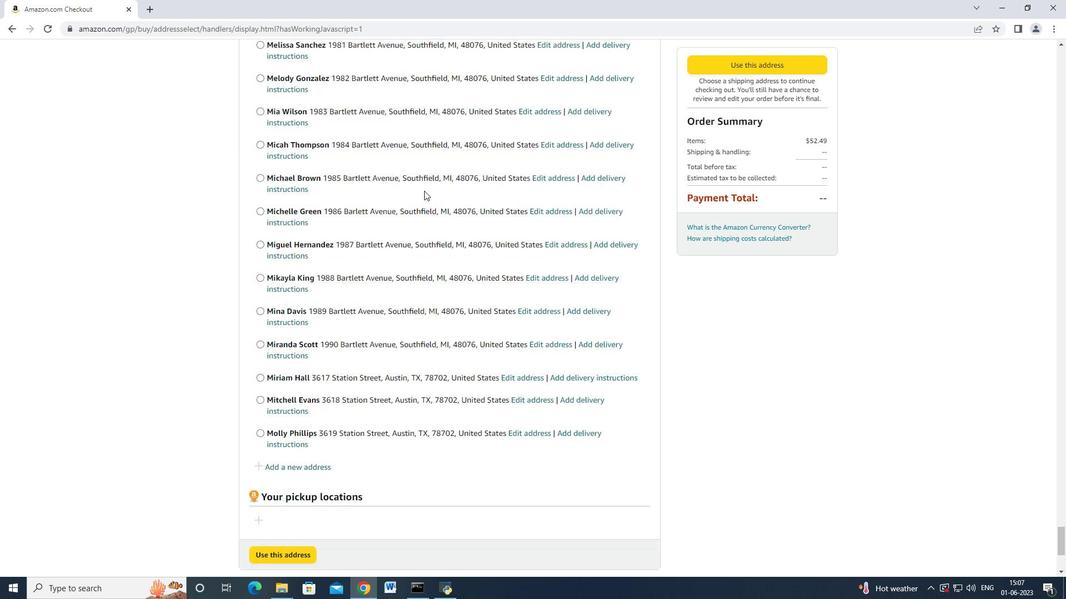 
Action: Mouse scrolled (424, 190) with delta (0, 0)
Screenshot: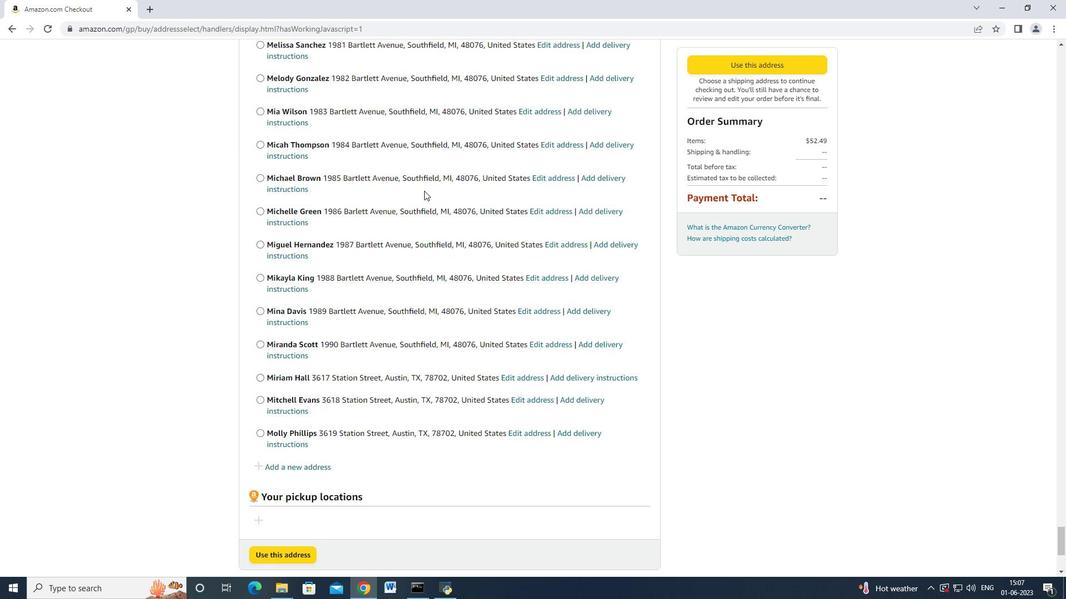 
Action: Mouse scrolled (424, 190) with delta (0, 0)
Screenshot: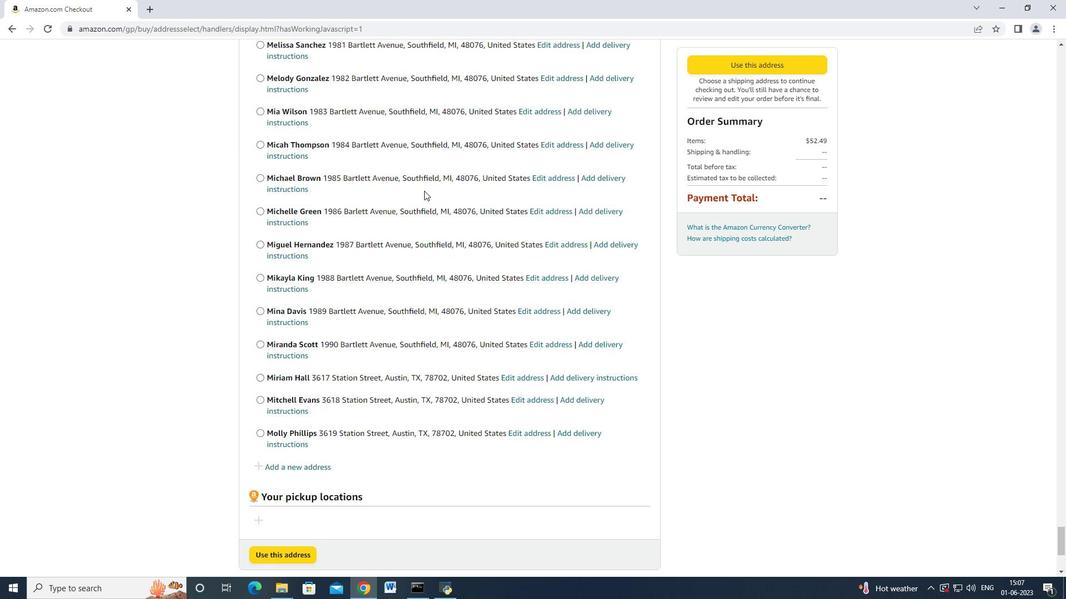 
Action: Mouse scrolled (424, 190) with delta (0, 0)
Screenshot: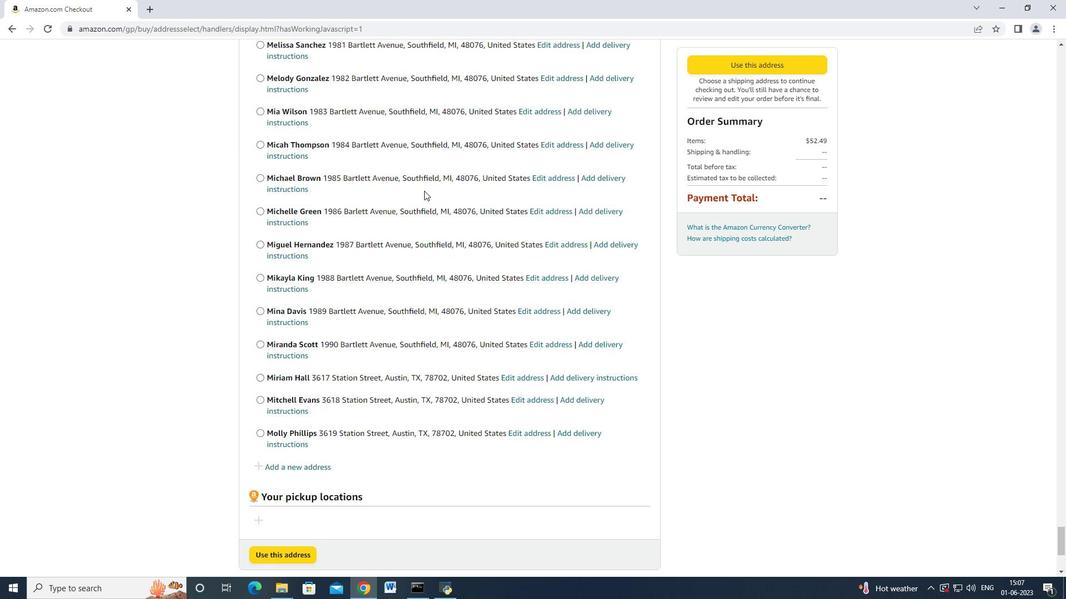 
Action: Mouse moved to (276, 241)
Screenshot: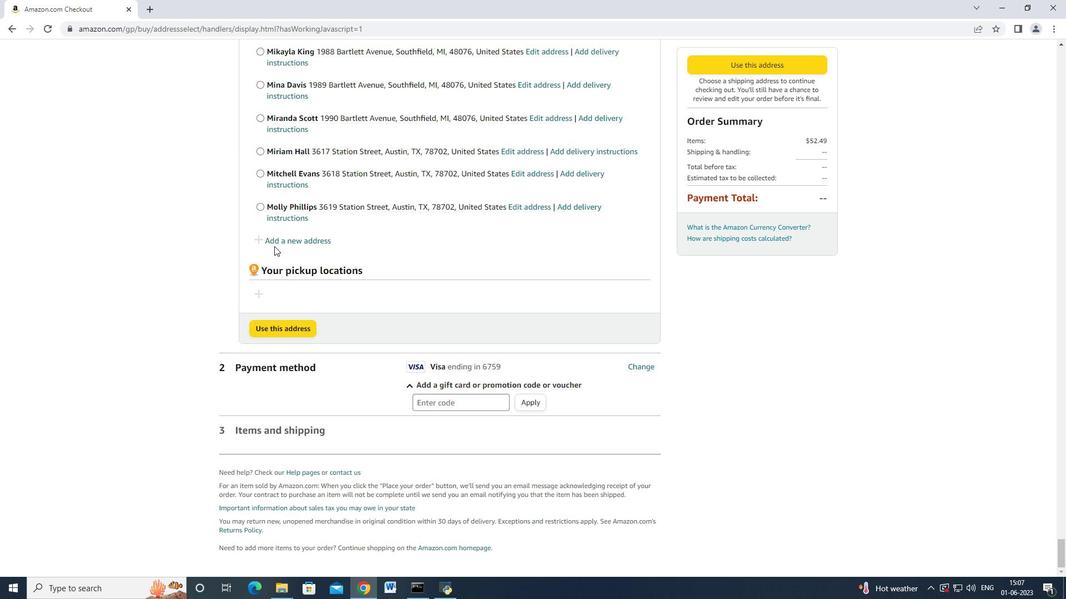 
Action: Mouse pressed left at (276, 241)
Screenshot: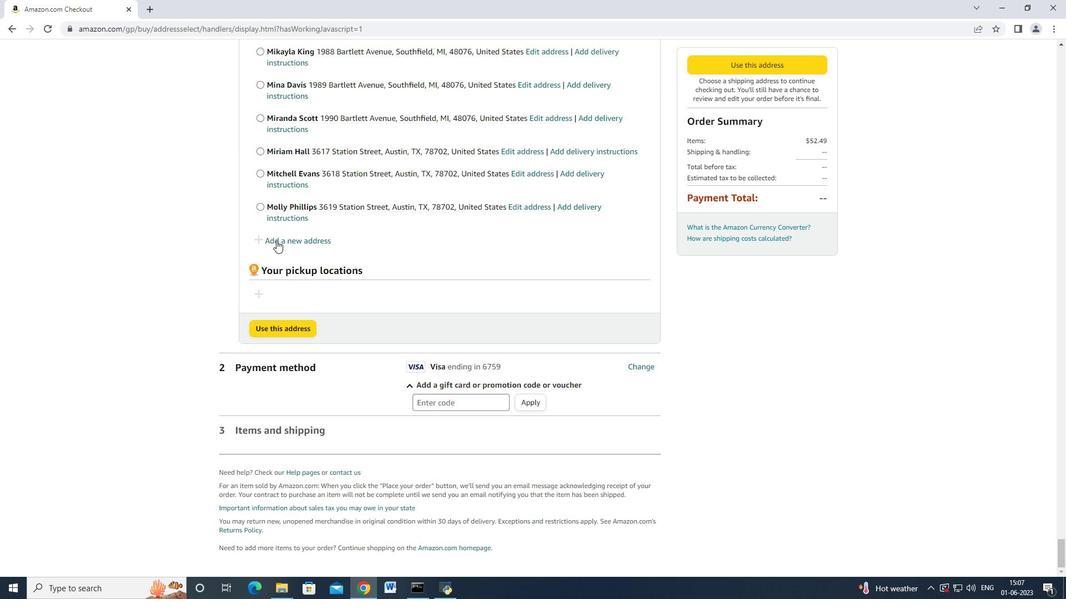 
Action: Mouse moved to (375, 269)
Screenshot: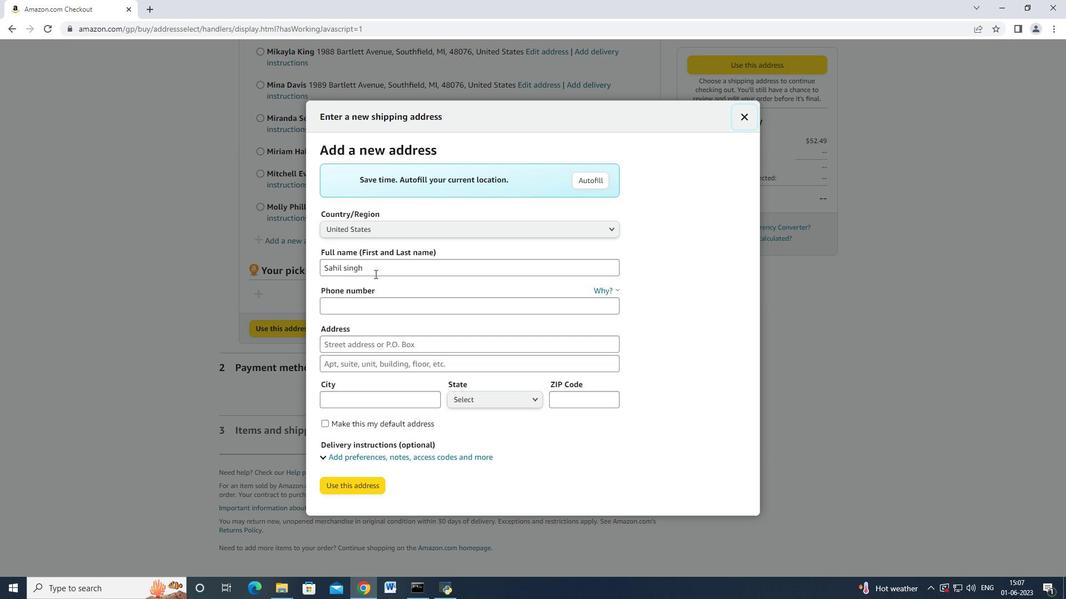
Action: Mouse pressed left at (375, 269)
Screenshot: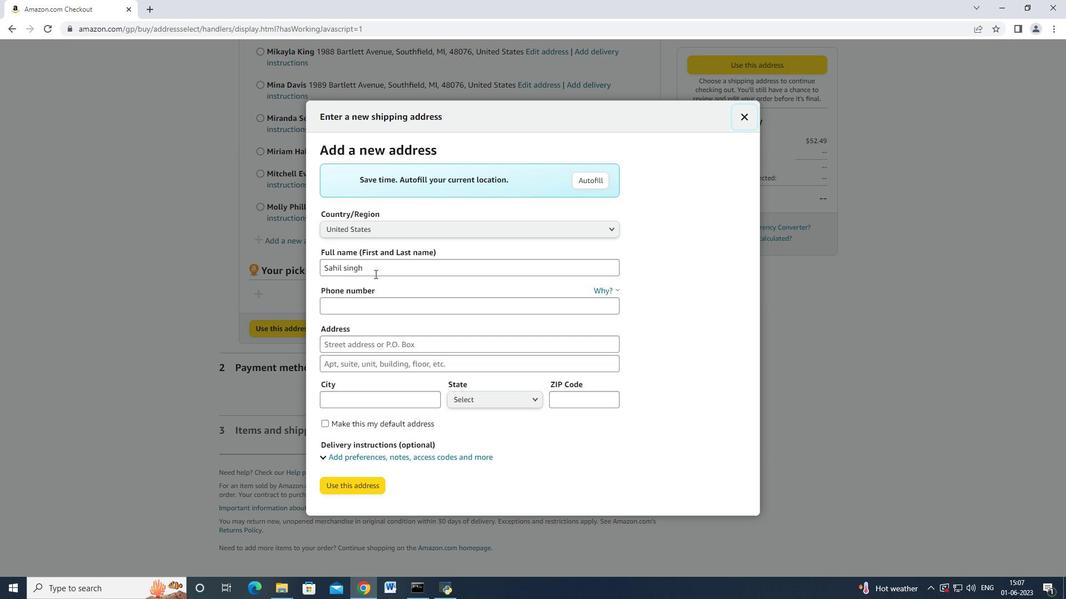 
Action: Mouse moved to (317, 262)
Screenshot: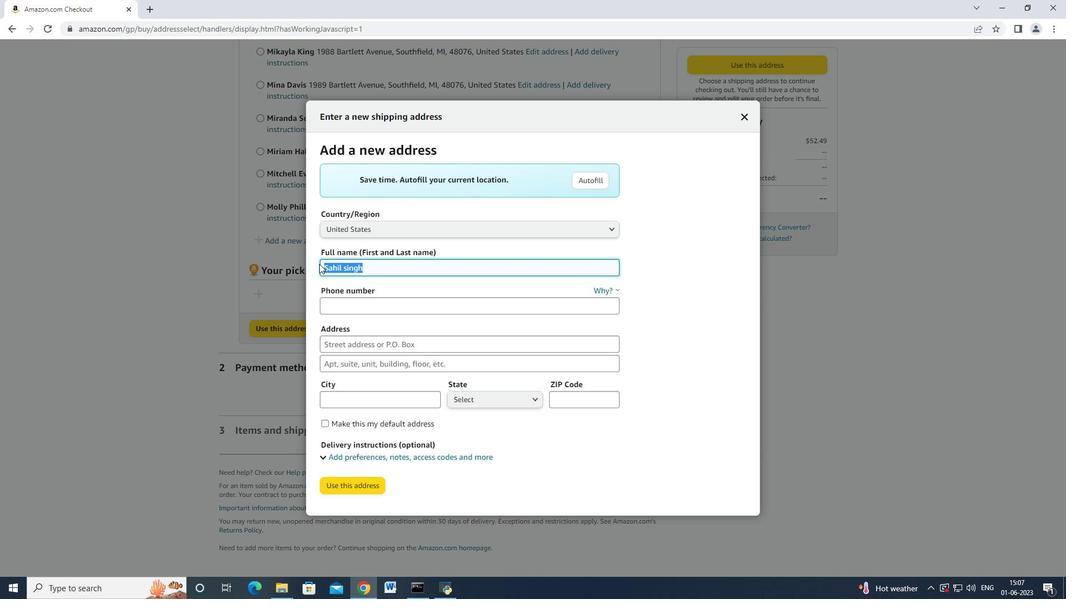 
Action: Key pressed <Key.backspace><Key.shift_r>Austin<Key.space><Key.shift>King<Key.tab><Key.tab>3184332610<Key.tab>2421<Key.space><Key.shift_r>Augut<Key.backspace>st<Key.space><Key.shift>Lane<Key.tab><Key.tab><Key.shift_r>Shreveport
Screenshot: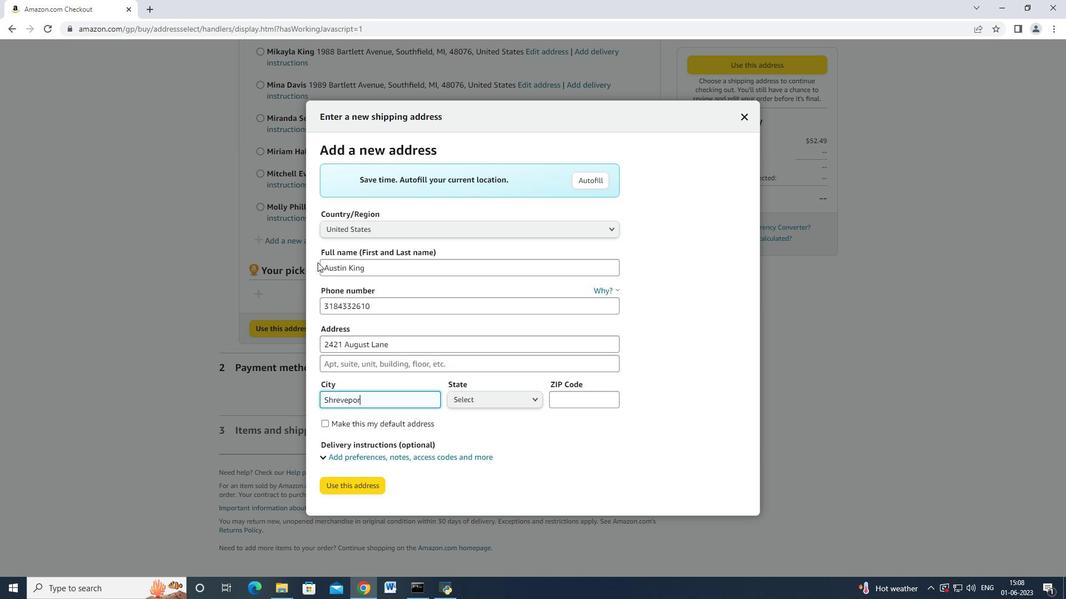 
Action: Mouse moved to (524, 404)
Screenshot: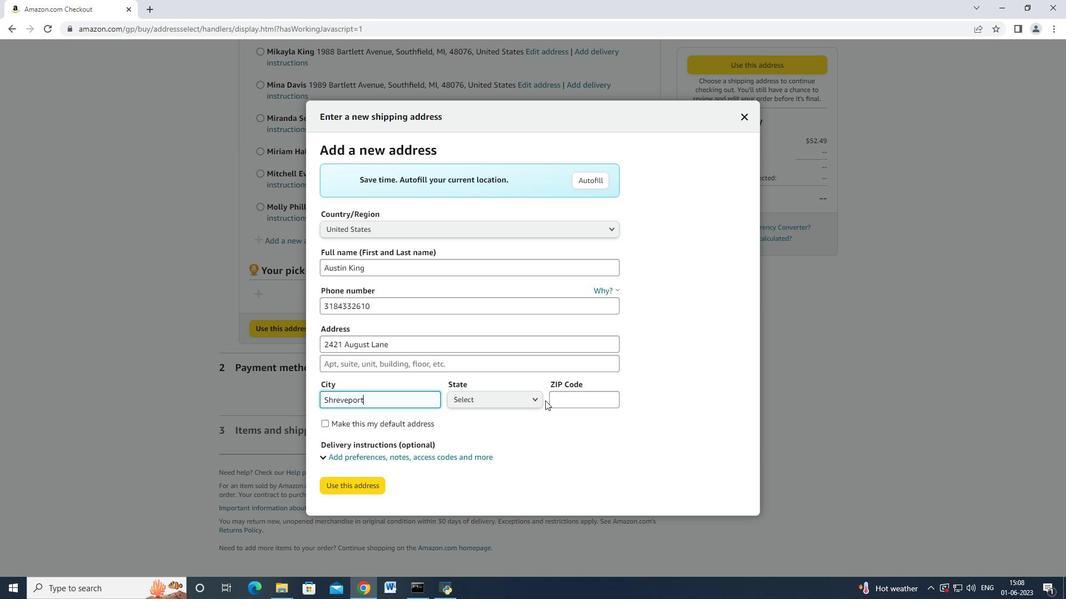 
Action: Mouse pressed left at (524, 404)
Screenshot: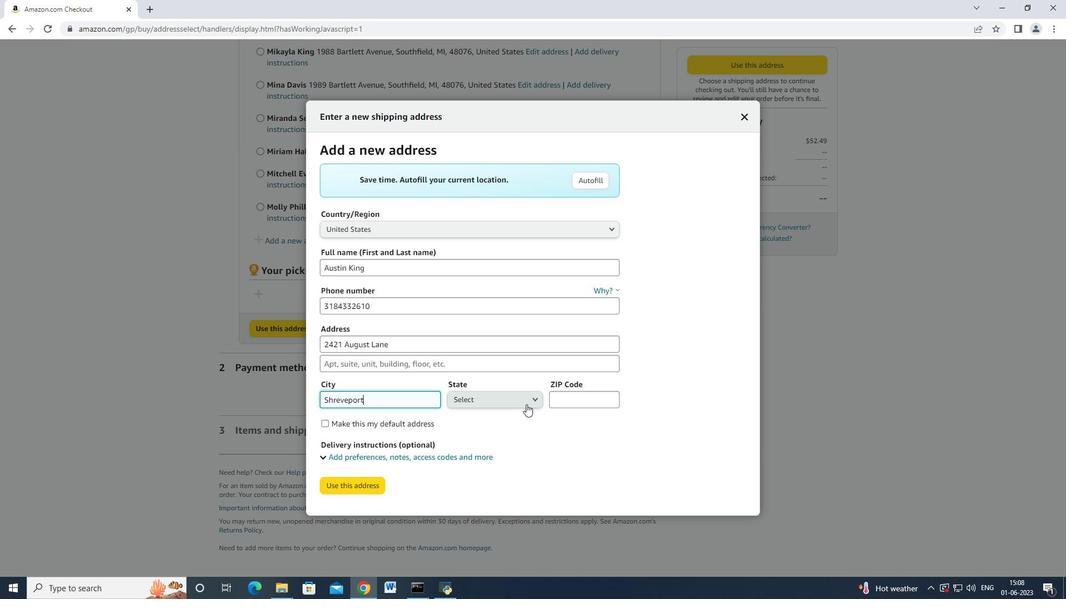 
Action: Mouse moved to (527, 360)
Screenshot: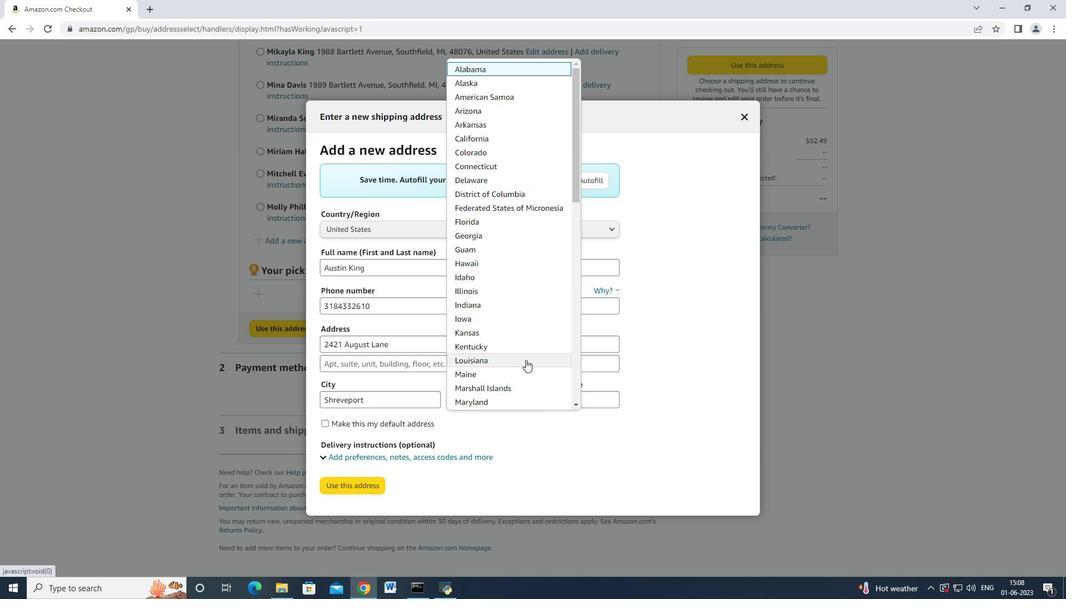 
Action: Mouse pressed left at (527, 360)
Screenshot: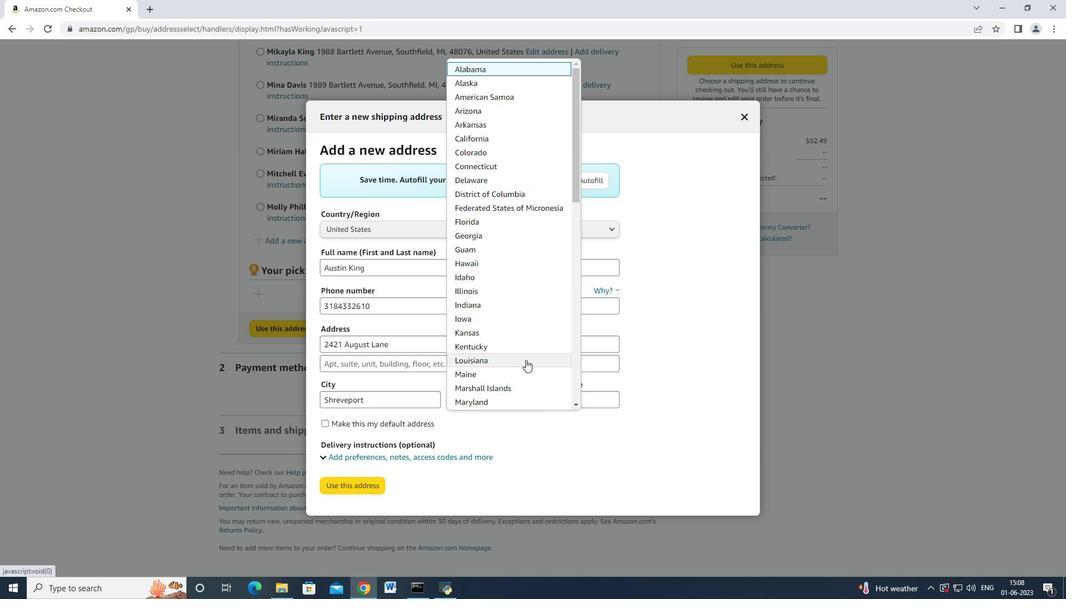 
Action: Mouse moved to (577, 394)
Screenshot: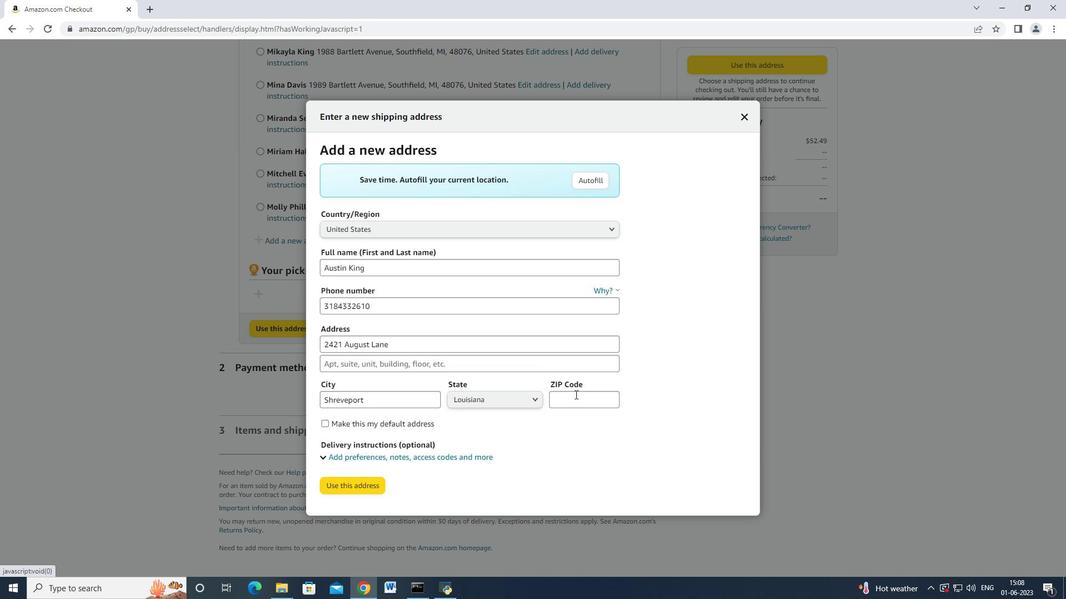 
Action: Mouse pressed left at (577, 394)
Screenshot: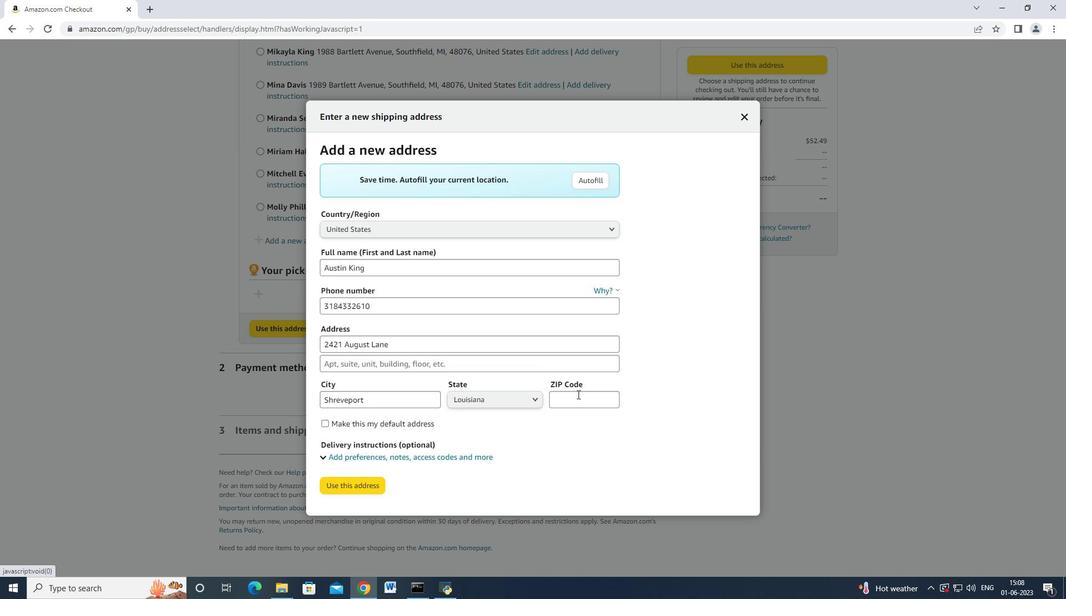 
Action: Mouse pressed middle at (577, 394)
Screenshot: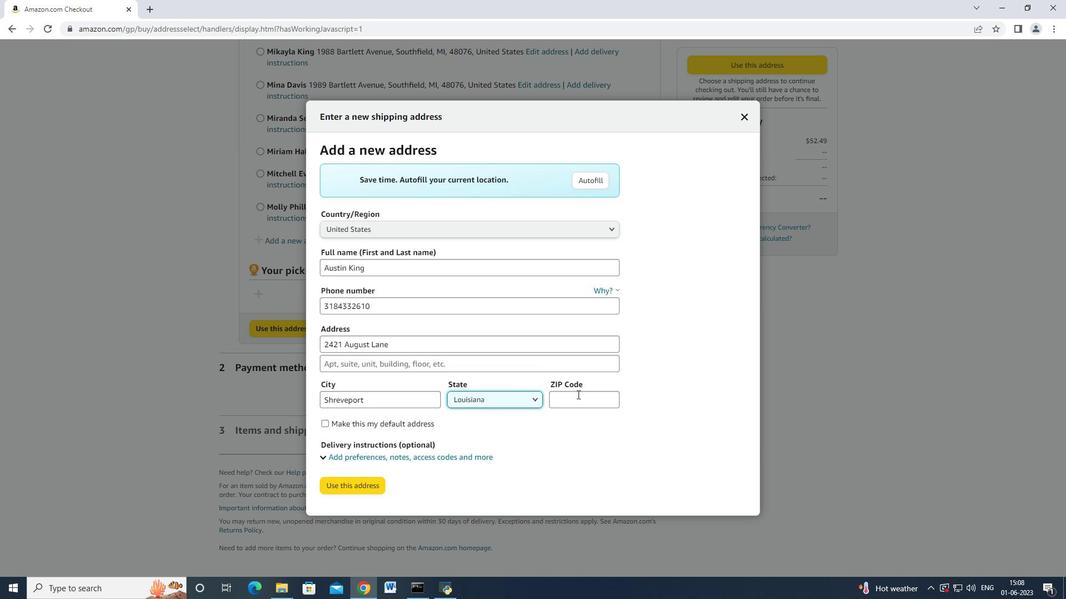 
Action: Mouse pressed left at (577, 394)
Screenshot: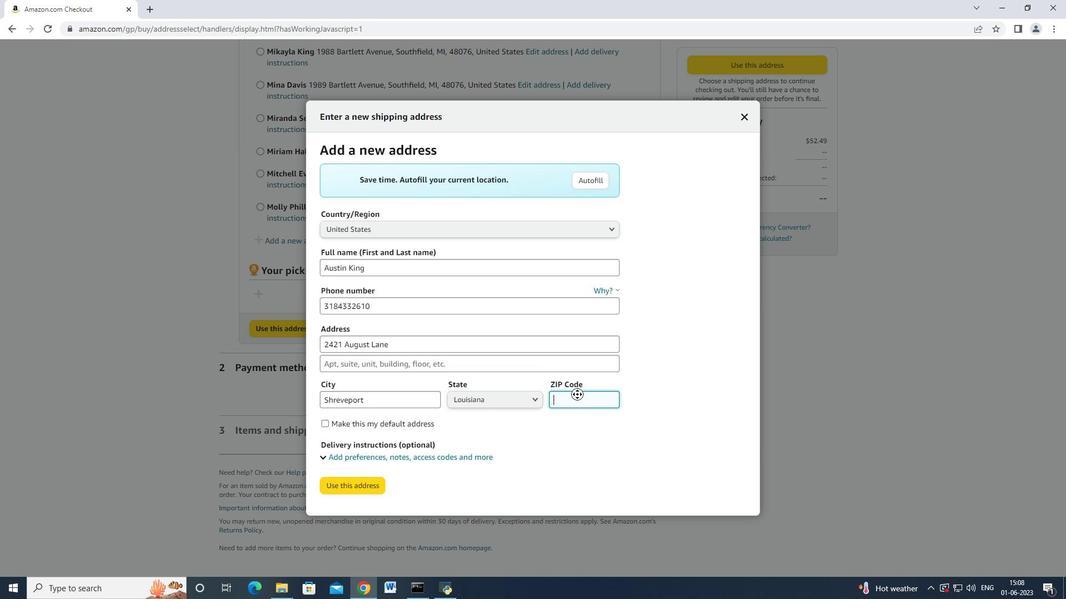 
Action: Key pressed 71101
Screenshot: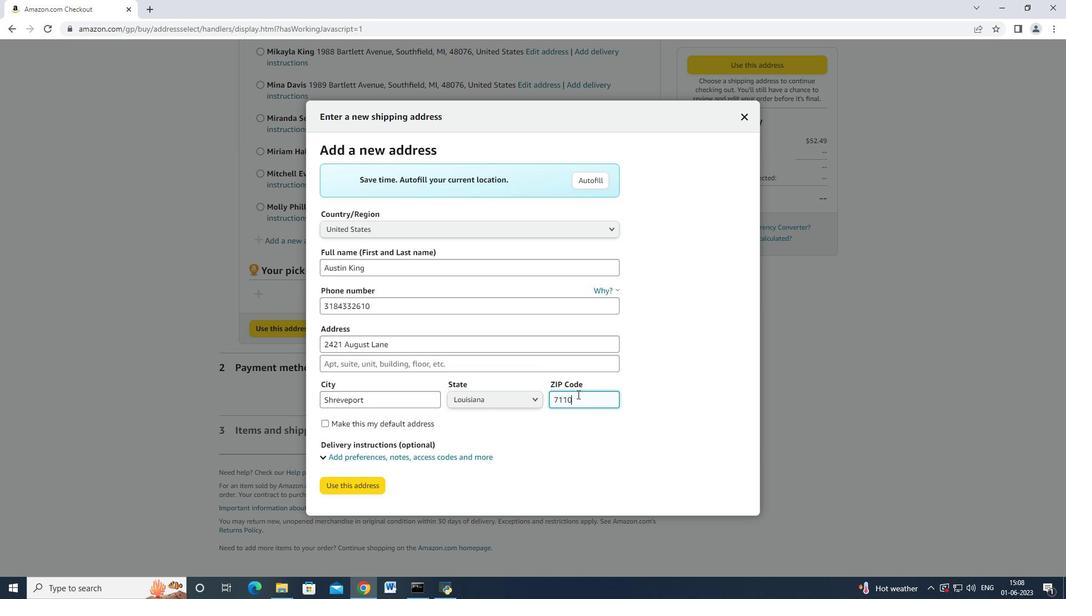 
Action: Mouse moved to (329, 500)
Screenshot: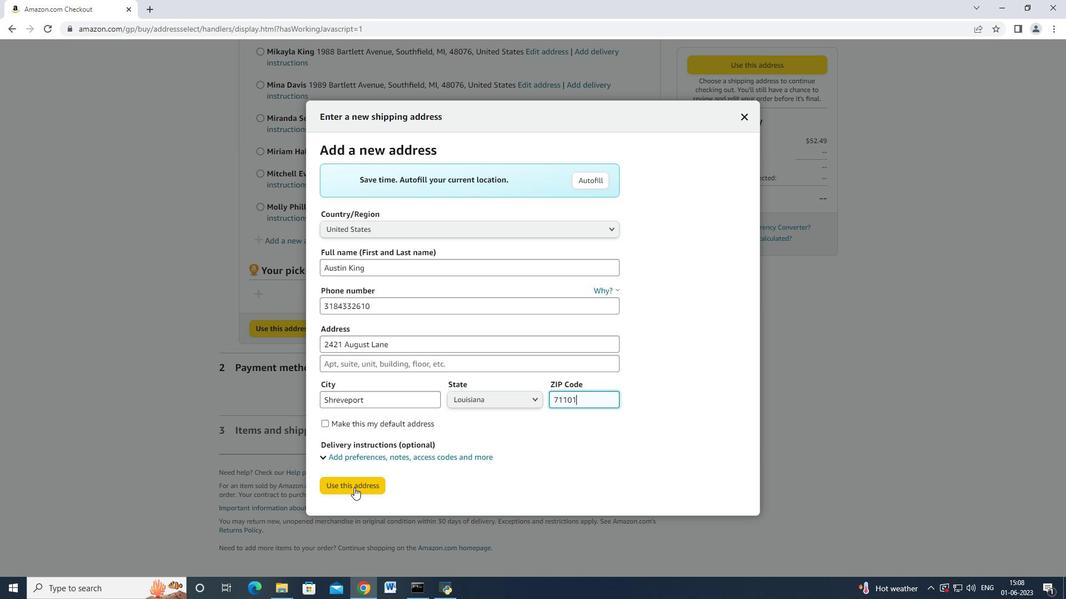 
Action: Mouse pressed left at (329, 500)
Screenshot: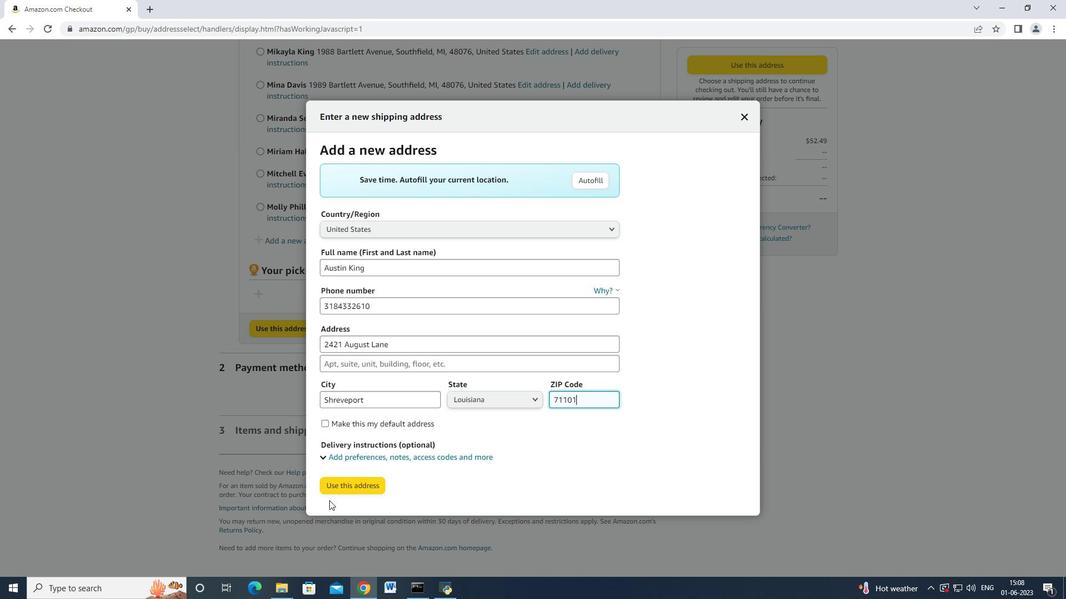 
Action: Mouse moved to (333, 493)
Screenshot: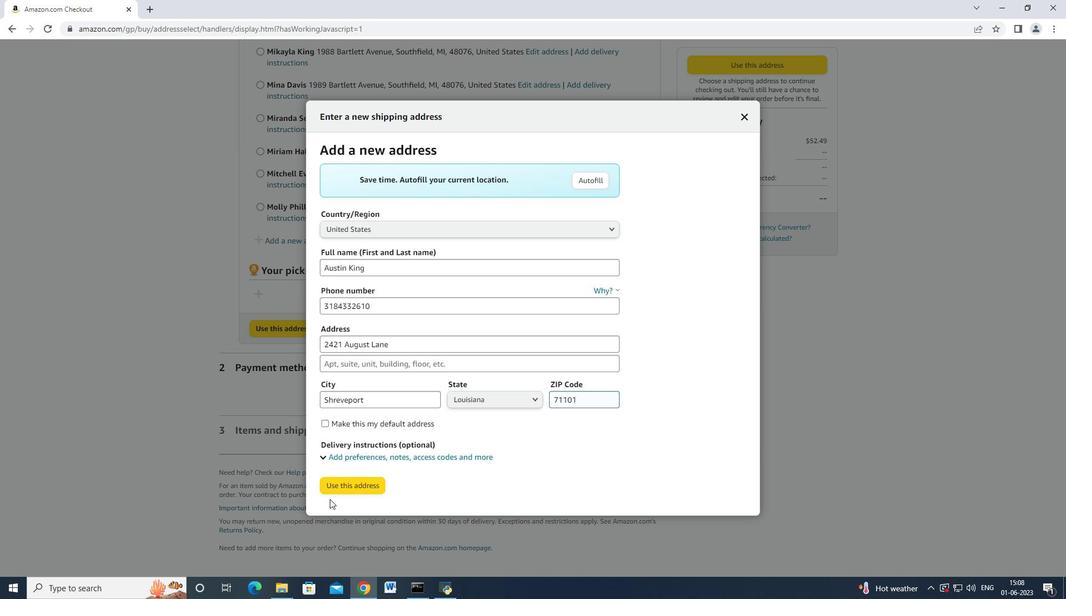 
Action: Mouse pressed left at (333, 493)
Screenshot: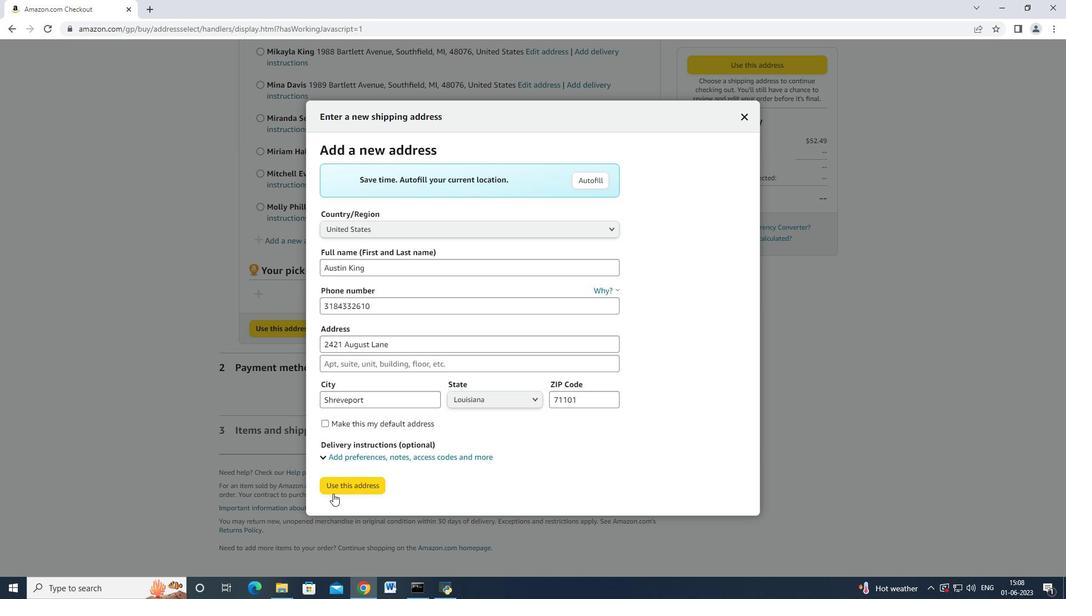 
Action: Mouse moved to (339, 473)
Screenshot: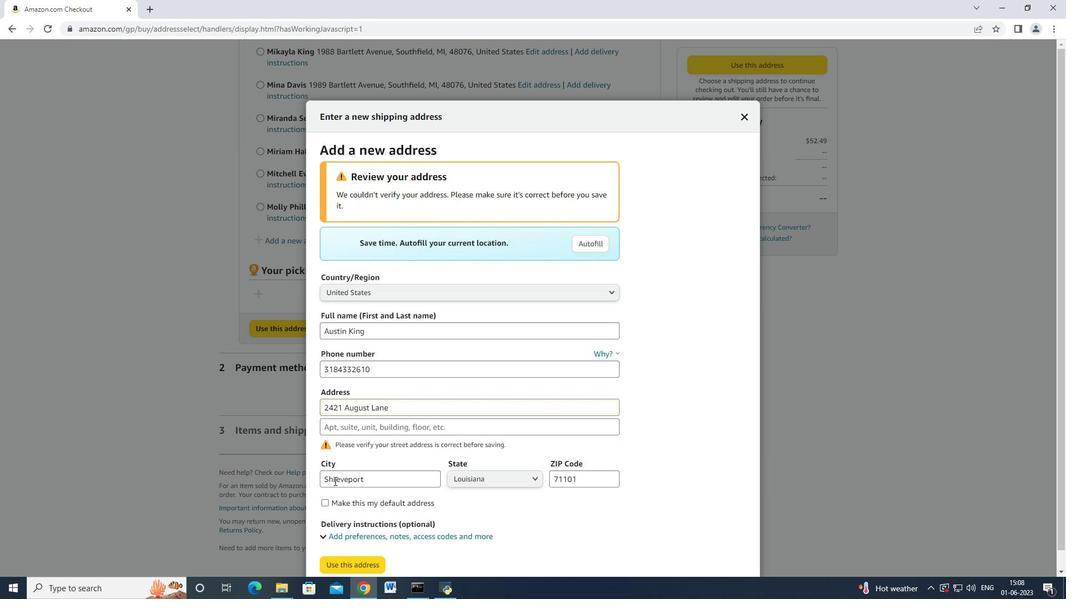 
Action: Mouse scrolled (339, 472) with delta (0, 0)
Screenshot: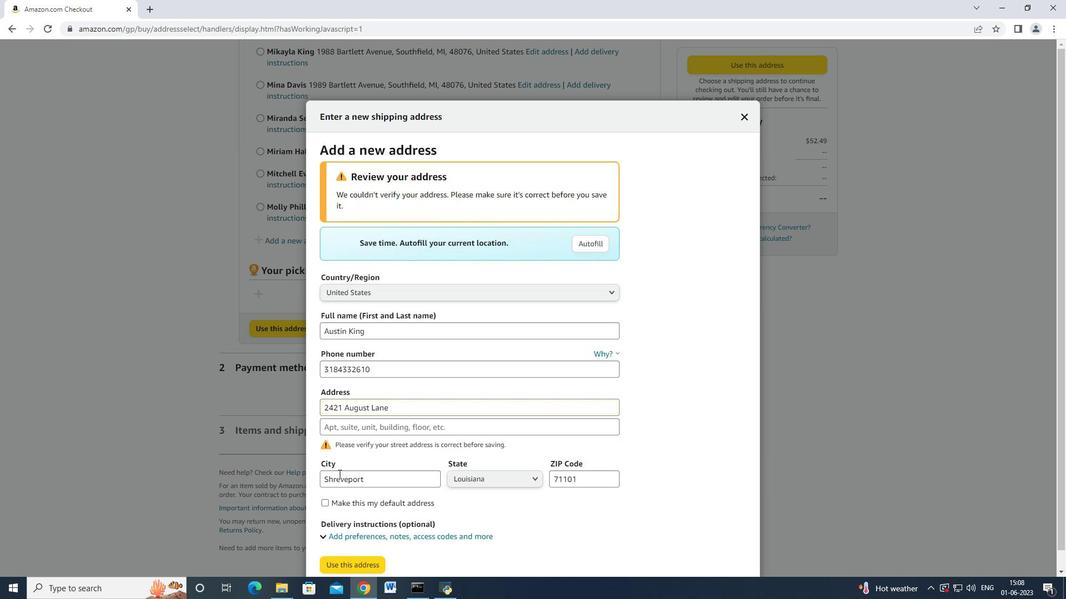 
Action: Mouse moved to (339, 473)
Screenshot: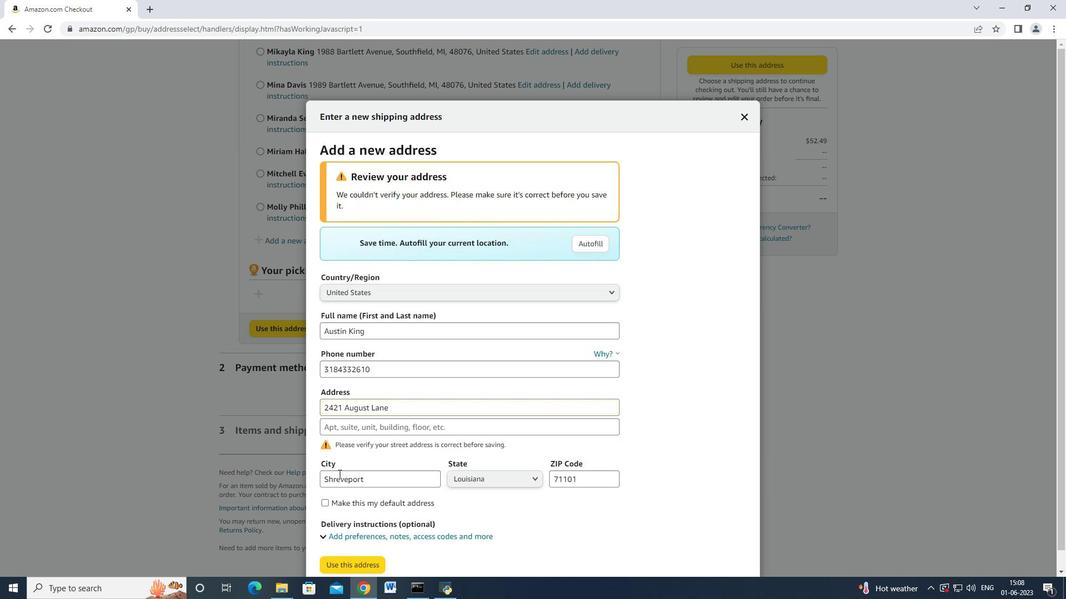 
Action: Mouse scrolled (339, 472) with delta (0, 0)
Screenshot: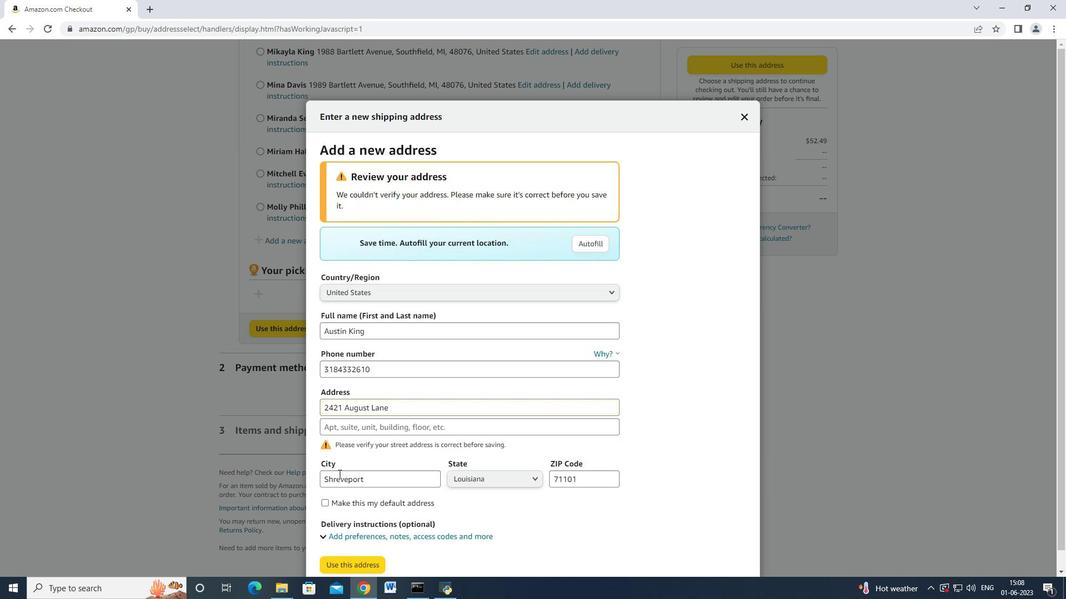 
Action: Mouse moved to (355, 543)
Screenshot: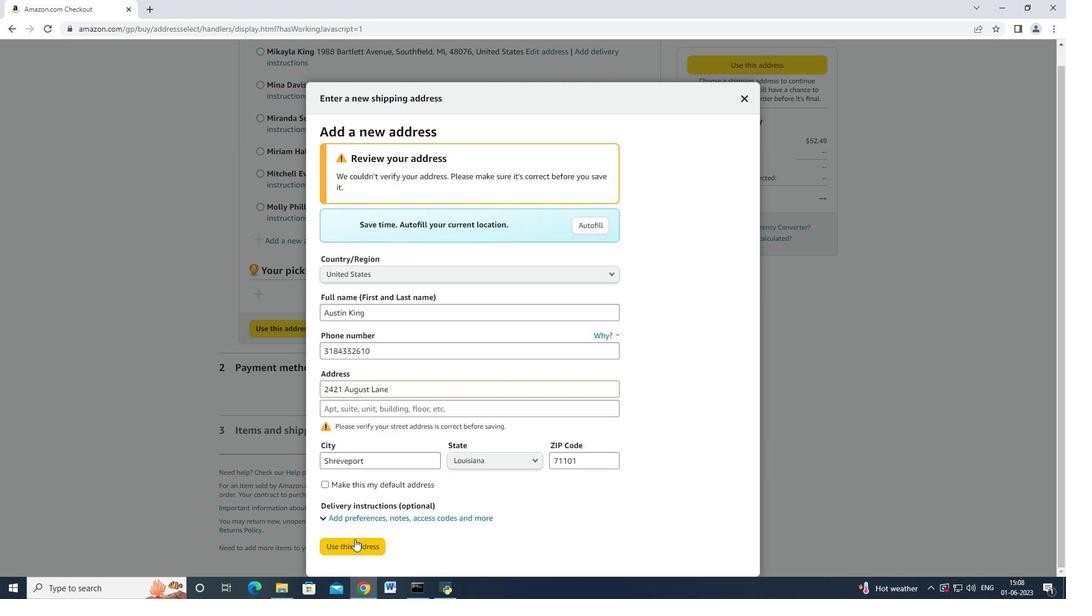 
Action: Mouse pressed left at (355, 543)
Screenshot: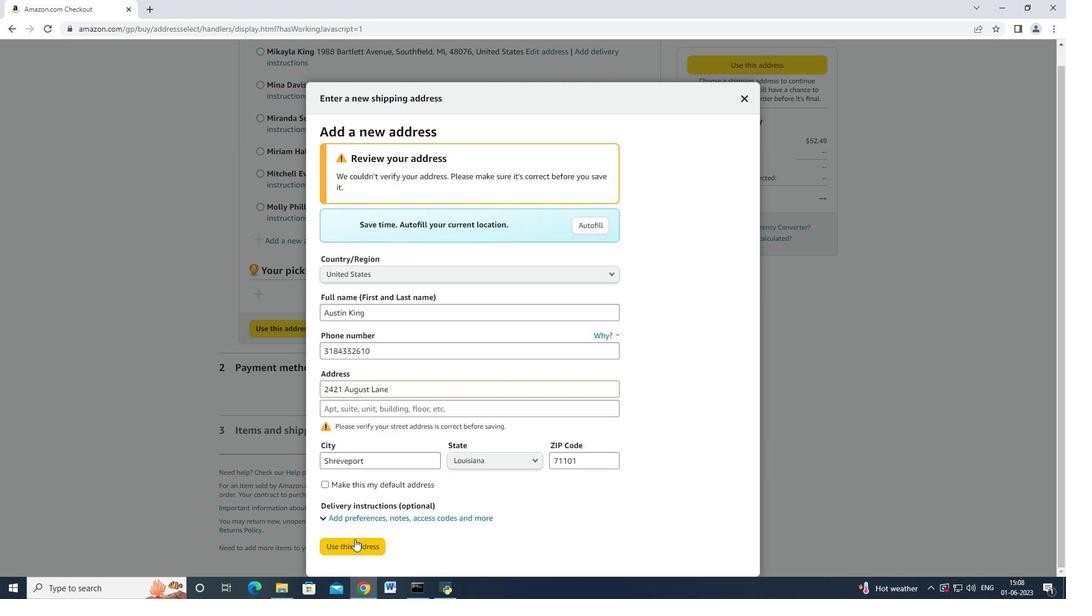 
Action: Mouse moved to (381, 312)
Screenshot: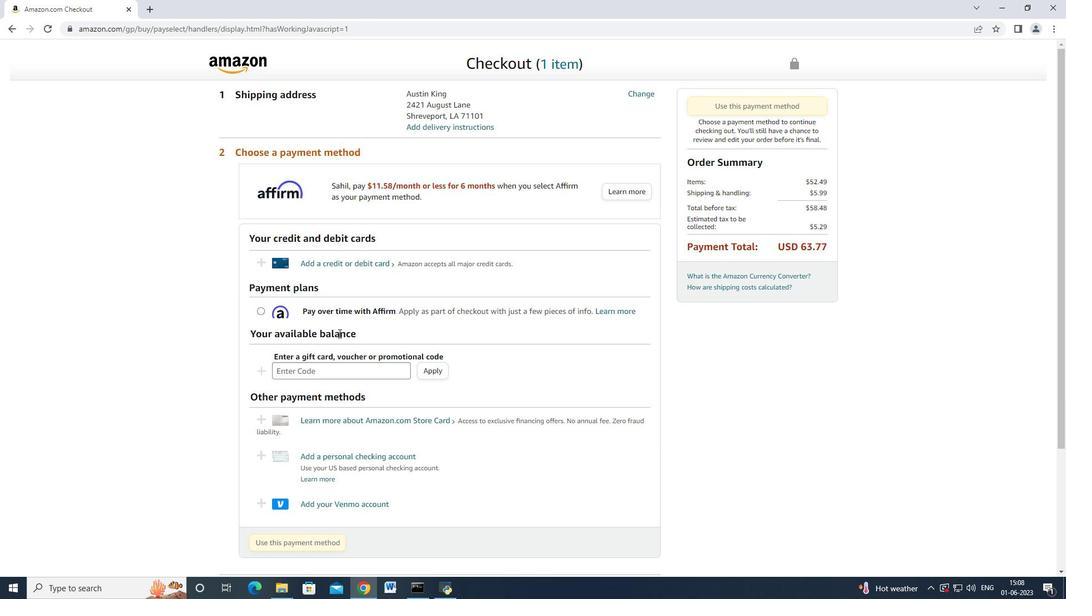 
Action: Mouse scrolled (381, 313) with delta (0, 0)
Screenshot: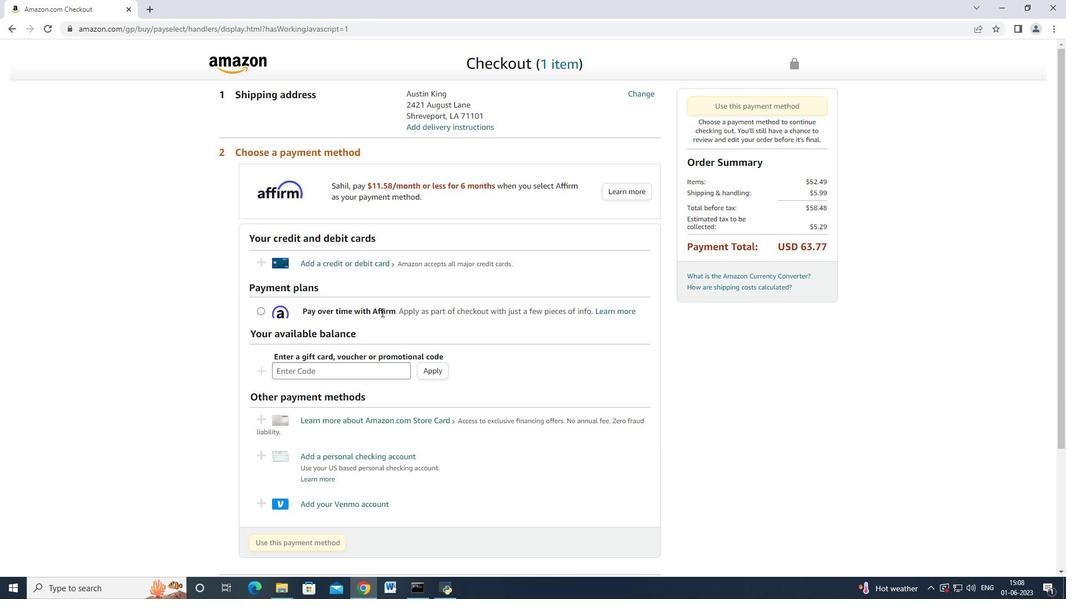 
Action: Mouse moved to (438, 283)
Screenshot: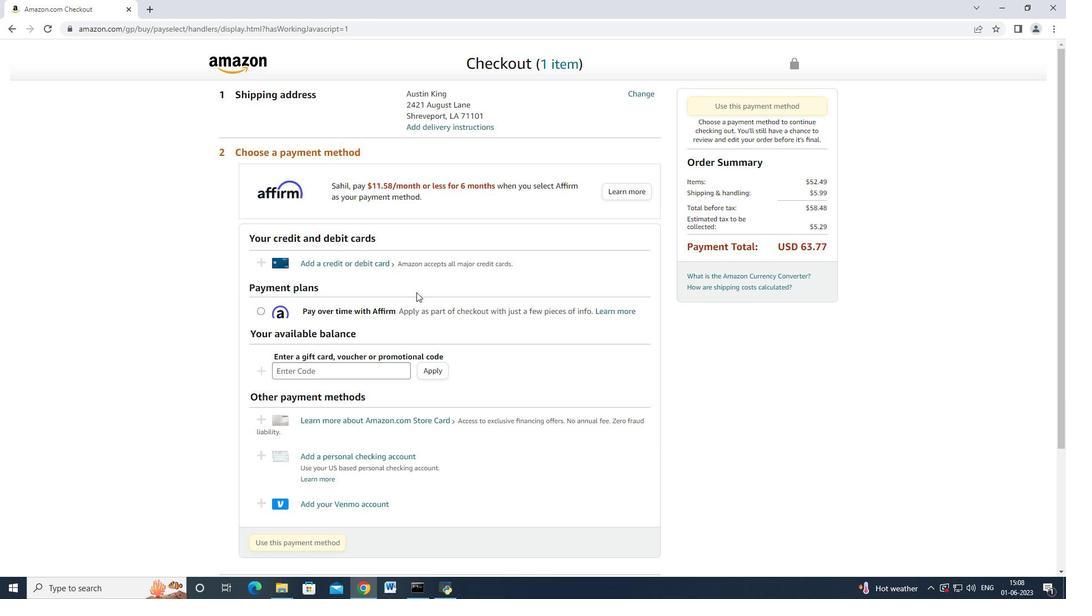 
Action: Mouse scrolled (438, 282) with delta (0, 0)
Screenshot: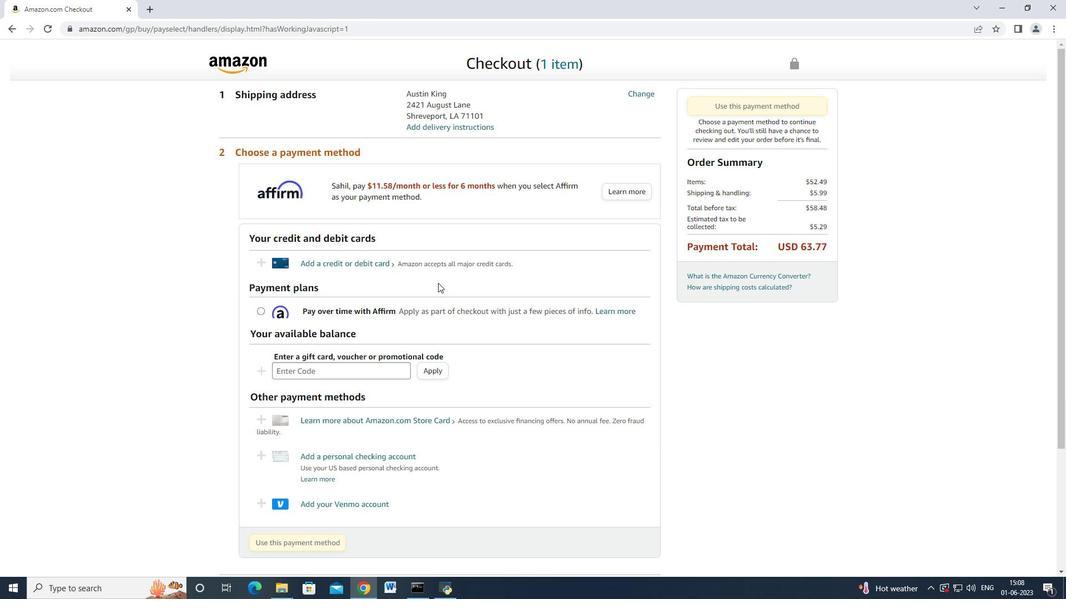 
Action: Mouse moved to (357, 208)
Screenshot: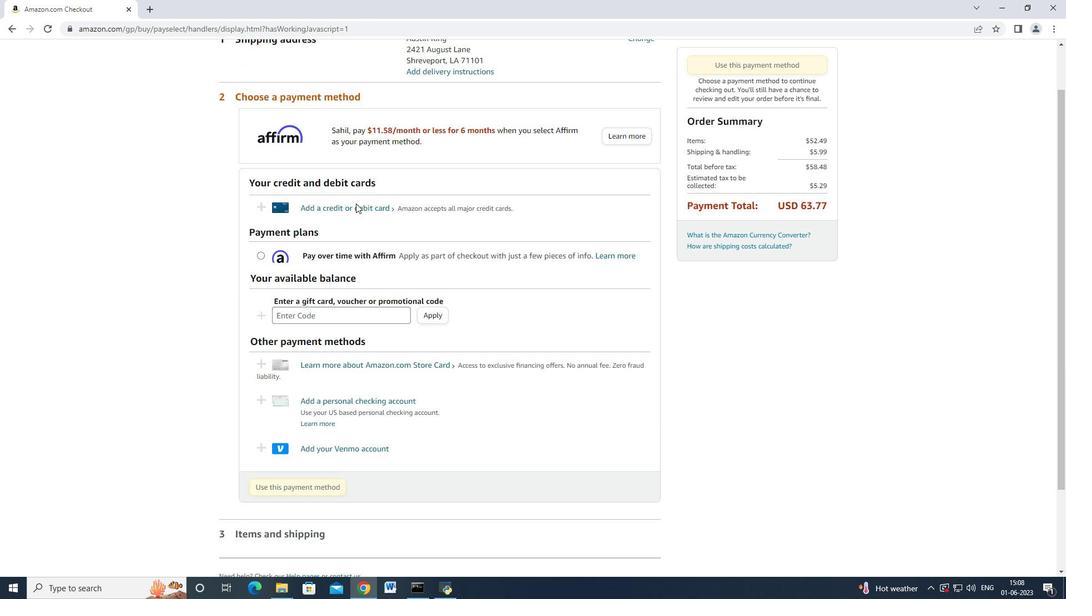 
Action: Mouse pressed left at (357, 208)
Screenshot: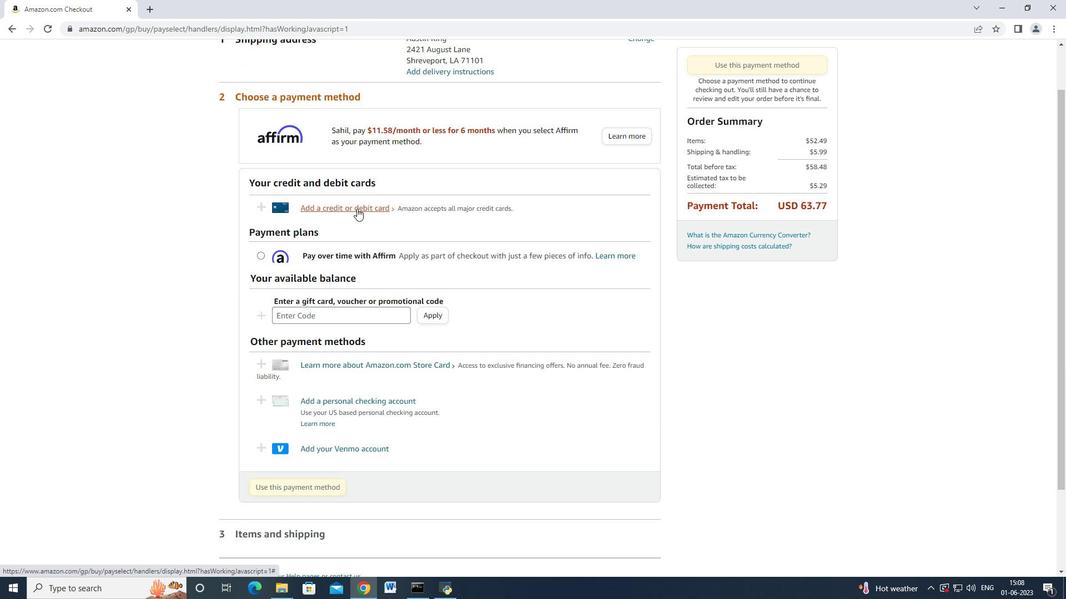
Action: Mouse moved to (449, 256)
Screenshot: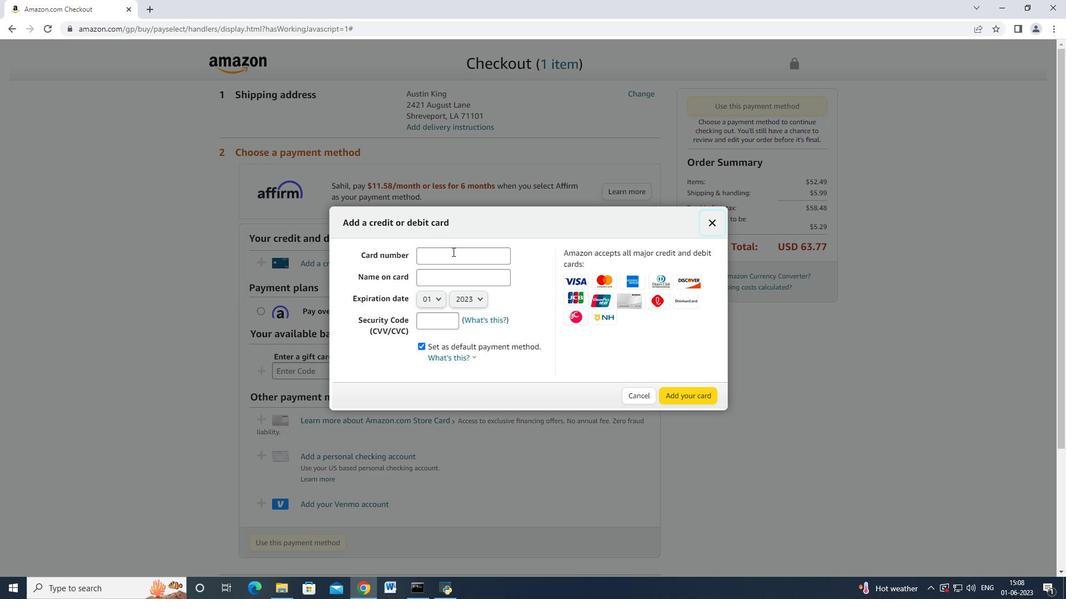 
Action: Mouse pressed left at (449, 256)
Screenshot: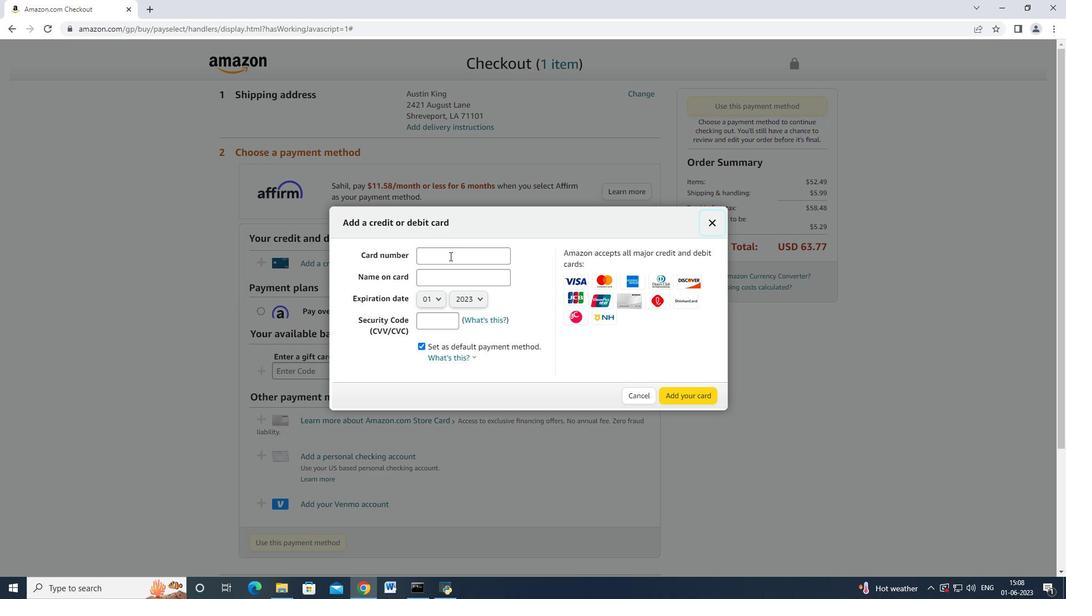 
Action: Mouse moved to (449, 256)
Screenshot: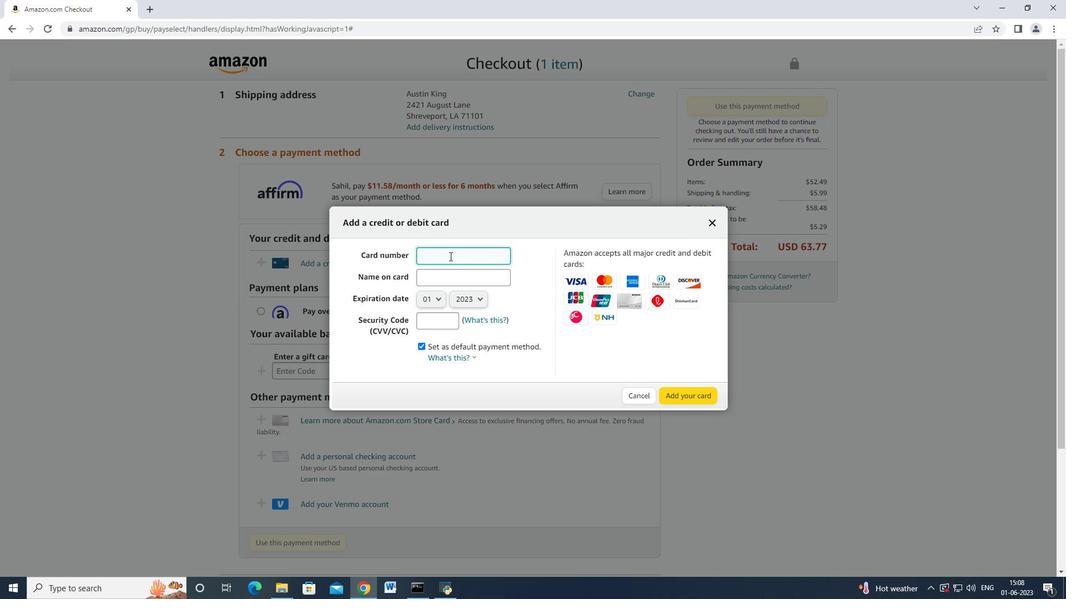 
Action: Key pressed 4983754559855759<Key.tab><Key.shift>John<Key.space><Key.shift>Baker<Key.tab><Key.enter><Key.down><Key.down><Key.down><Key.enter><Key.tab><Key.tab><Key.enter><Key.down><Key.down><Key.enter><Key.tab><Key.tab>953
Screenshot: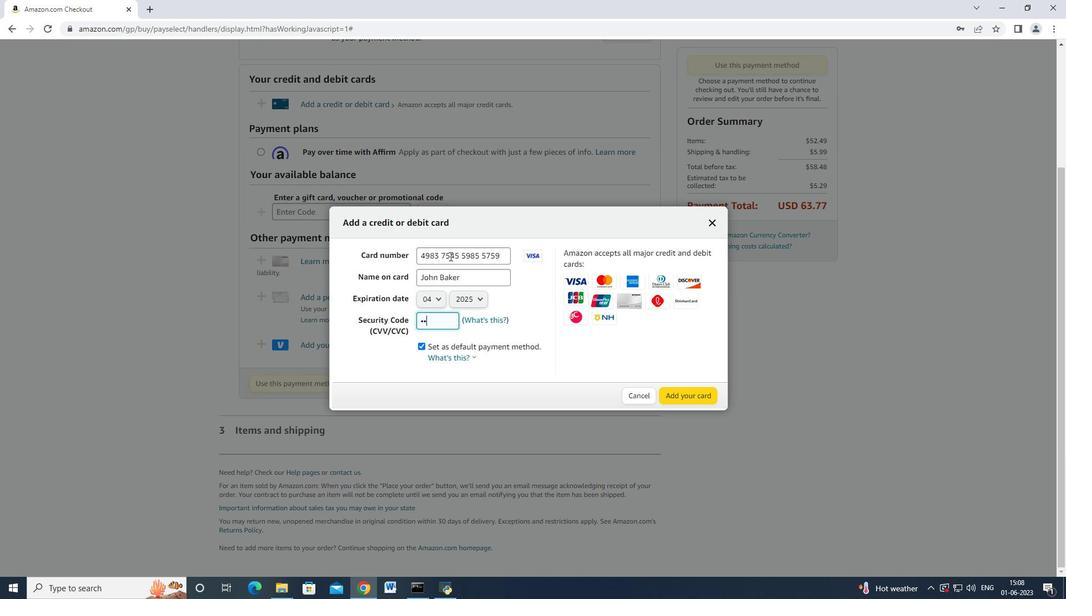 
Action: Mouse scrolled (449, 257) with delta (0, 0)
Screenshot: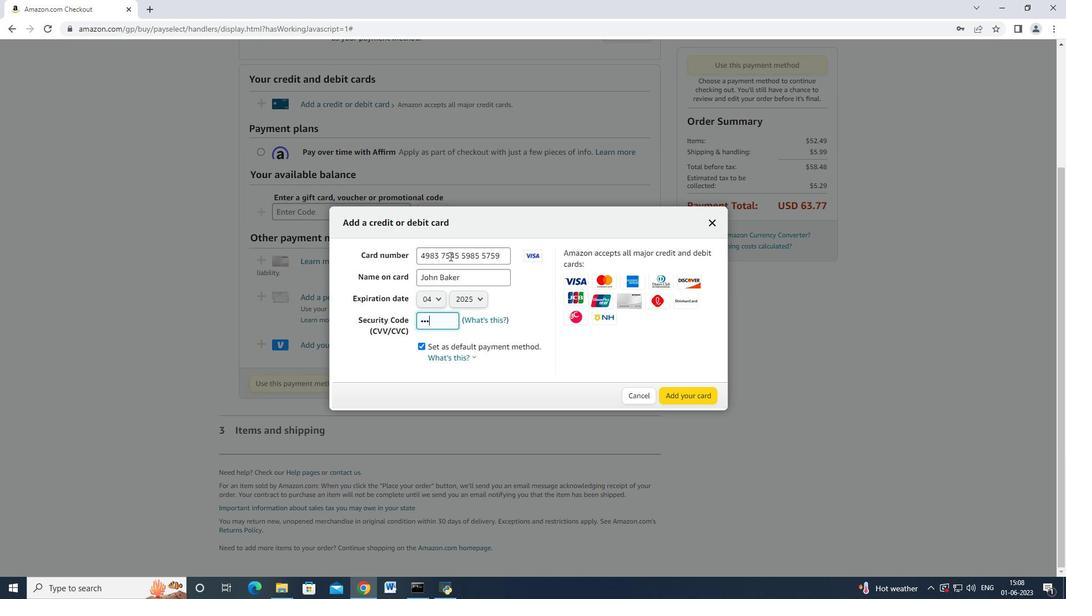 
Action: Mouse moved to (690, 392)
Screenshot: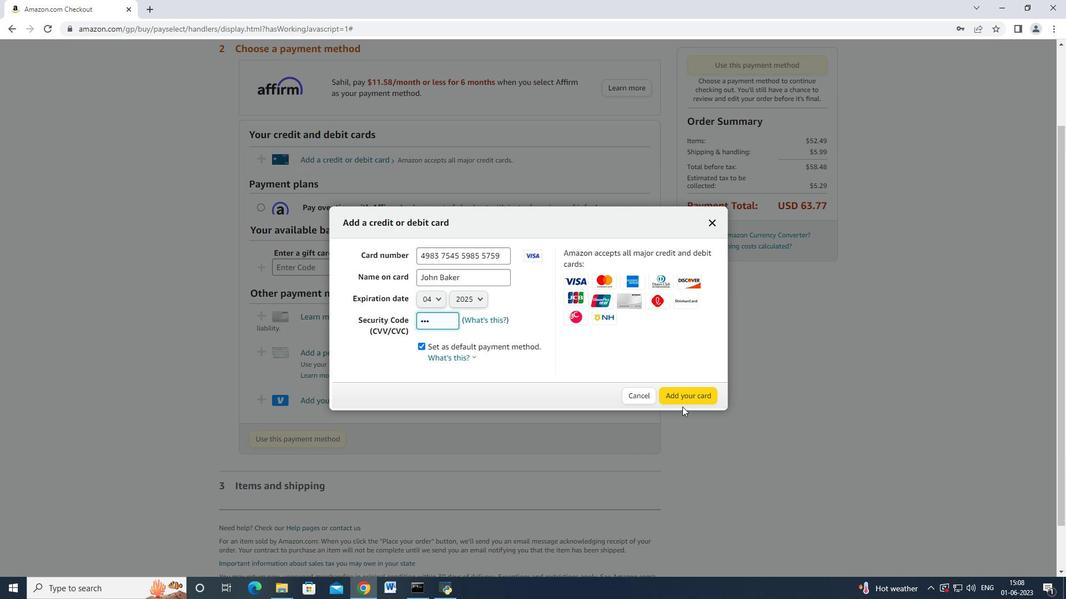 
